 Task: Play online Dominion games in medium mode.
Action: Mouse moved to (364, 523)
Screenshot: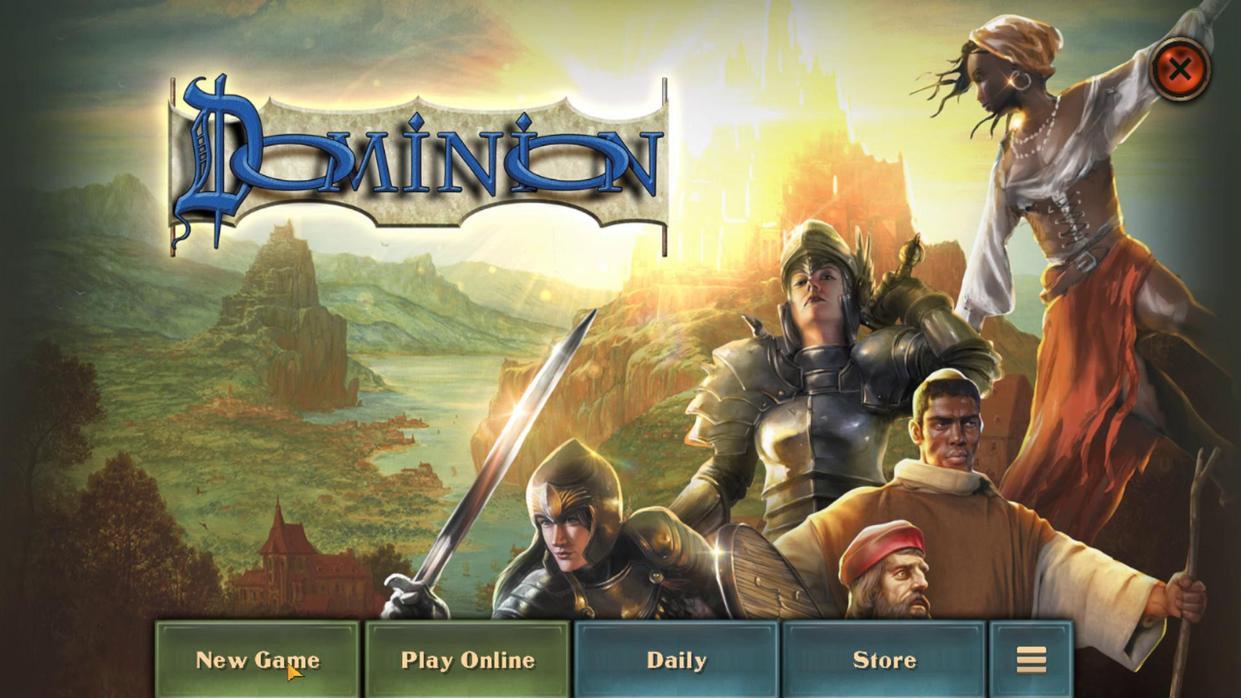 
Action: Mouse pressed left at (364, 523)
Screenshot: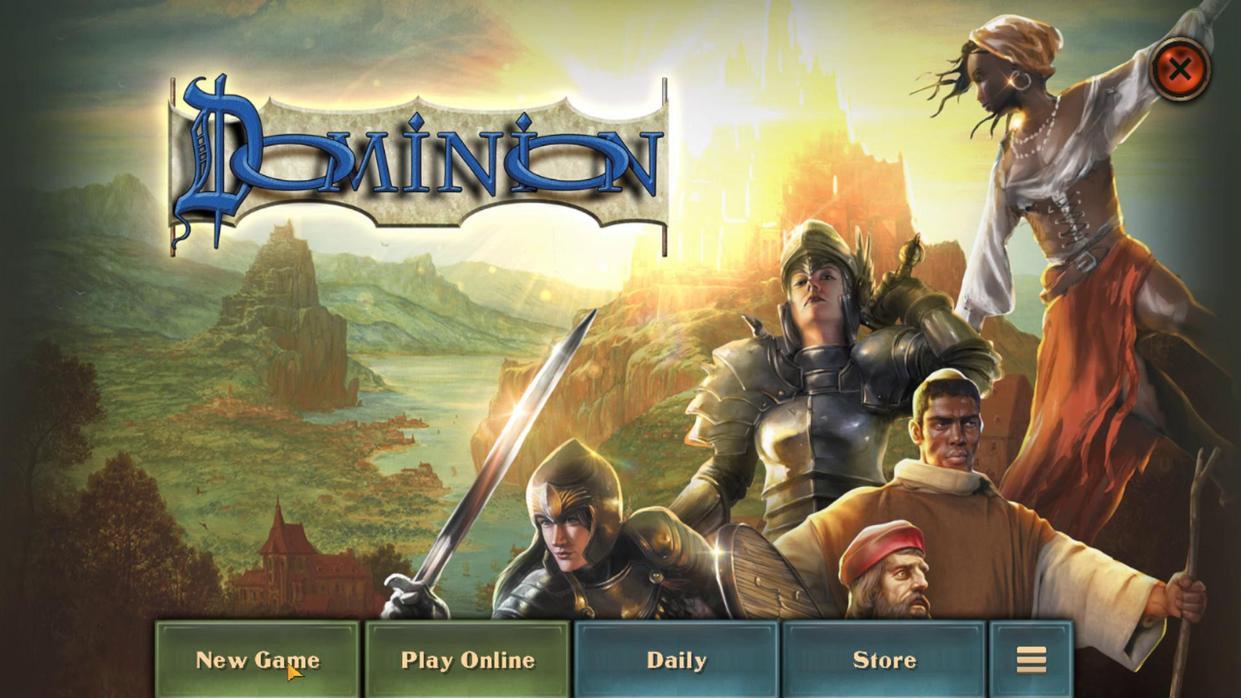 
Action: Mouse moved to (554, 475)
Screenshot: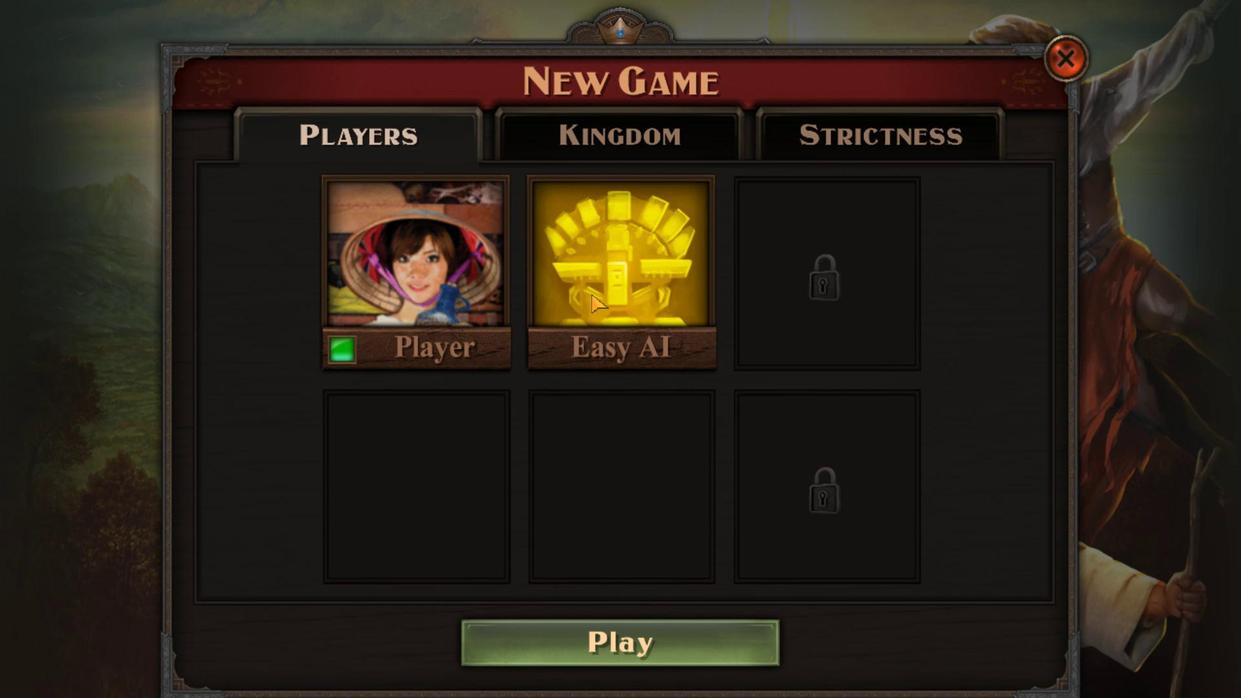 
Action: Mouse pressed left at (554, 475)
Screenshot: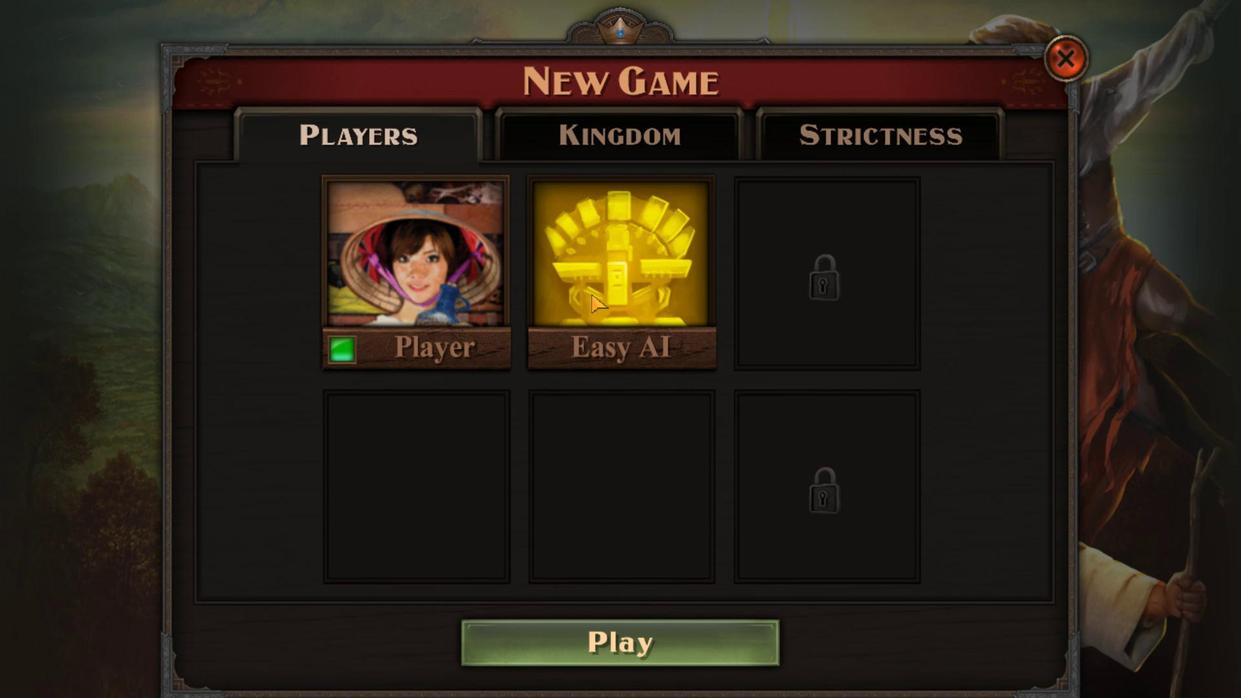 
Action: Mouse moved to (435, 500)
Screenshot: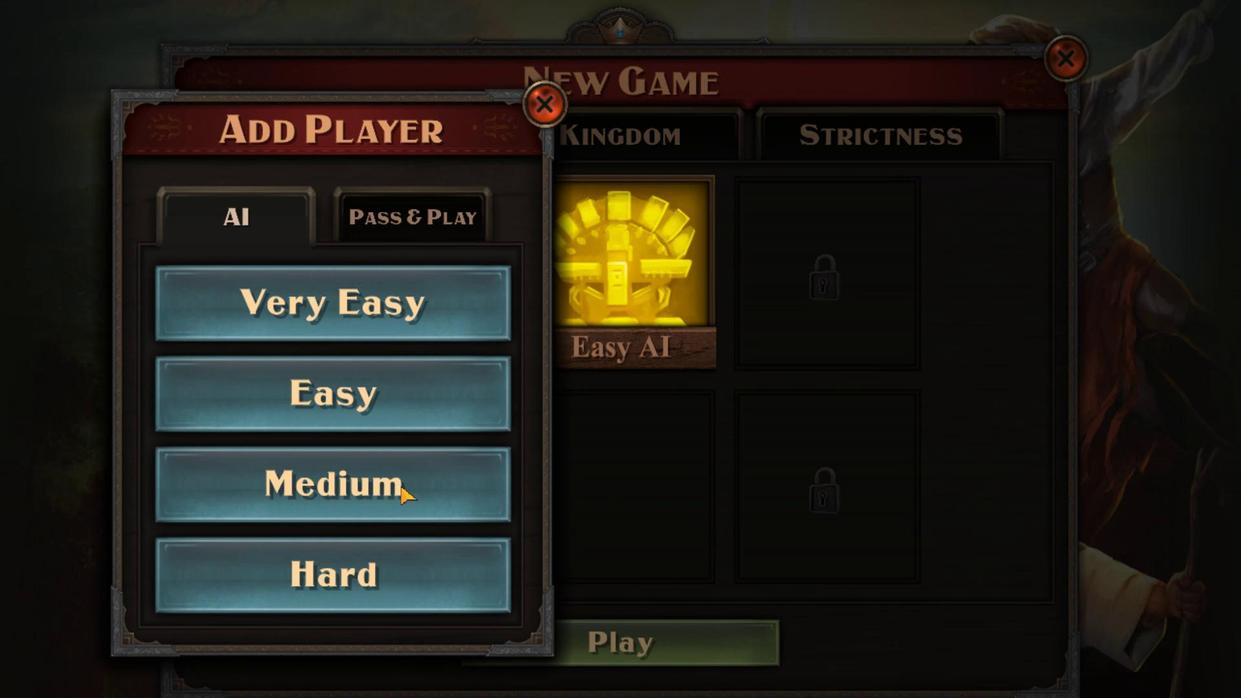 
Action: Mouse pressed left at (435, 500)
Screenshot: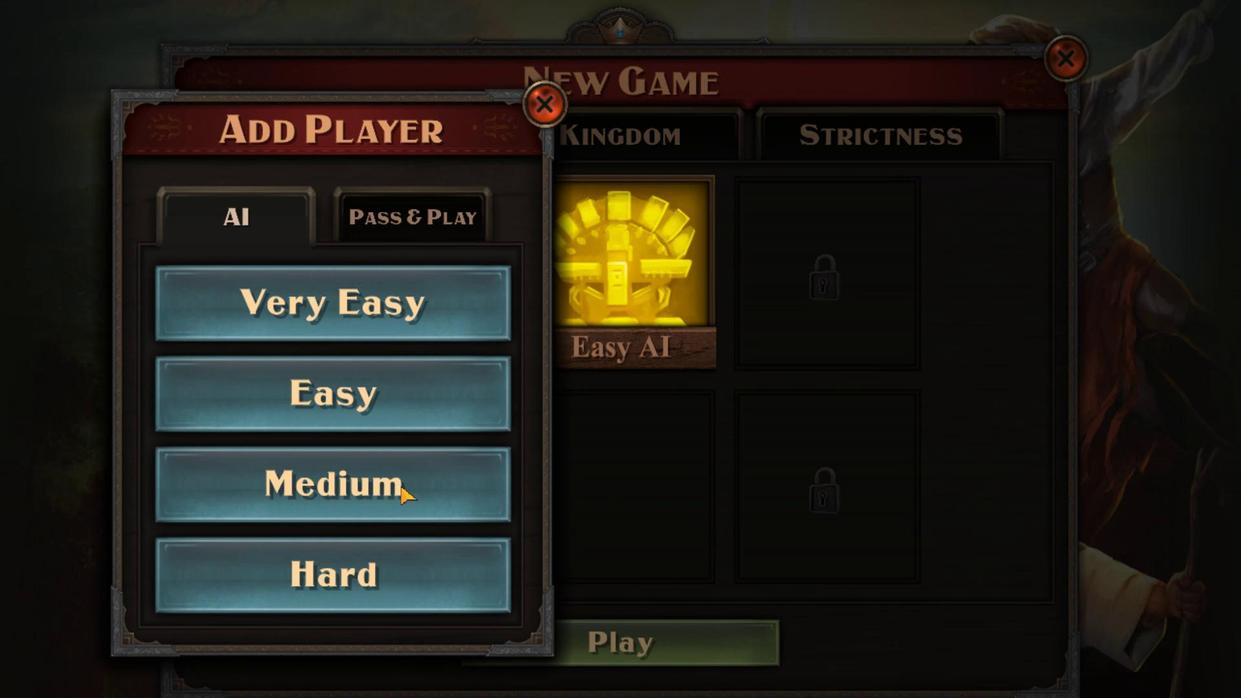
Action: Mouse moved to (626, 520)
Screenshot: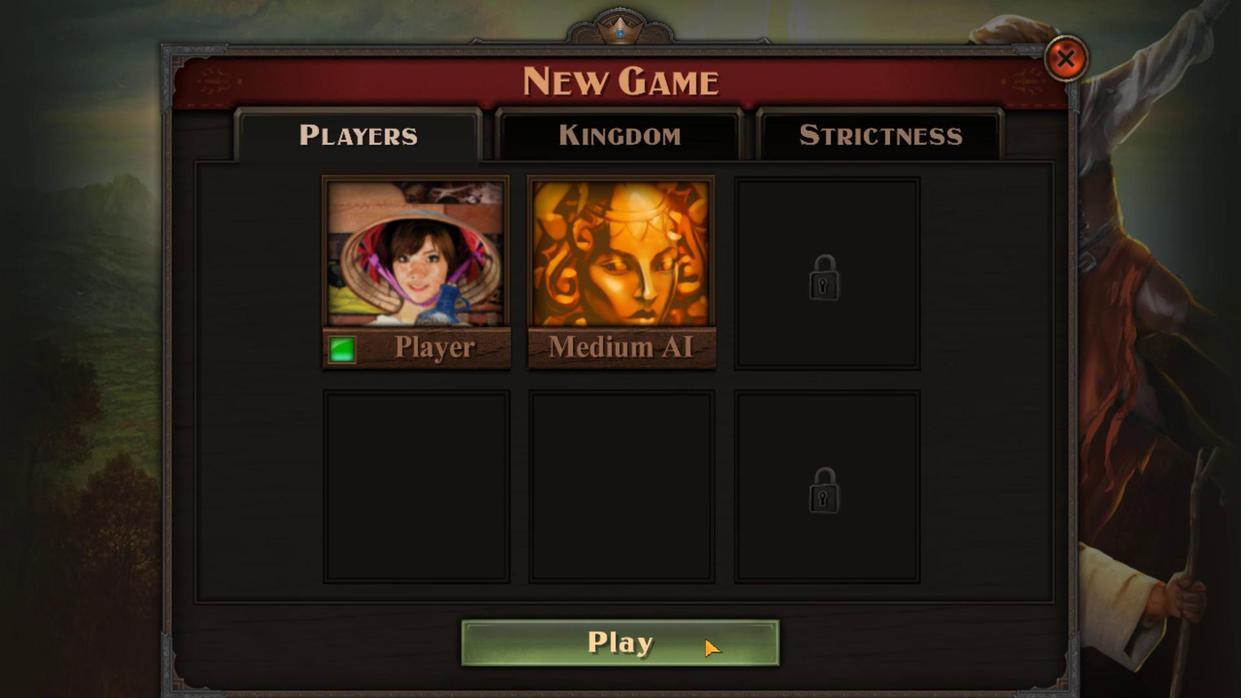 
Action: Mouse pressed left at (626, 520)
Screenshot: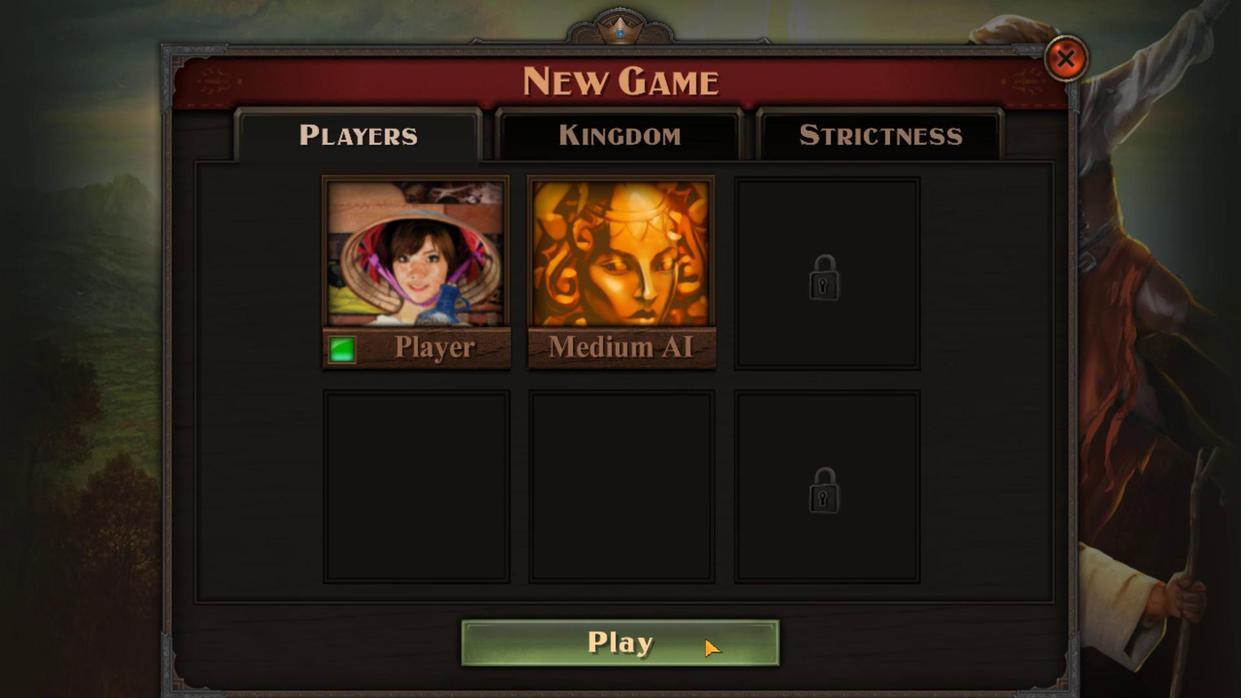 
Action: Mouse moved to (642, 517)
Screenshot: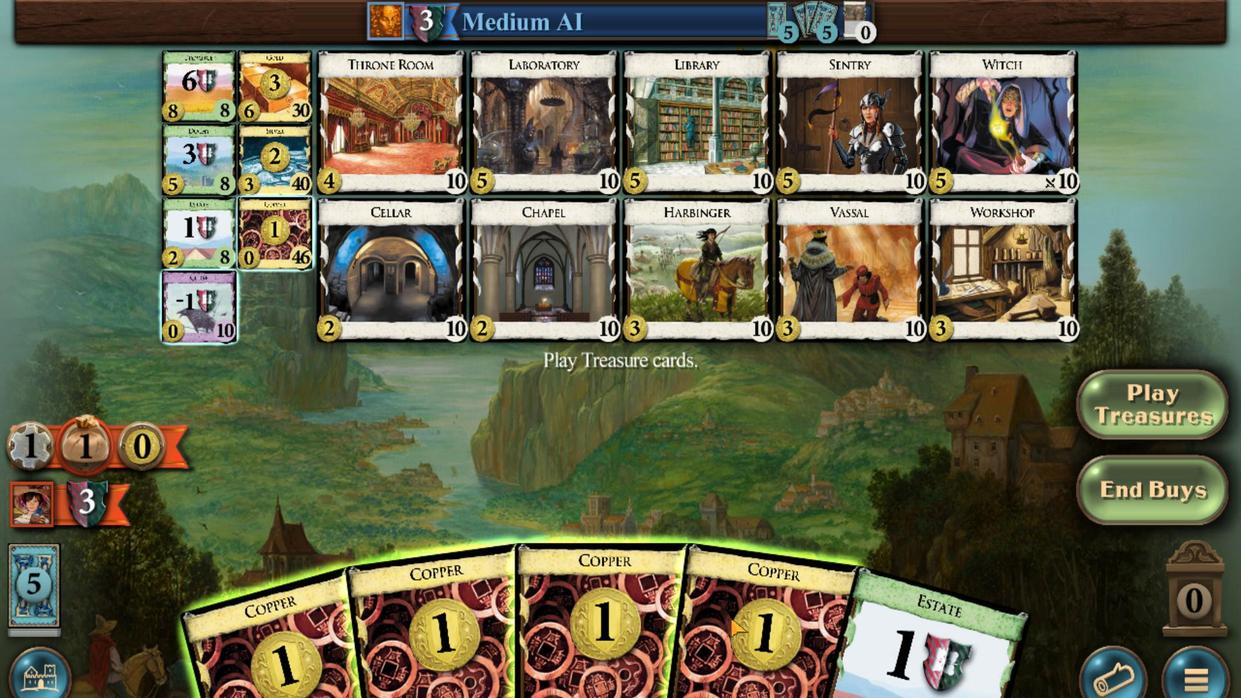 
Action: Mouse scrolled (642, 517) with delta (0, 0)
Screenshot: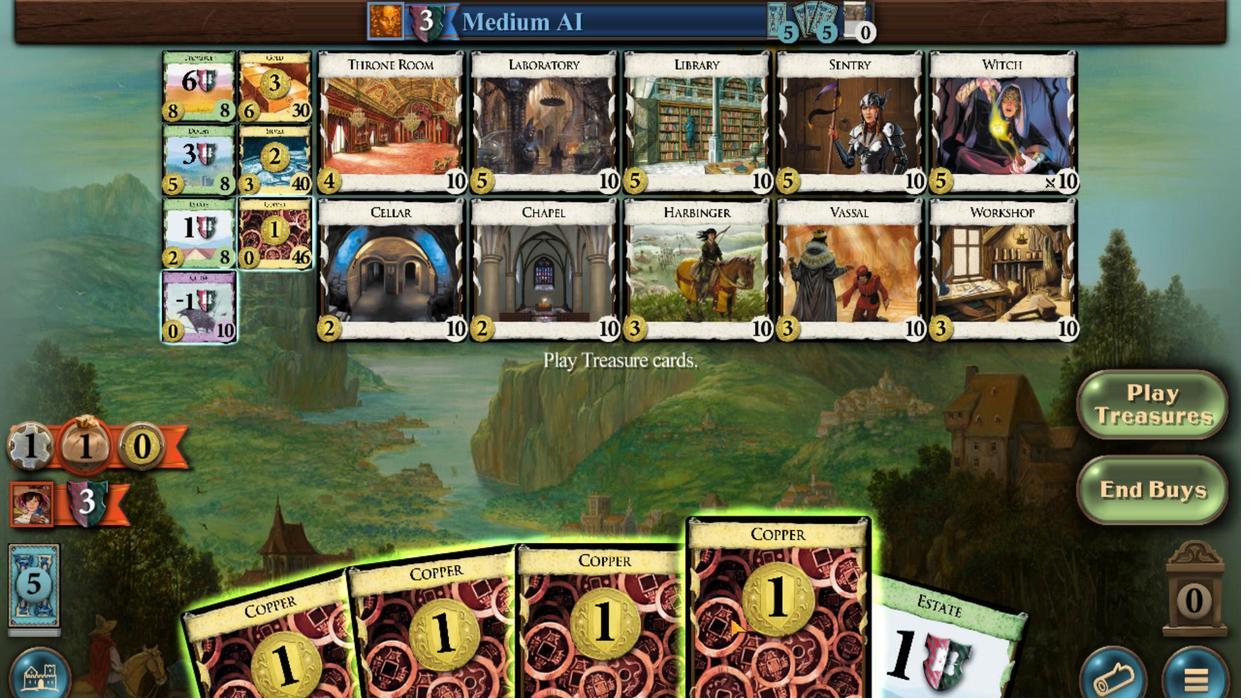 
Action: Mouse moved to (591, 519)
Screenshot: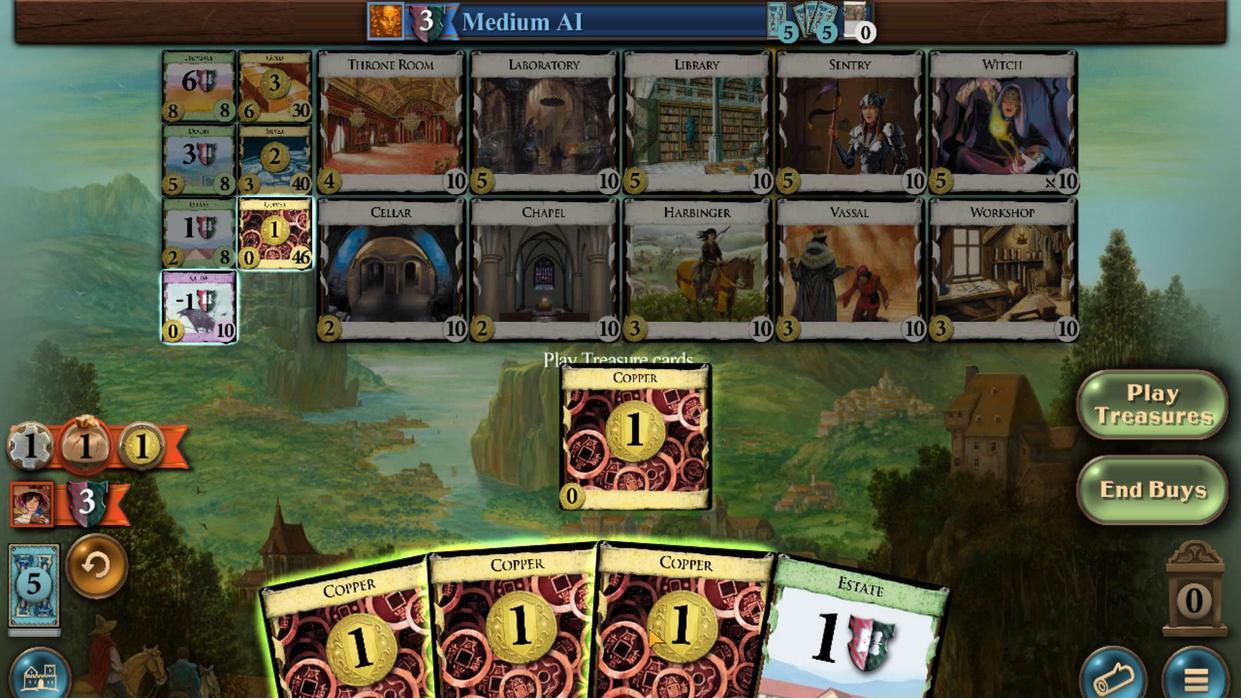 
Action: Mouse scrolled (591, 519) with delta (0, 0)
Screenshot: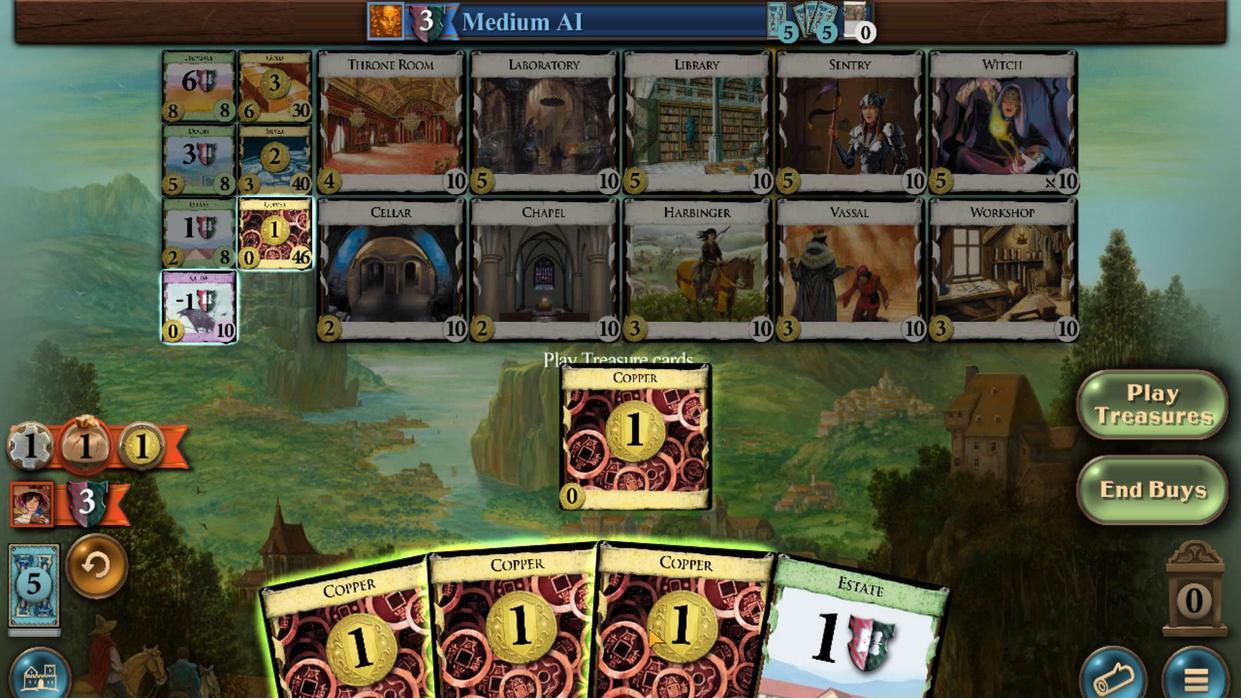 
Action: Mouse moved to (530, 521)
Screenshot: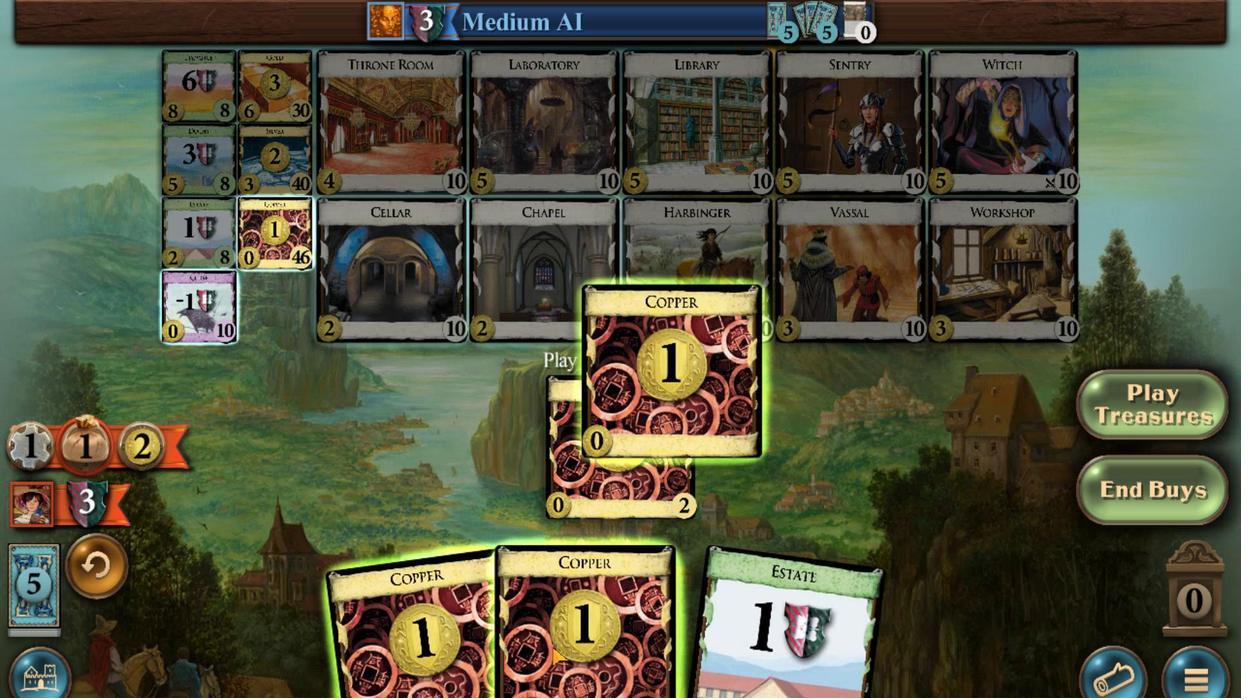 
Action: Mouse scrolled (530, 521) with delta (0, 0)
Screenshot: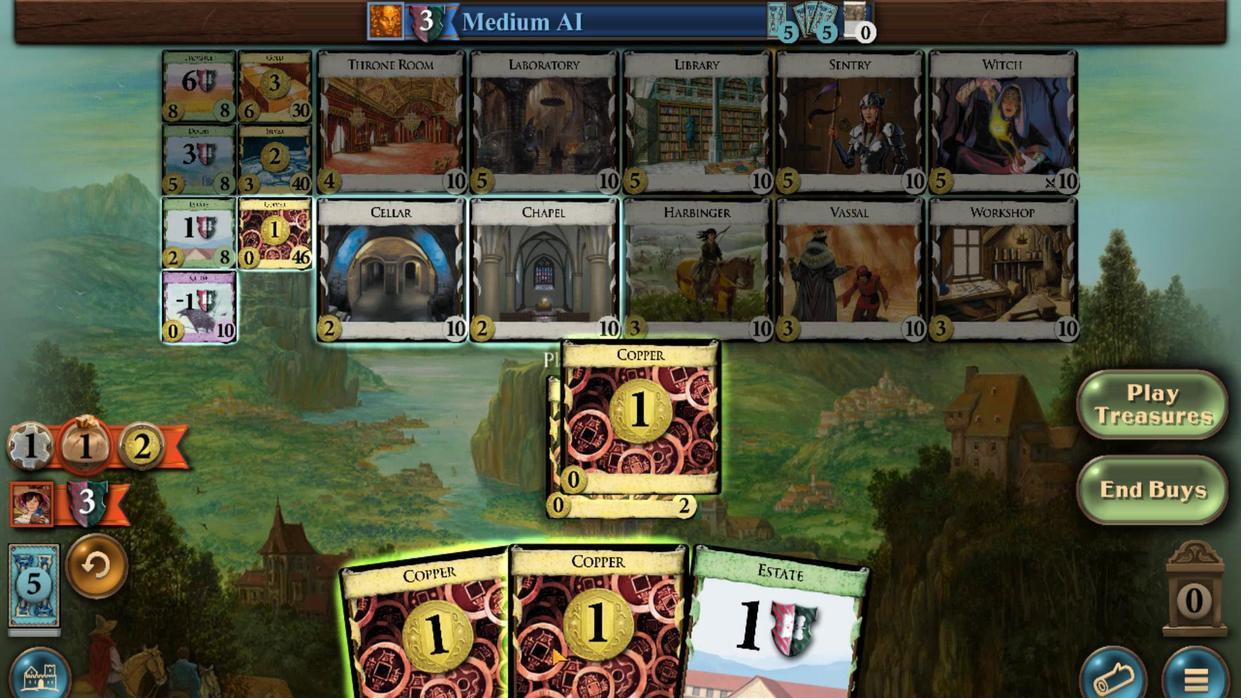 
Action: Mouse moved to (498, 521)
Screenshot: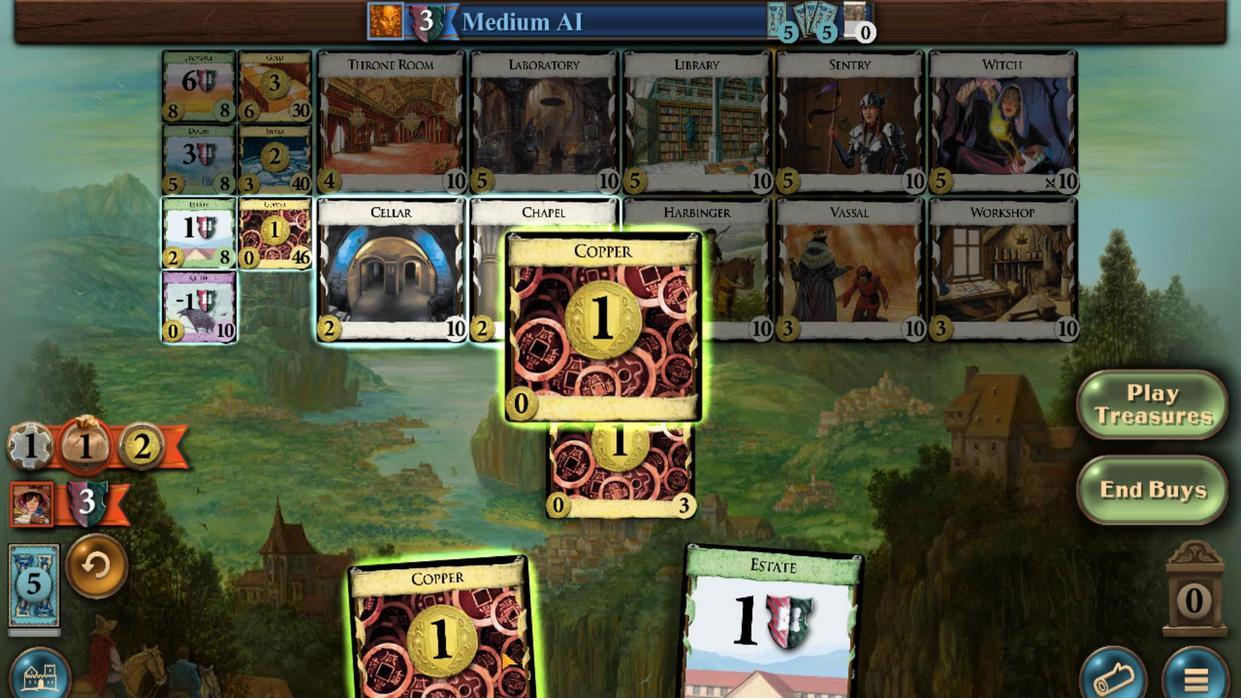 
Action: Mouse scrolled (498, 521) with delta (0, 0)
Screenshot: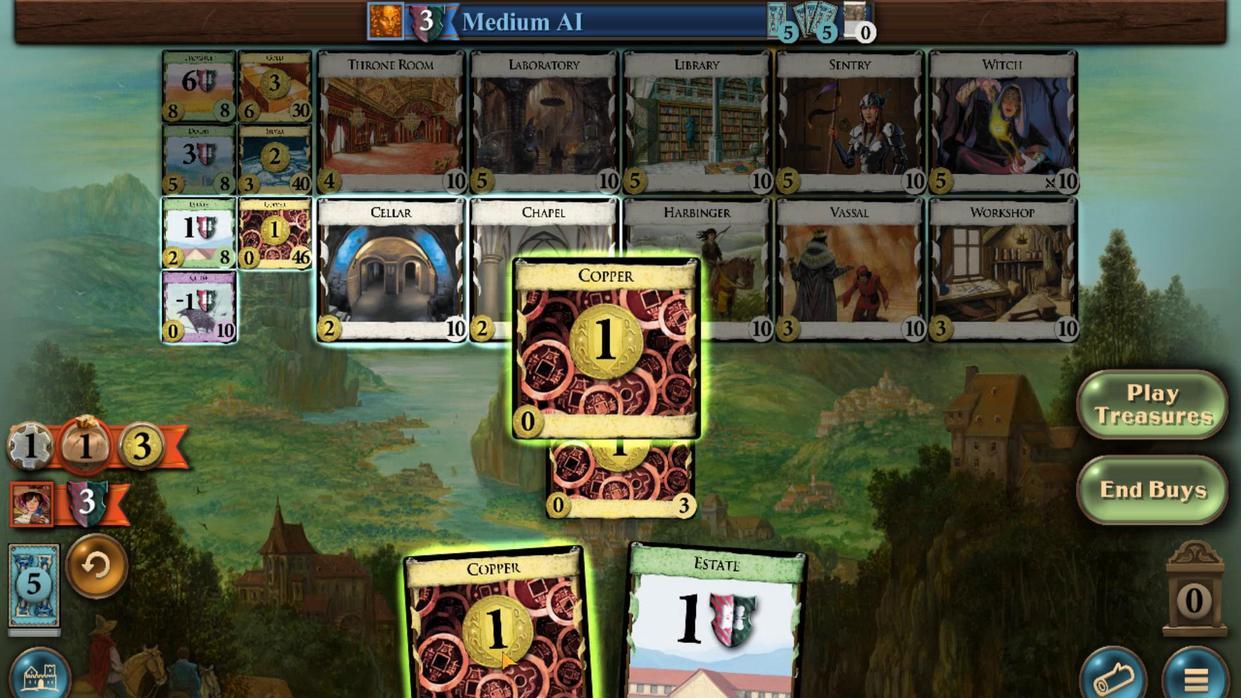 
Action: Mouse moved to (360, 457)
Screenshot: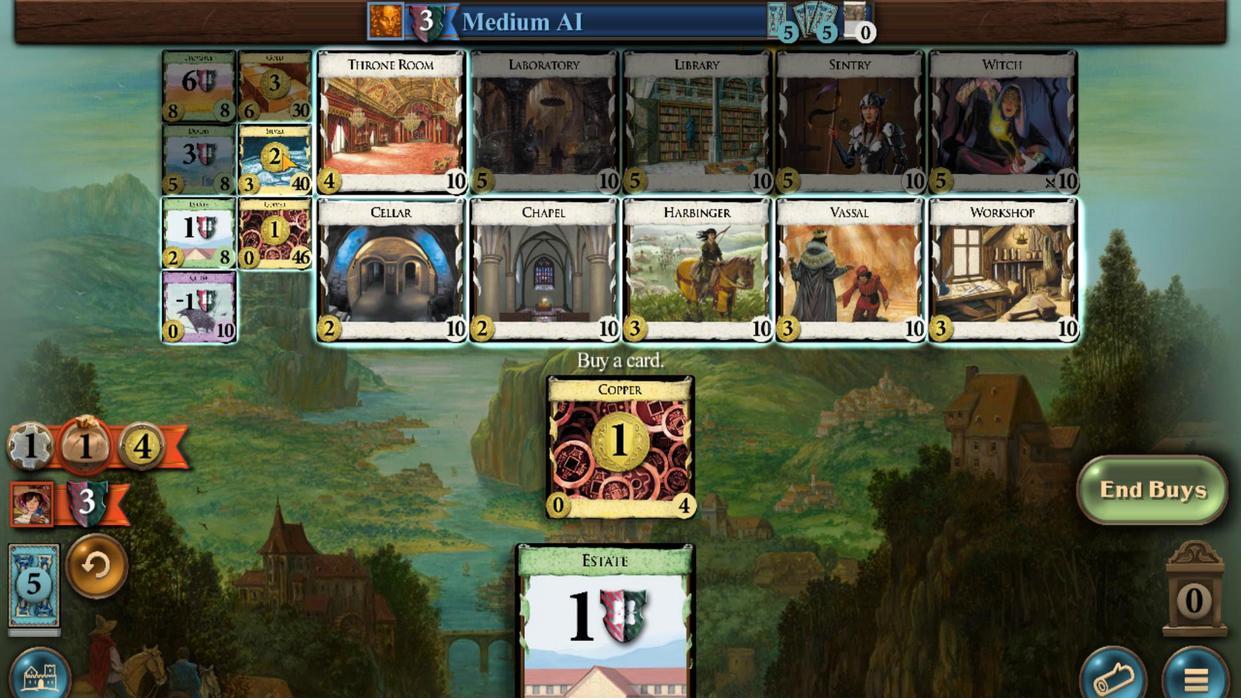 
Action: Mouse scrolled (360, 457) with delta (0, 0)
Screenshot: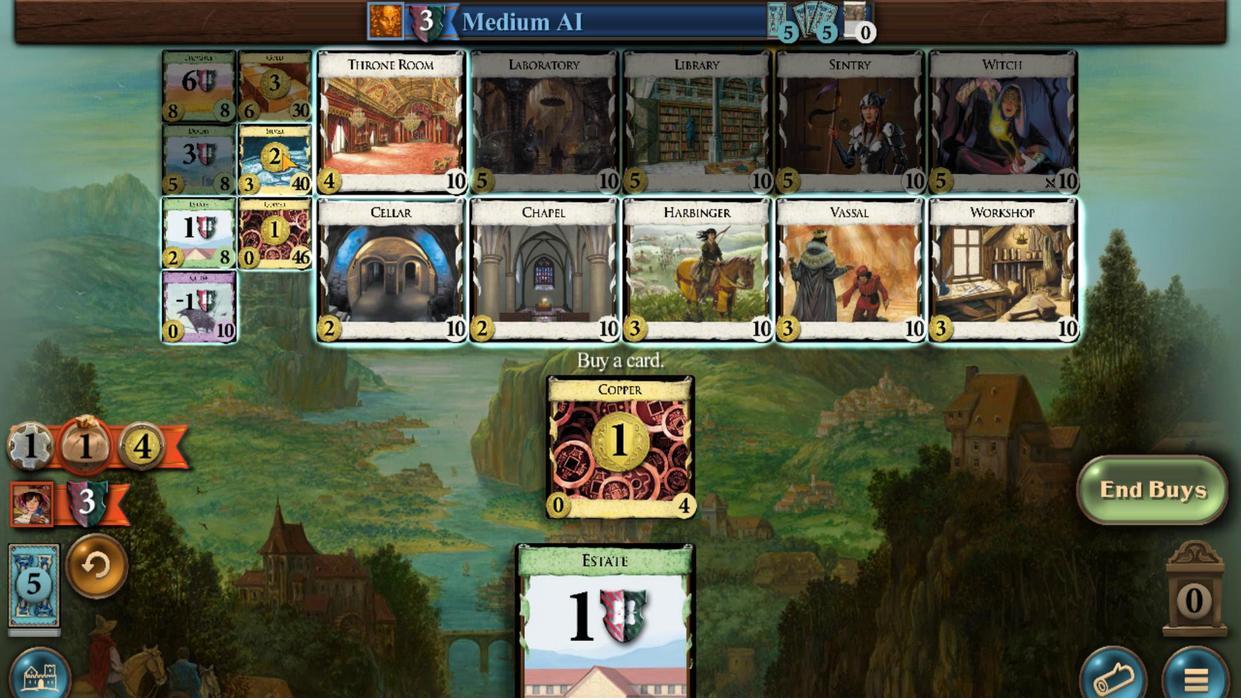 
Action: Mouse scrolled (360, 457) with delta (0, 0)
Screenshot: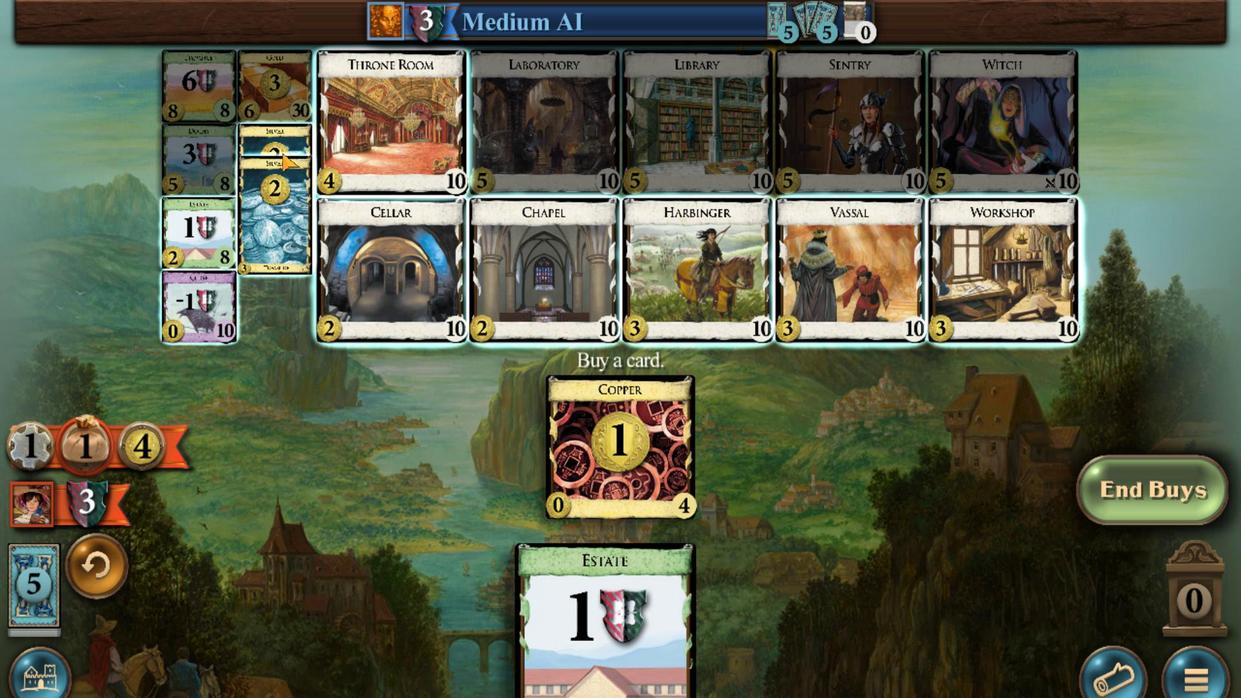 
Action: Mouse scrolled (360, 457) with delta (0, 0)
Screenshot: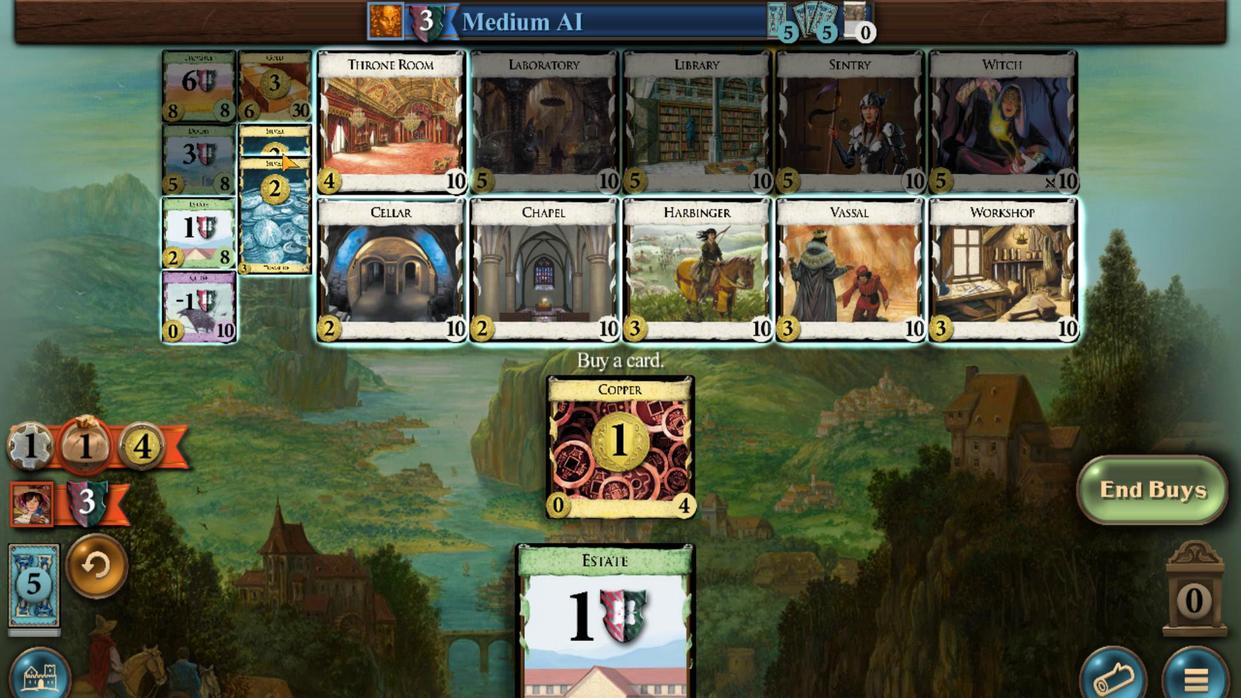 
Action: Mouse scrolled (360, 457) with delta (0, 0)
Screenshot: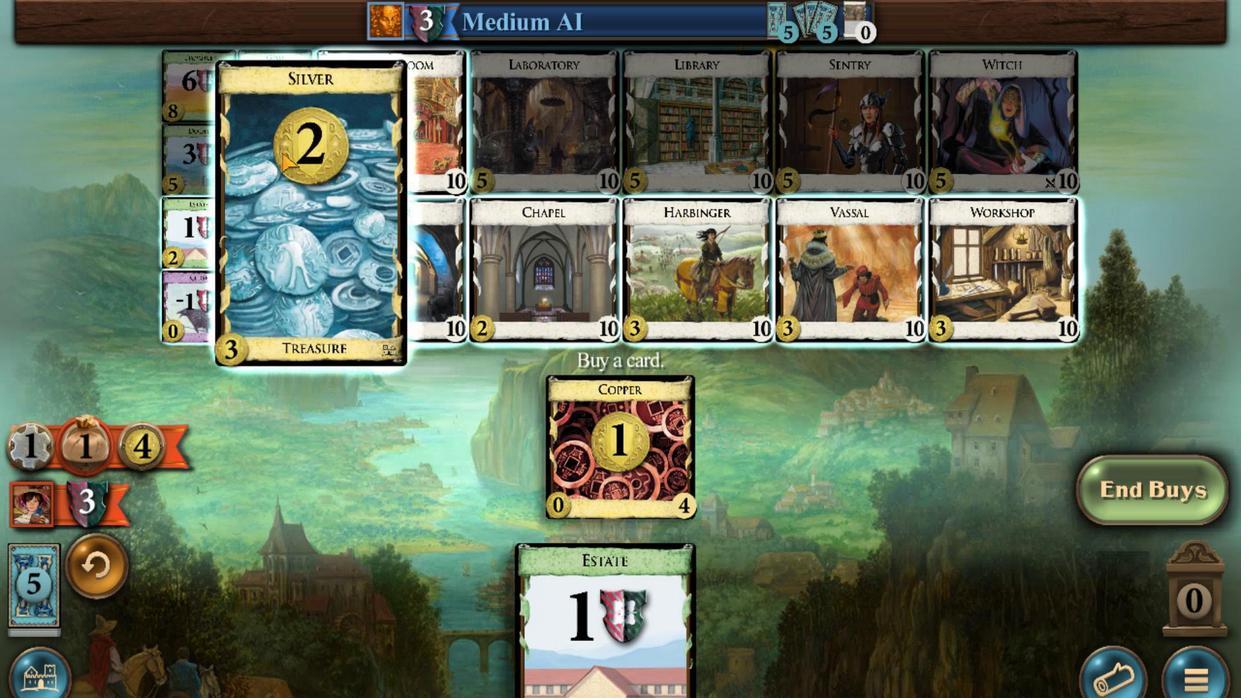 
Action: Mouse scrolled (360, 457) with delta (0, 0)
Screenshot: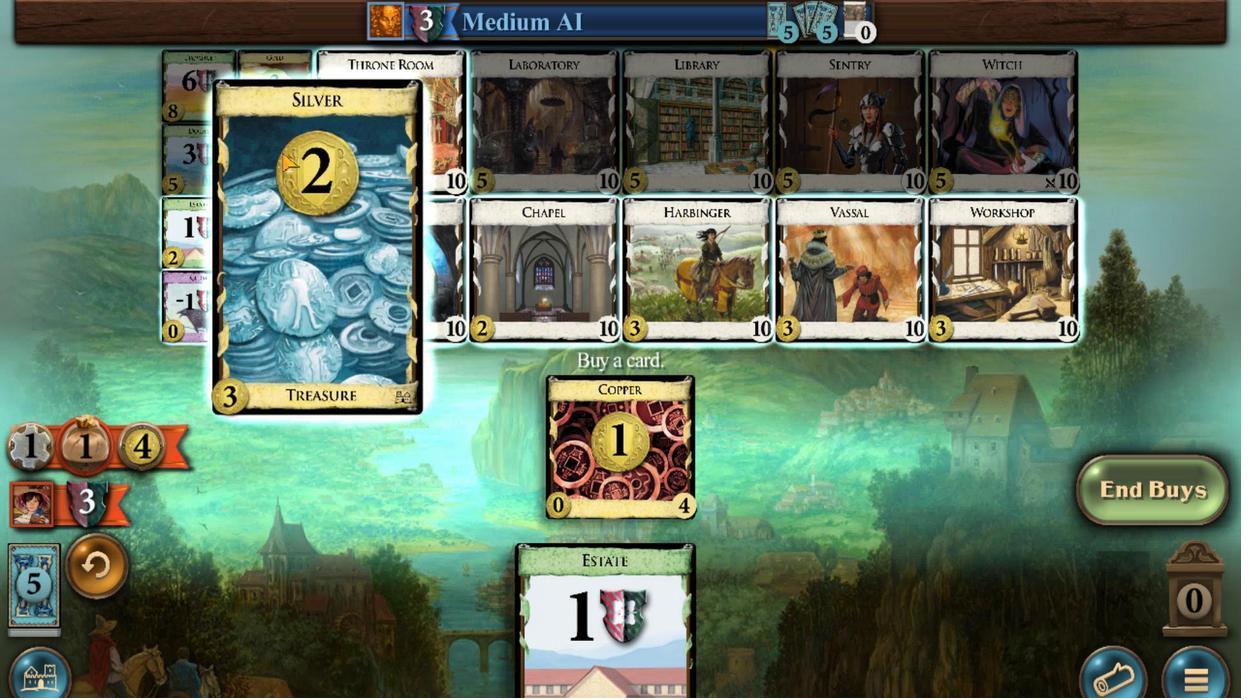
Action: Mouse scrolled (360, 457) with delta (0, 0)
Screenshot: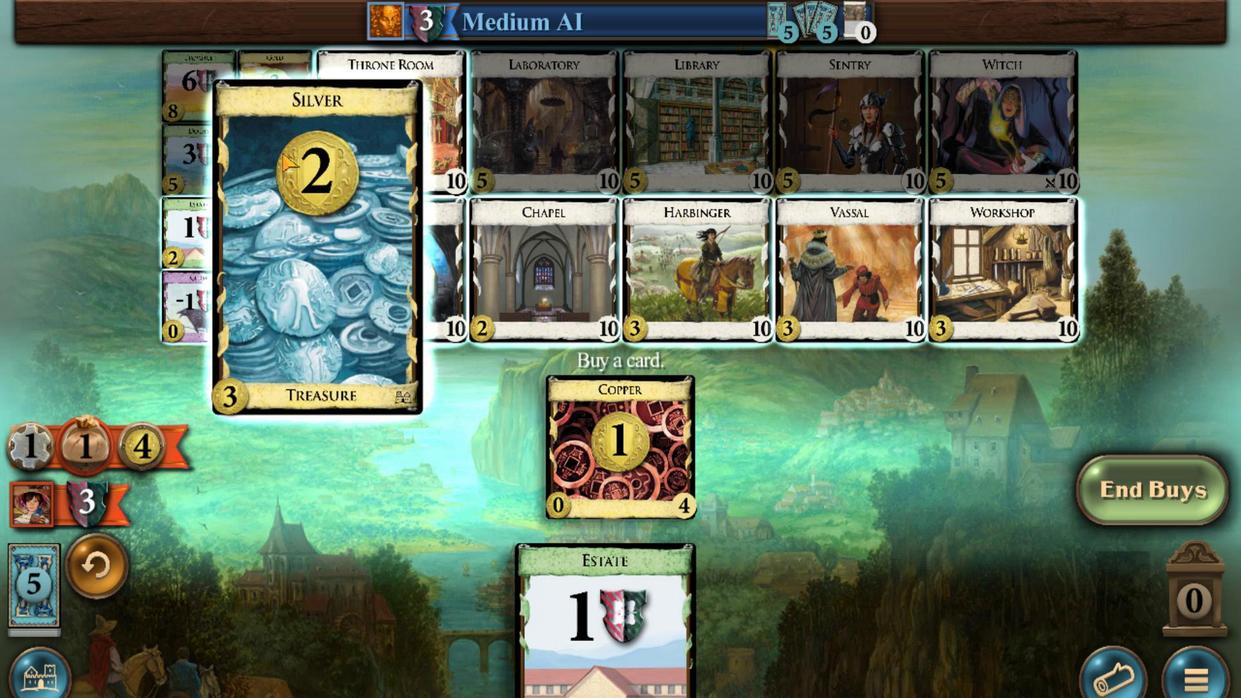 
Action: Mouse moved to (568, 519)
Screenshot: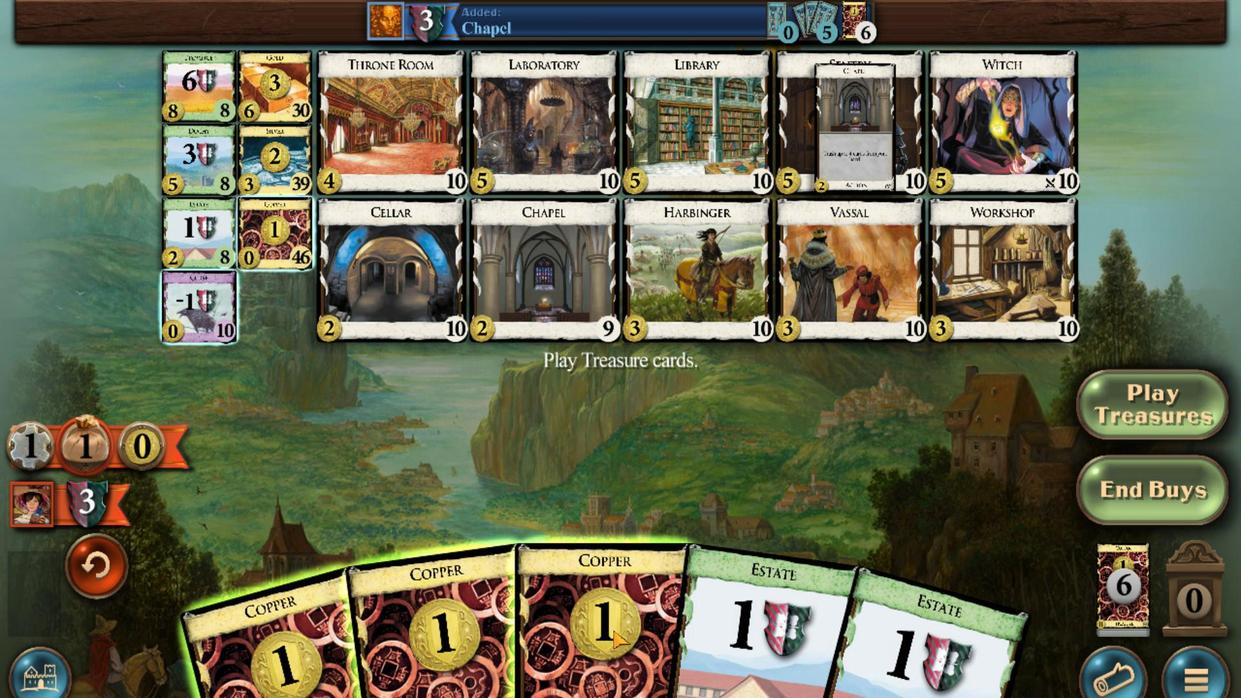 
Action: Mouse scrolled (568, 519) with delta (0, 0)
Screenshot: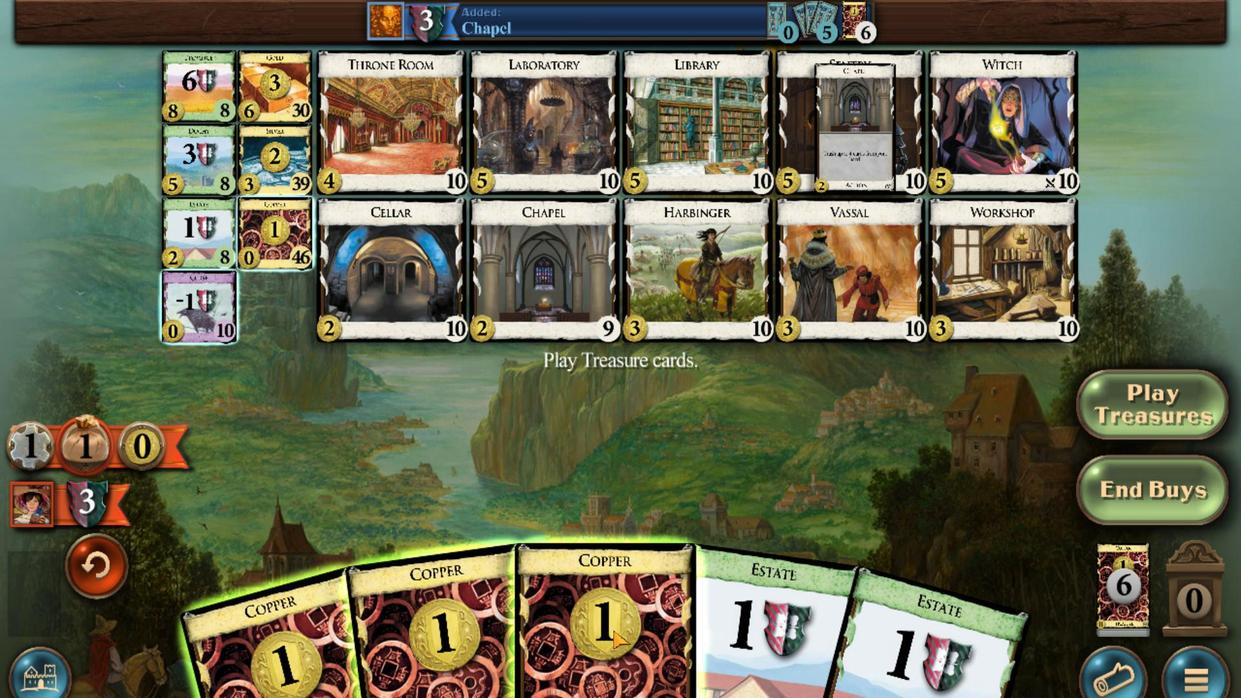 
Action: Mouse moved to (503, 519)
Screenshot: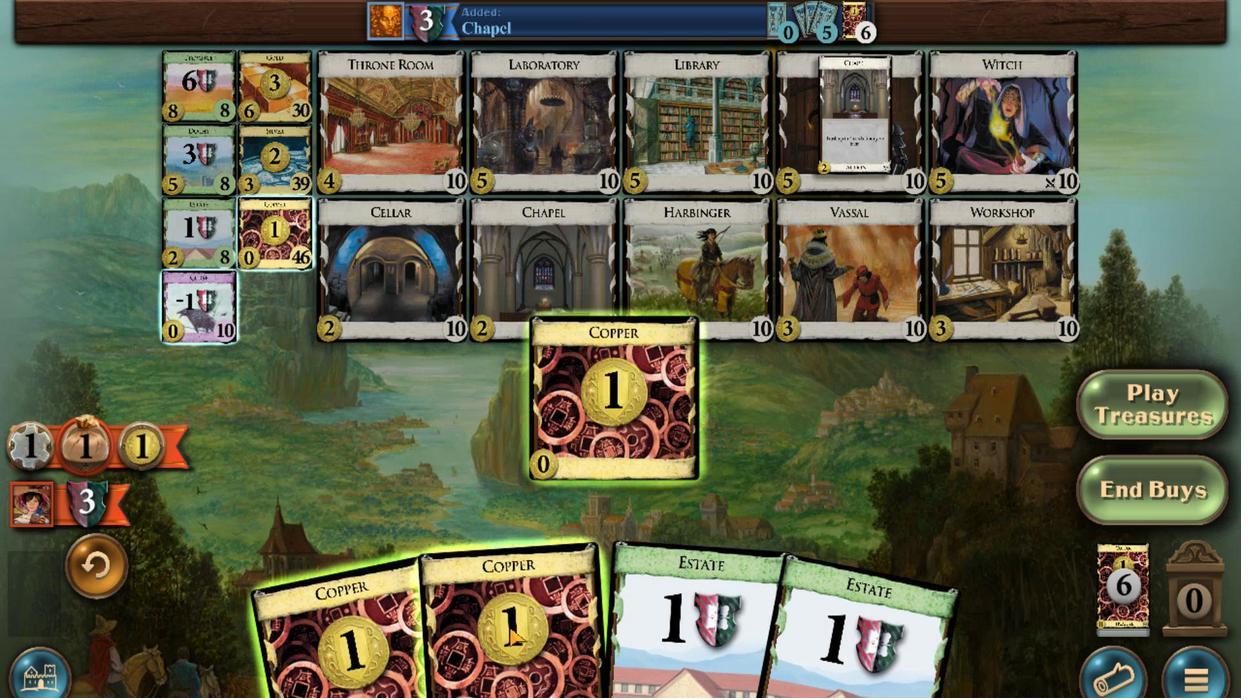 
Action: Mouse scrolled (503, 518) with delta (0, 0)
Screenshot: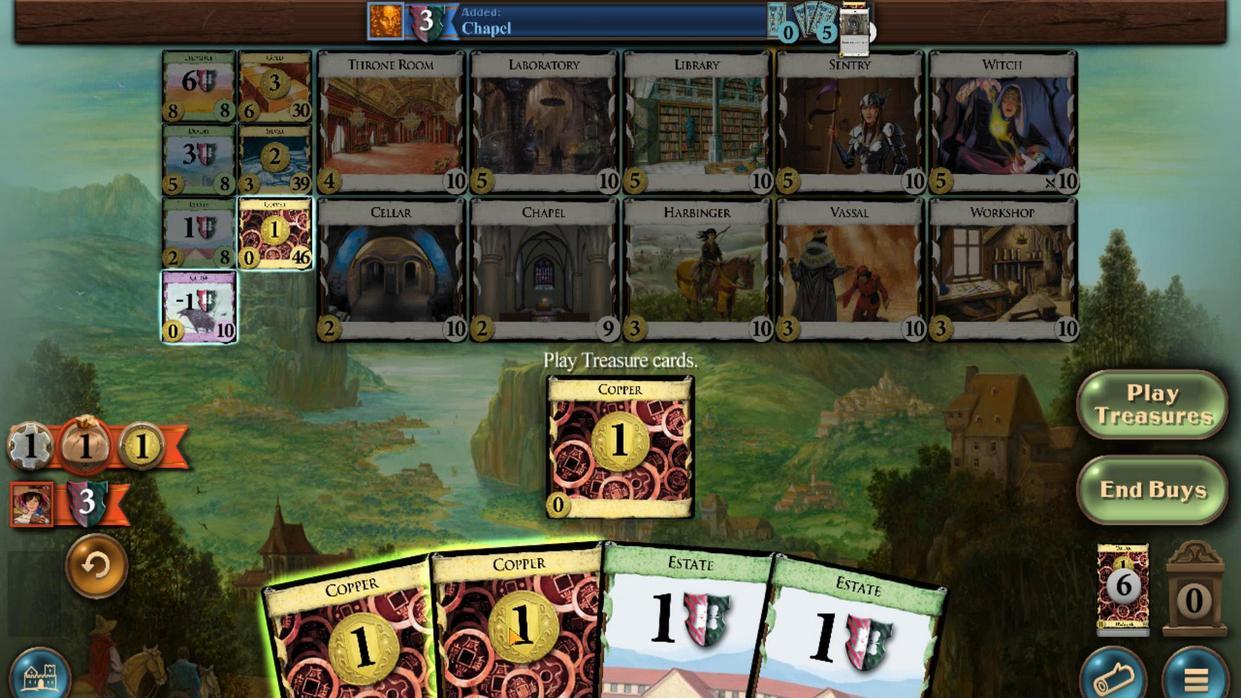 
Action: Mouse moved to (457, 519)
Screenshot: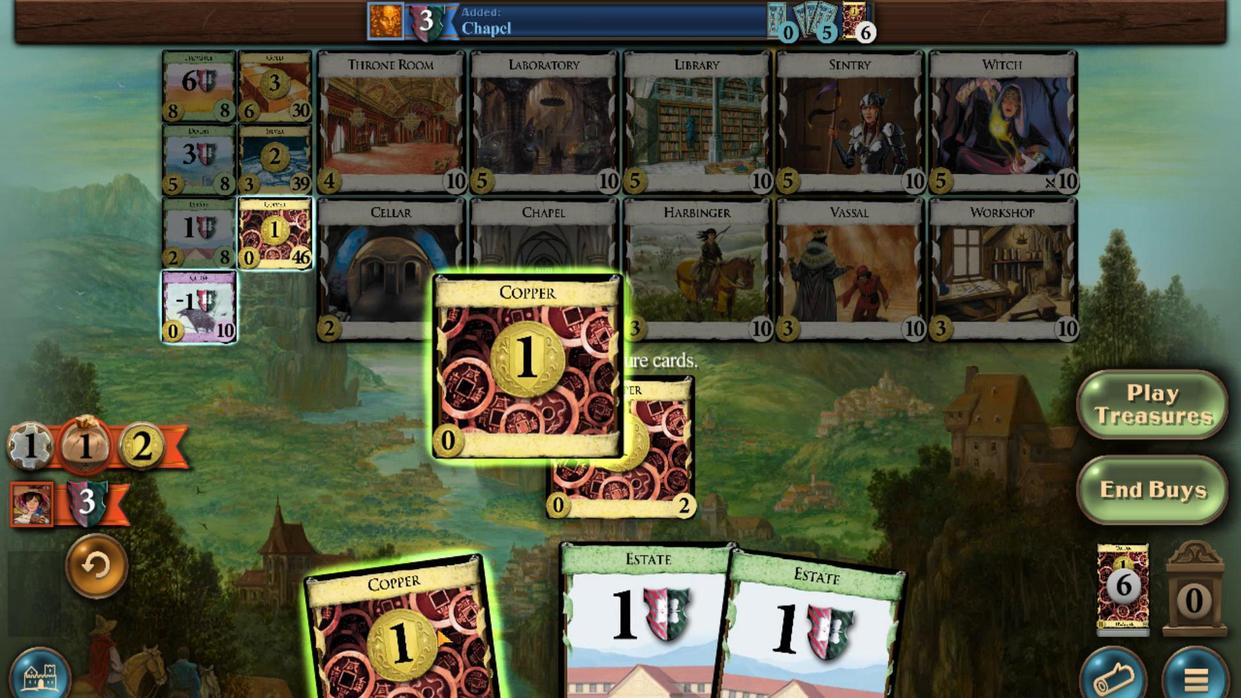 
Action: Mouse scrolled (457, 519) with delta (0, 0)
Screenshot: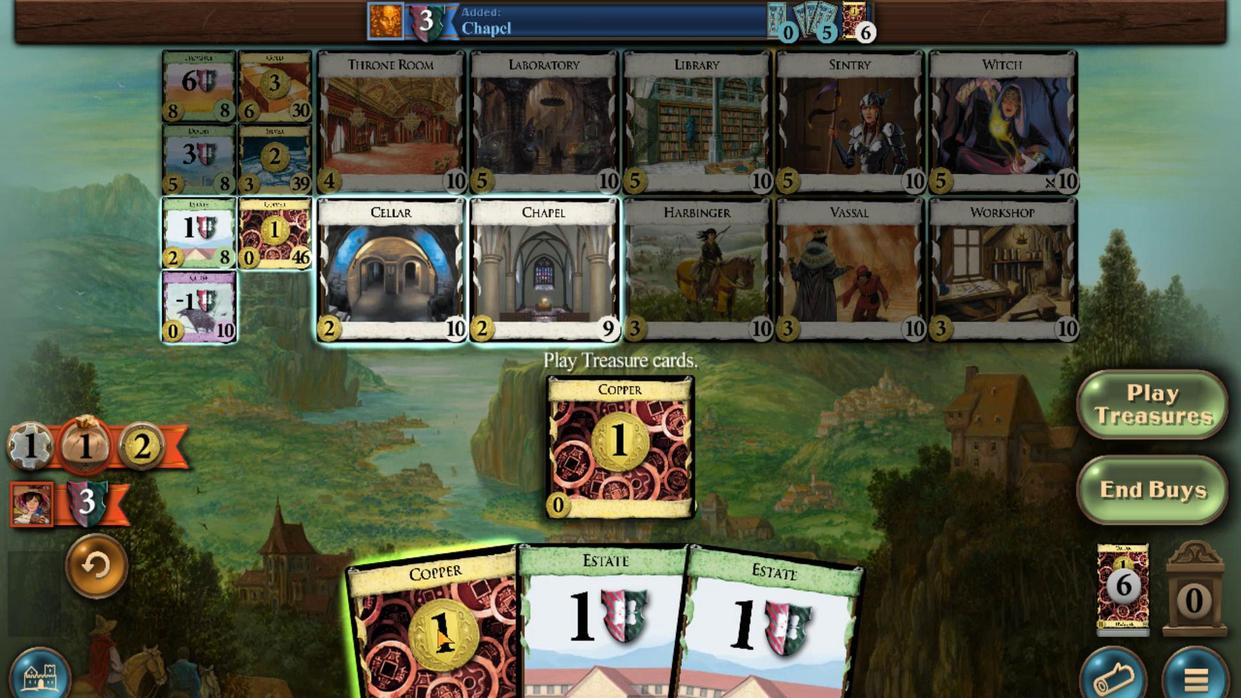 
Action: Mouse moved to (353, 454)
Screenshot: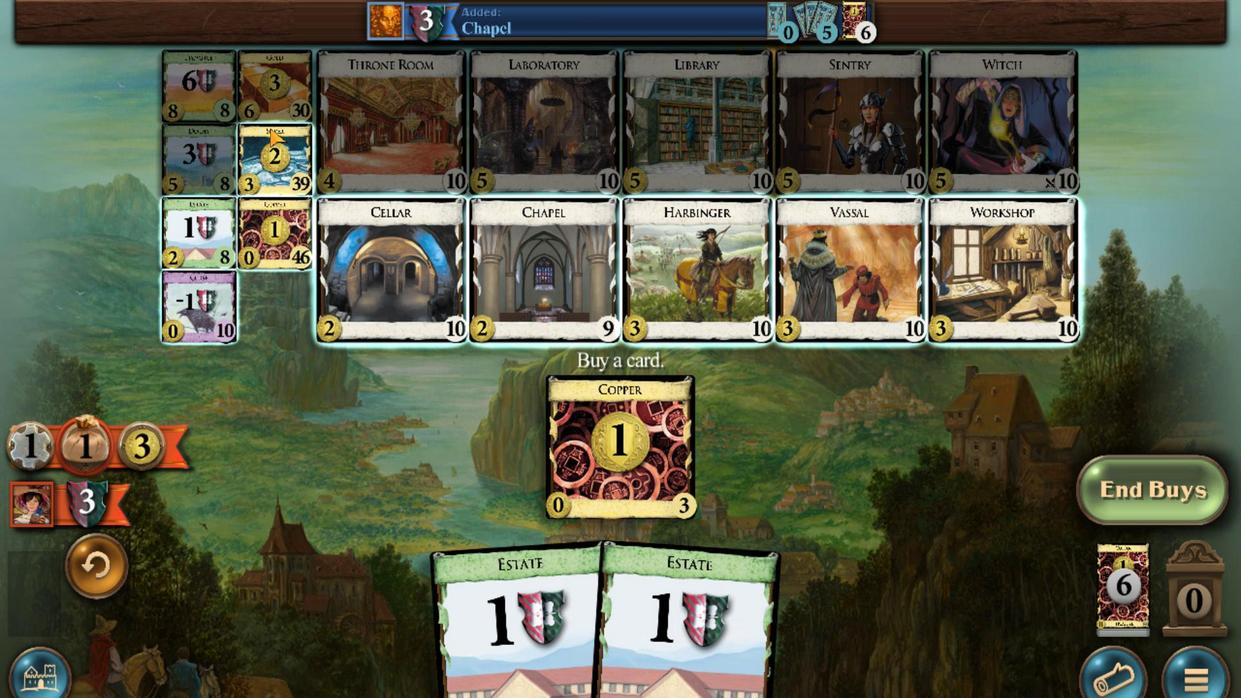 
Action: Mouse scrolled (353, 455) with delta (0, 0)
Screenshot: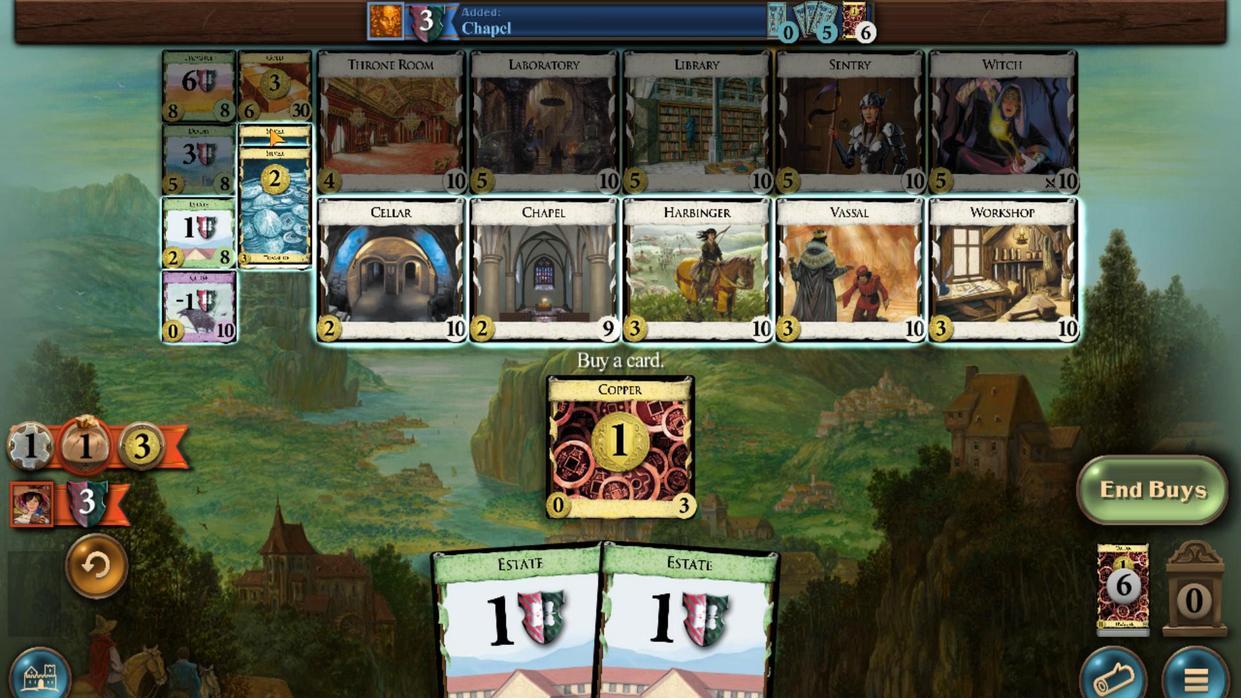 
Action: Mouse scrolled (353, 455) with delta (0, 0)
Screenshot: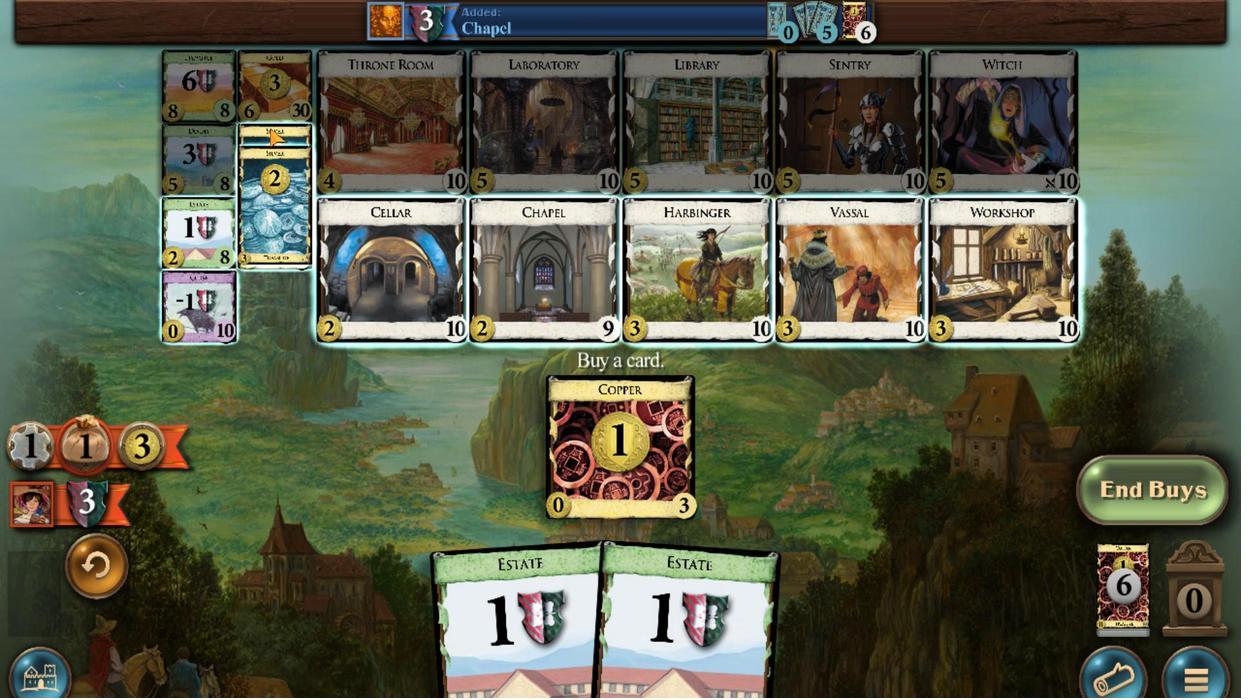 
Action: Mouse scrolled (353, 455) with delta (0, 0)
Screenshot: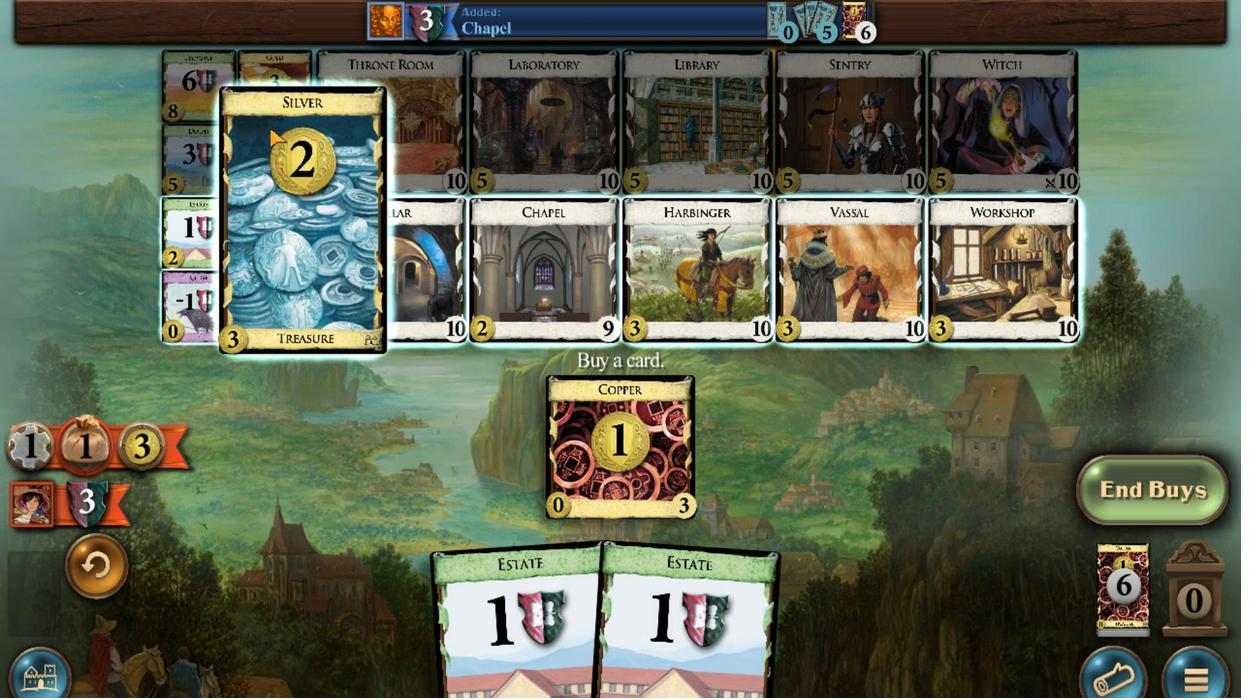 
Action: Mouse scrolled (353, 455) with delta (0, 0)
Screenshot: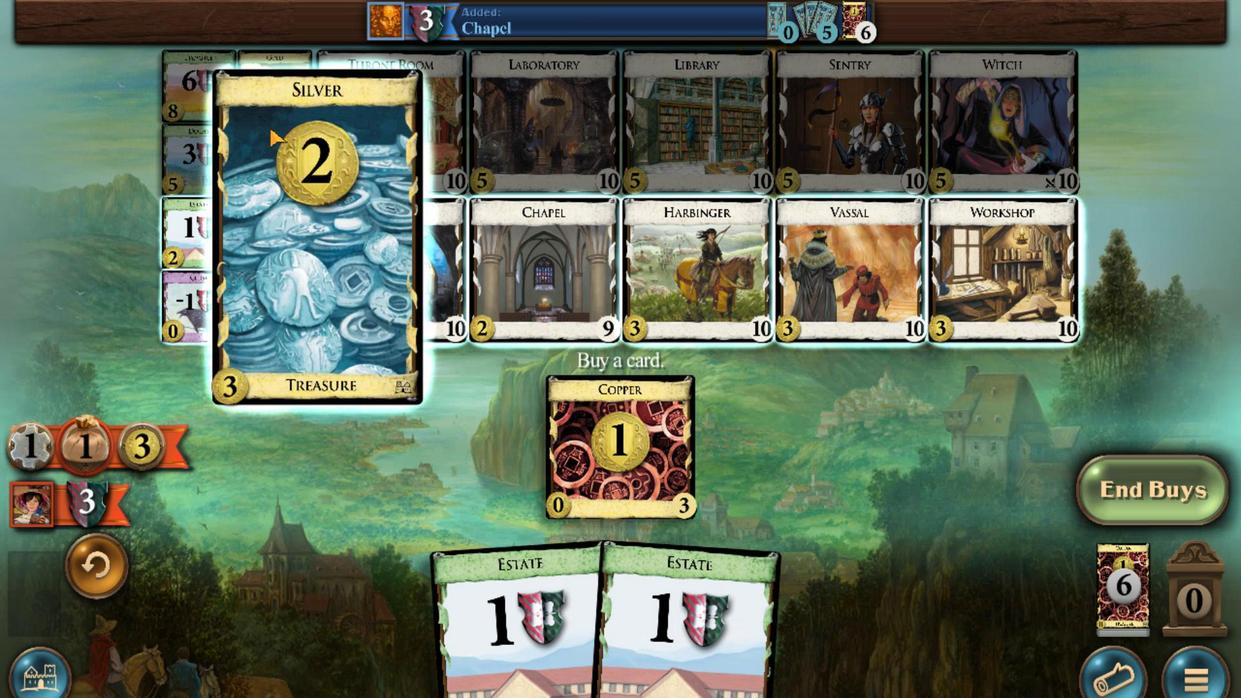 
Action: Mouse scrolled (353, 455) with delta (0, 0)
Screenshot: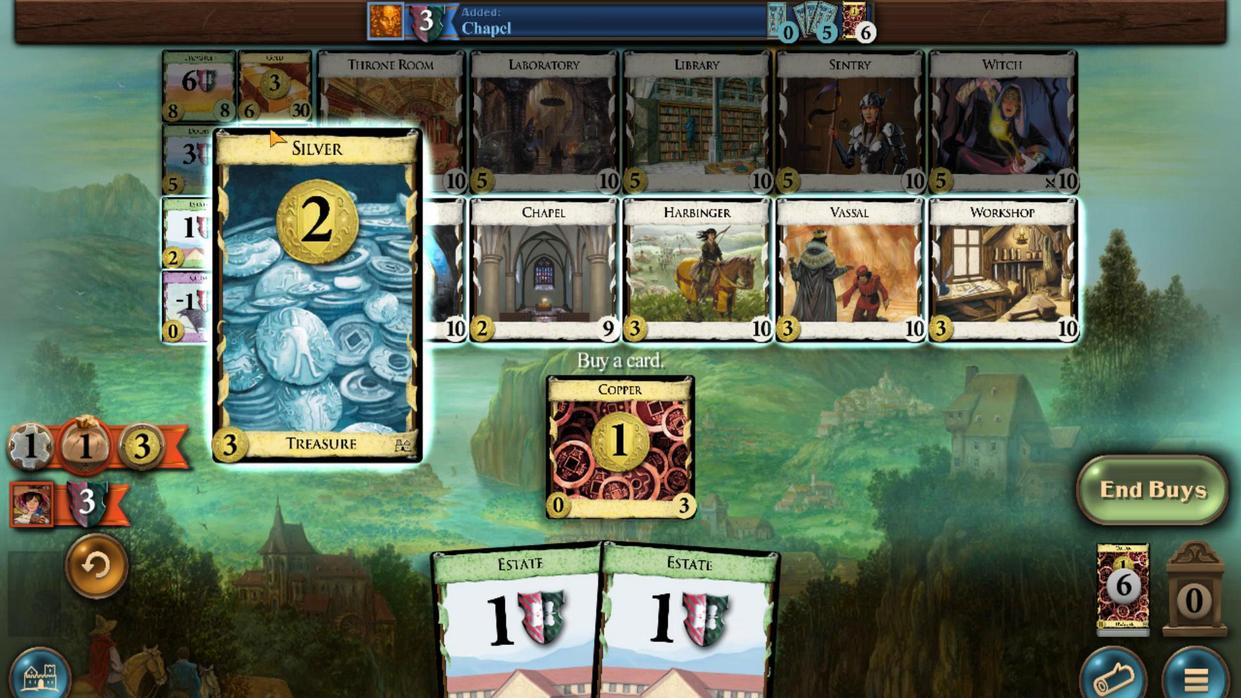 
Action: Mouse scrolled (353, 455) with delta (0, 0)
Screenshot: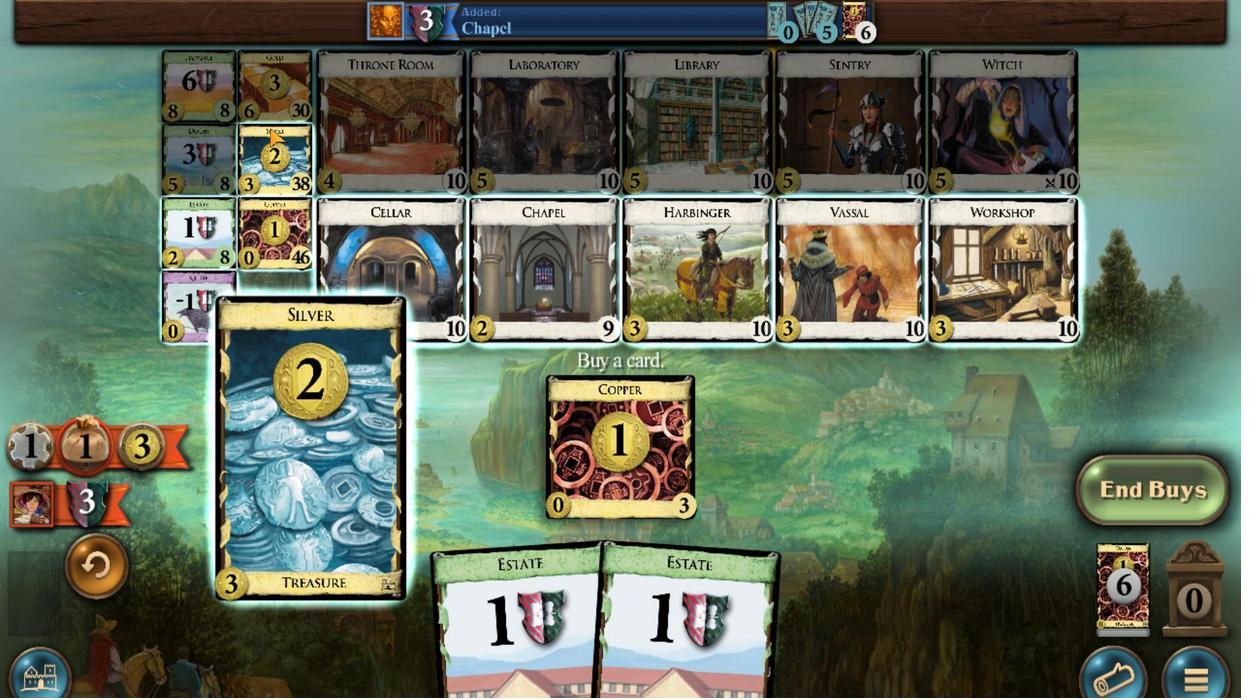 
Action: Mouse moved to (632, 515)
Screenshot: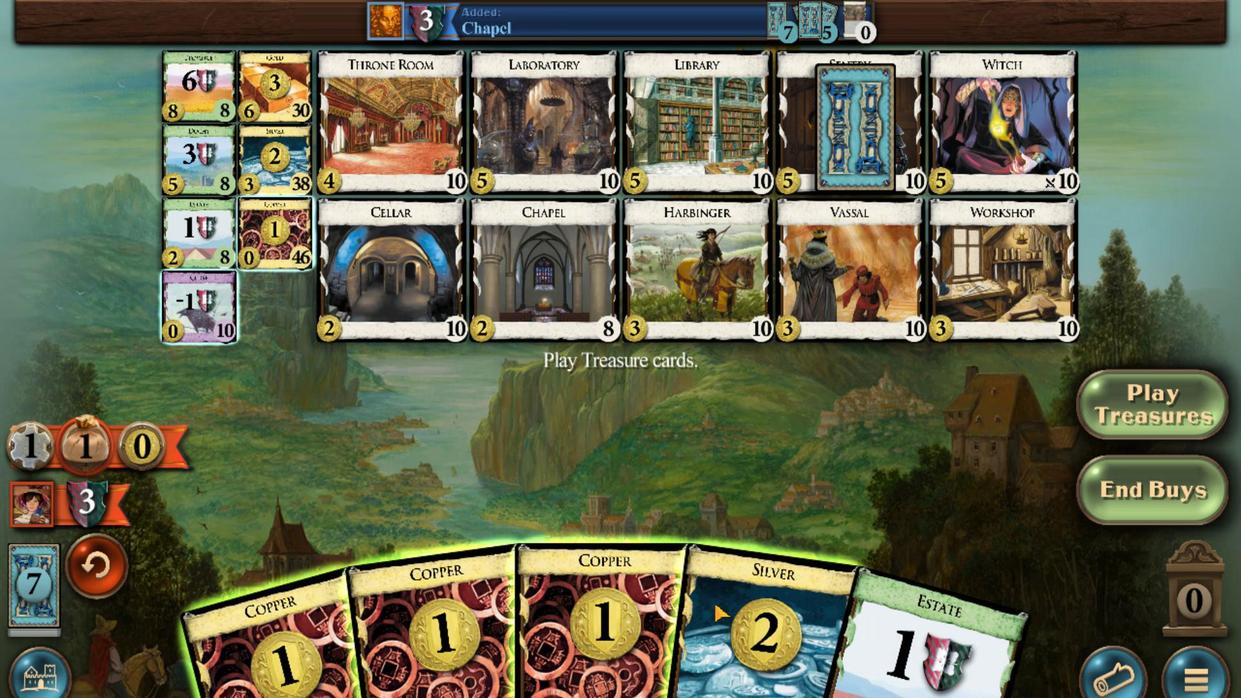 
Action: Mouse scrolled (632, 515) with delta (0, 0)
Screenshot: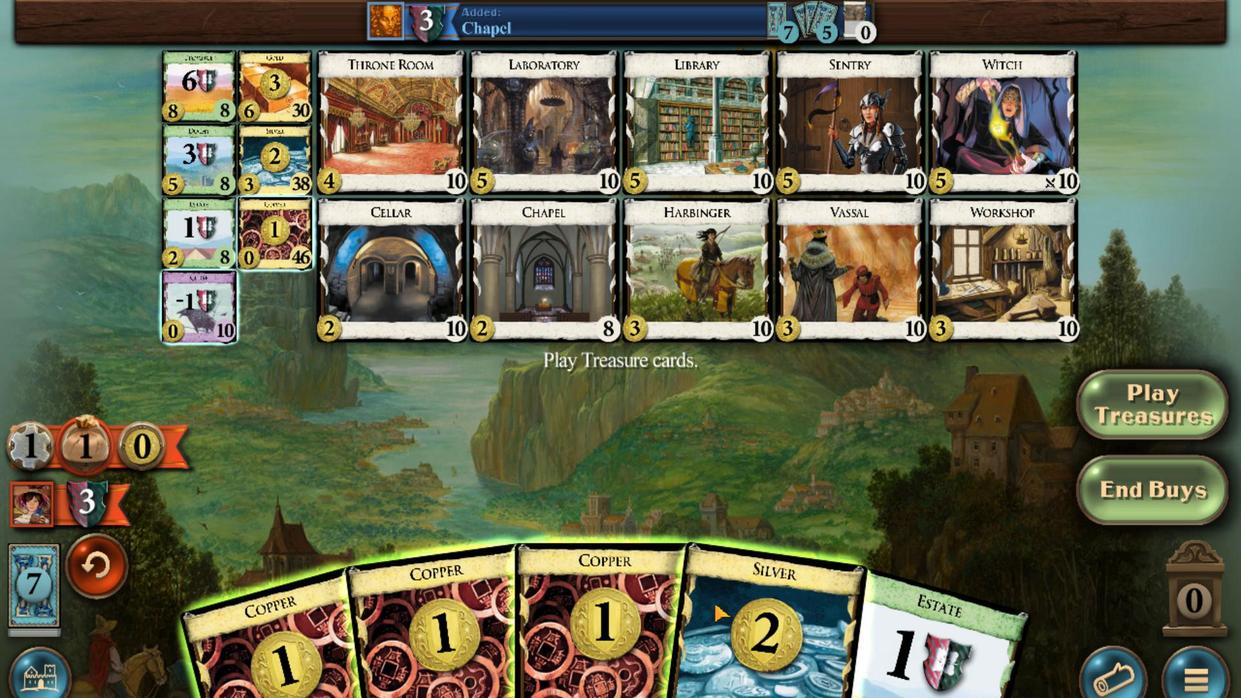 
Action: Mouse moved to (588, 514)
Screenshot: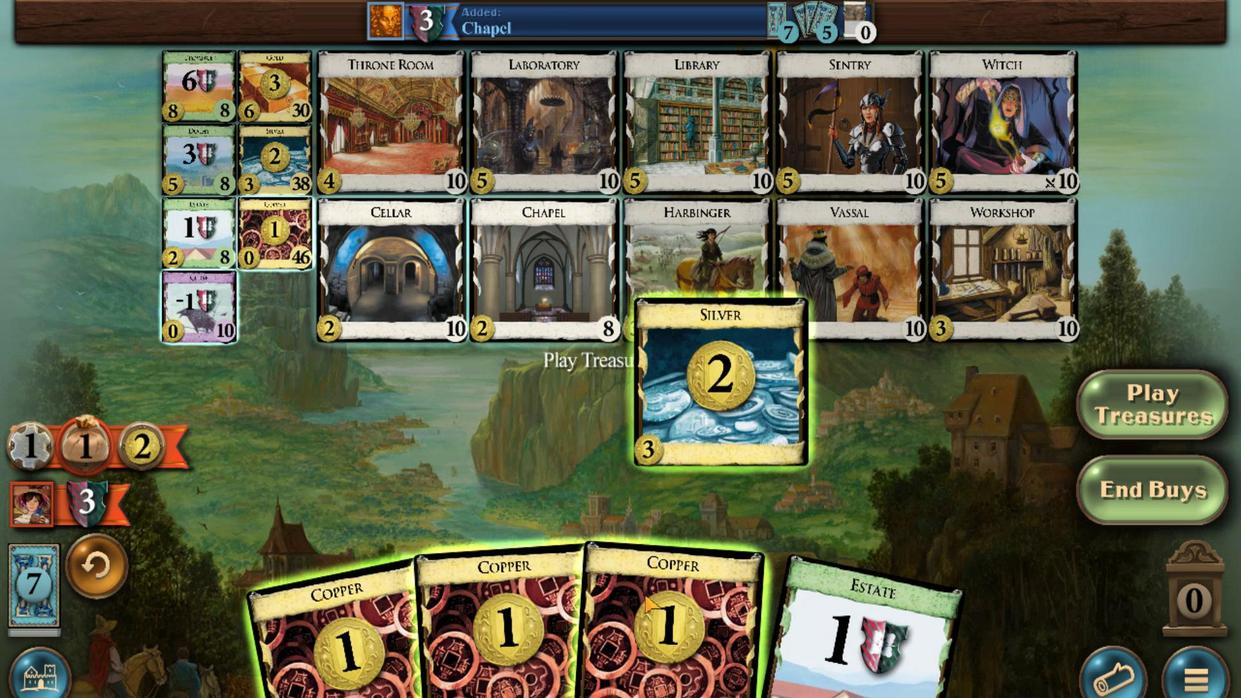 
Action: Mouse scrolled (588, 514) with delta (0, 0)
Screenshot: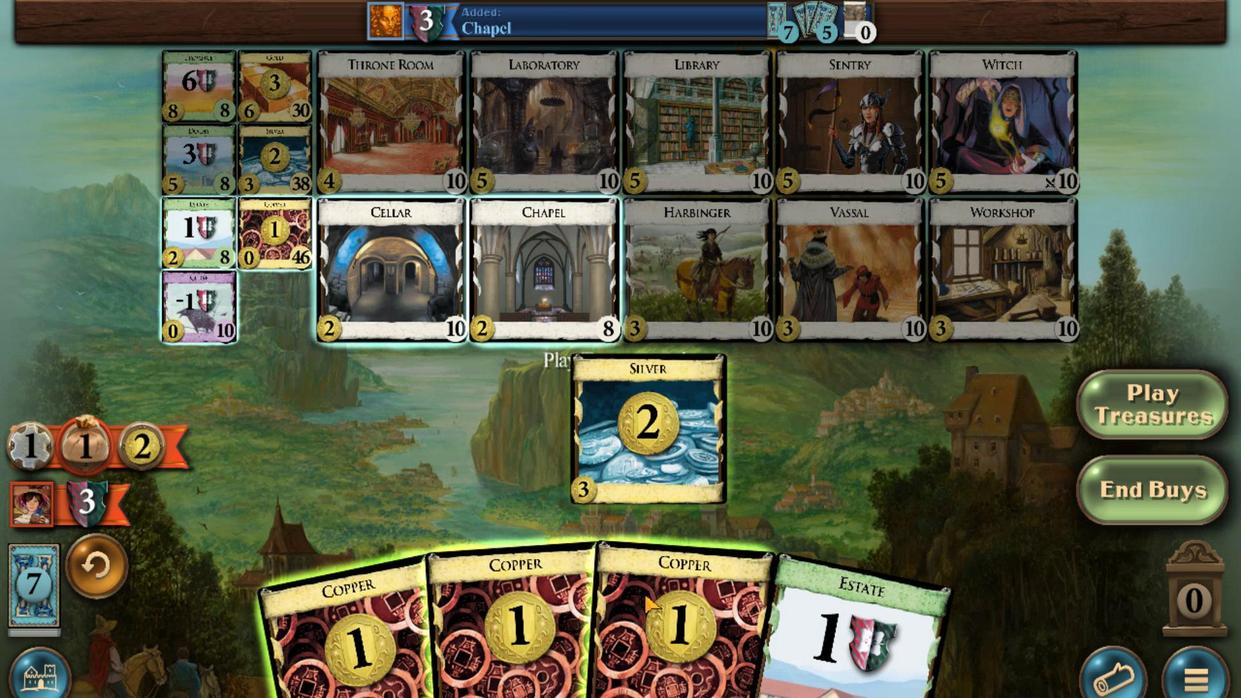 
Action: Mouse moved to (565, 515)
Screenshot: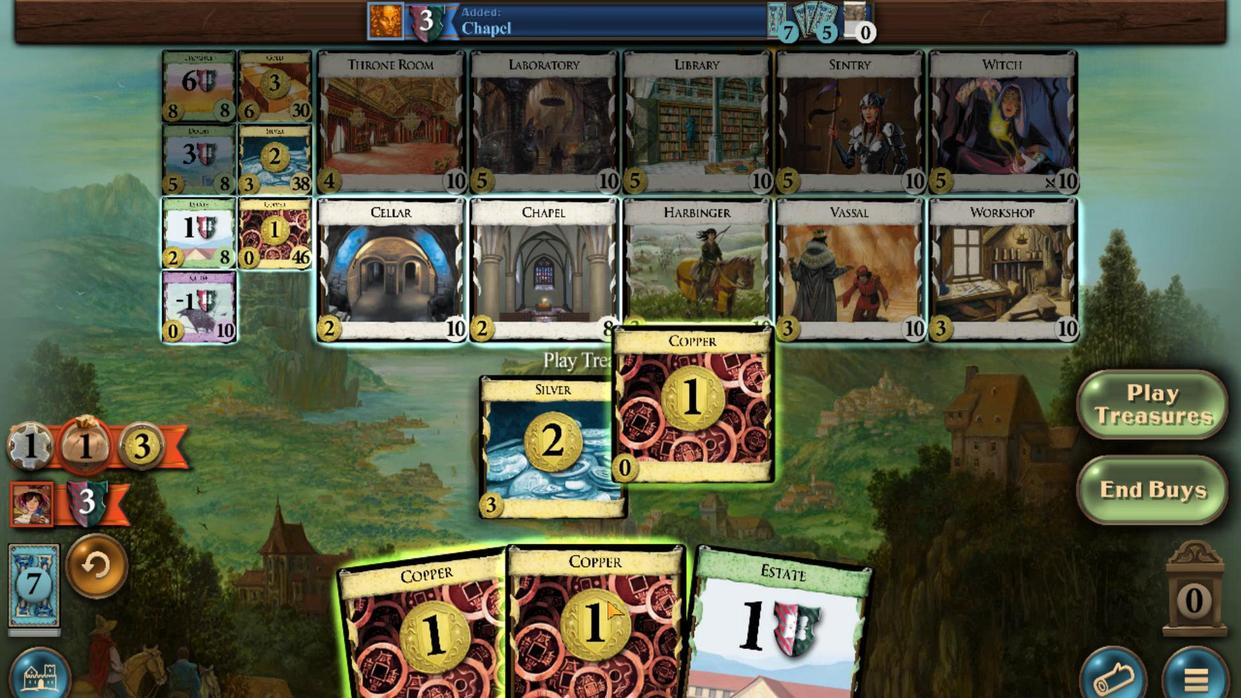 
Action: Mouse scrolled (565, 515) with delta (0, 0)
Screenshot: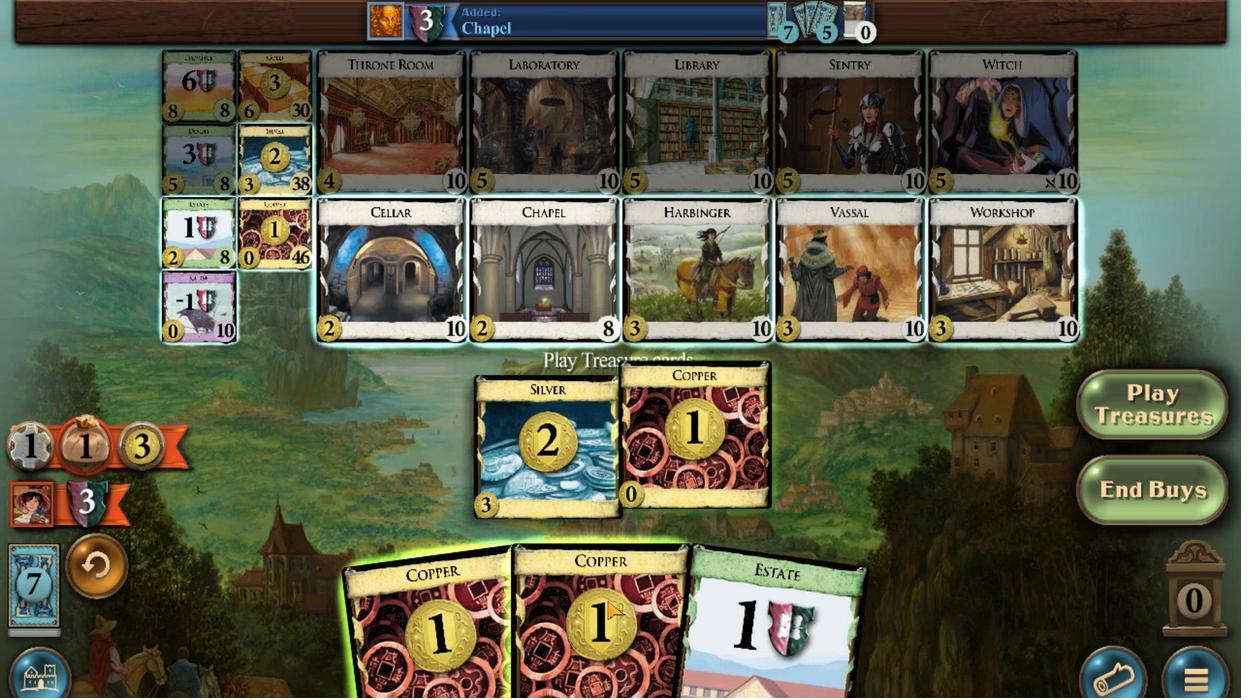 
Action: Mouse moved to (495, 515)
Screenshot: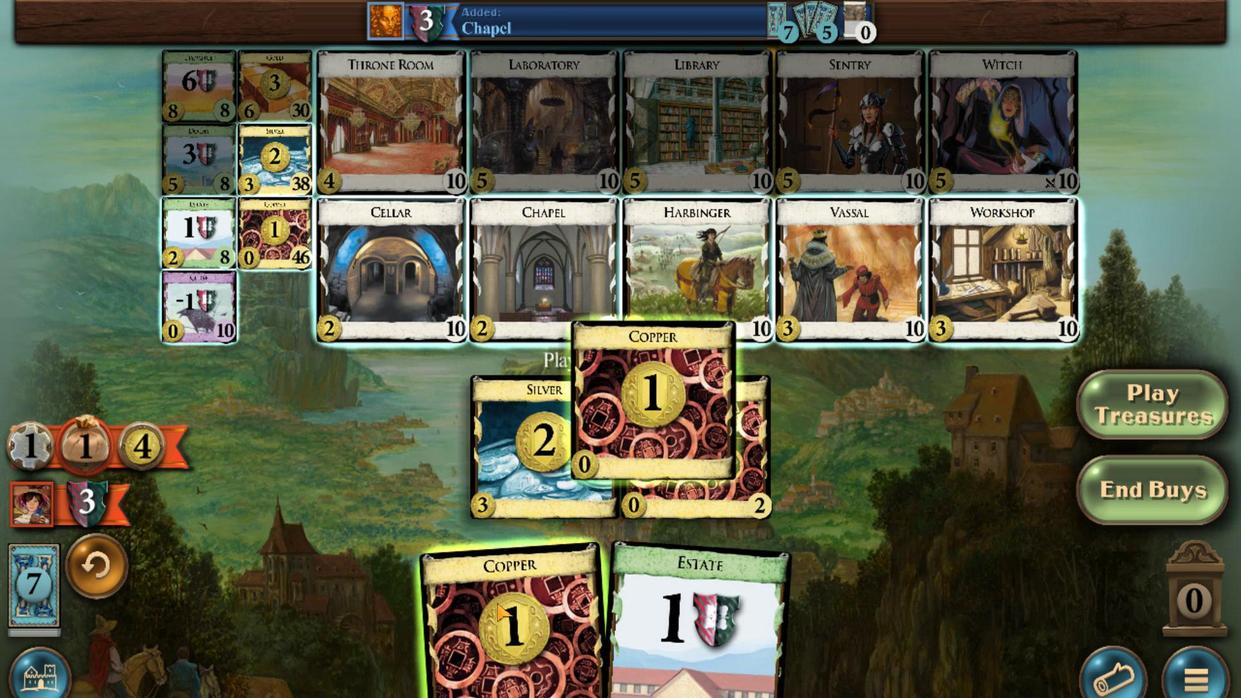 
Action: Mouse scrolled (495, 515) with delta (0, 0)
Screenshot: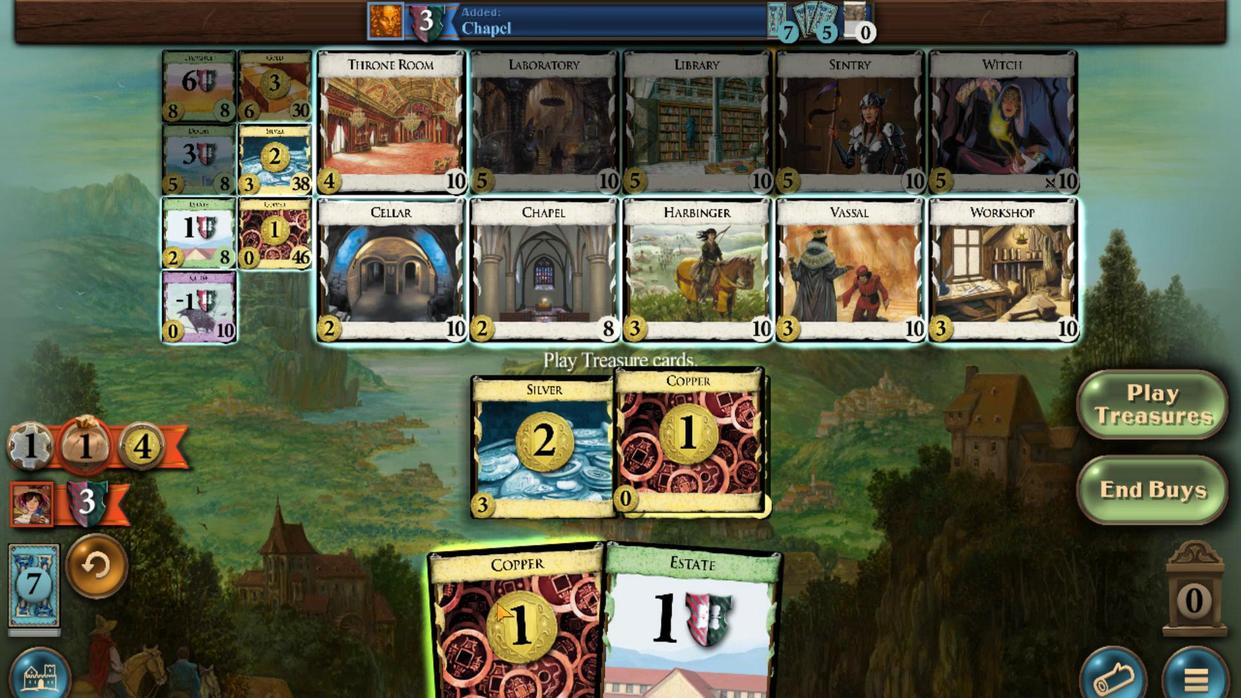 
Action: Mouse moved to (307, 456)
Screenshot: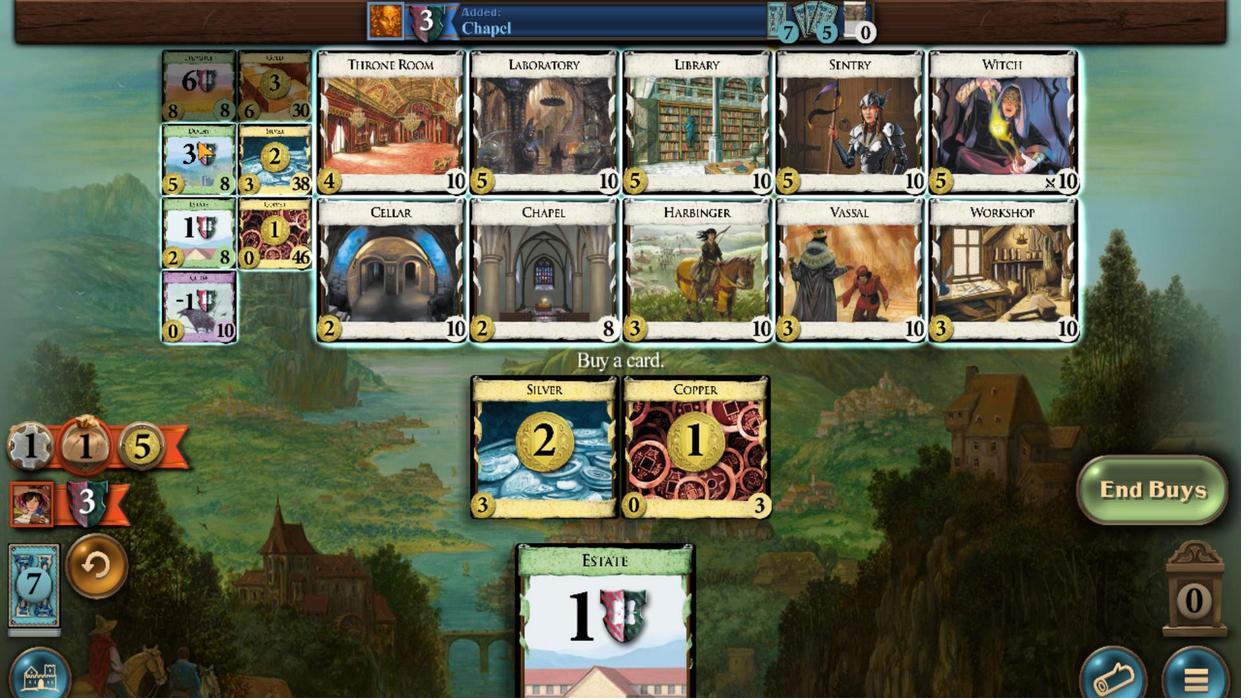 
Action: Mouse scrolled (307, 456) with delta (0, 0)
Screenshot: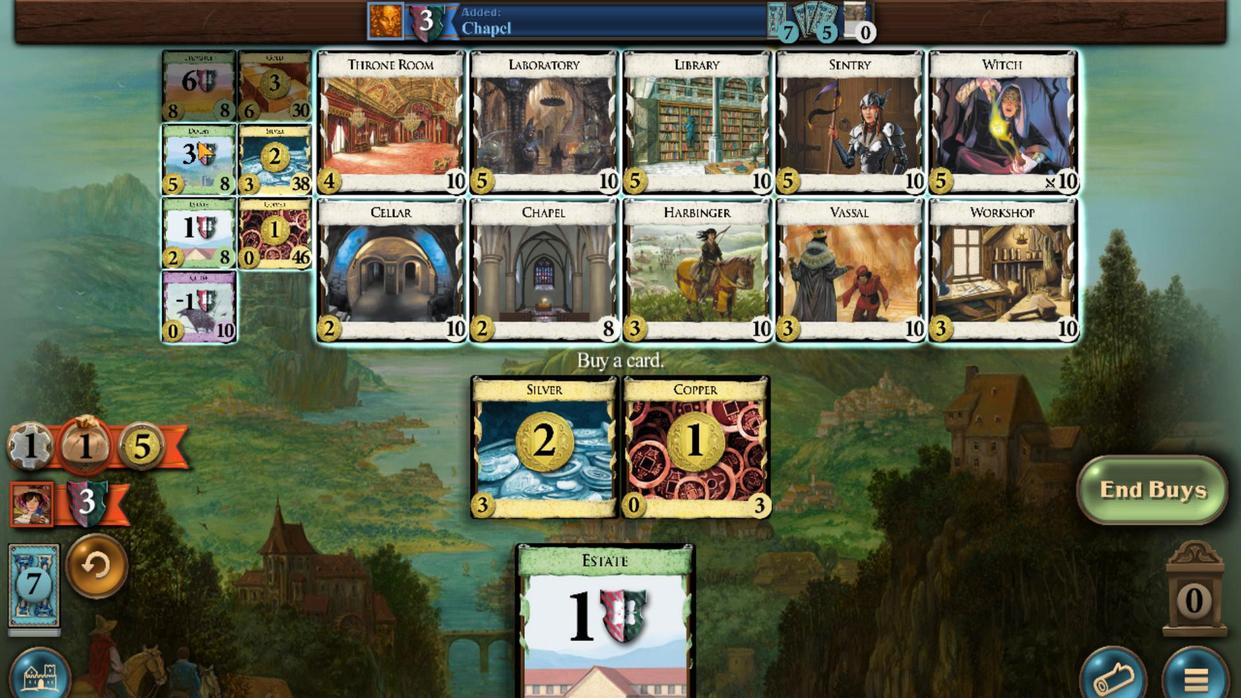 
Action: Mouse scrolled (307, 456) with delta (0, 0)
Screenshot: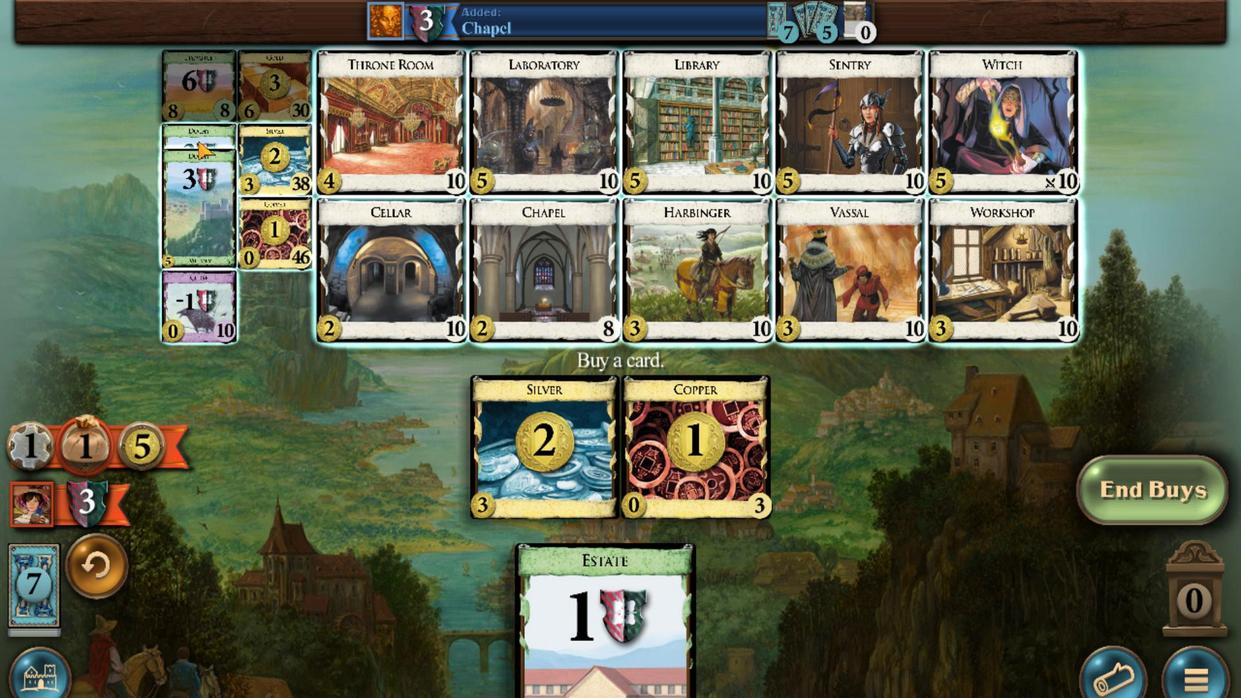 
Action: Mouse scrolled (307, 456) with delta (0, 0)
Screenshot: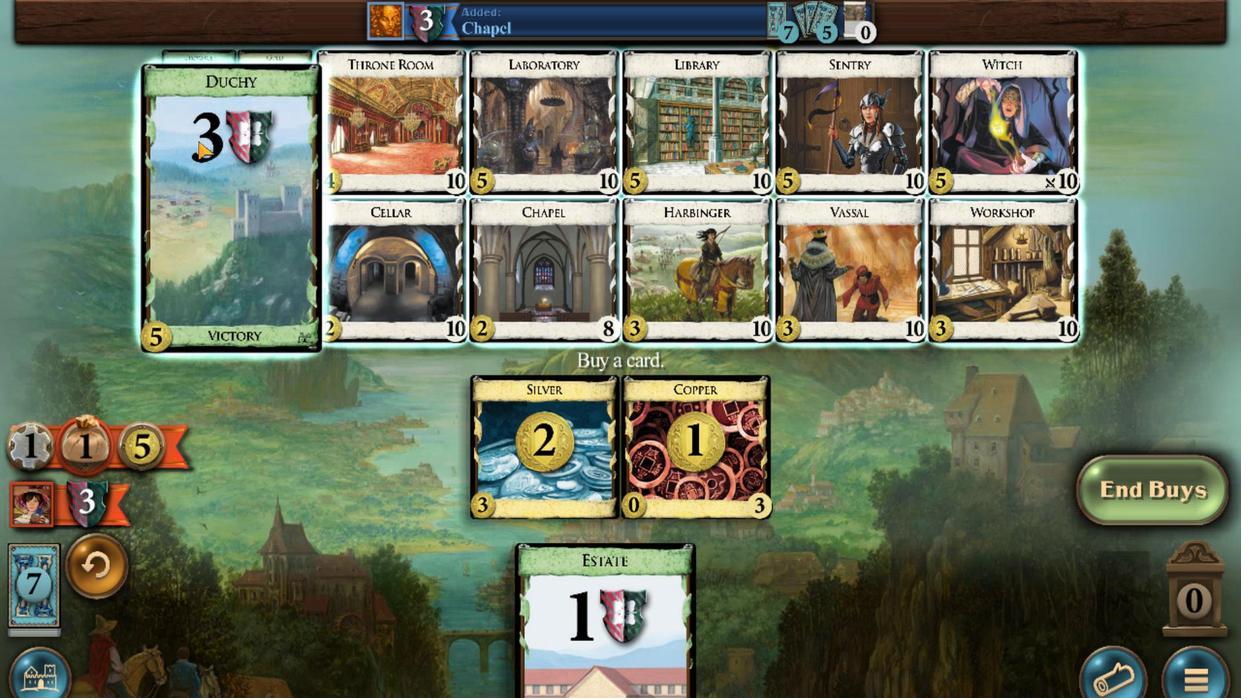 
Action: Mouse scrolled (307, 456) with delta (0, 0)
Screenshot: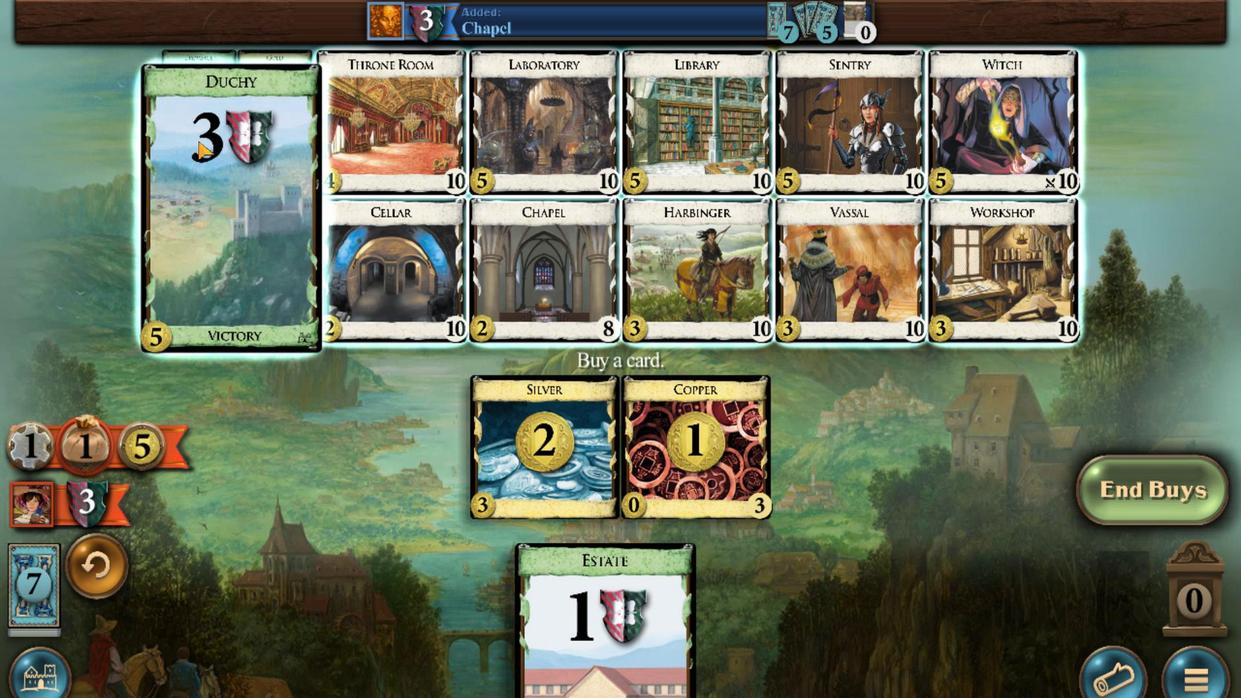 
Action: Mouse scrolled (307, 456) with delta (0, 0)
Screenshot: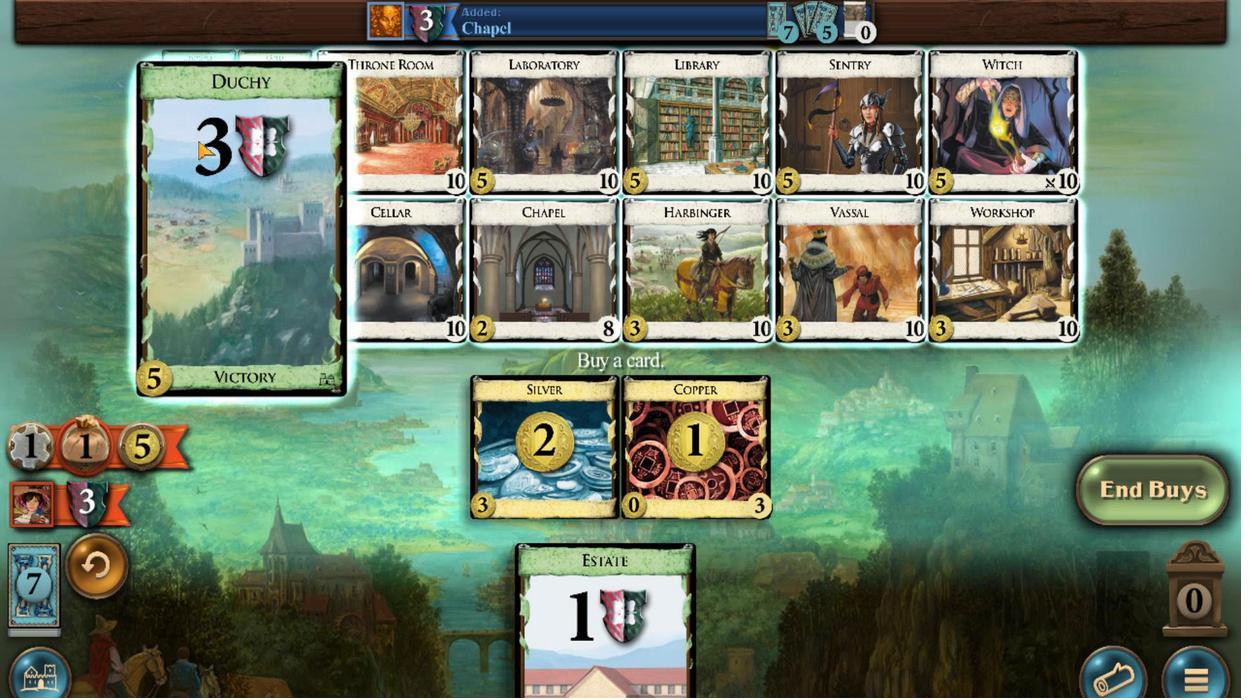 
Action: Mouse scrolled (307, 456) with delta (0, 0)
Screenshot: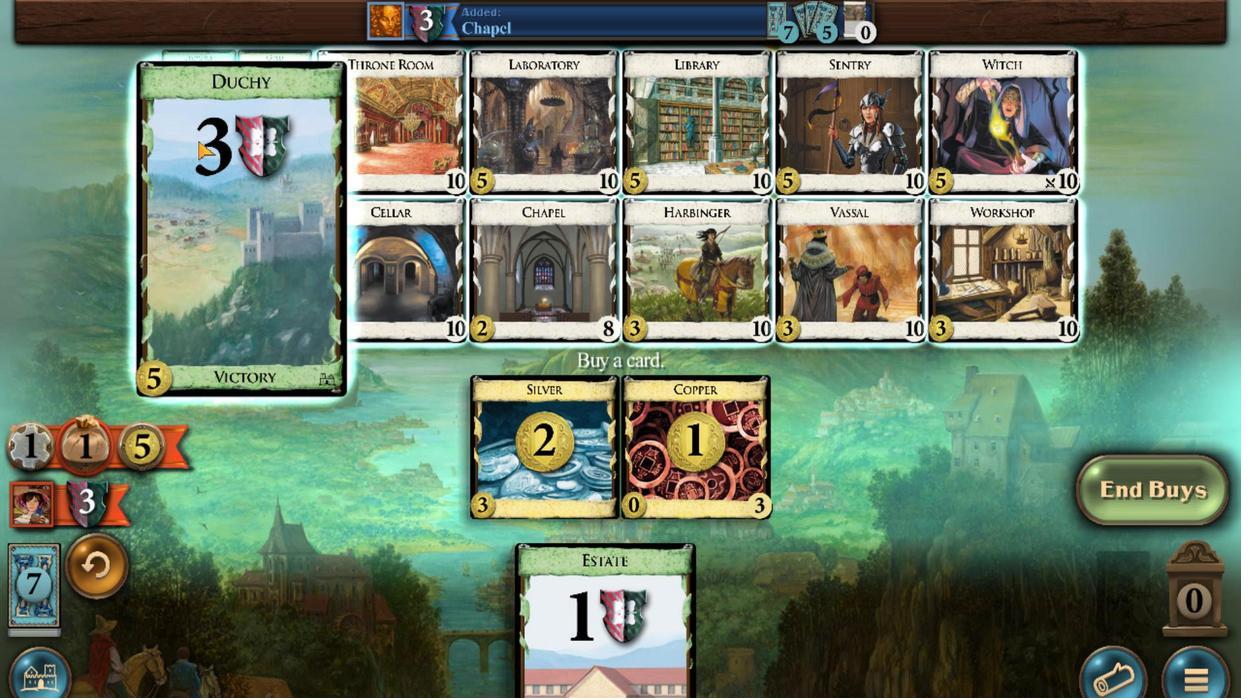
Action: Mouse scrolled (307, 456) with delta (0, 0)
Screenshot: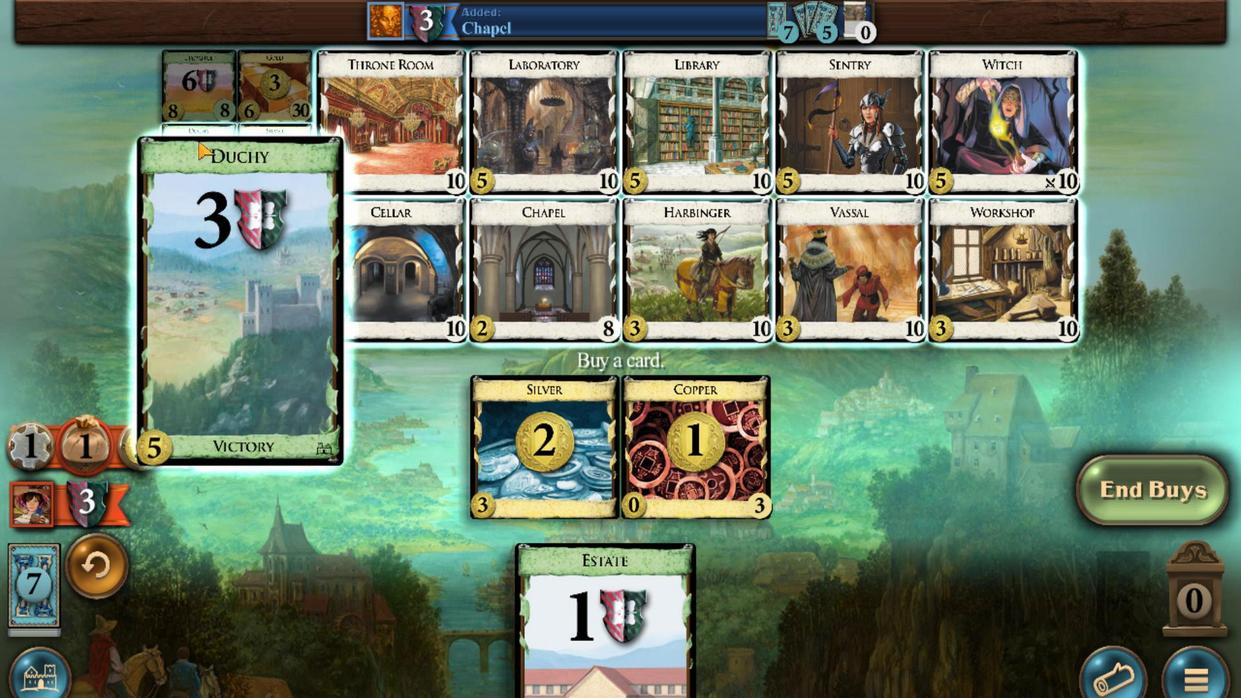 
Action: Mouse moved to (554, 515)
Screenshot: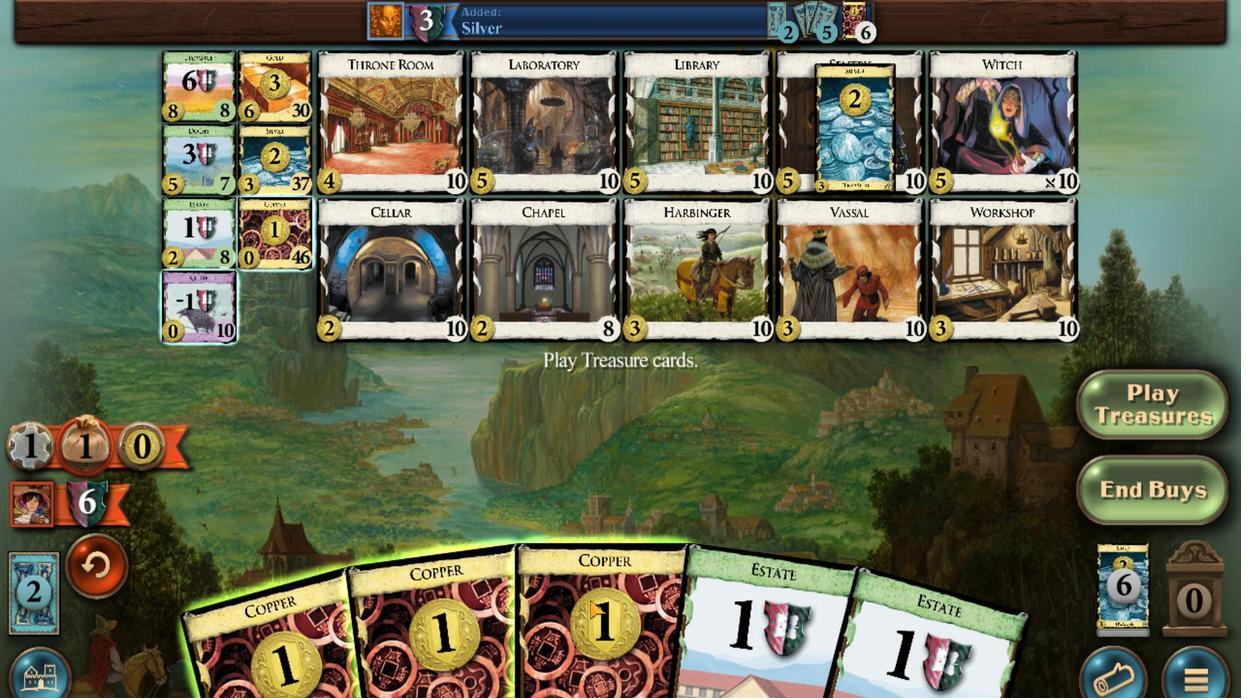 
Action: Mouse scrolled (554, 515) with delta (0, 0)
Screenshot: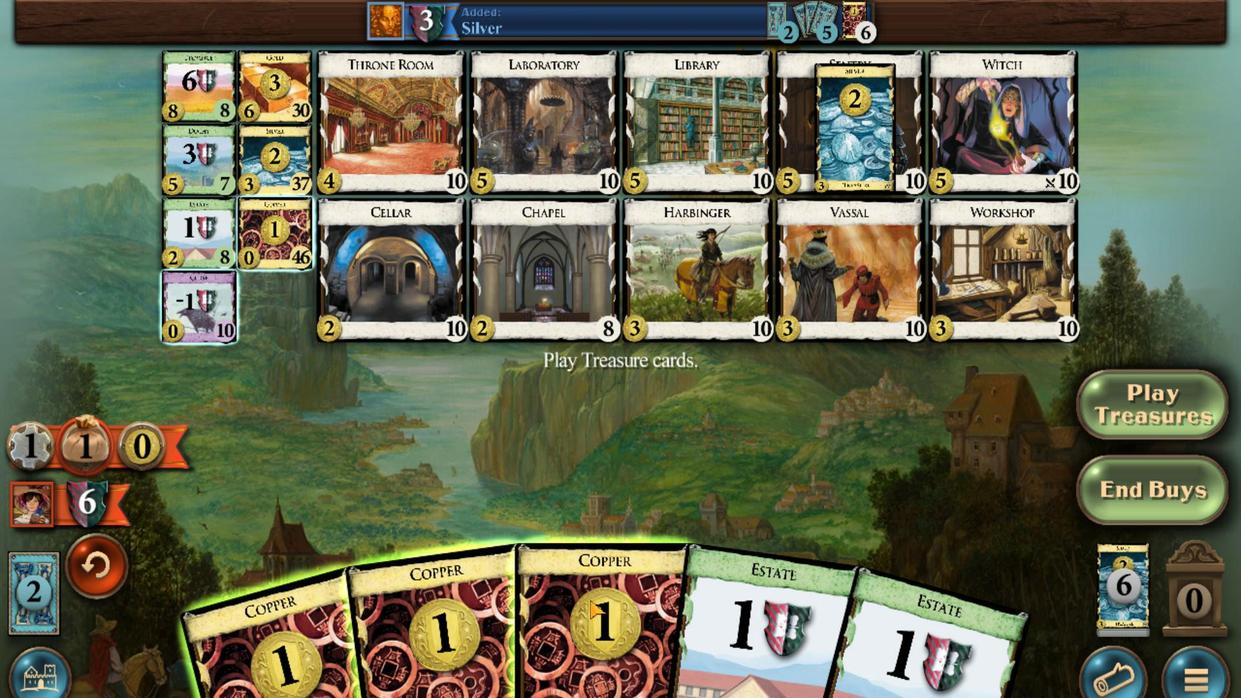 
Action: Mouse moved to (517, 514)
Screenshot: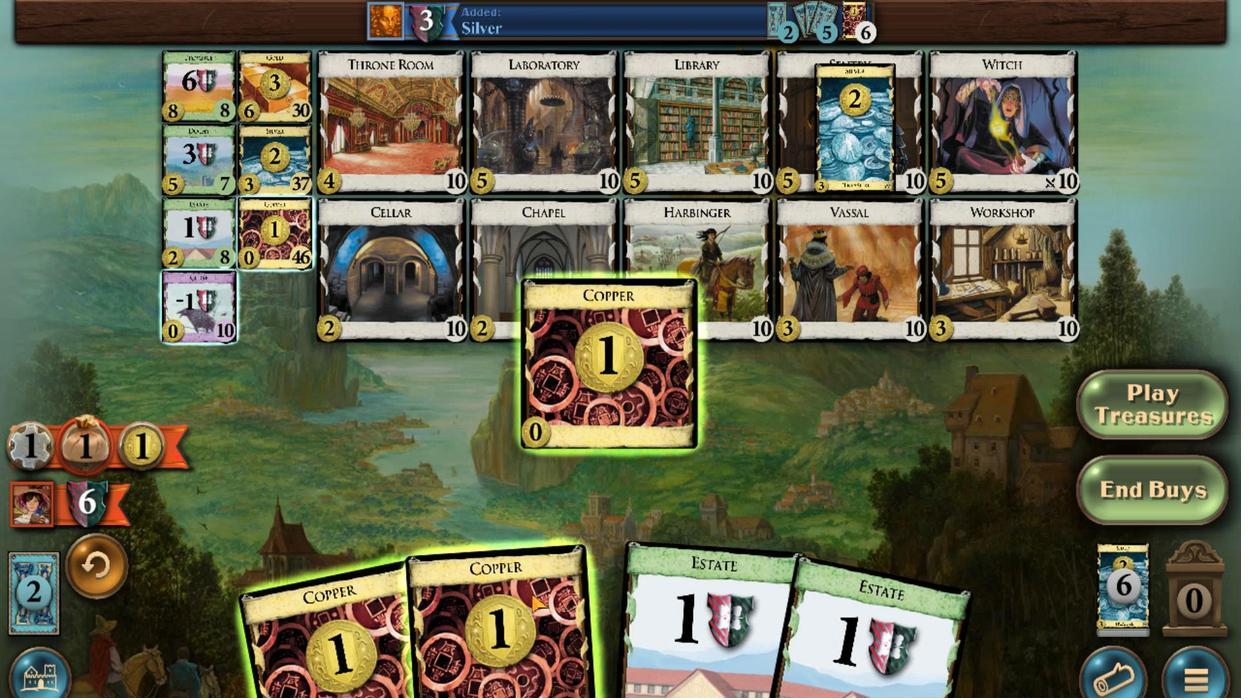 
Action: Mouse scrolled (517, 514) with delta (0, 0)
Screenshot: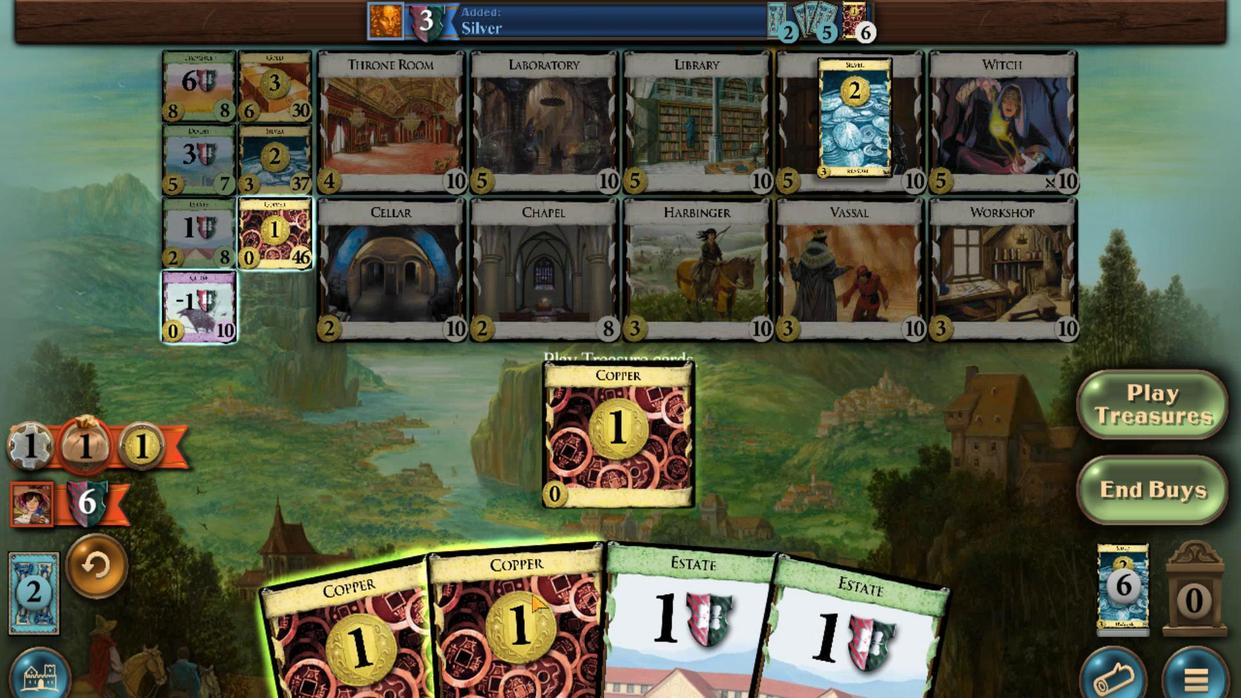 
Action: Mouse moved to (470, 513)
Screenshot: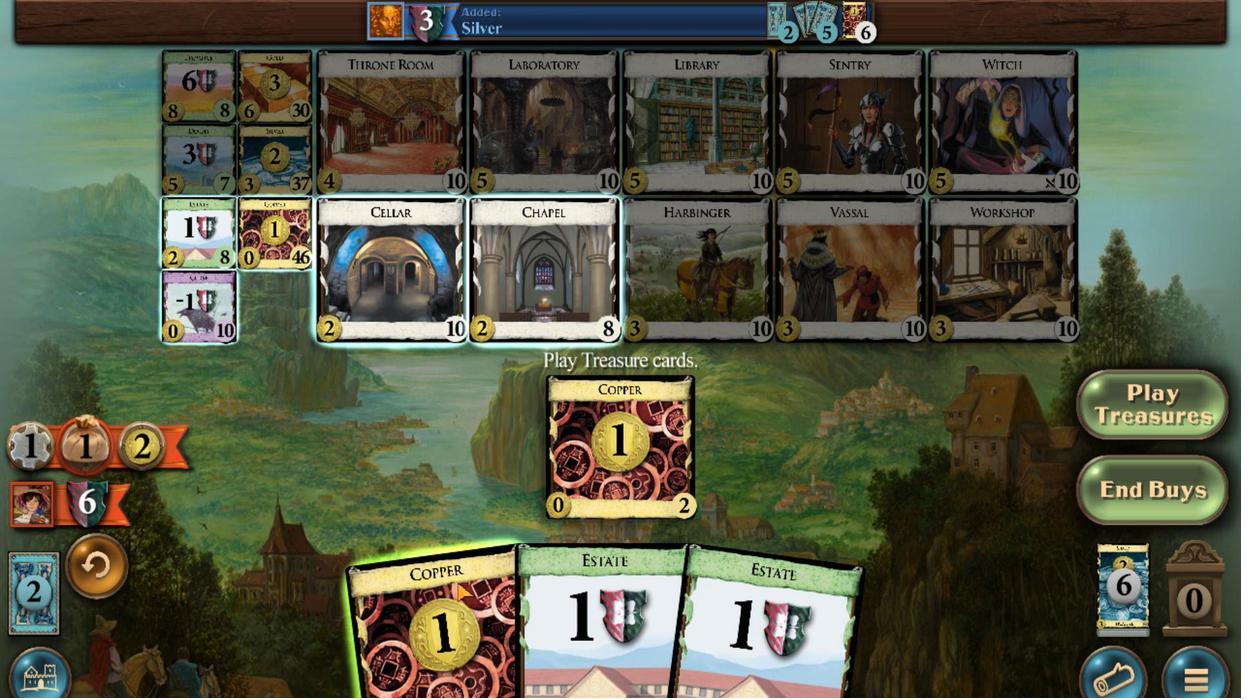 
Action: Mouse scrolled (470, 512) with delta (0, 0)
Screenshot: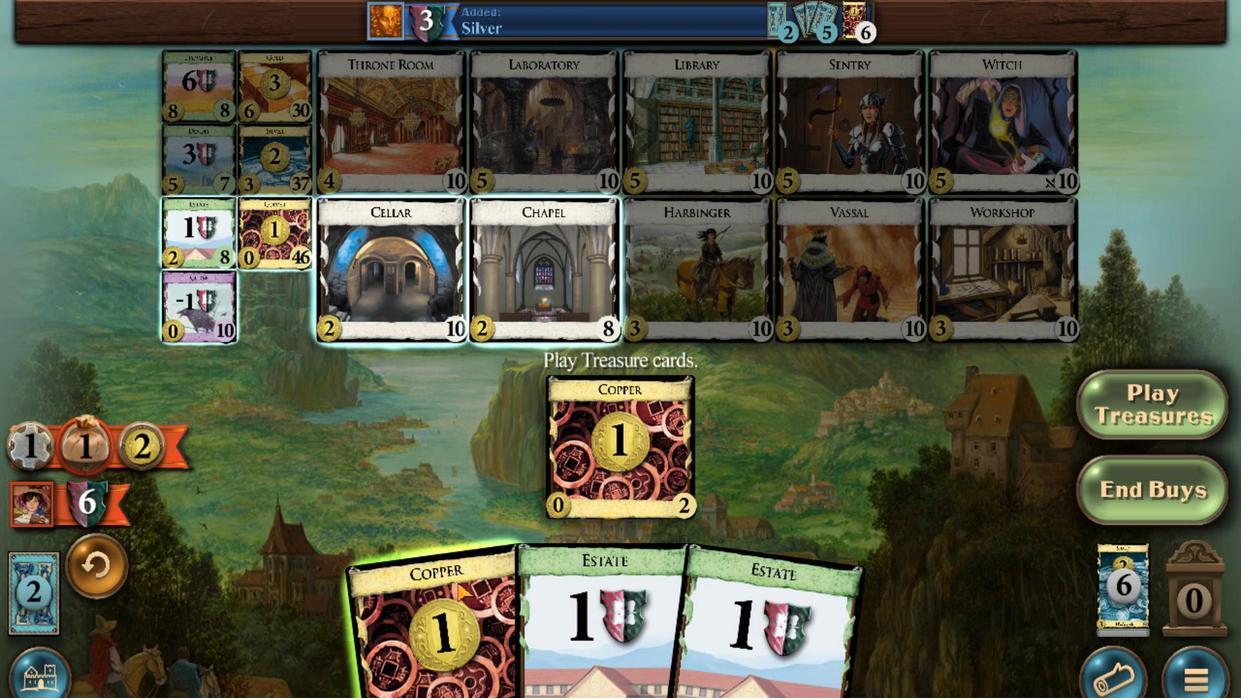 
Action: Mouse moved to (370, 458)
Screenshot: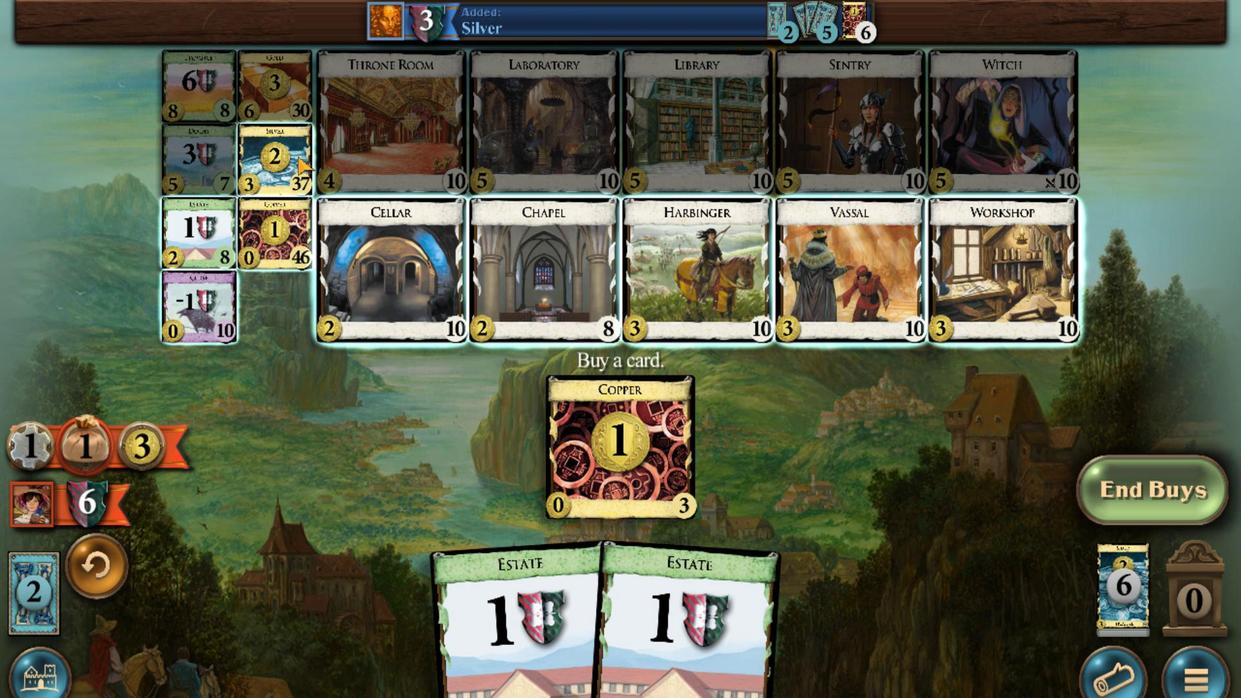
Action: Mouse scrolled (370, 458) with delta (0, 0)
Screenshot: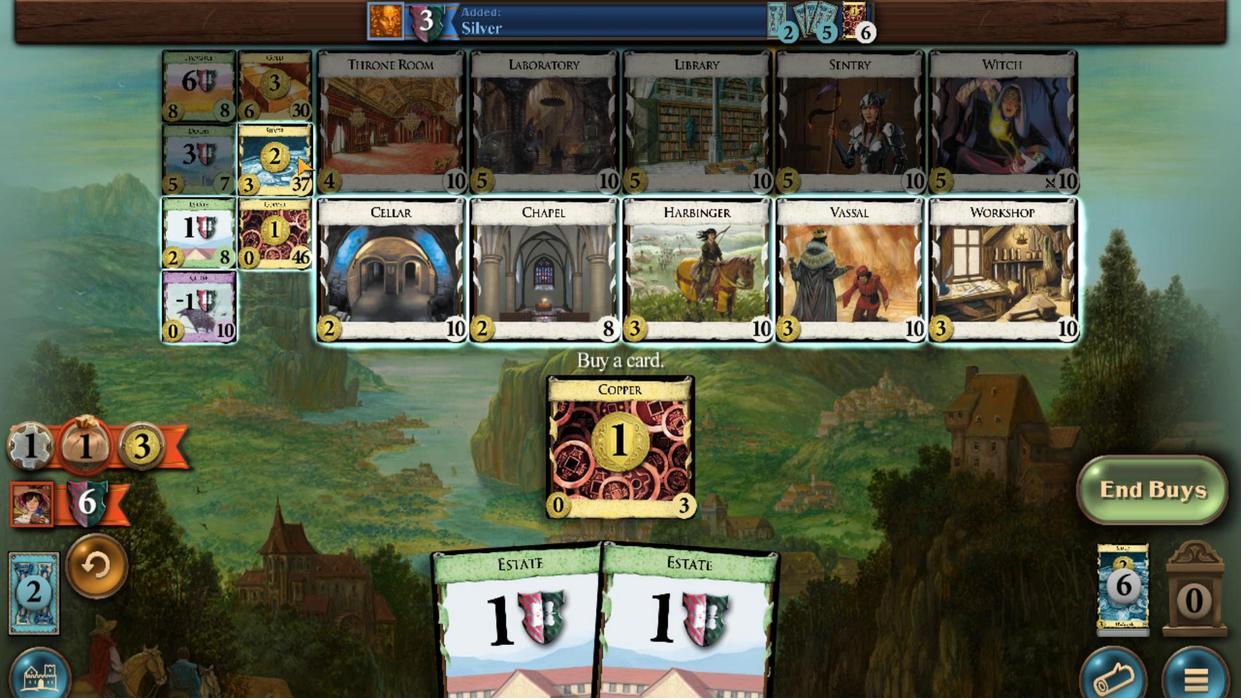 
Action: Mouse scrolled (370, 458) with delta (0, 0)
Screenshot: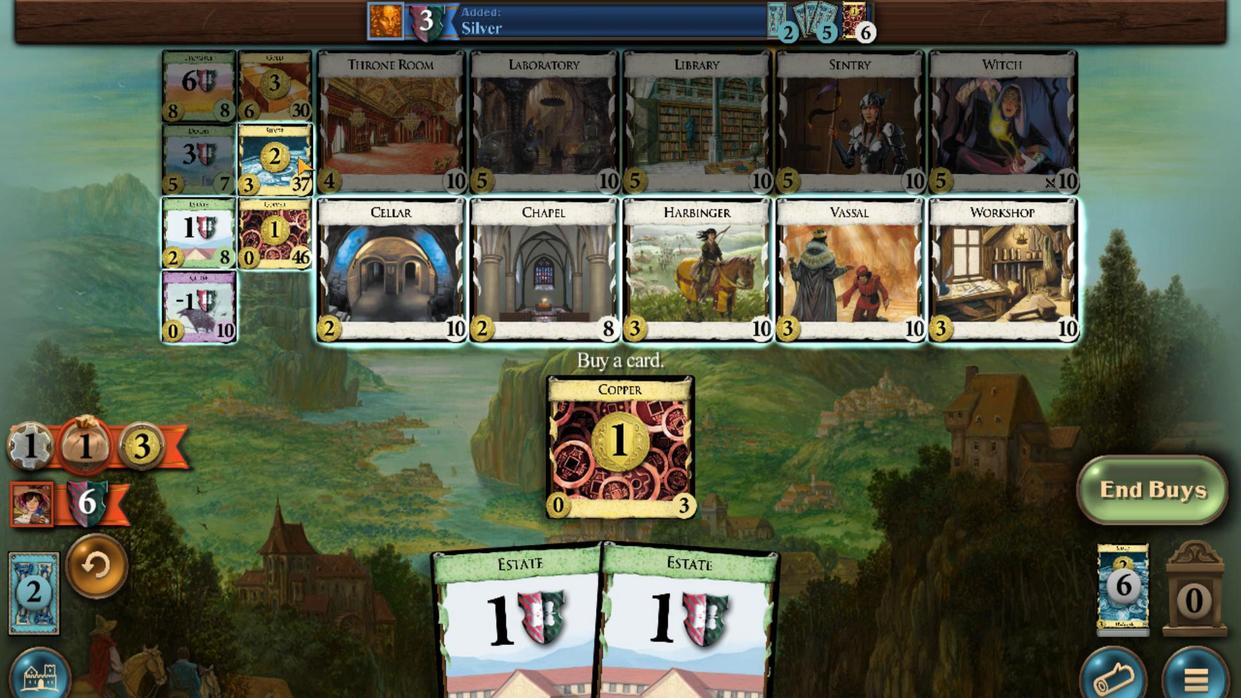 
Action: Mouse scrolled (370, 458) with delta (0, 0)
Screenshot: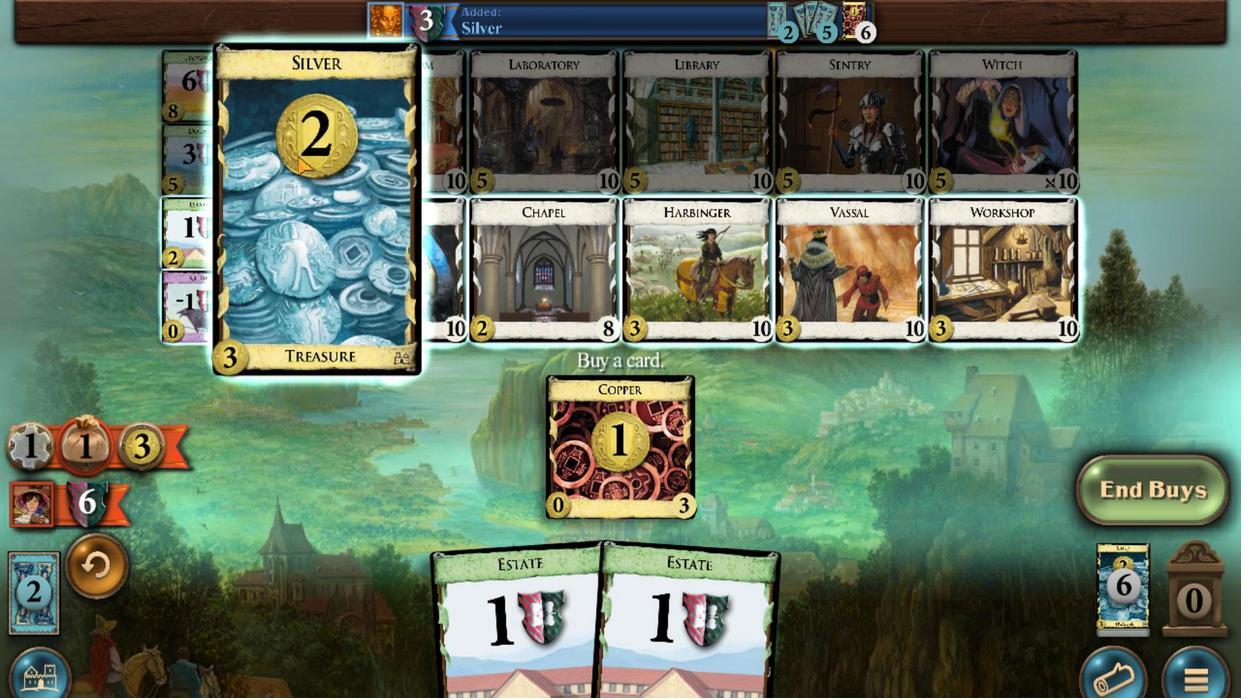 
Action: Mouse scrolled (370, 458) with delta (0, 0)
Screenshot: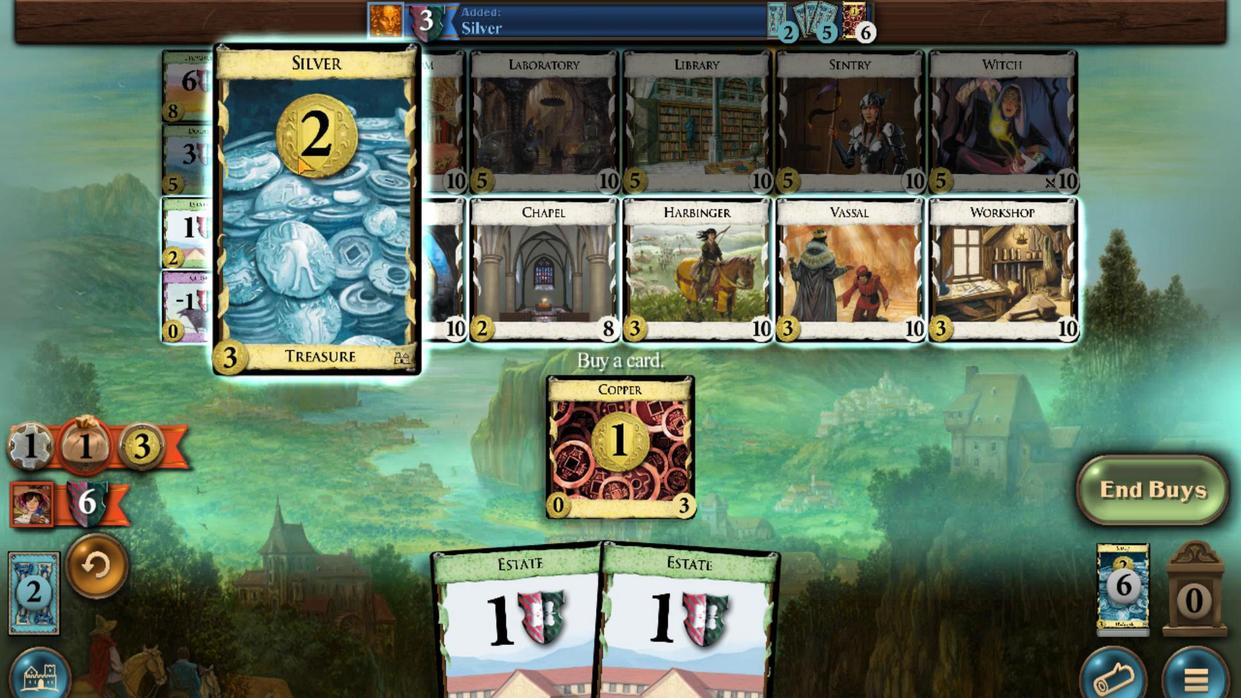 
Action: Mouse scrolled (370, 458) with delta (0, 0)
Screenshot: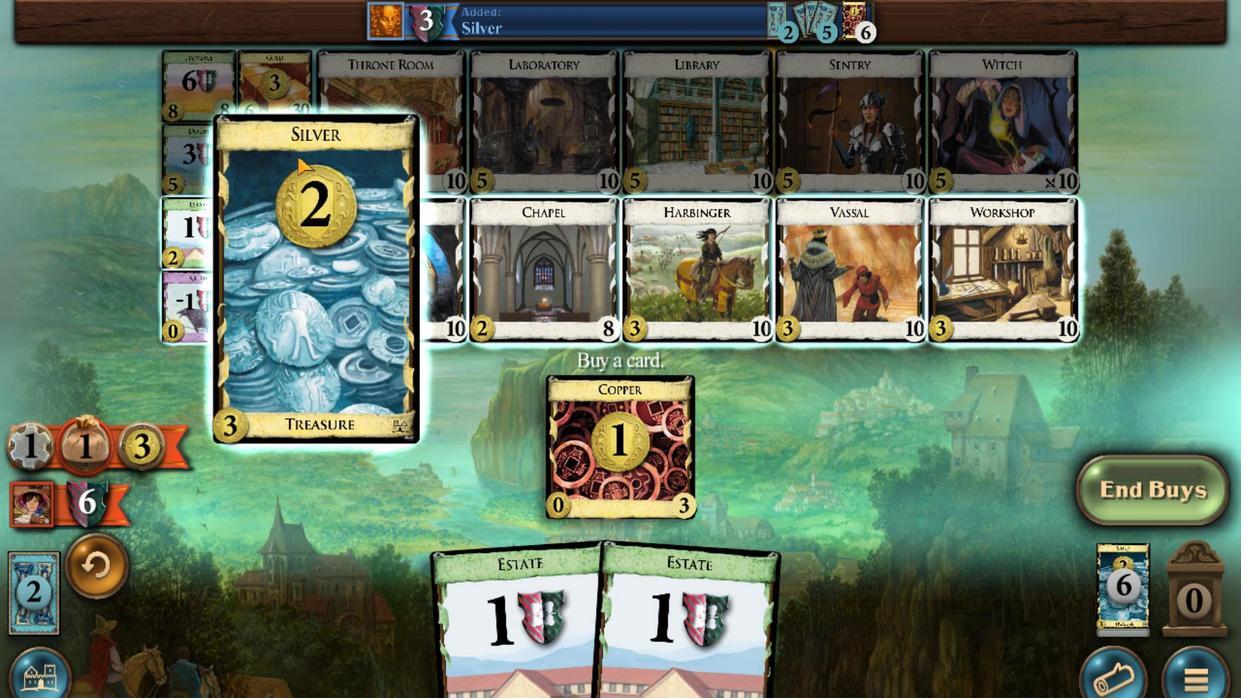 
Action: Mouse scrolled (370, 458) with delta (0, 0)
Screenshot: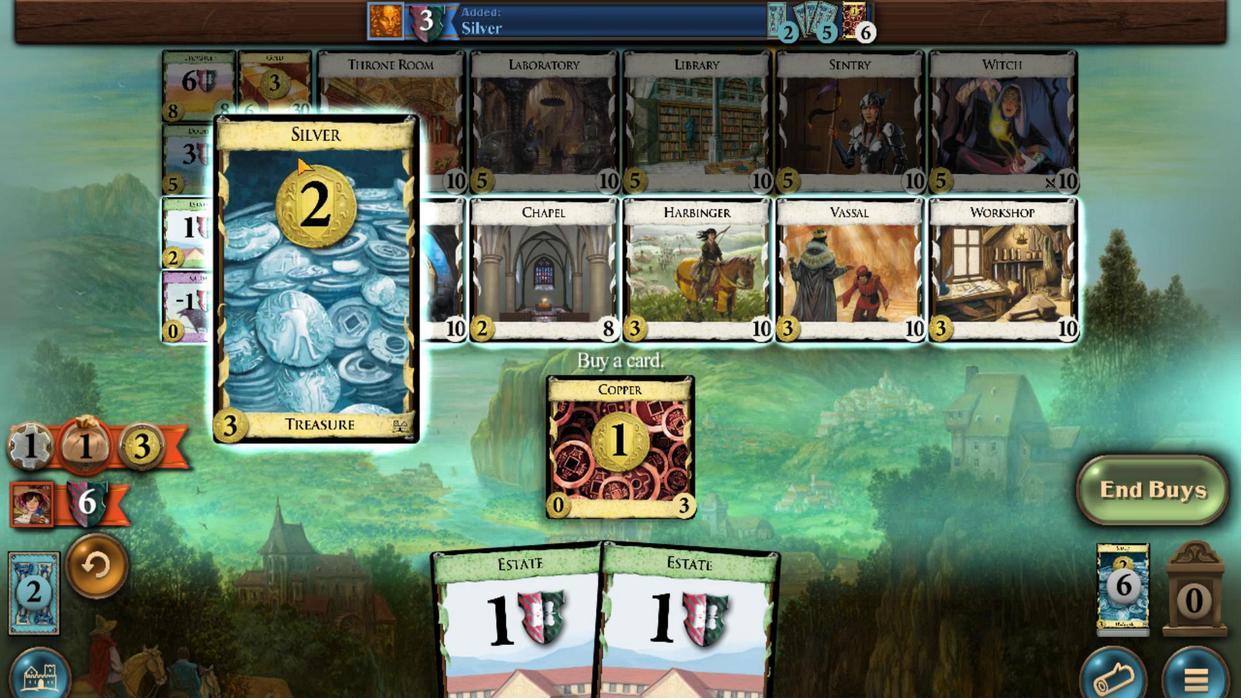 
Action: Mouse scrolled (370, 458) with delta (0, 0)
Screenshot: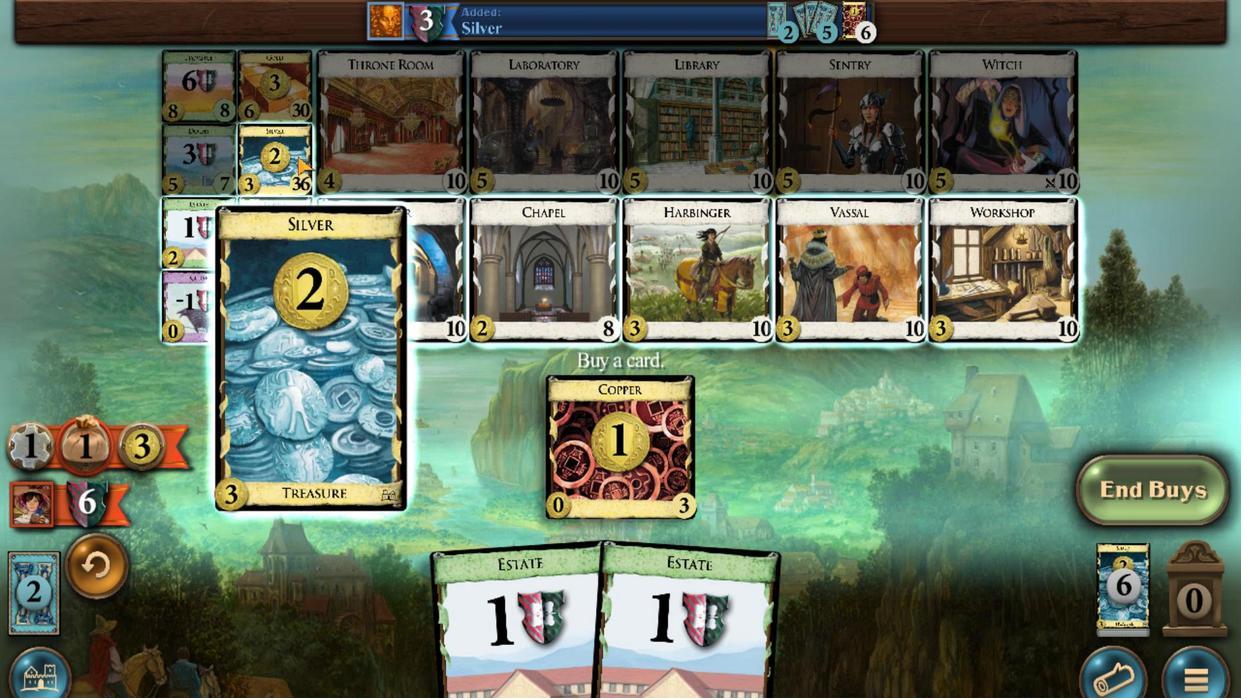 
Action: Mouse moved to (532, 519)
Screenshot: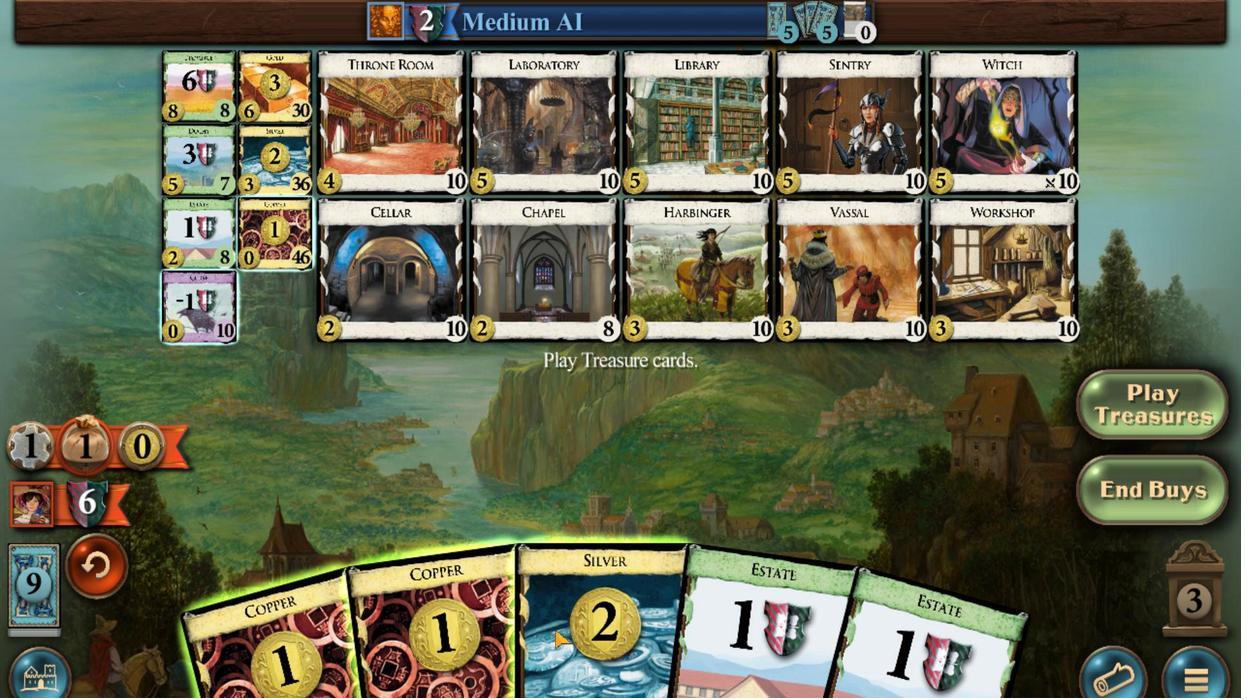 
Action: Mouse scrolled (532, 519) with delta (0, 0)
Screenshot: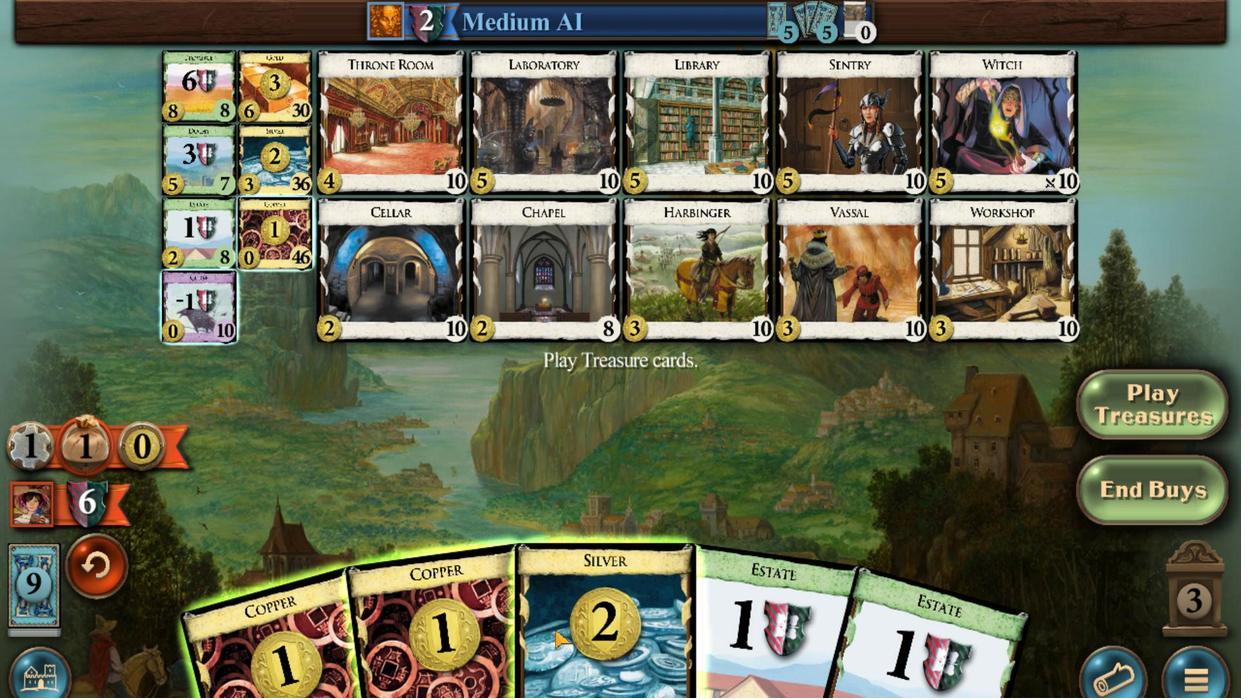 
Action: Mouse moved to (503, 519)
Screenshot: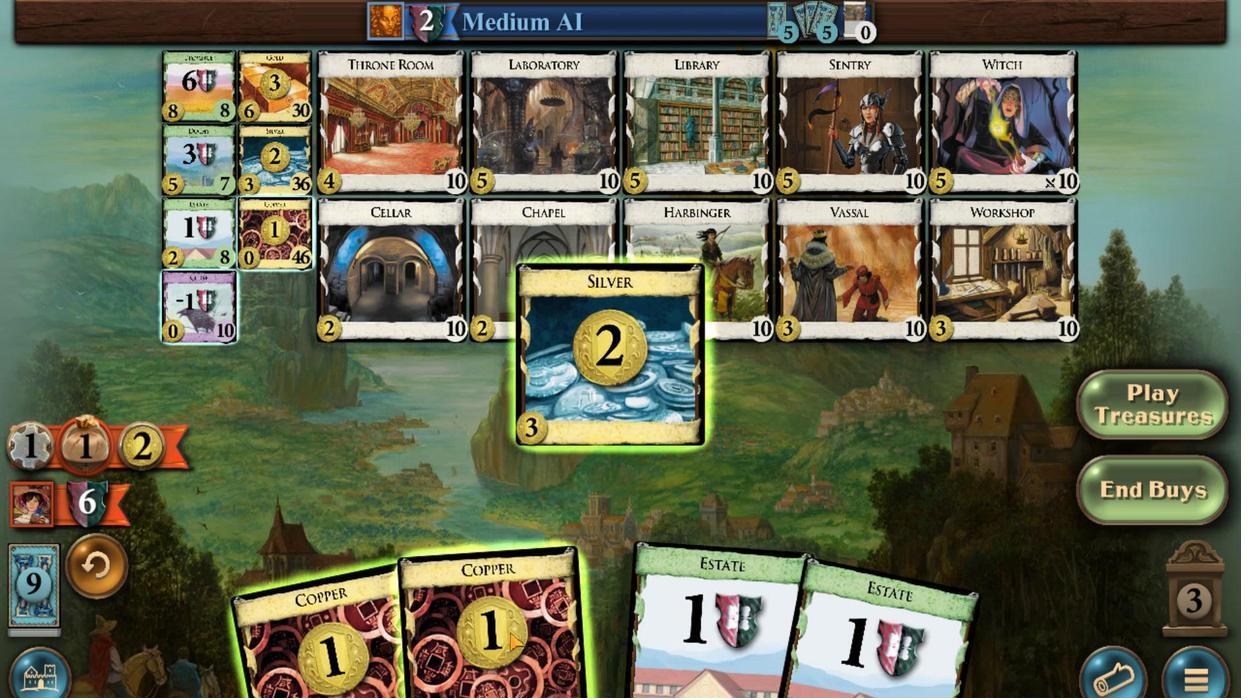 
Action: Mouse scrolled (503, 519) with delta (0, 0)
Screenshot: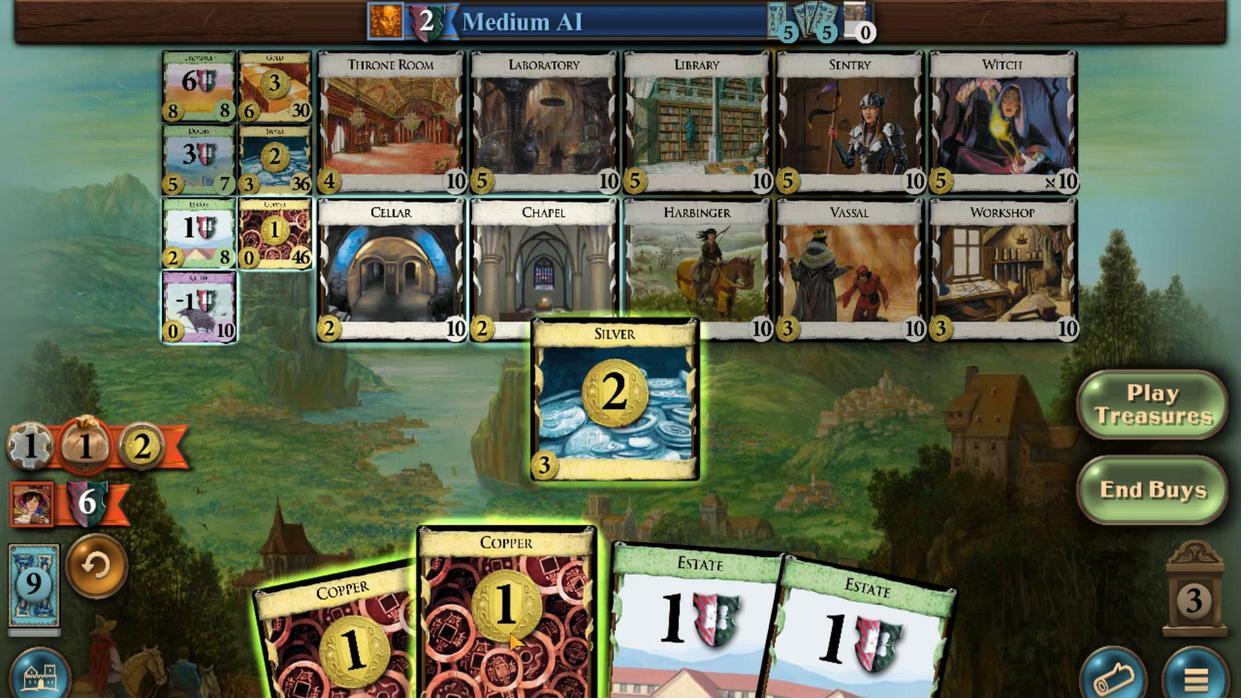 
Action: Mouse moved to (473, 519)
Screenshot: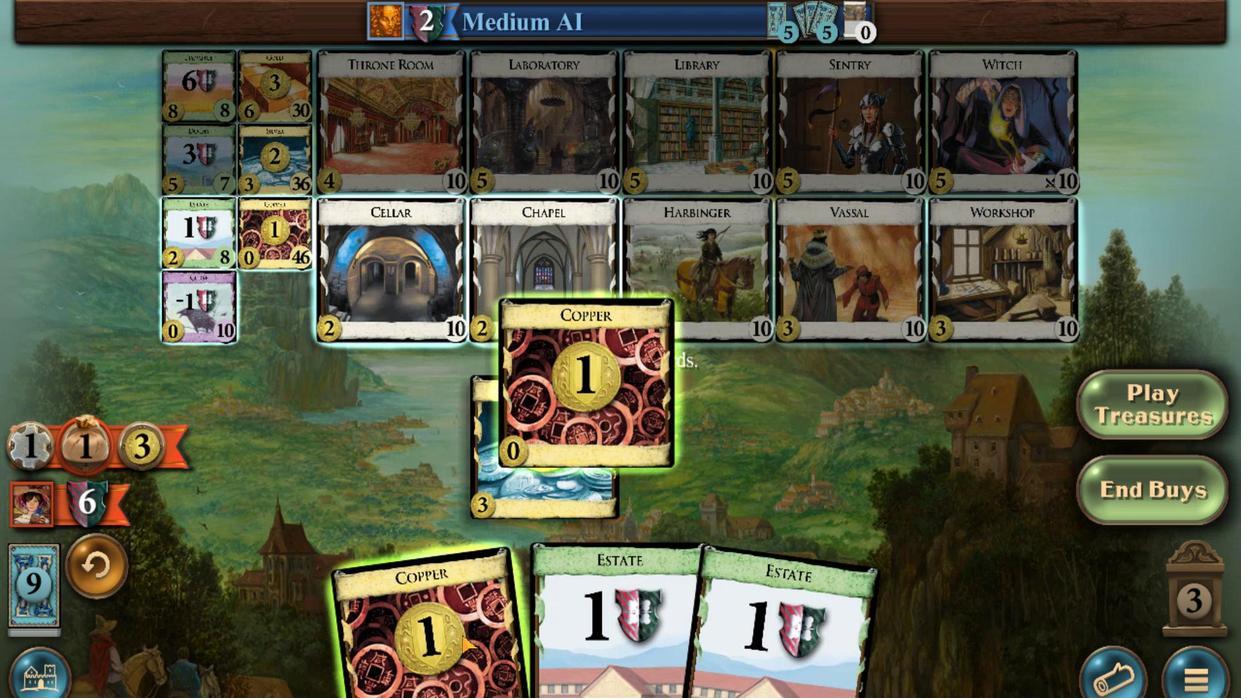 
Action: Mouse scrolled (473, 519) with delta (0, 0)
Screenshot: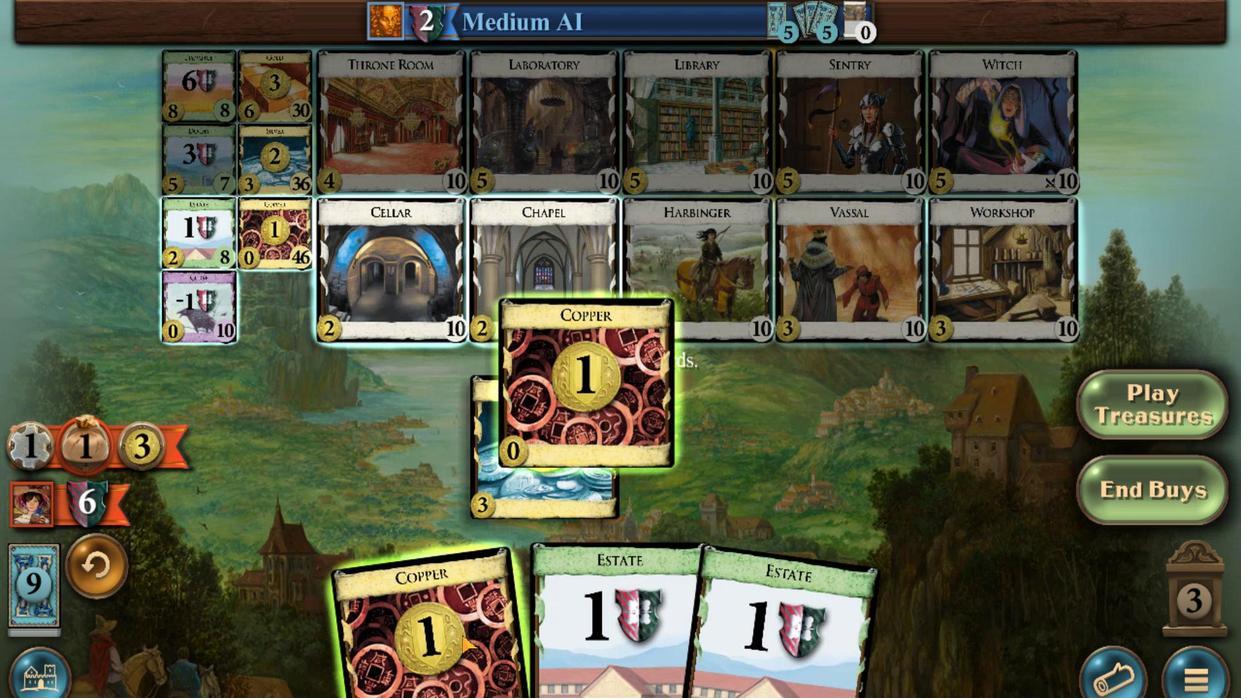 
Action: Mouse moved to (343, 457)
Screenshot: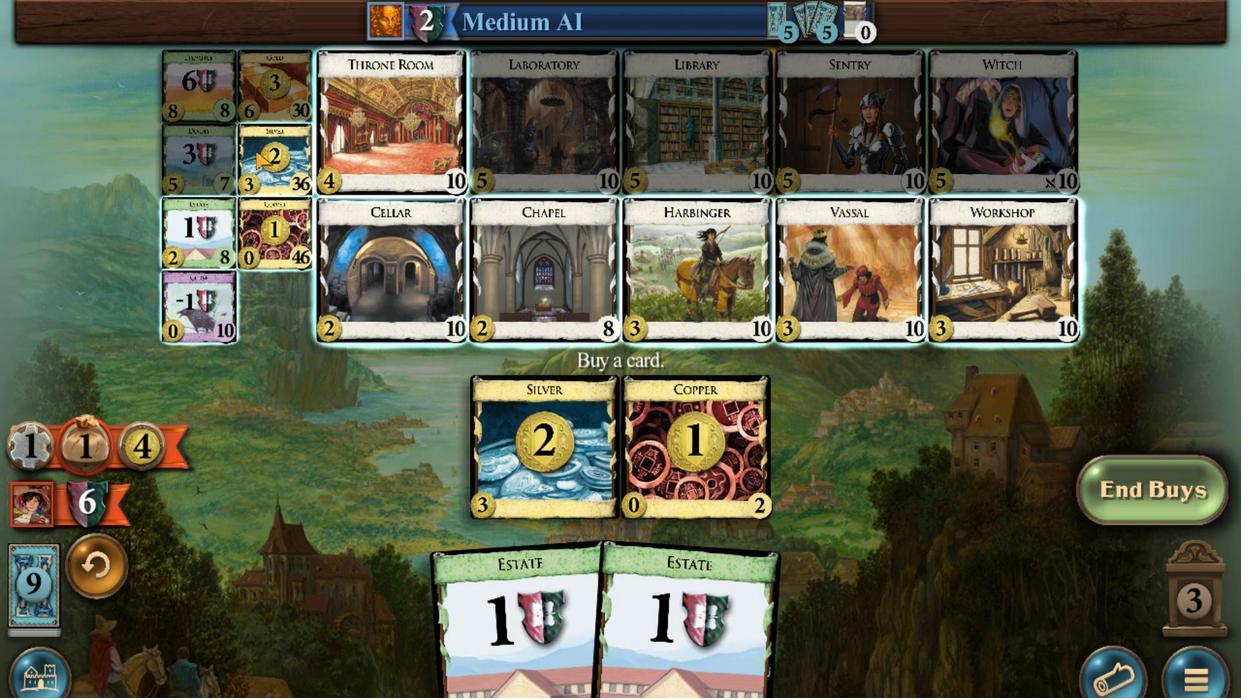 
Action: Mouse scrolled (343, 457) with delta (0, 0)
Screenshot: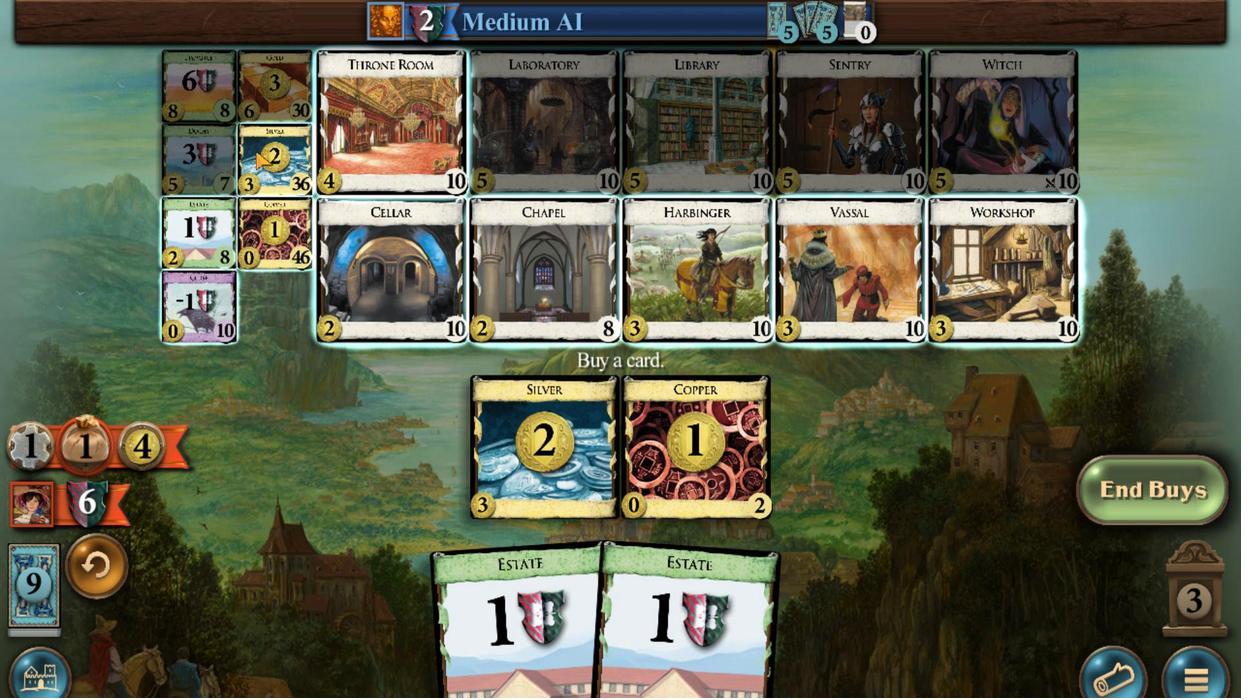 
Action: Mouse scrolled (343, 457) with delta (0, 0)
Screenshot: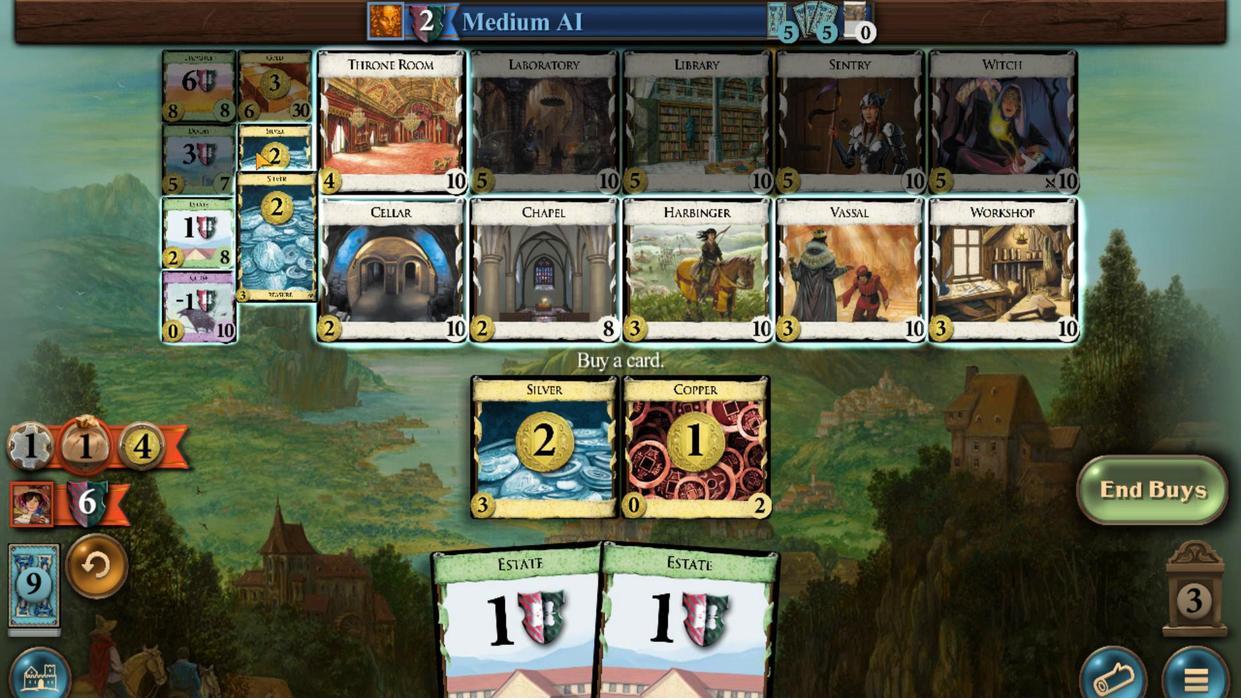 
Action: Mouse scrolled (343, 457) with delta (0, 0)
Screenshot: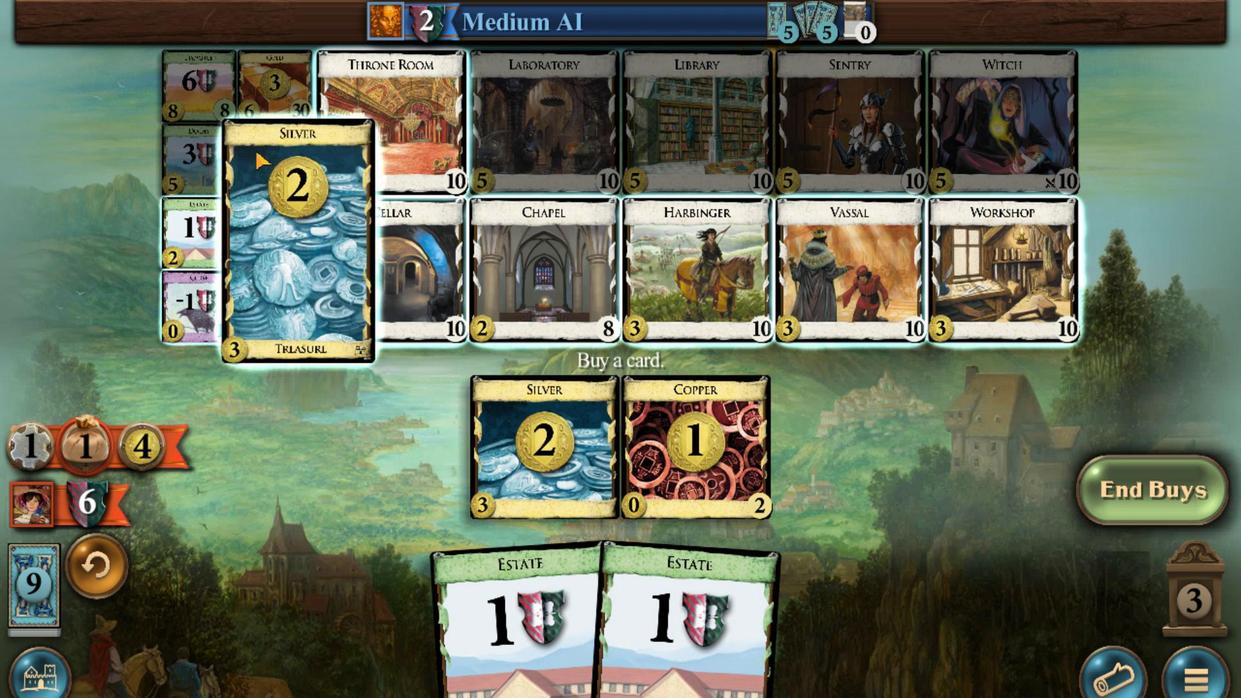 
Action: Mouse scrolled (343, 457) with delta (0, 0)
Screenshot: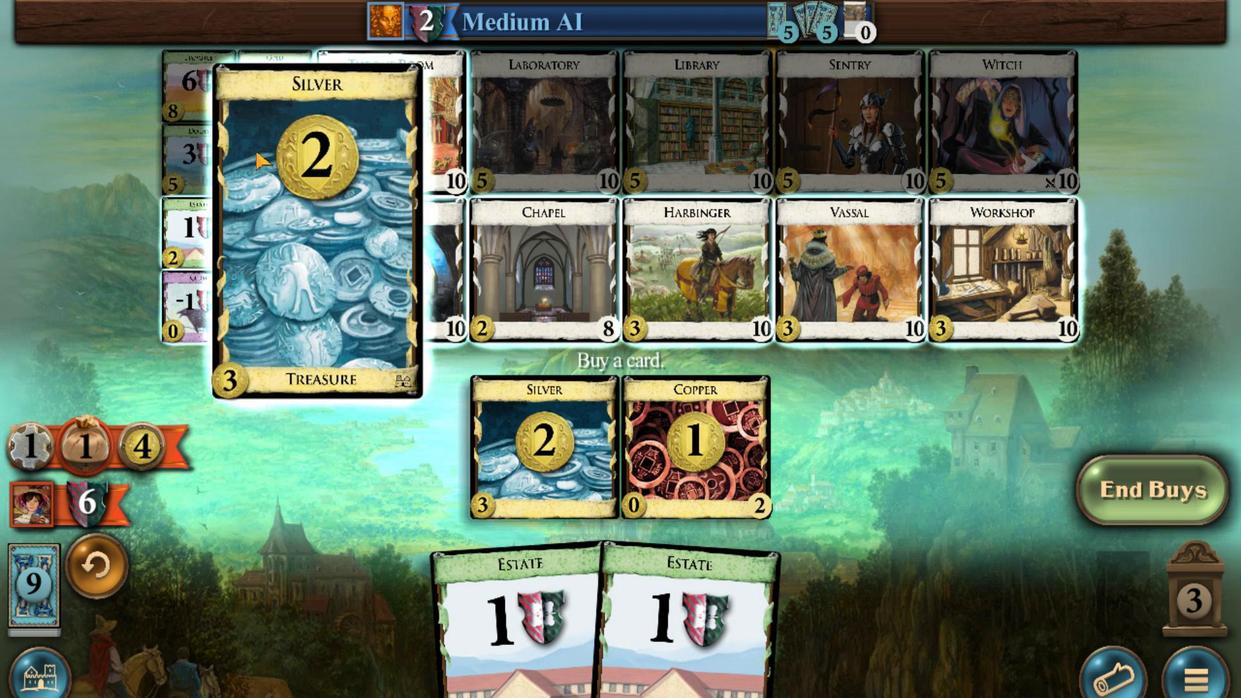 
Action: Mouse scrolled (343, 457) with delta (0, 0)
Screenshot: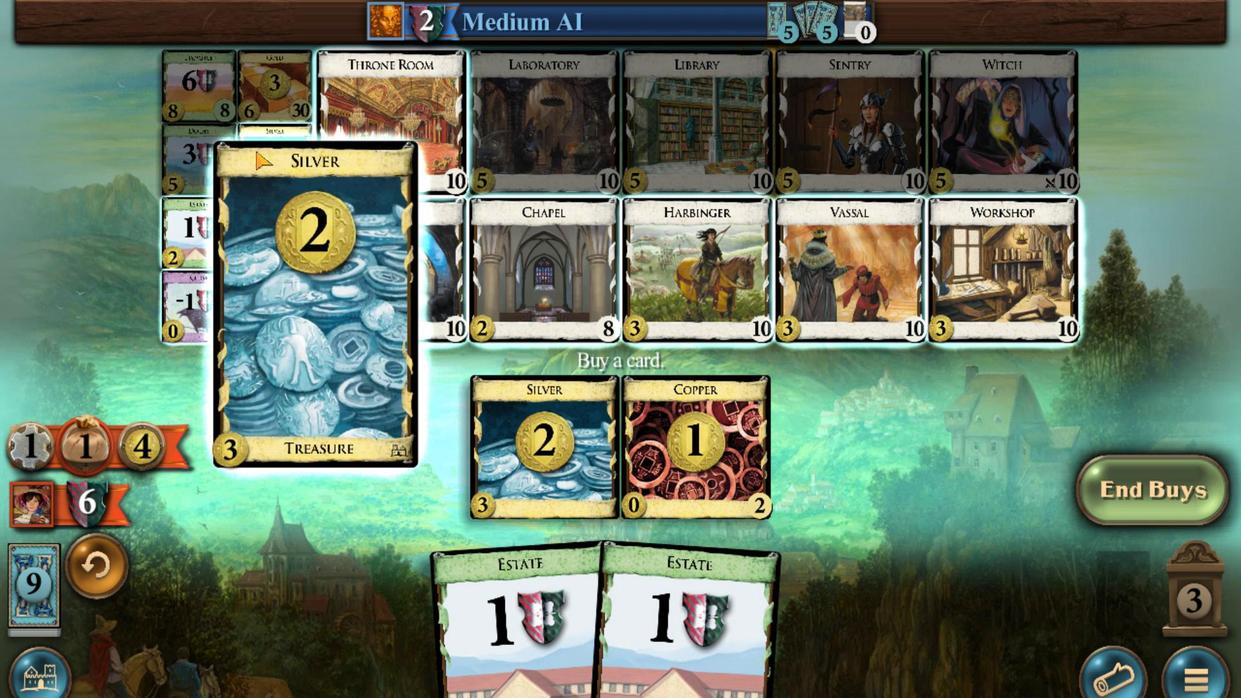 
Action: Mouse scrolled (343, 457) with delta (0, 0)
Screenshot: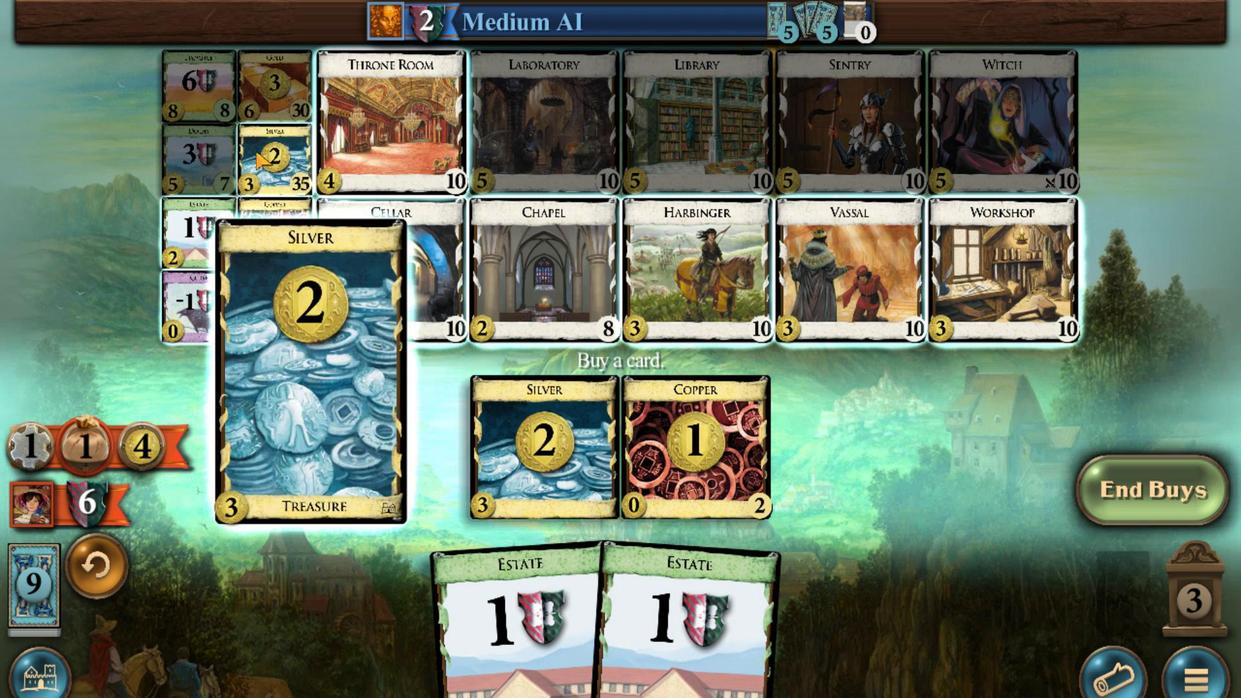 
Action: Mouse moved to (631, 517)
Screenshot: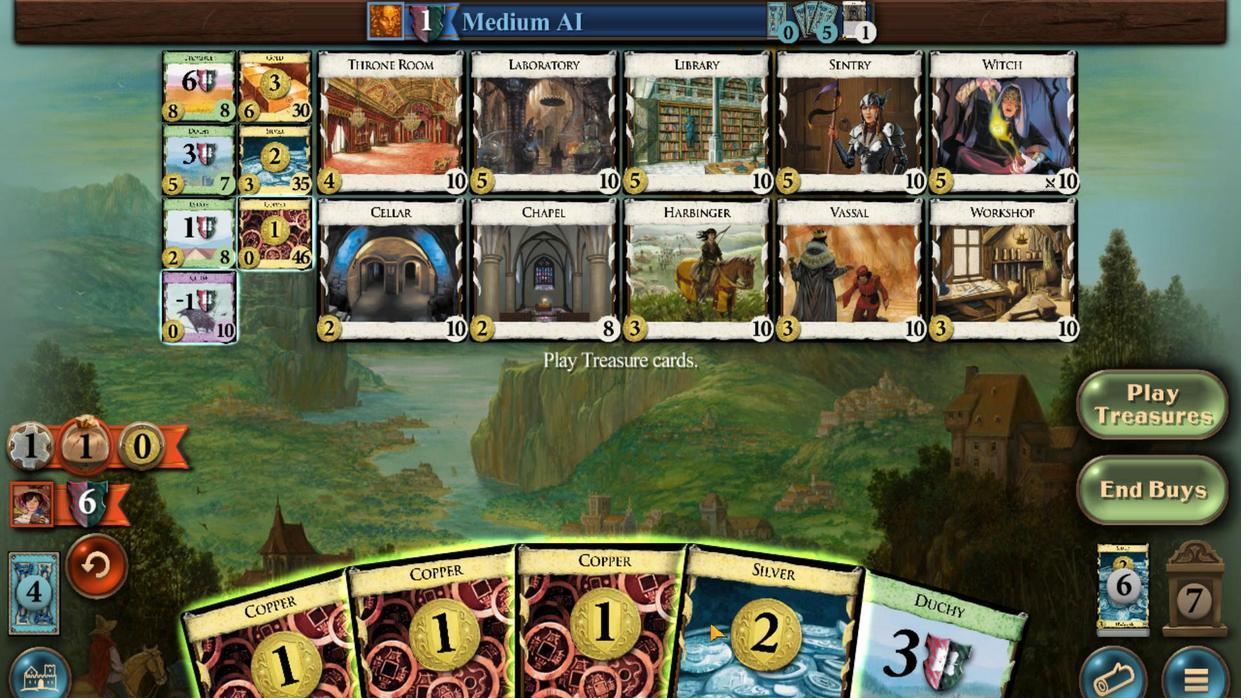 
Action: Mouse scrolled (631, 517) with delta (0, 0)
Screenshot: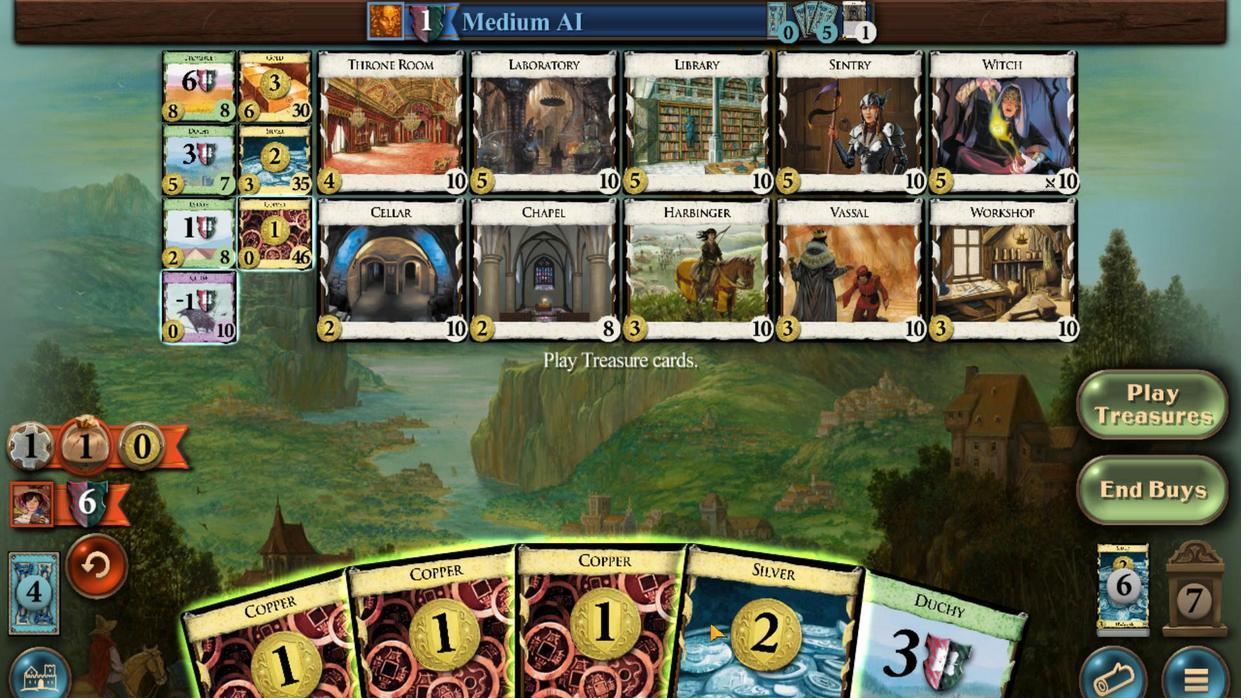 
Action: Mouse moved to (603, 516)
Screenshot: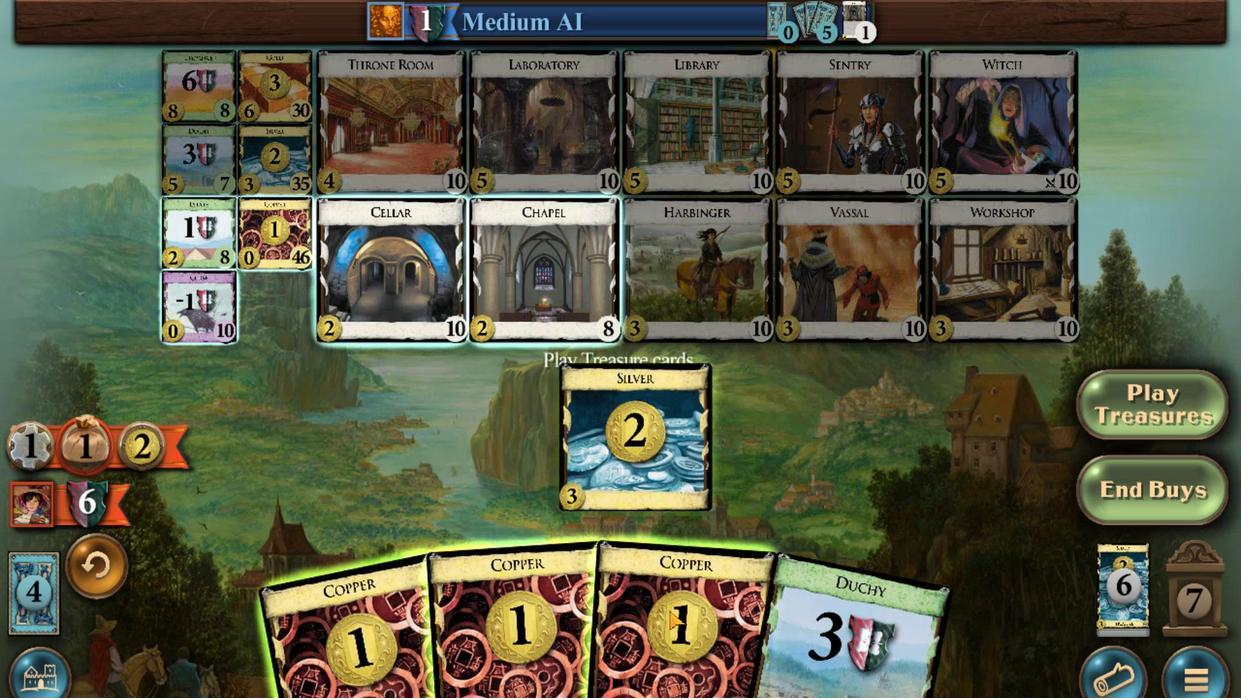 
Action: Mouse scrolled (603, 516) with delta (0, 0)
Screenshot: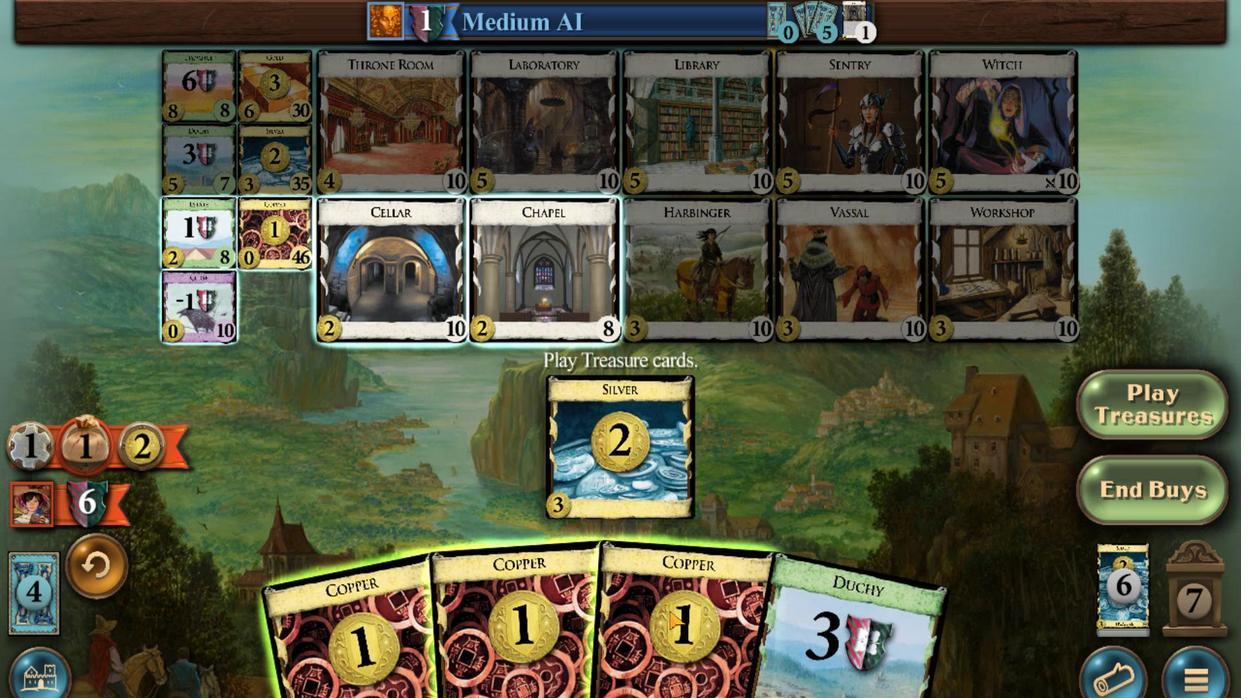 
Action: Mouse moved to (509, 517)
Screenshot: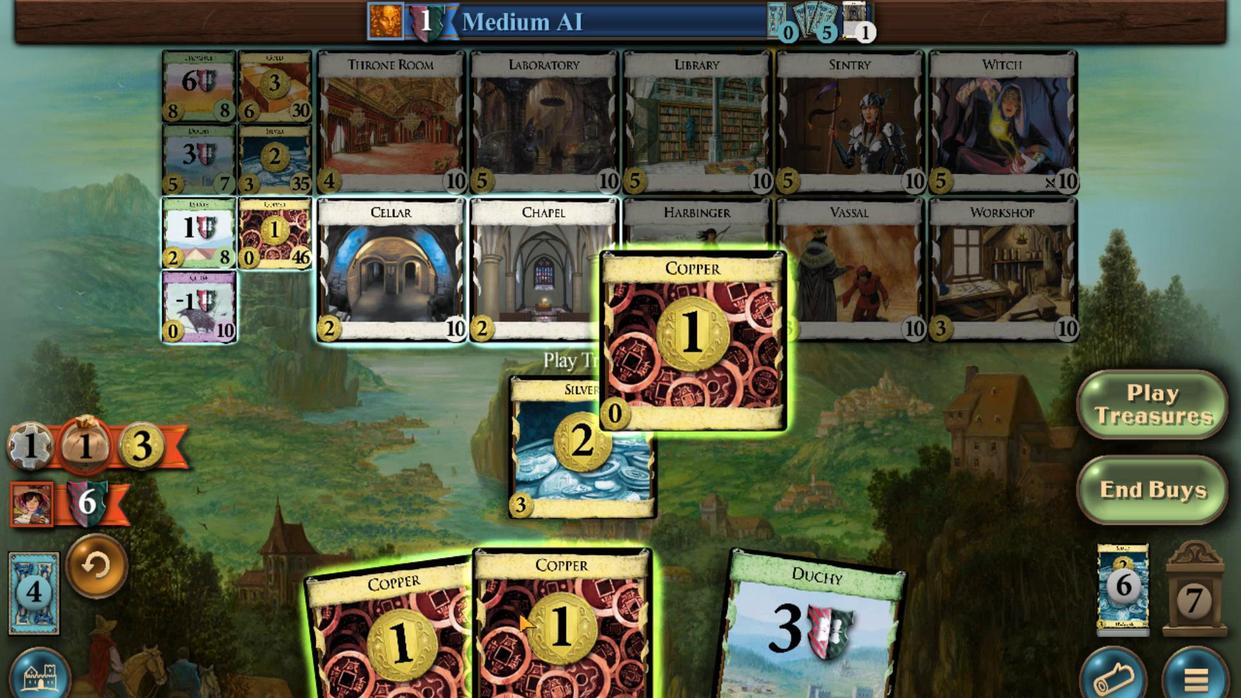 
Action: Mouse scrolled (509, 517) with delta (0, 0)
Screenshot: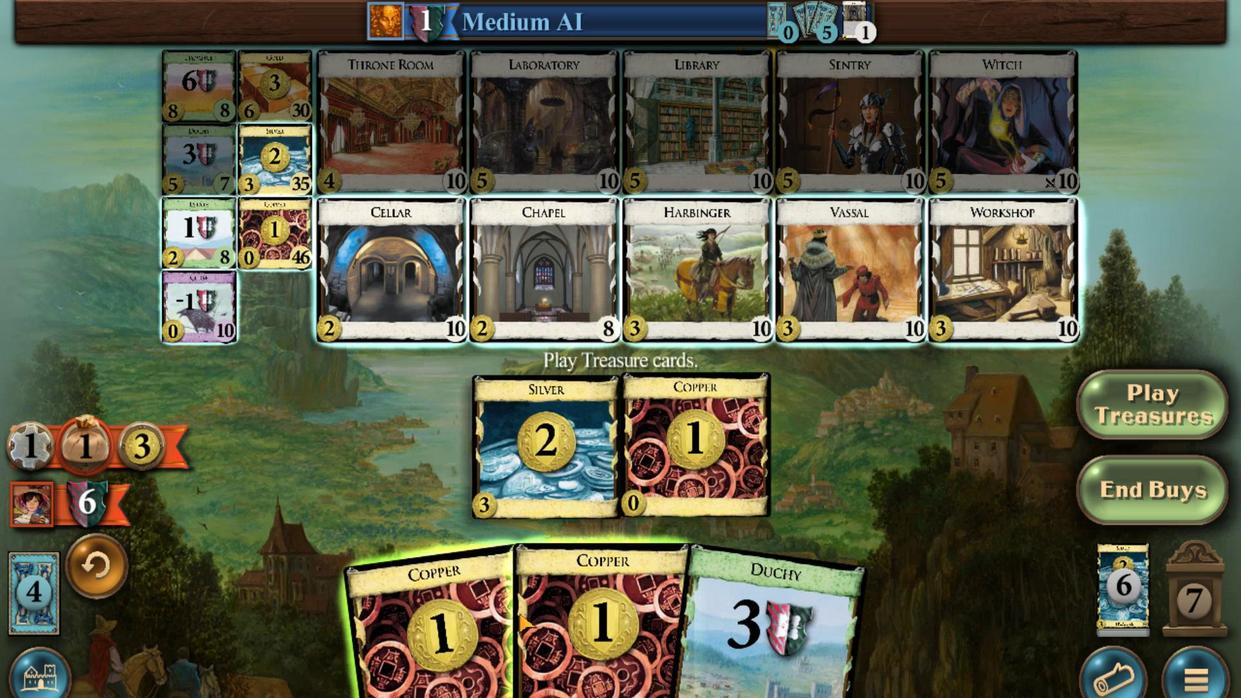 
Action: Mouse moved to (505, 517)
Screenshot: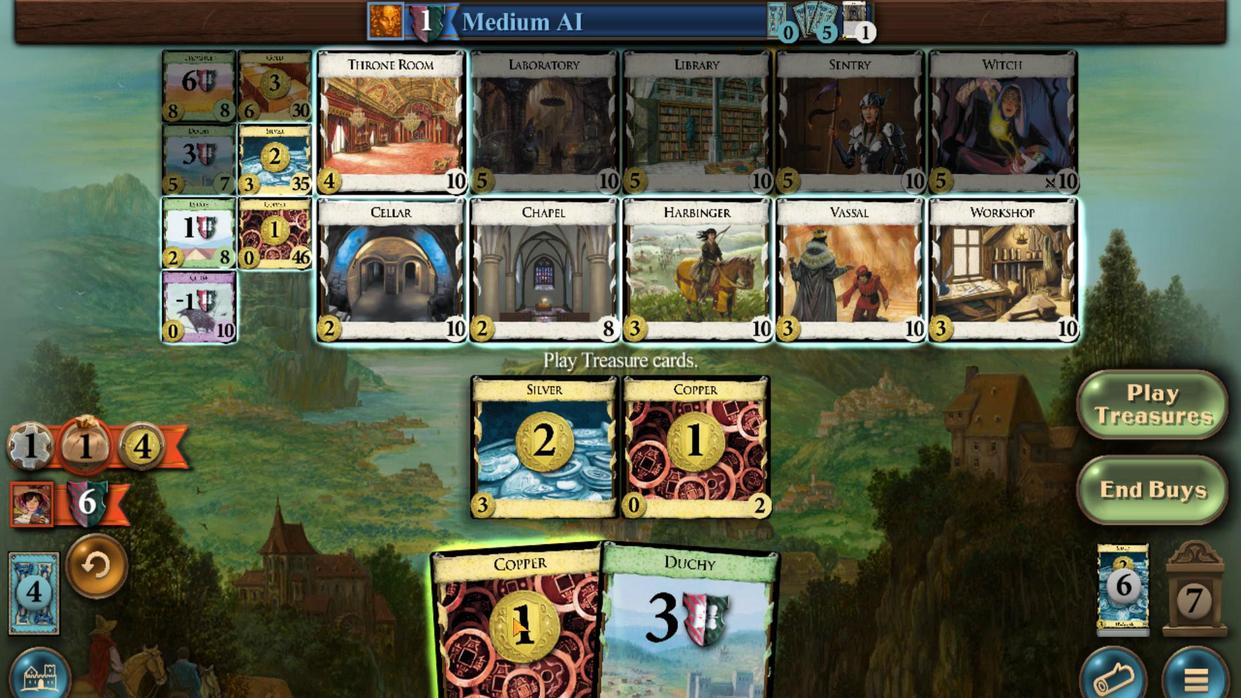 
Action: Mouse scrolled (505, 517) with delta (0, 0)
Screenshot: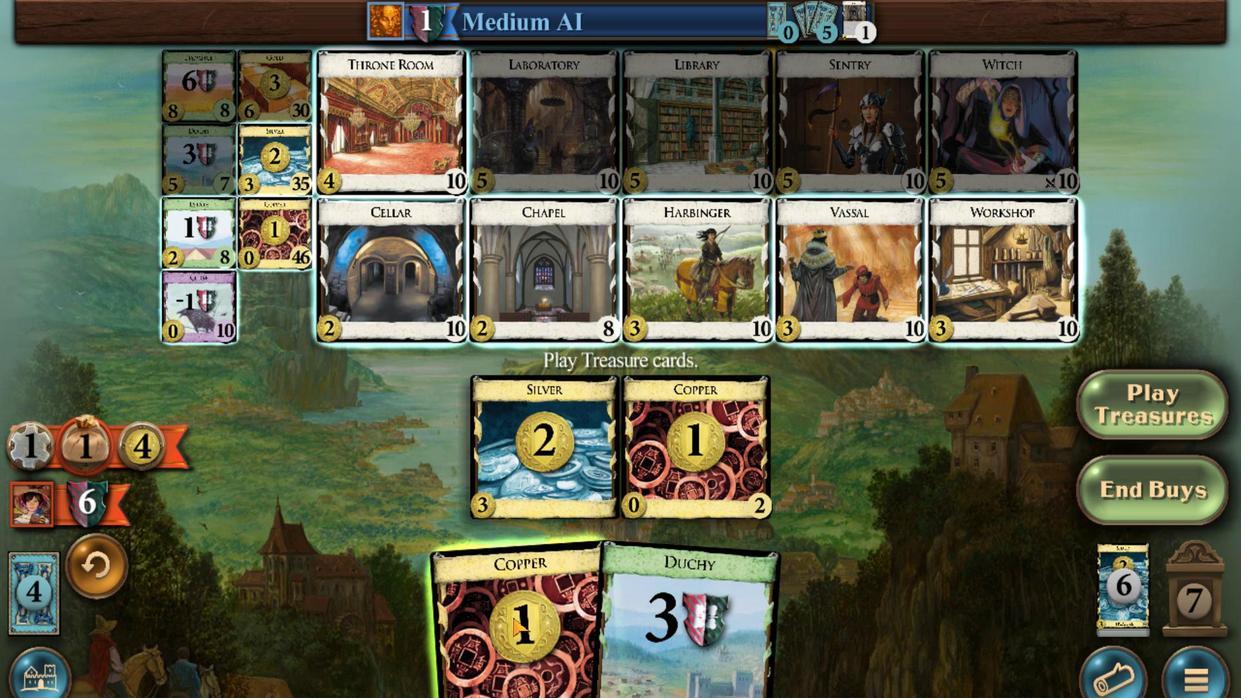 
Action: Mouse scrolled (505, 517) with delta (0, 0)
Screenshot: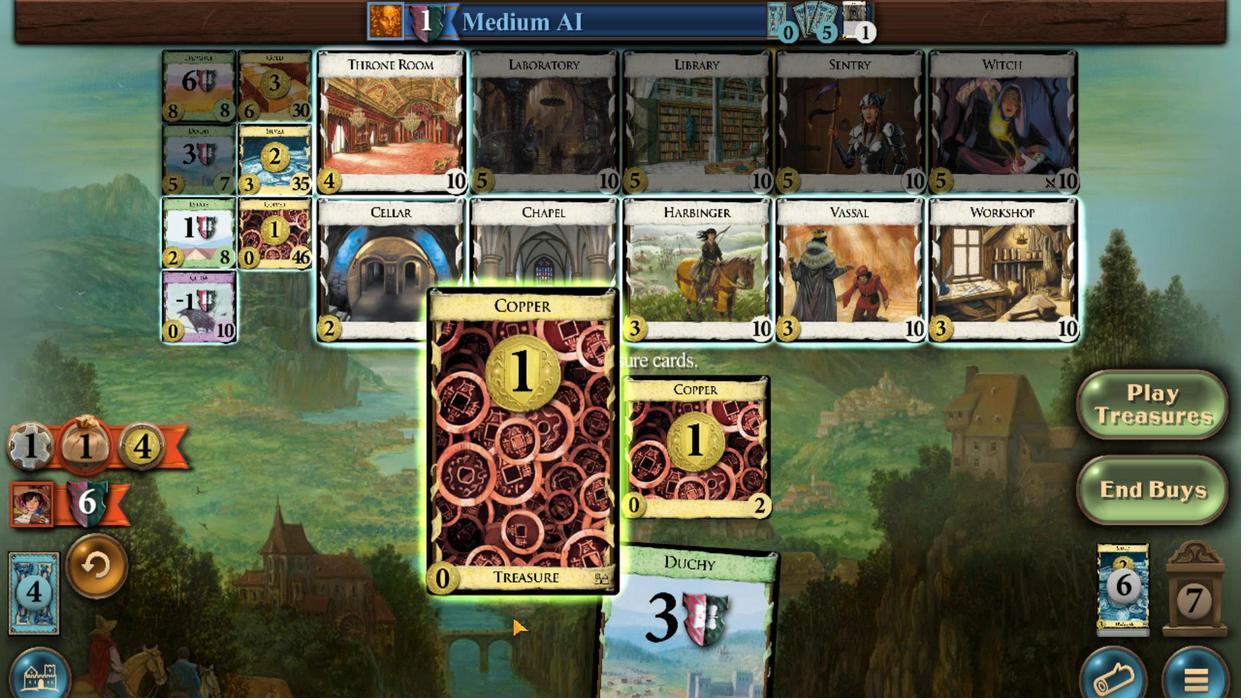 
Action: Mouse moved to (314, 459)
Screenshot: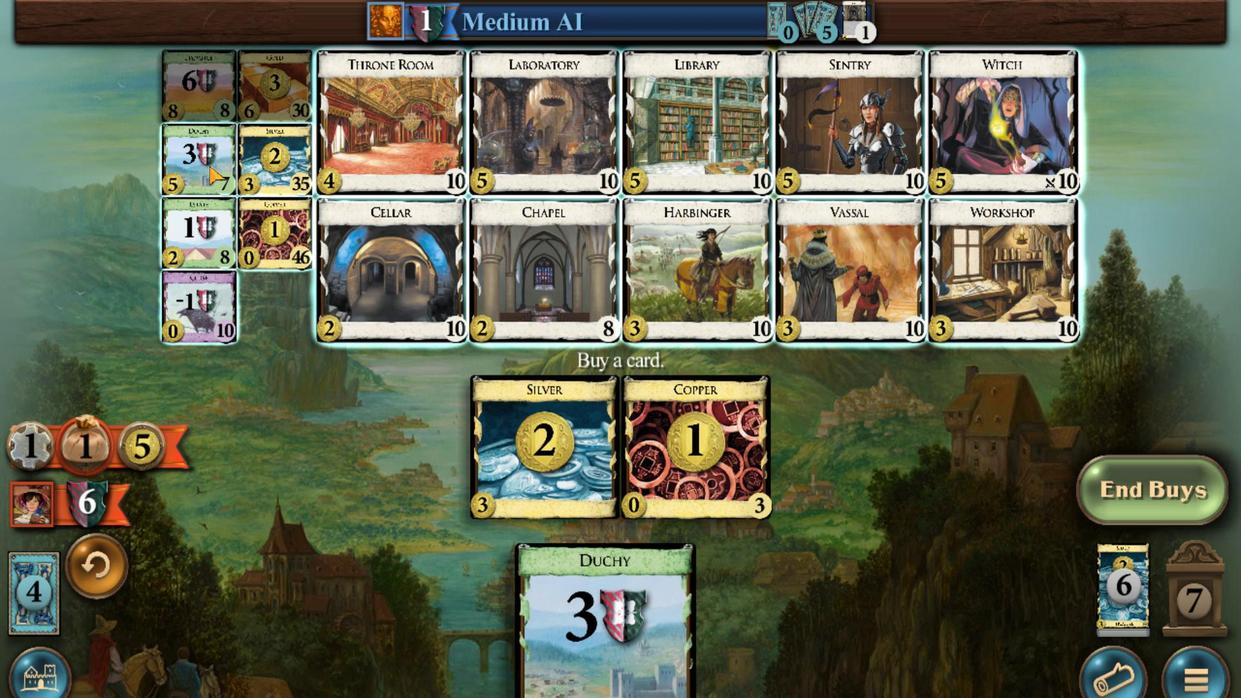 
Action: Mouse scrolled (314, 459) with delta (0, 0)
Screenshot: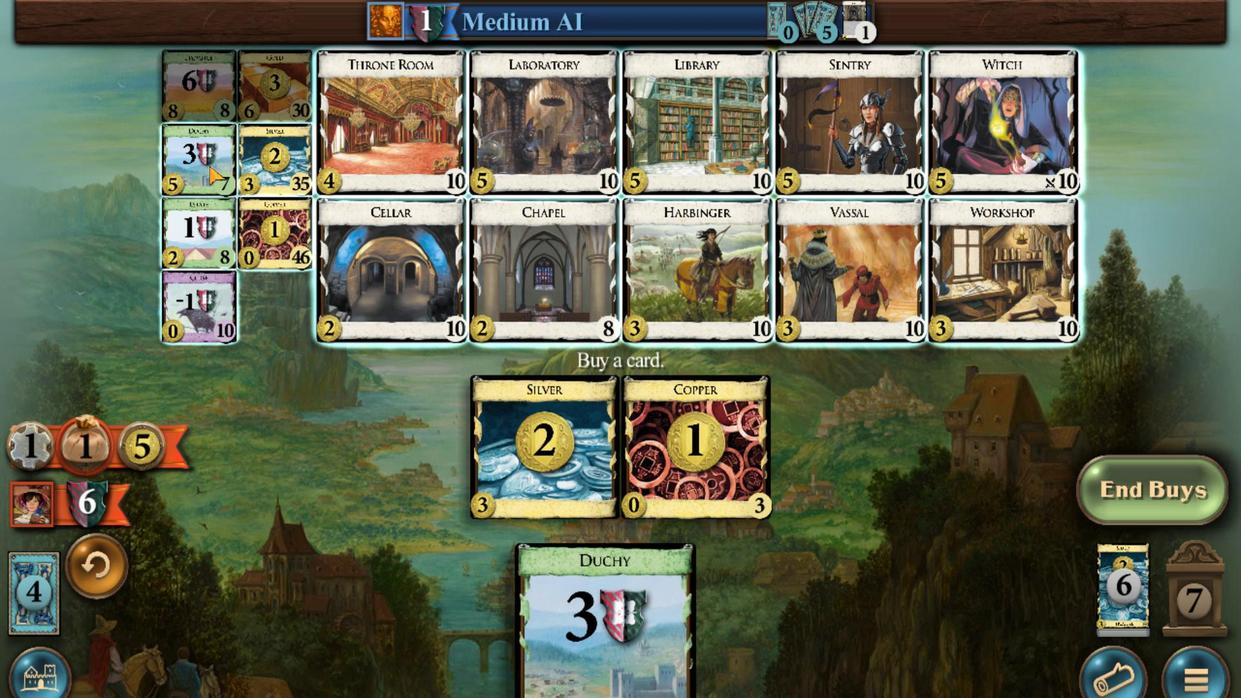 
Action: Mouse scrolled (314, 459) with delta (0, 0)
Screenshot: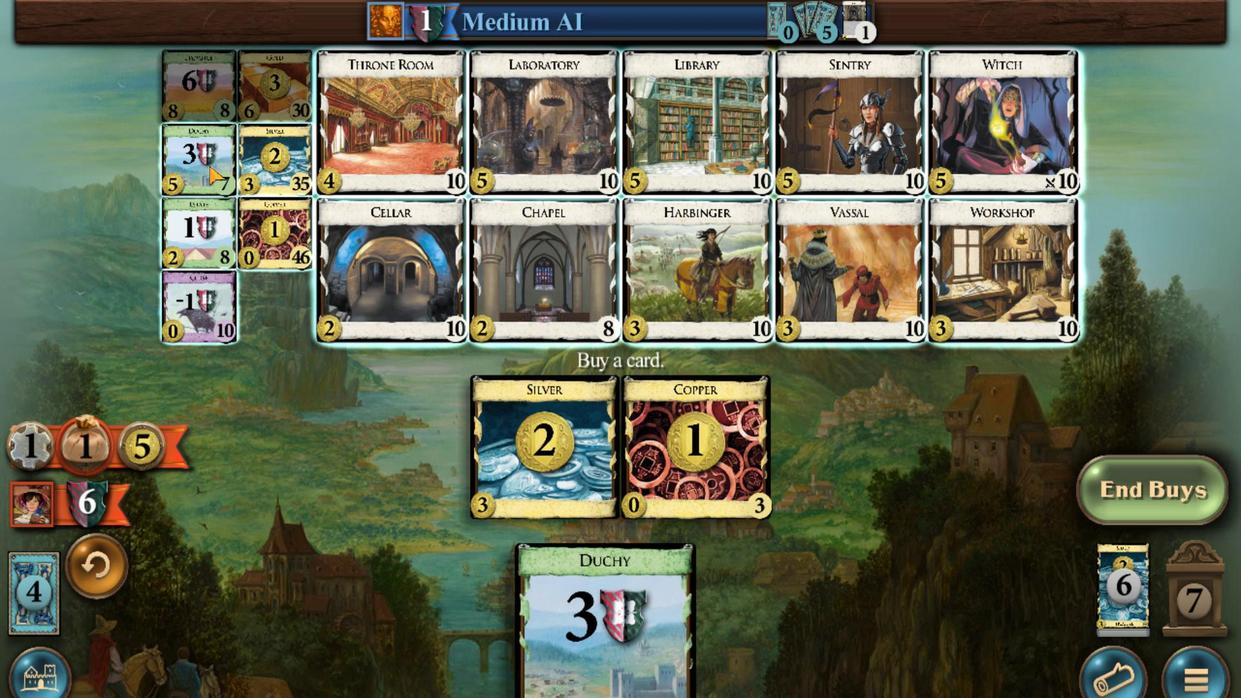 
Action: Mouse scrolled (314, 459) with delta (0, 0)
Screenshot: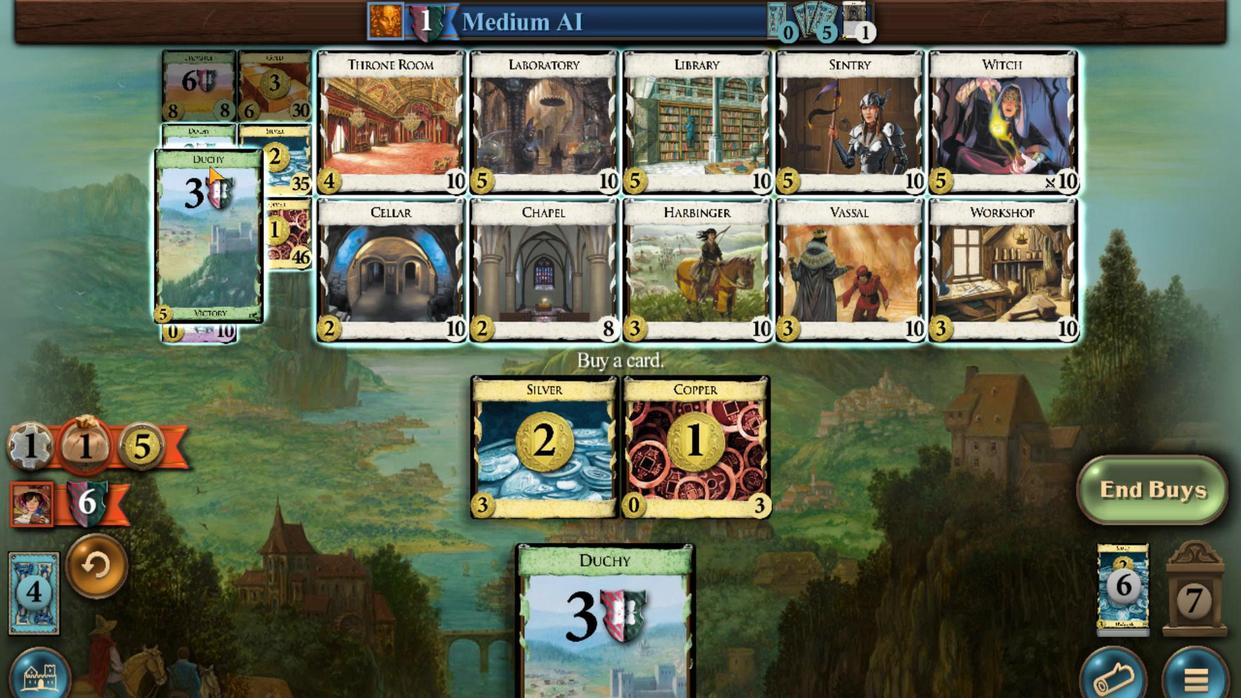 
Action: Mouse scrolled (314, 459) with delta (0, 0)
Screenshot: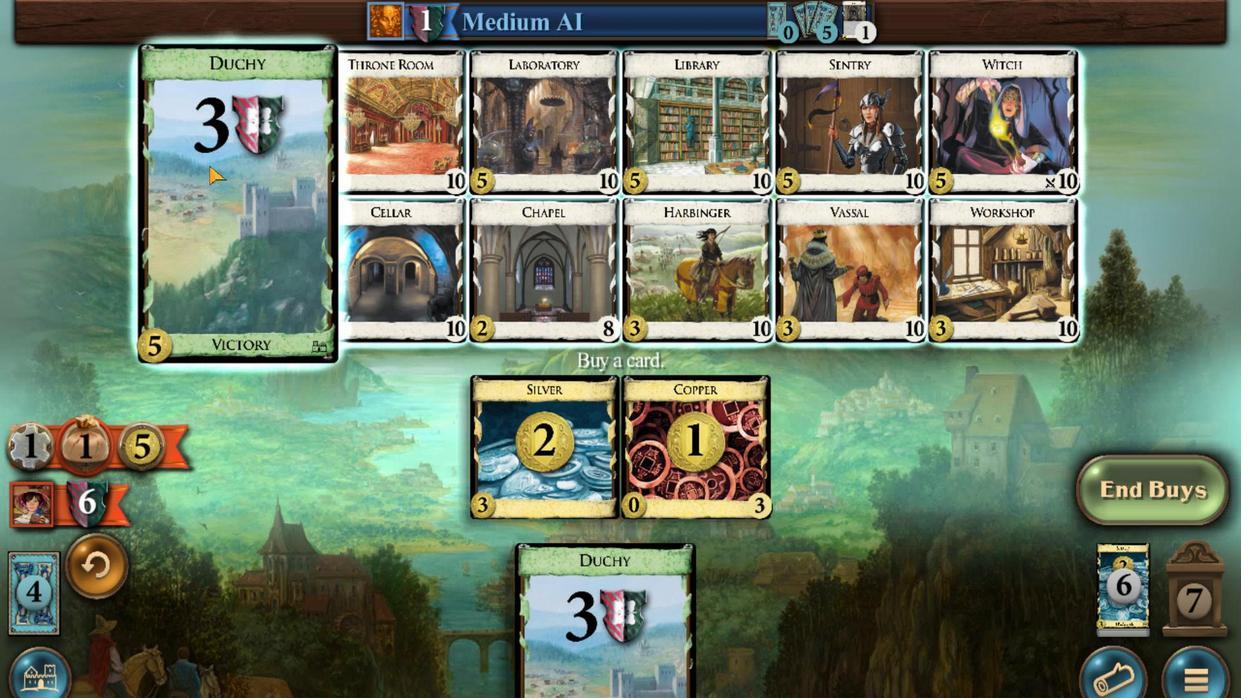 
Action: Mouse scrolled (314, 459) with delta (0, 0)
Screenshot: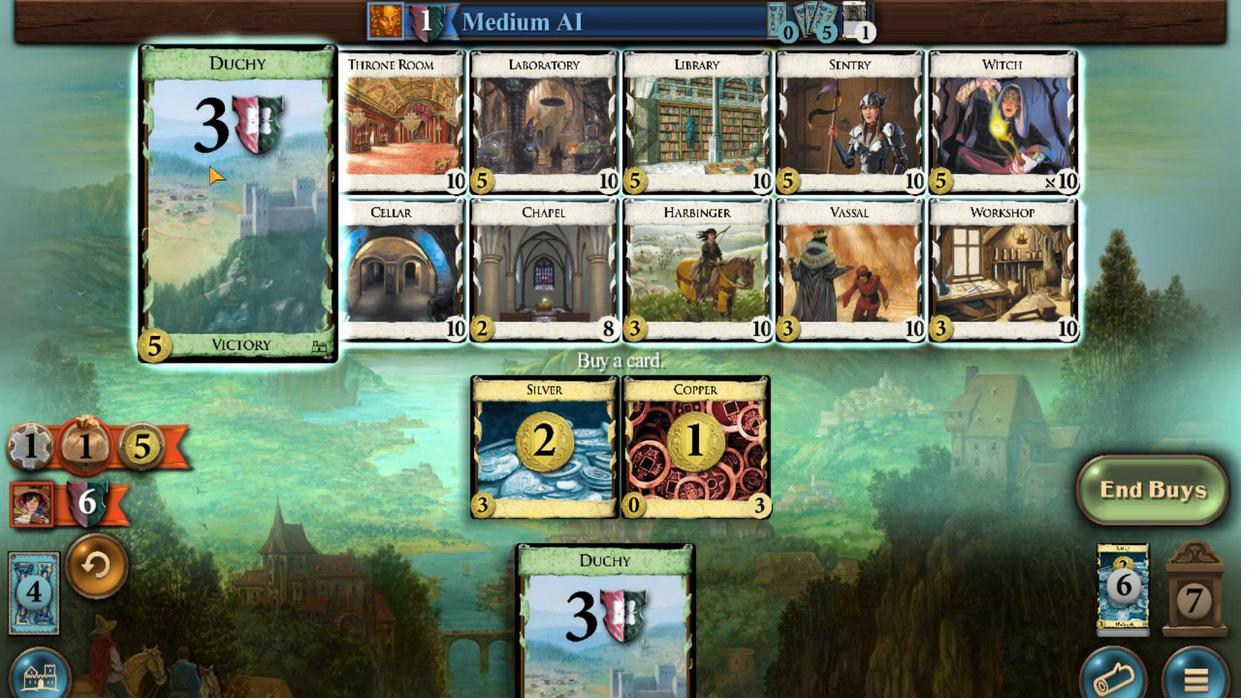 
Action: Mouse scrolled (314, 459) with delta (0, 0)
Screenshot: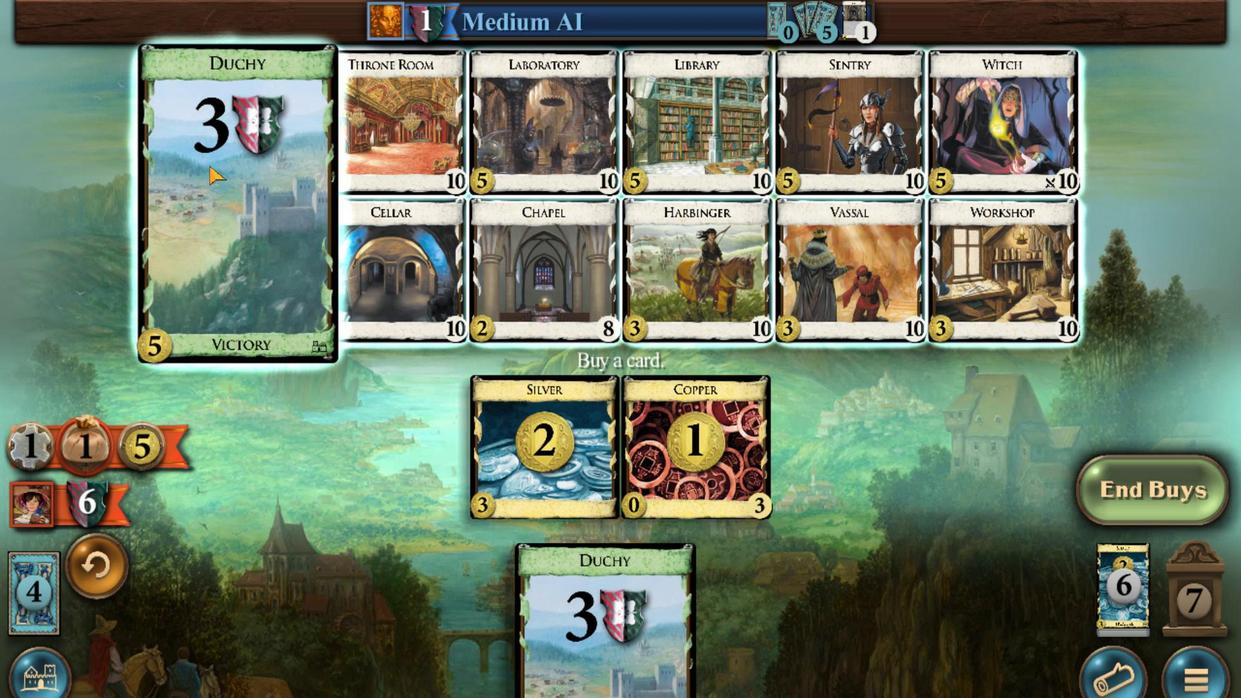
Action: Mouse scrolled (314, 459) with delta (0, 0)
Screenshot: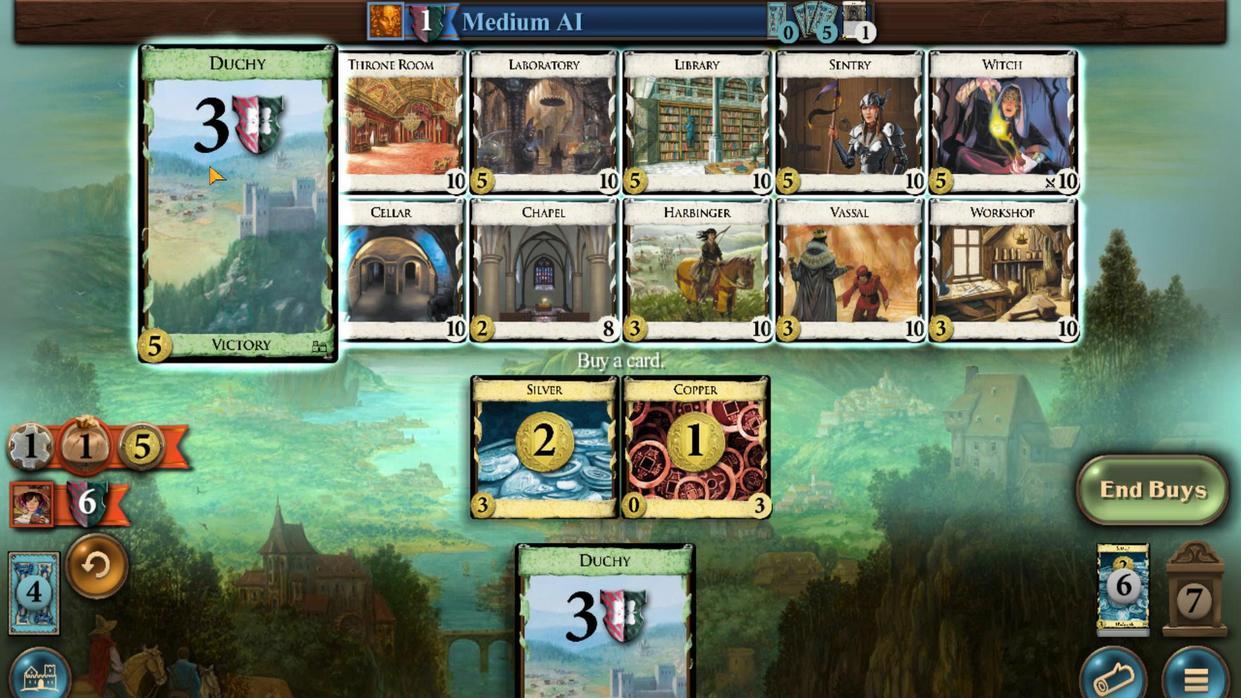 
Action: Mouse scrolled (314, 459) with delta (0, 0)
Screenshot: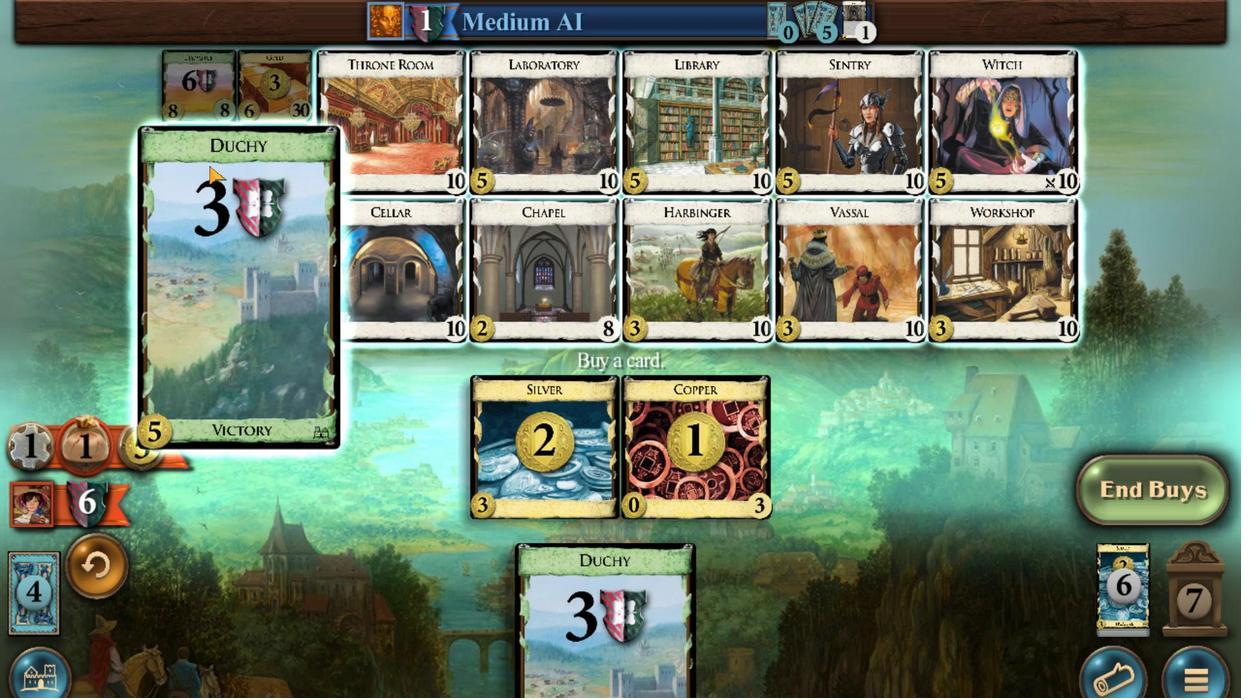 
Action: Mouse scrolled (314, 459) with delta (0, 0)
Screenshot: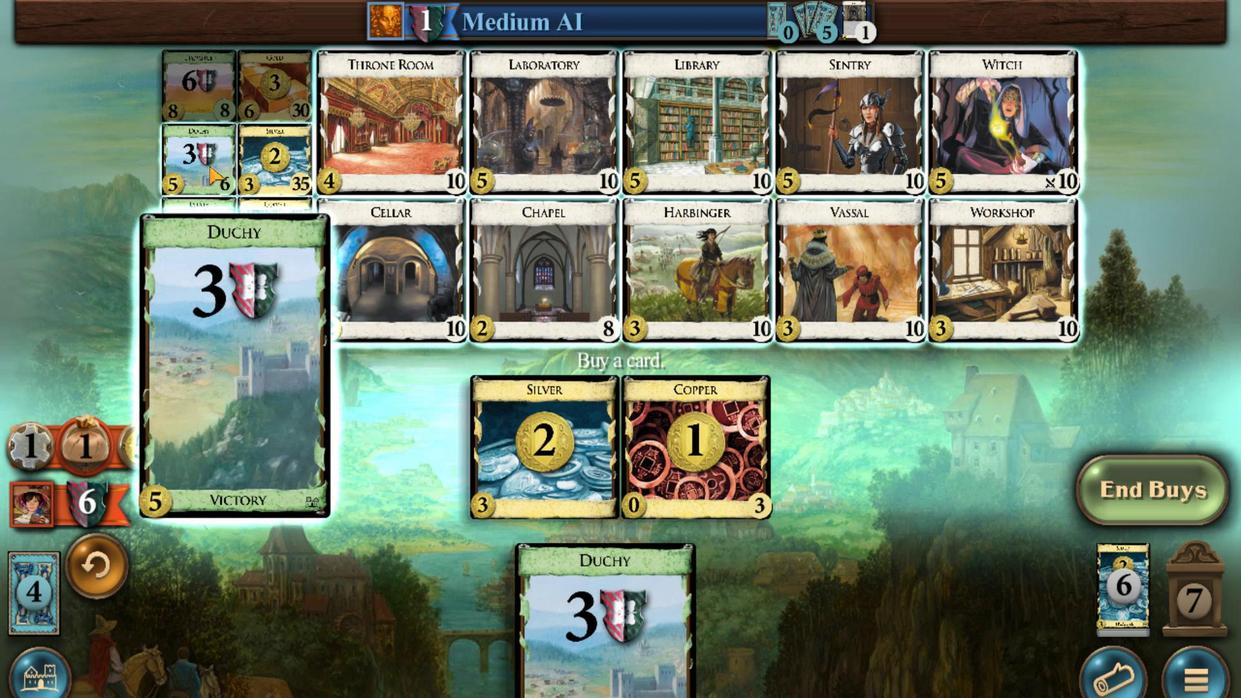
Action: Mouse moved to (644, 516)
Screenshot: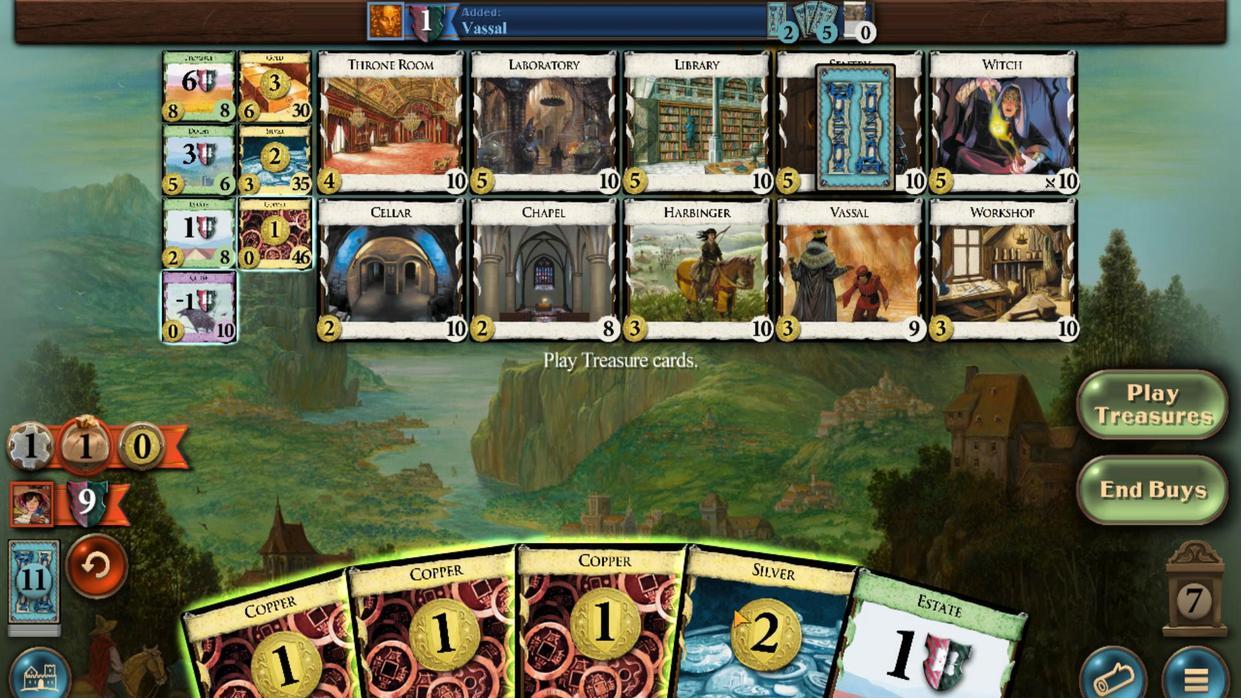 
Action: Mouse scrolled (644, 516) with delta (0, 0)
Screenshot: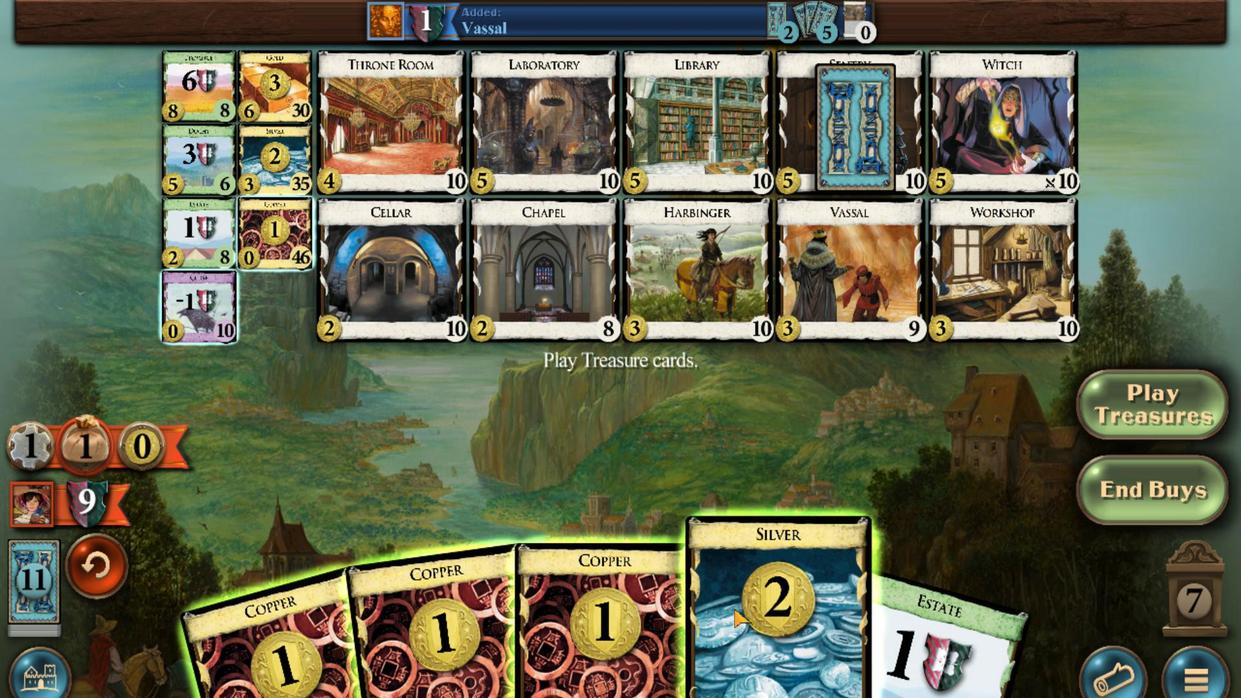 
Action: Mouse moved to (590, 517)
Screenshot: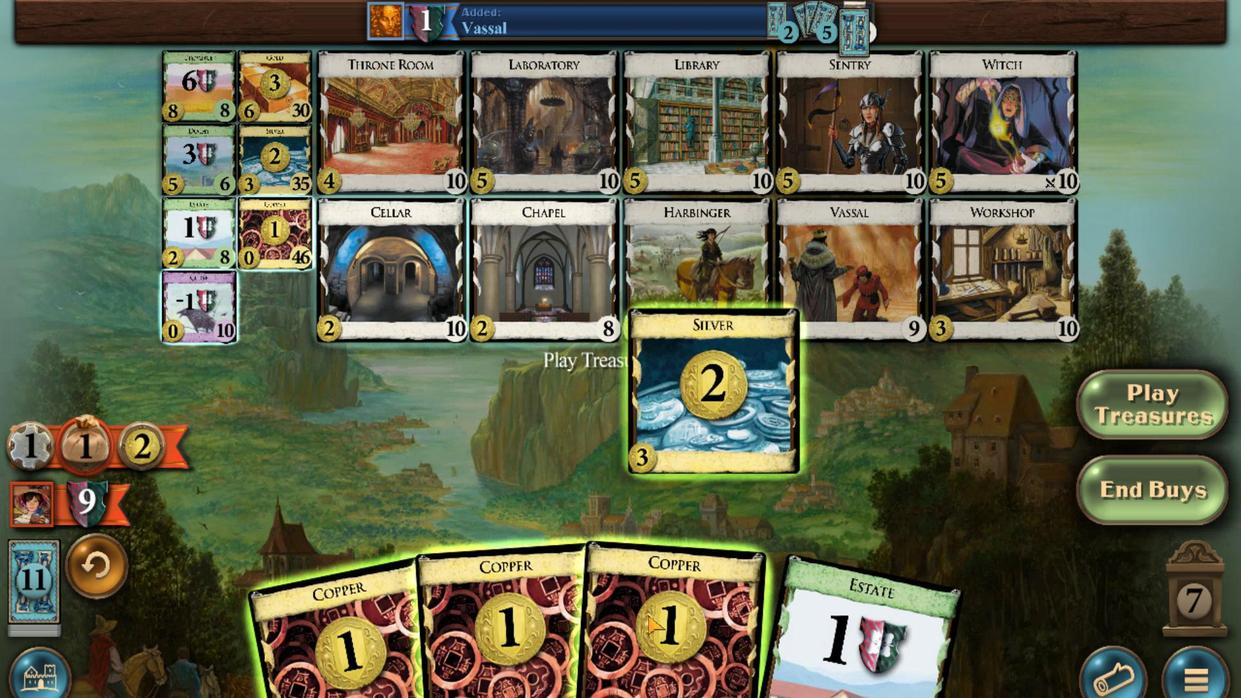 
Action: Mouse scrolled (590, 517) with delta (0, 0)
Screenshot: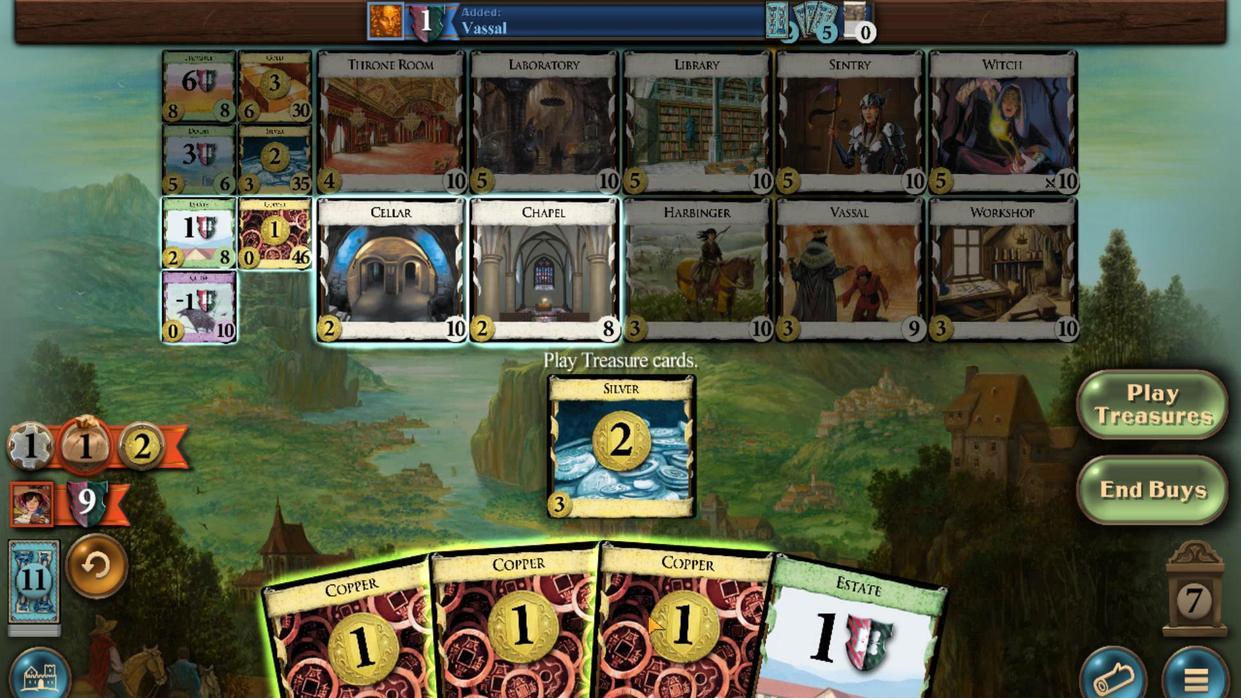 
Action: Mouse moved to (566, 517)
Screenshot: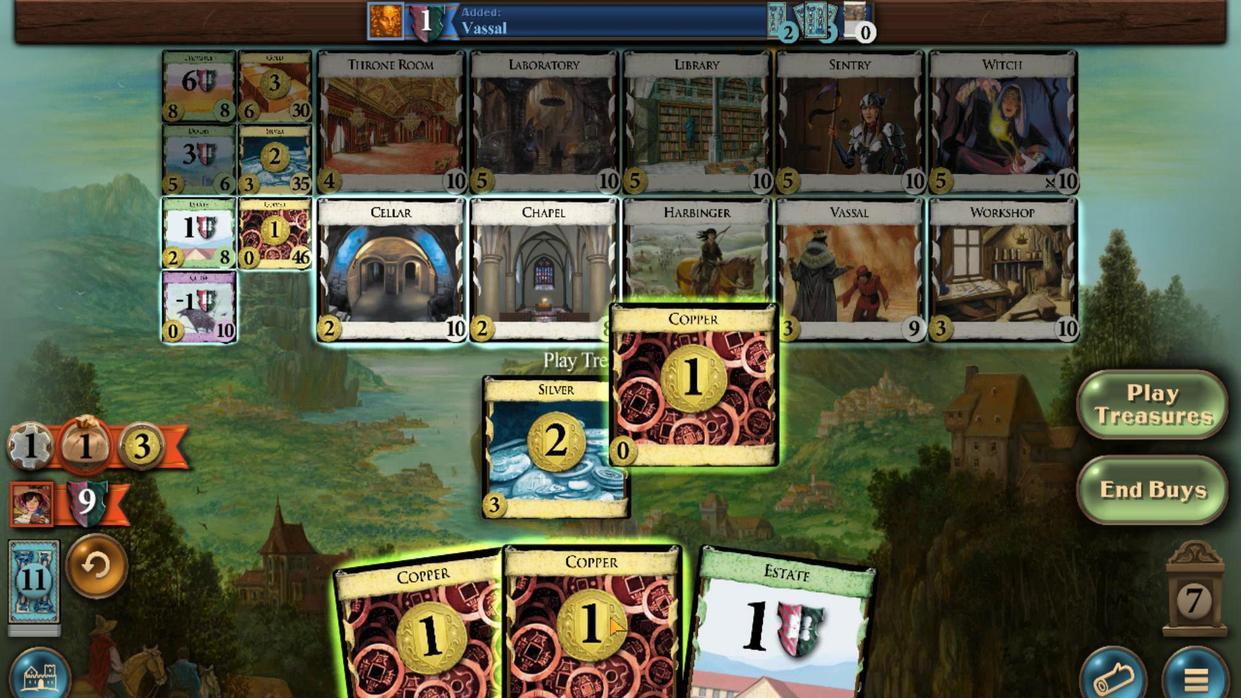 
Action: Mouse scrolled (566, 517) with delta (0, 0)
Screenshot: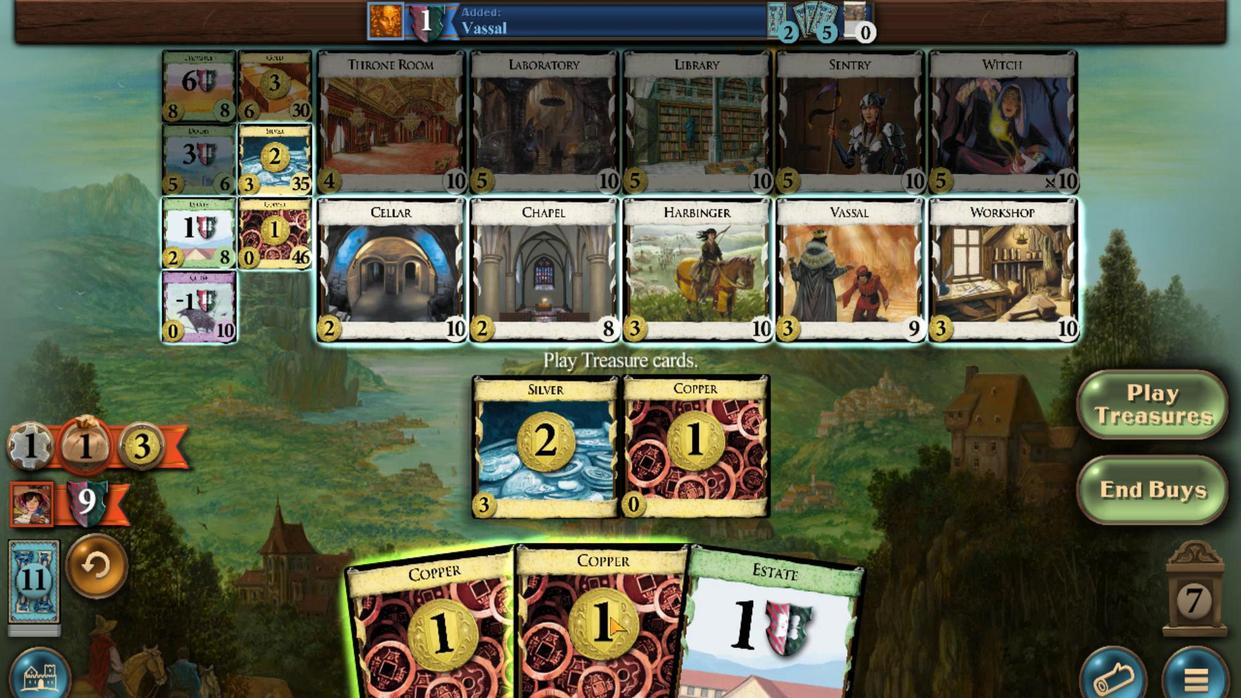 
Action: Mouse moved to (505, 517)
Screenshot: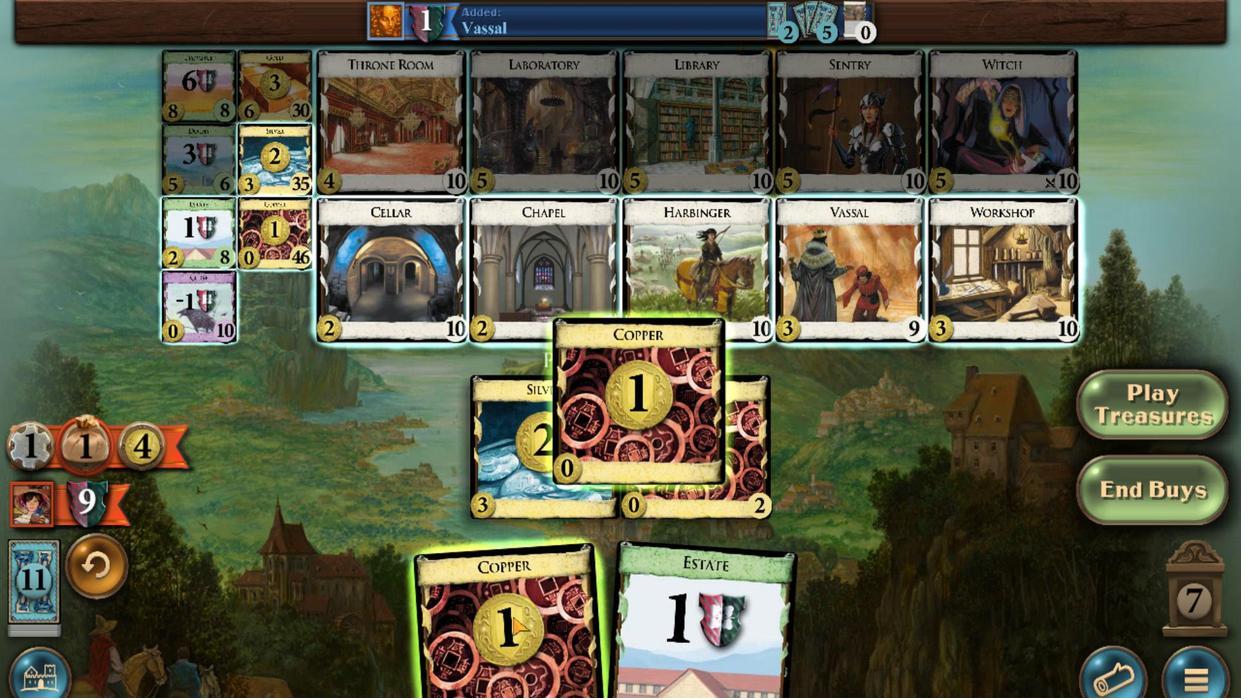 
Action: Mouse scrolled (505, 517) with delta (0, 0)
Screenshot: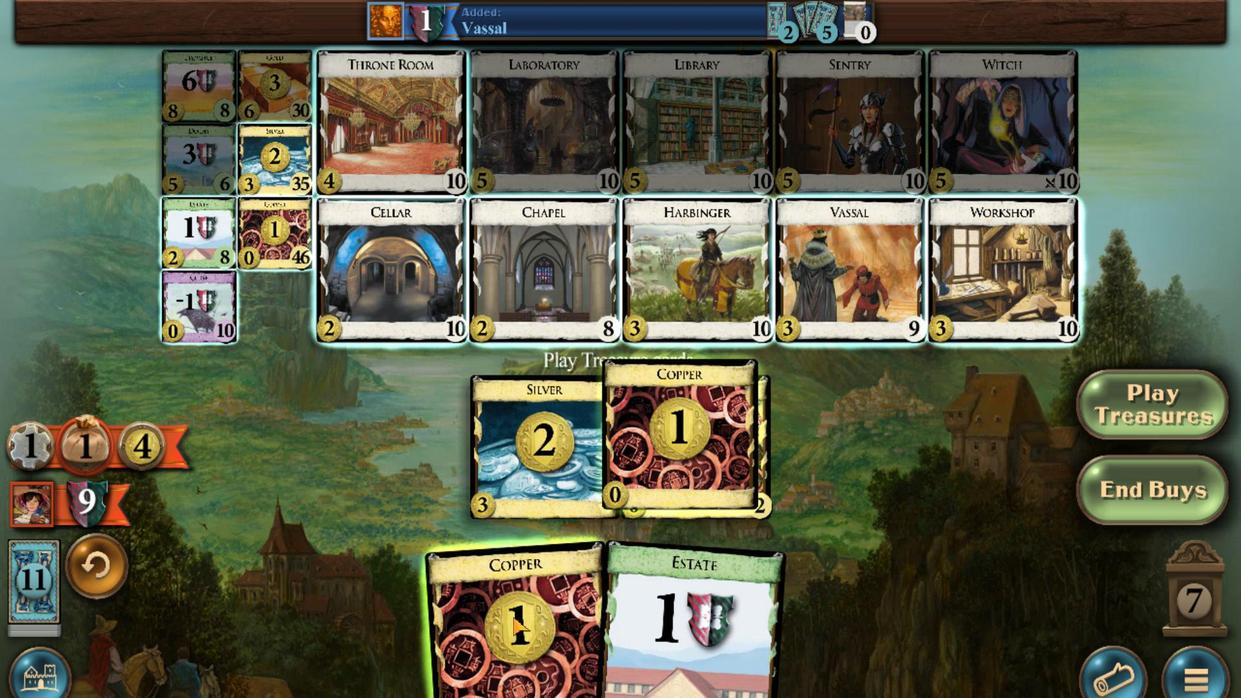 
Action: Mouse moved to (316, 457)
Screenshot: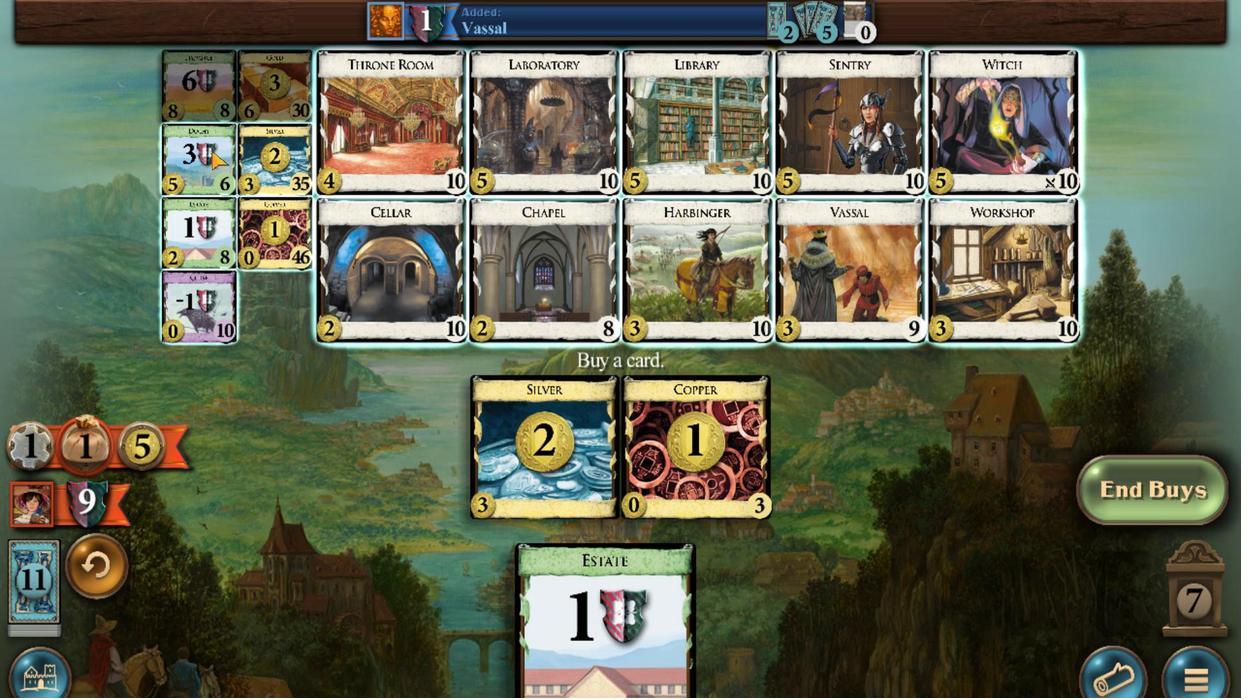 
Action: Mouse scrolled (316, 457) with delta (0, 0)
Screenshot: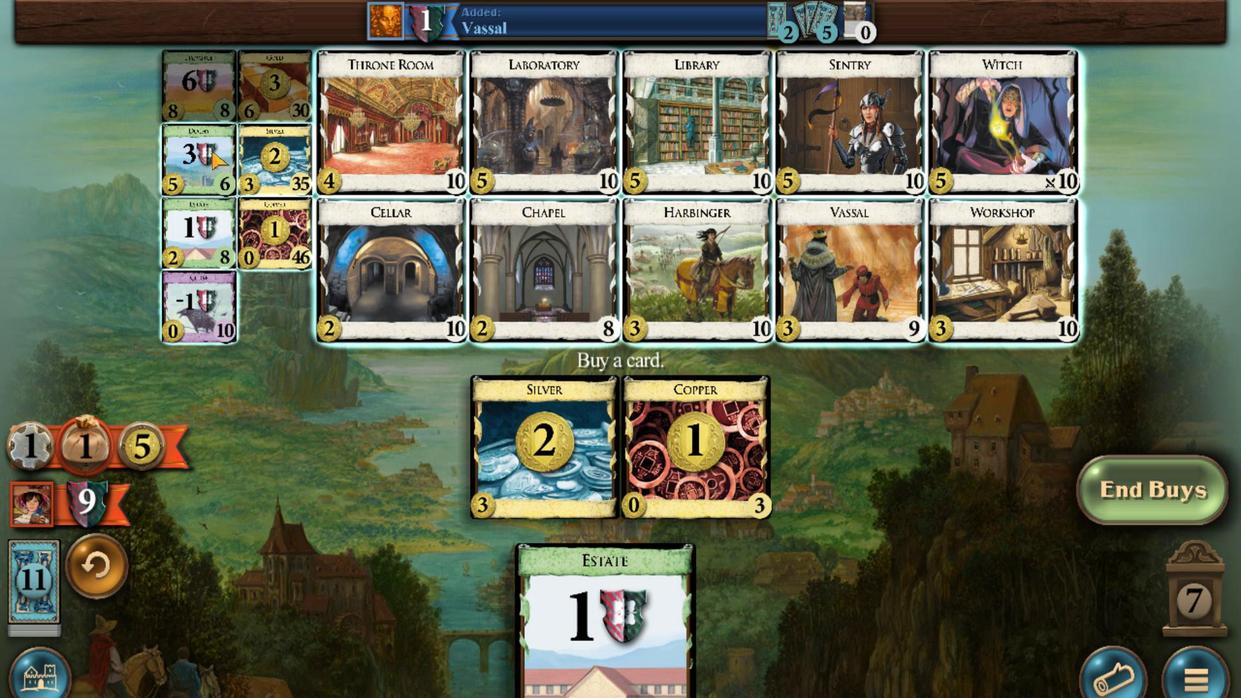 
Action: Mouse scrolled (316, 457) with delta (0, 0)
Screenshot: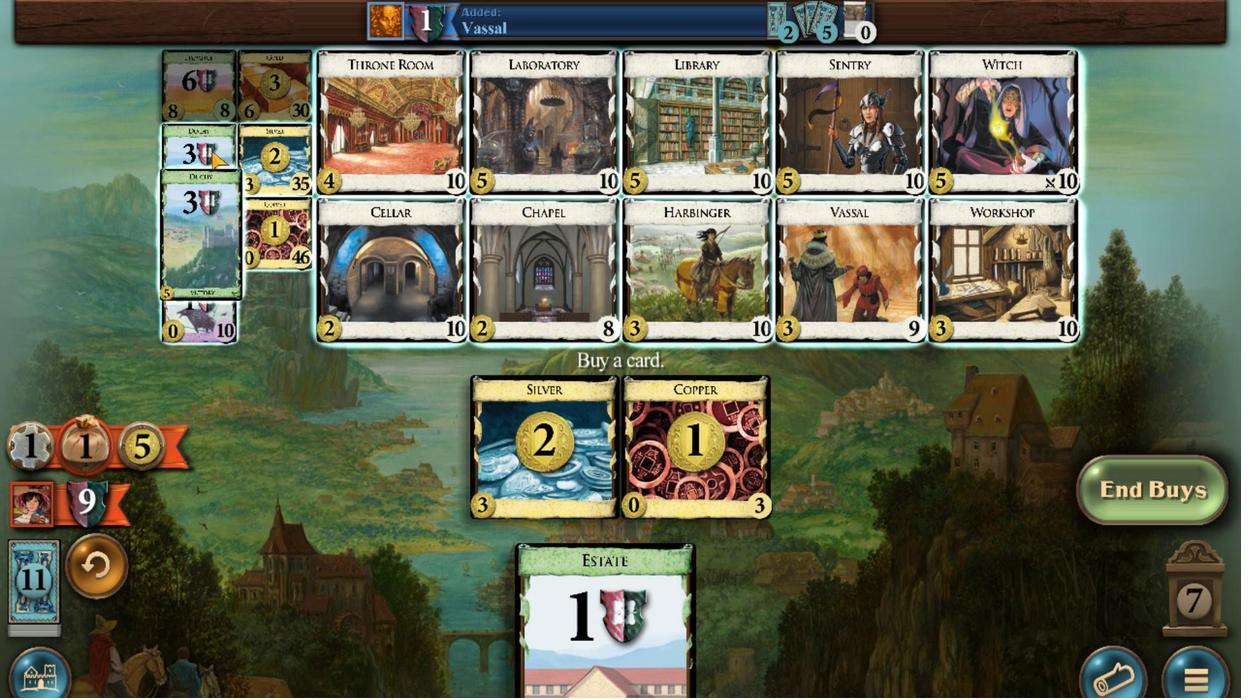 
Action: Mouse scrolled (316, 457) with delta (0, 0)
Screenshot: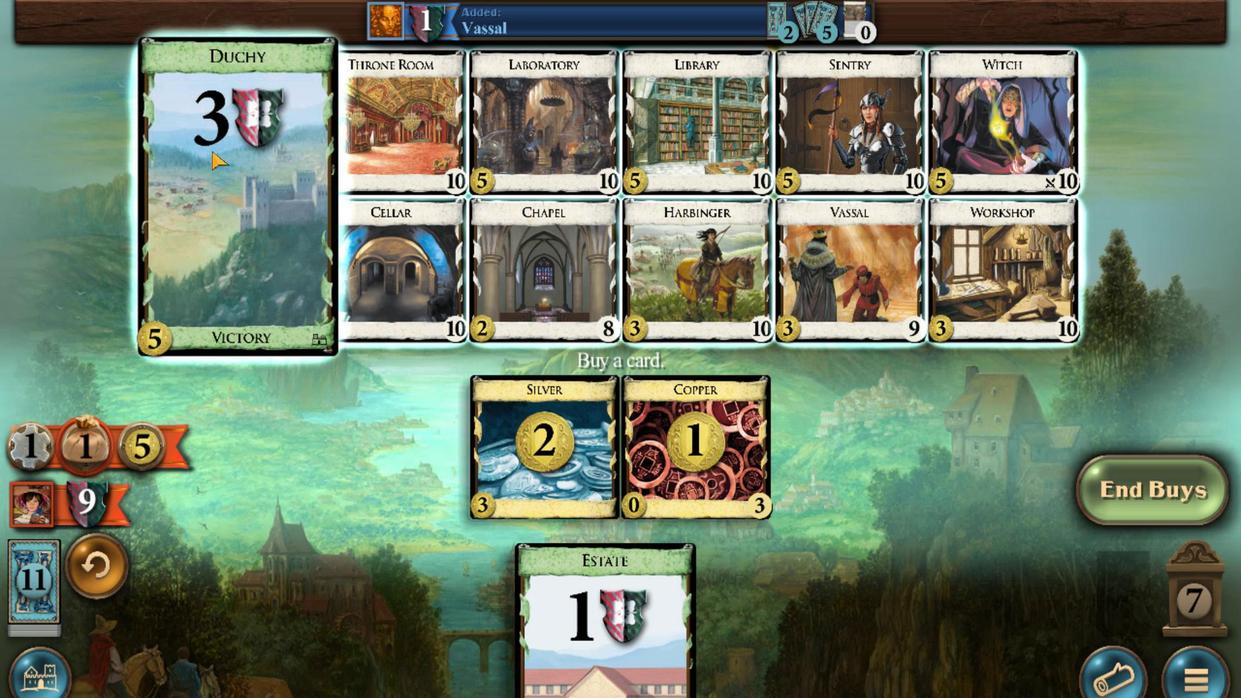 
Action: Mouse scrolled (316, 457) with delta (0, 0)
Screenshot: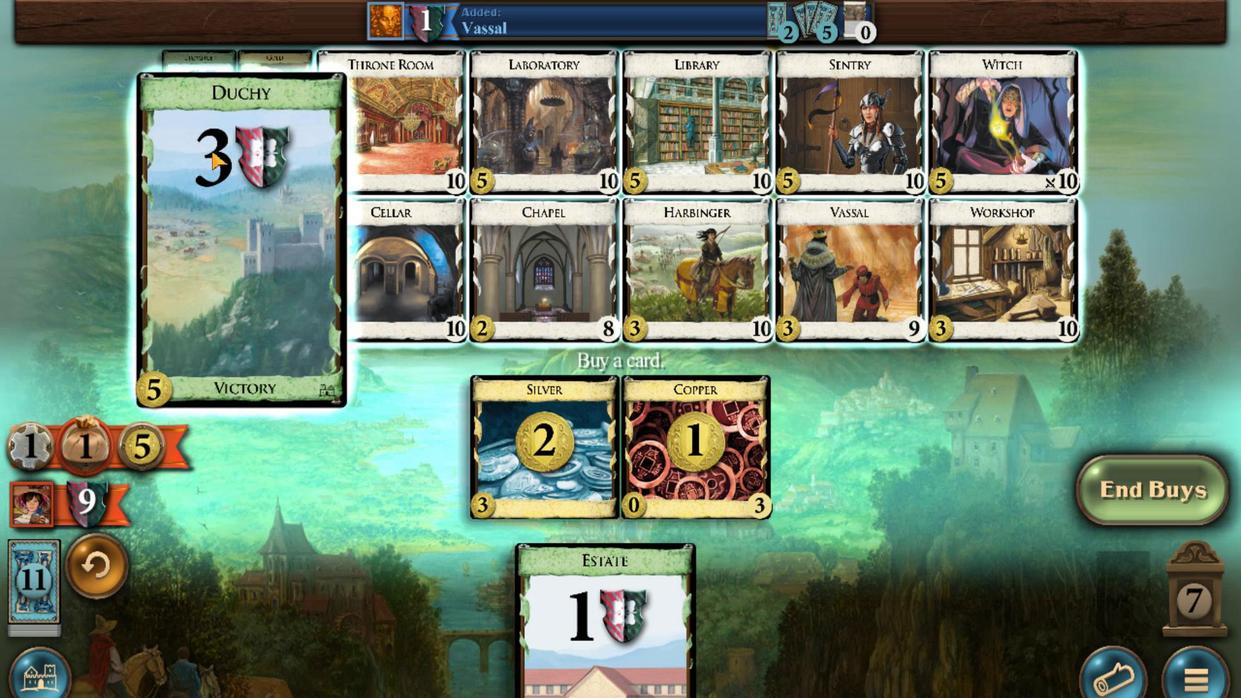 
Action: Mouse scrolled (316, 457) with delta (0, 0)
Screenshot: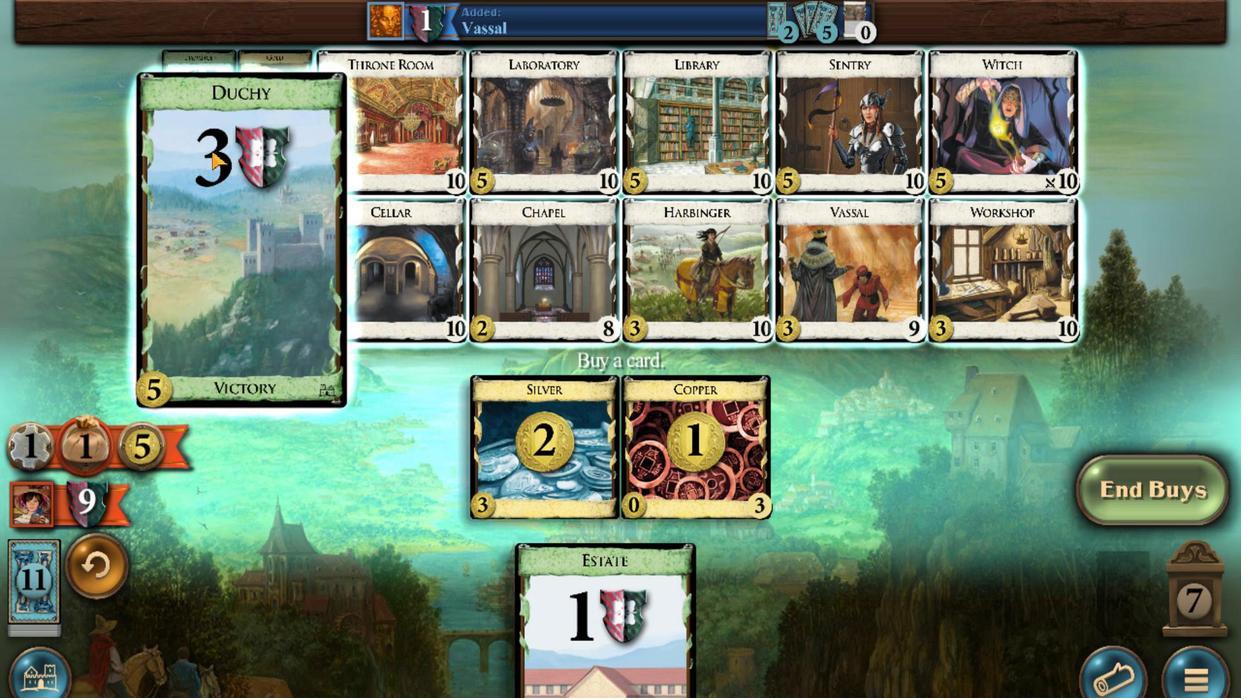 
Action: Mouse scrolled (316, 457) with delta (0, 0)
Screenshot: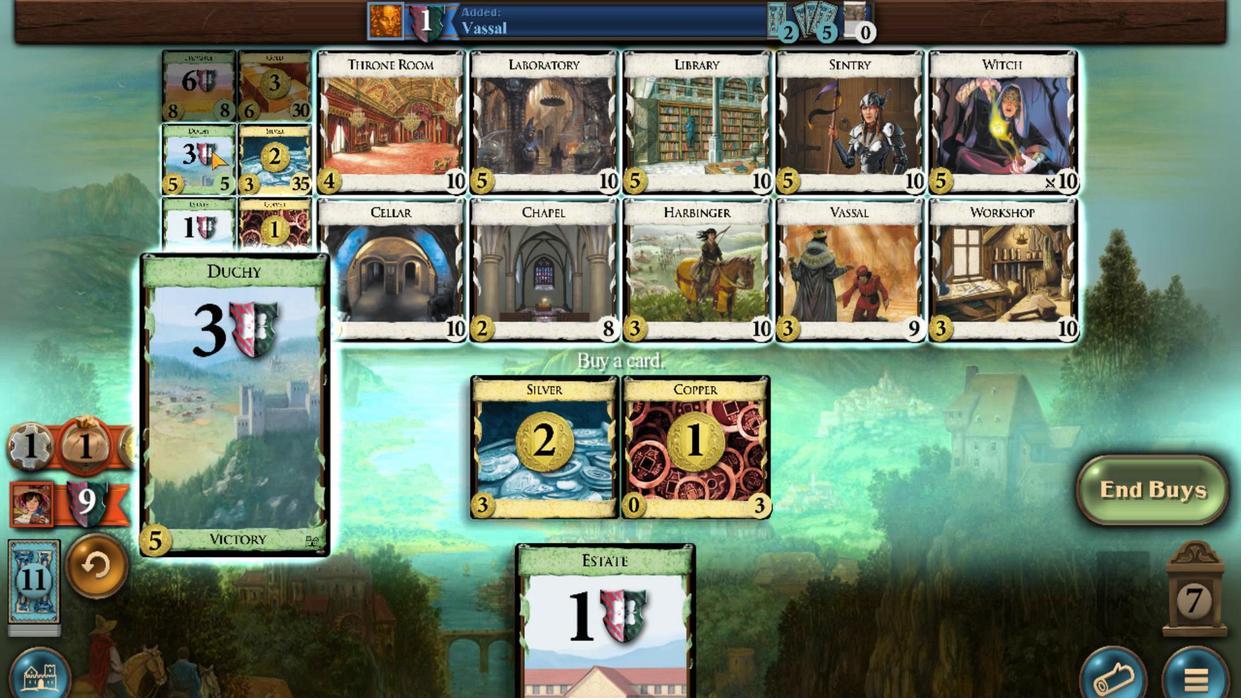 
Action: Mouse moved to (645, 516)
Screenshot: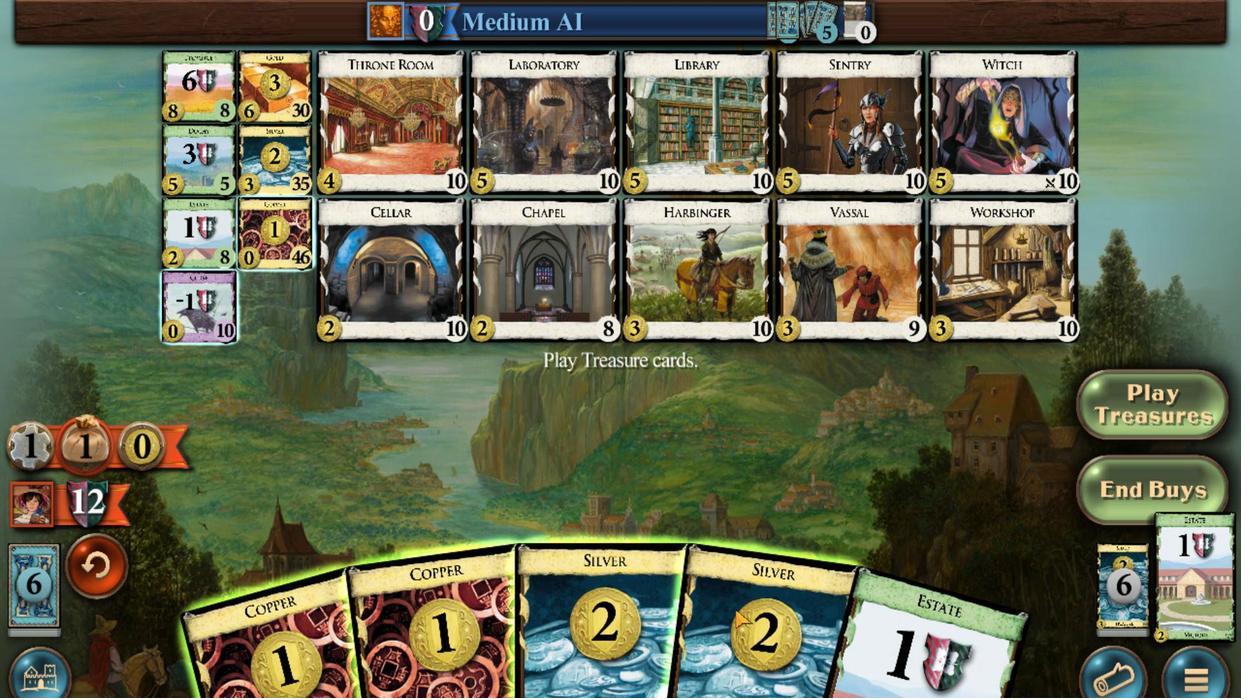 
Action: Mouse scrolled (645, 516) with delta (0, 0)
Screenshot: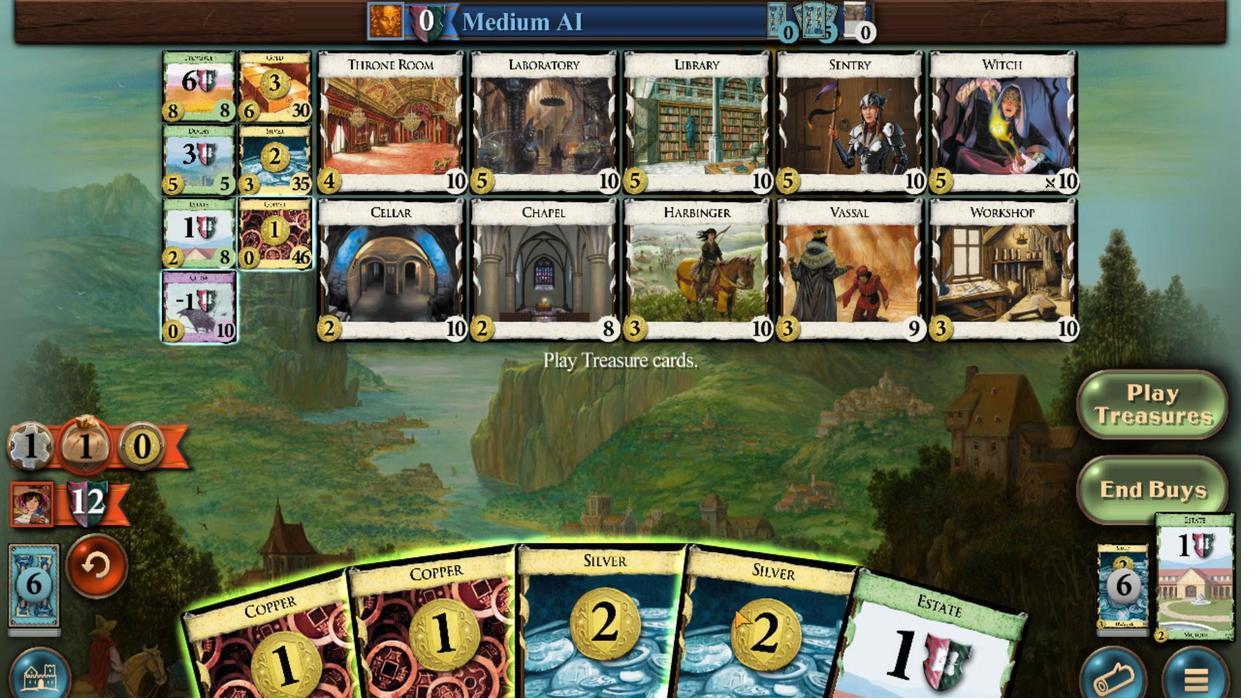 
Action: Mouse moved to (611, 515)
Screenshot: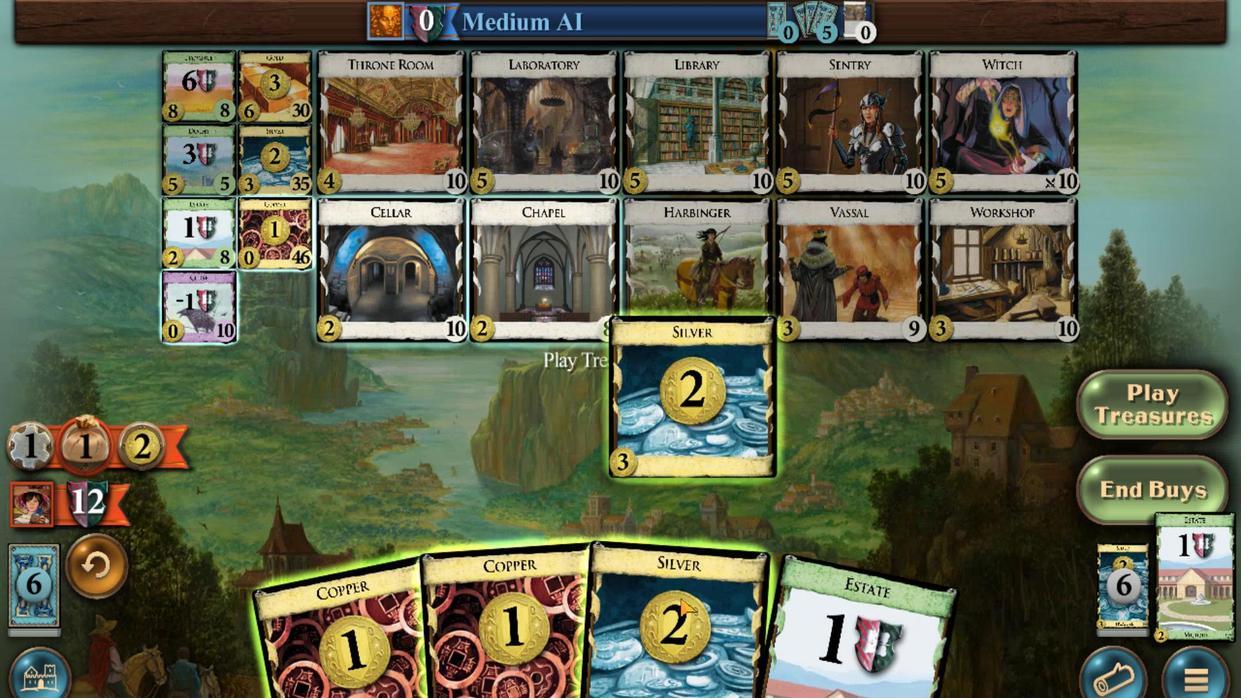 
Action: Mouse scrolled (611, 515) with delta (0, 0)
Screenshot: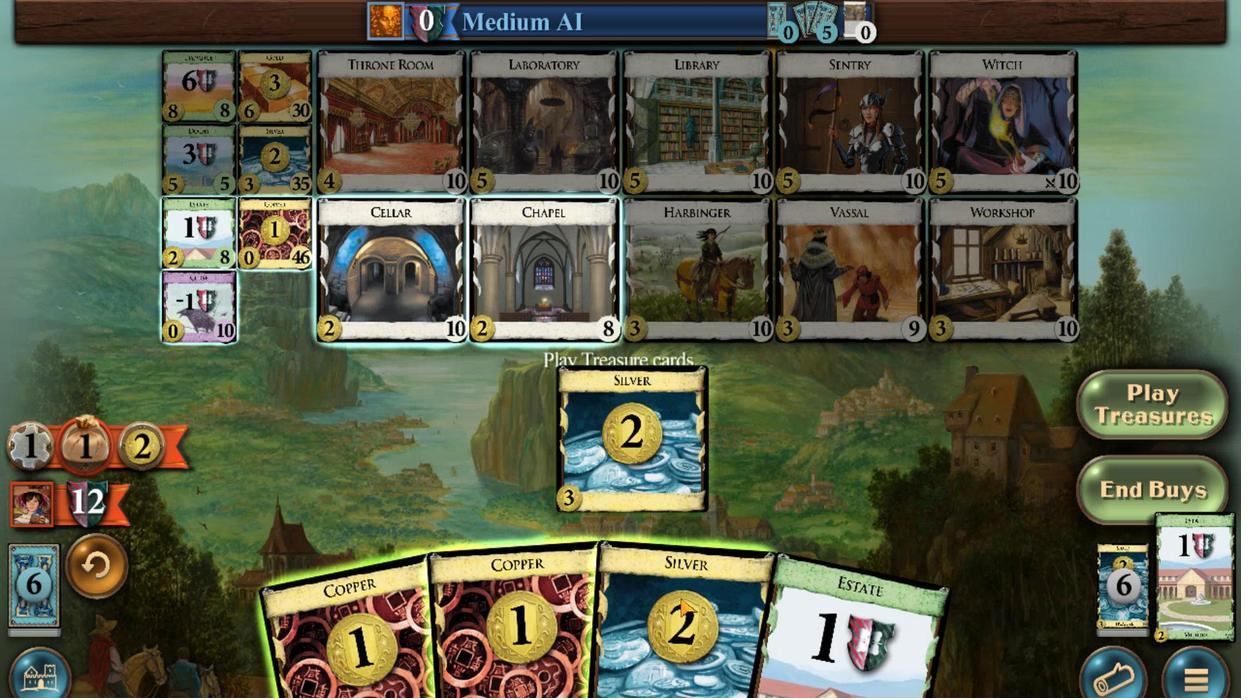 
Action: Mouse moved to (569, 514)
Screenshot: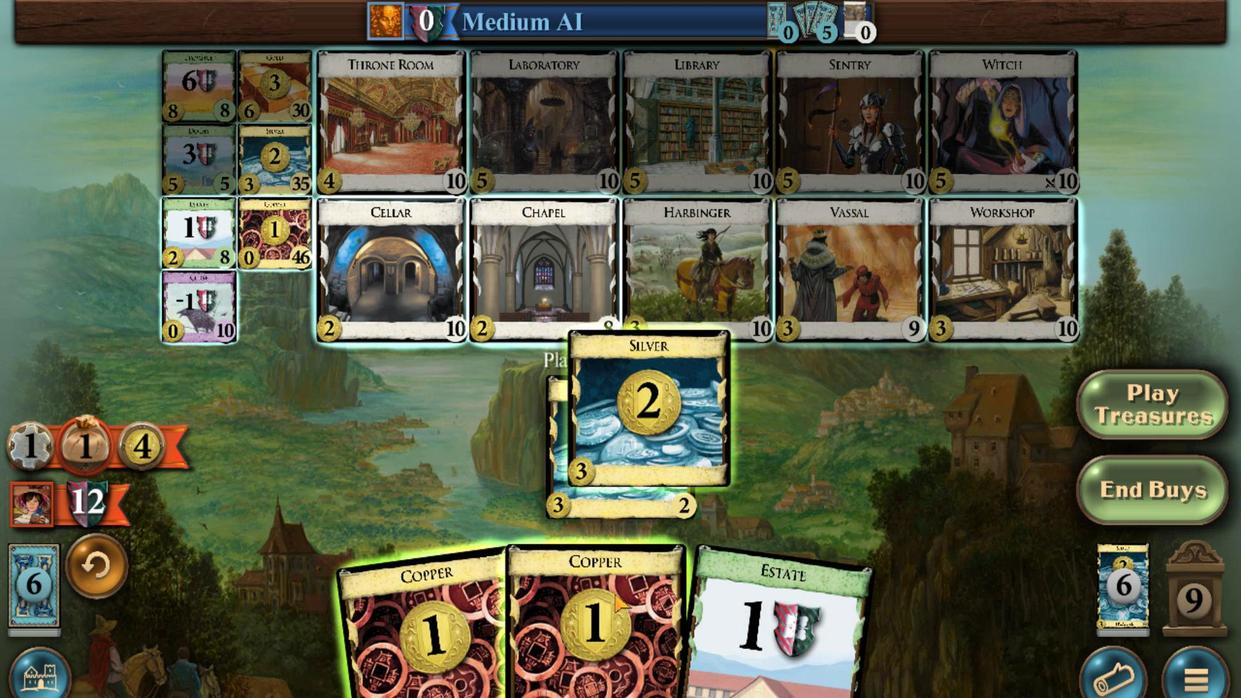 
Action: Mouse scrolled (569, 514) with delta (0, 0)
Screenshot: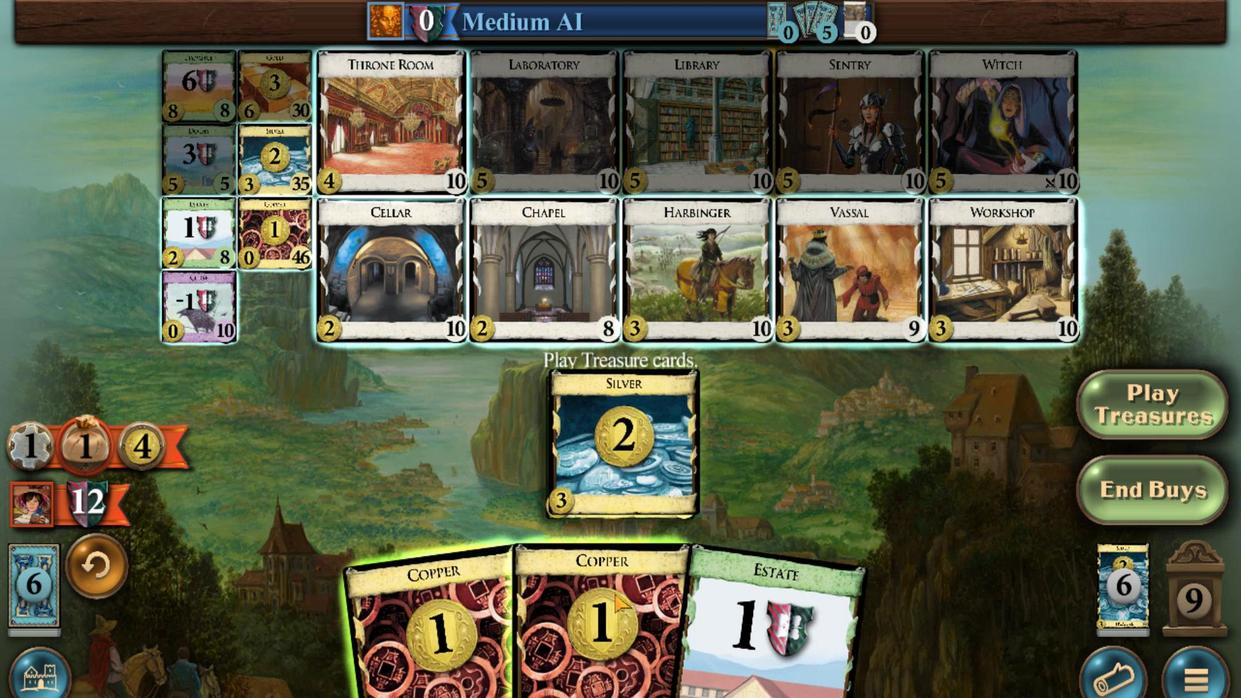 
Action: Mouse moved to (517, 514)
Screenshot: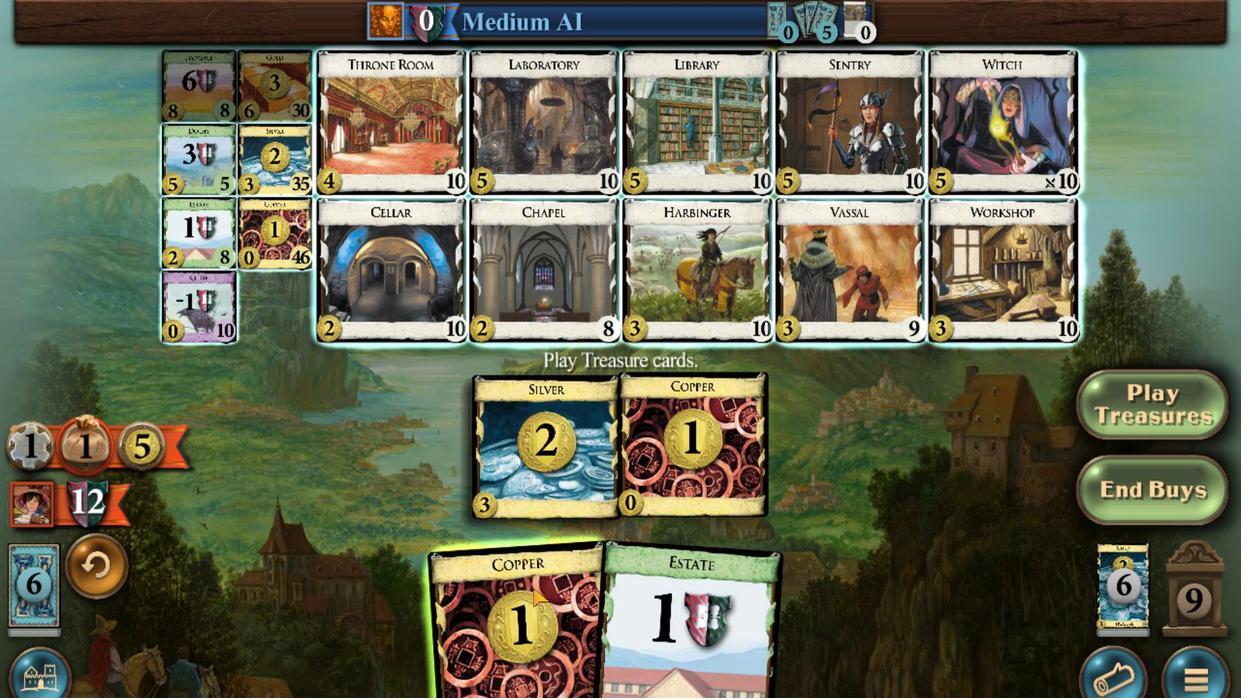 
Action: Mouse scrolled (517, 514) with delta (0, 0)
Screenshot: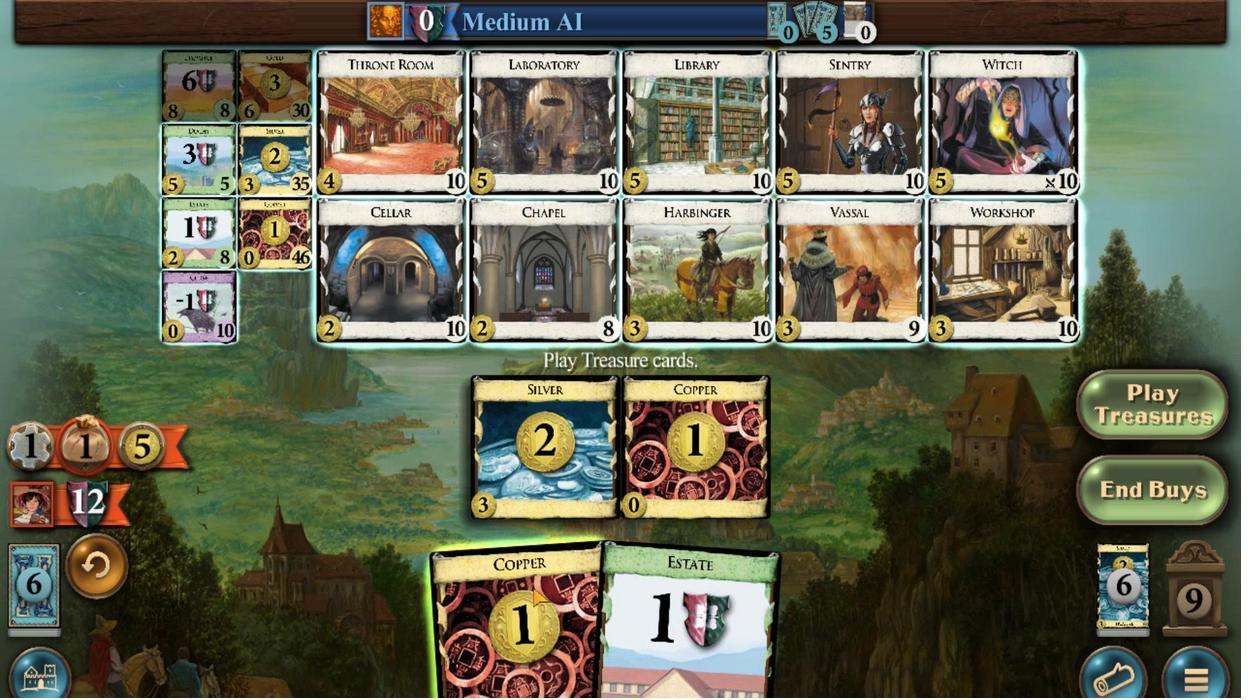 
Action: Mouse moved to (353, 448)
Screenshot: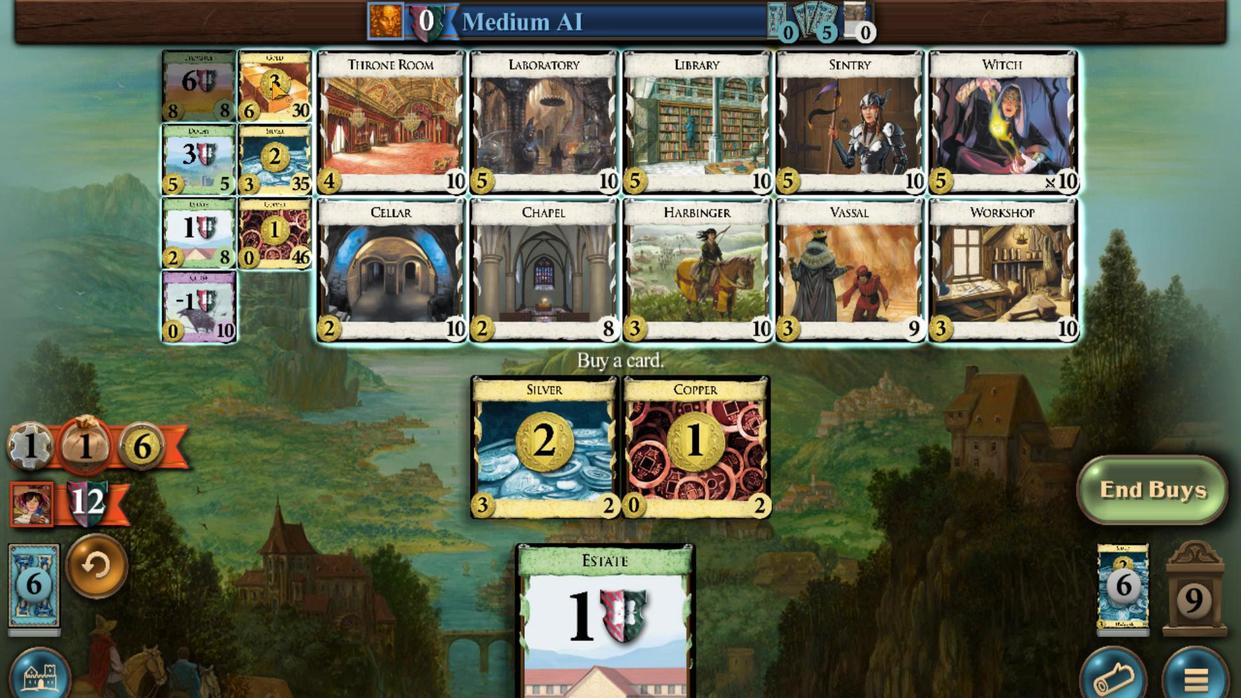 
Action: Mouse scrolled (353, 448) with delta (0, 0)
Screenshot: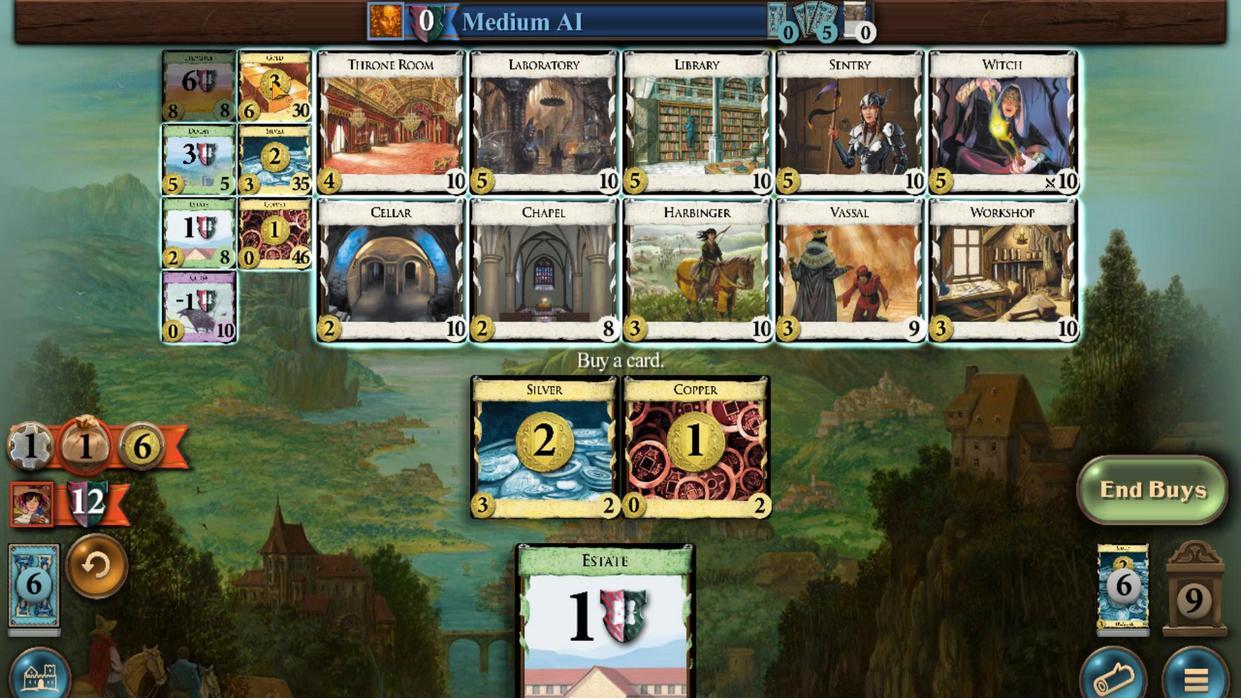 
Action: Mouse scrolled (353, 448) with delta (0, 0)
Screenshot: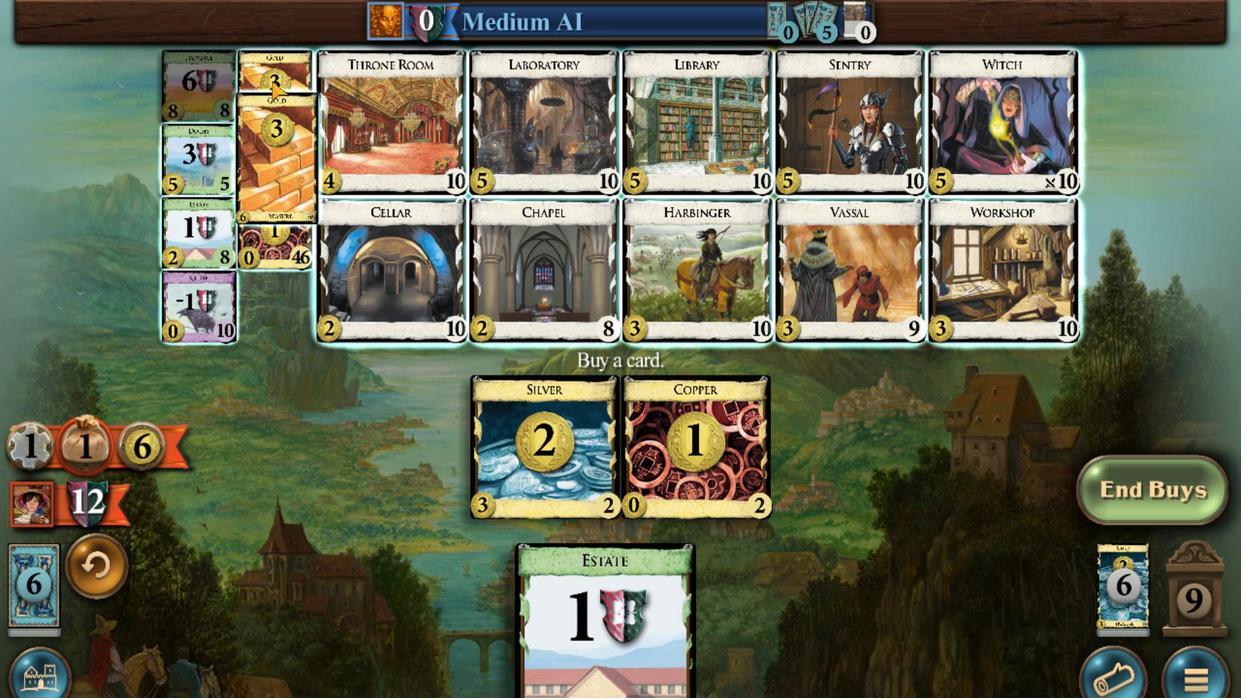 
Action: Mouse scrolled (353, 448) with delta (0, 0)
Screenshot: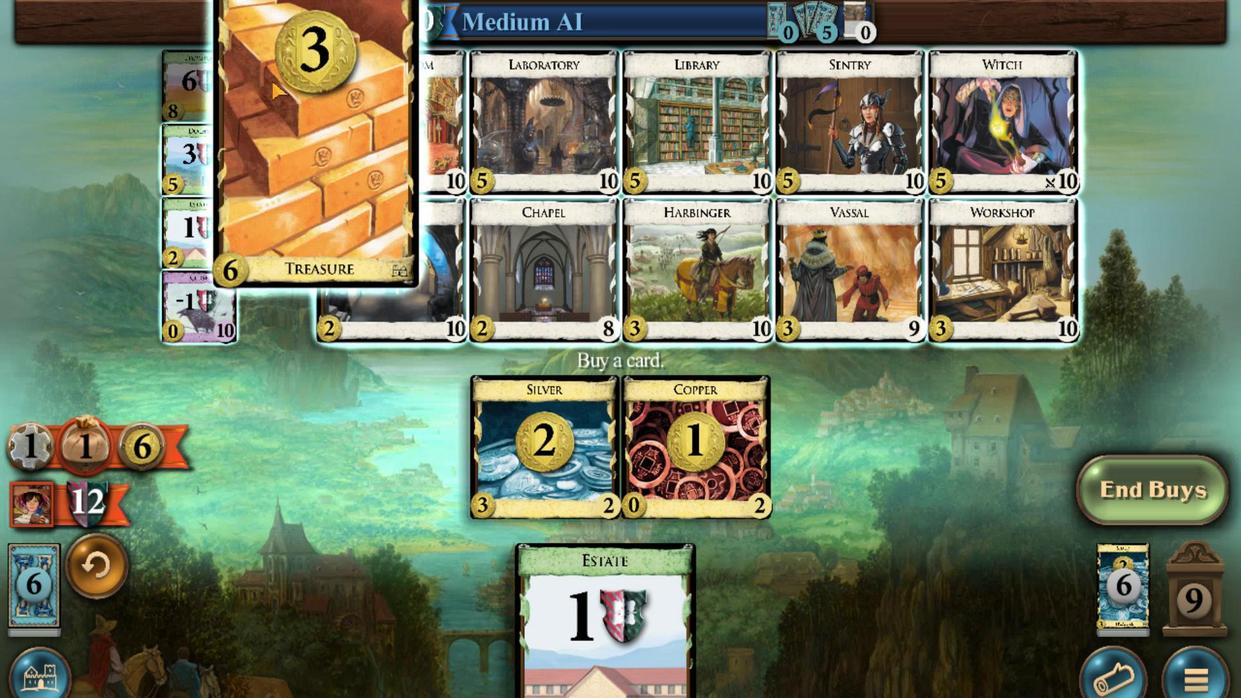 
Action: Mouse scrolled (353, 448) with delta (0, 0)
Screenshot: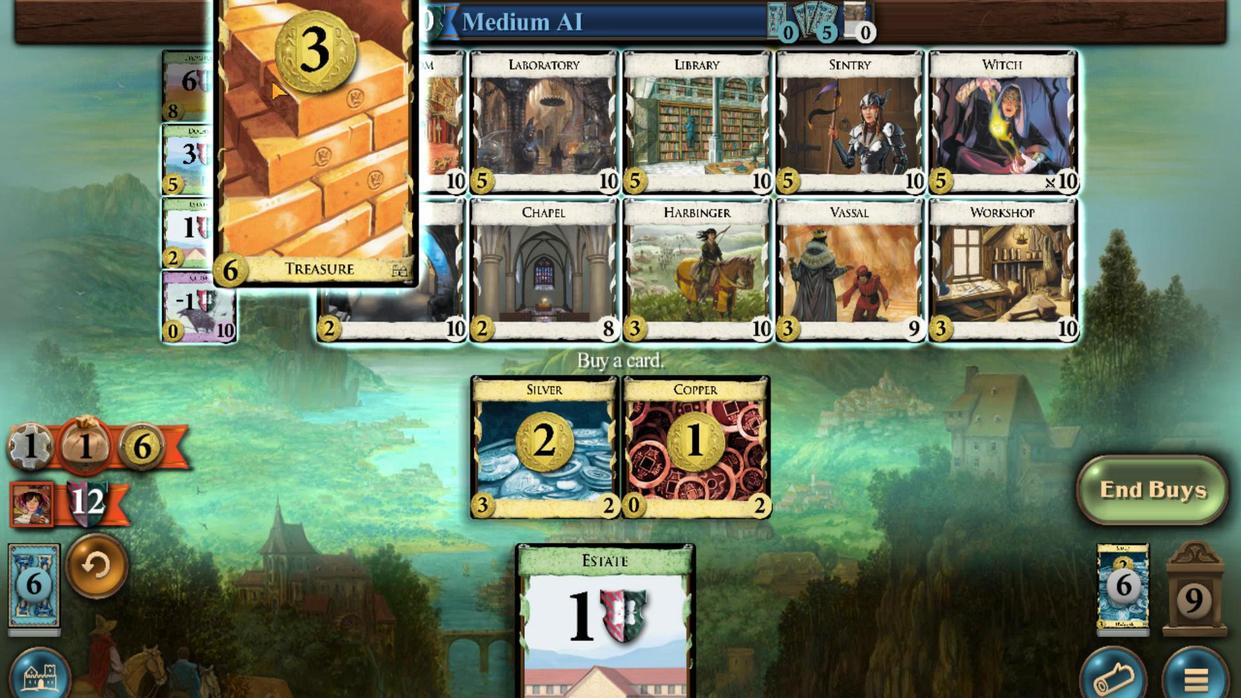 
Action: Mouse scrolled (353, 448) with delta (0, 0)
Screenshot: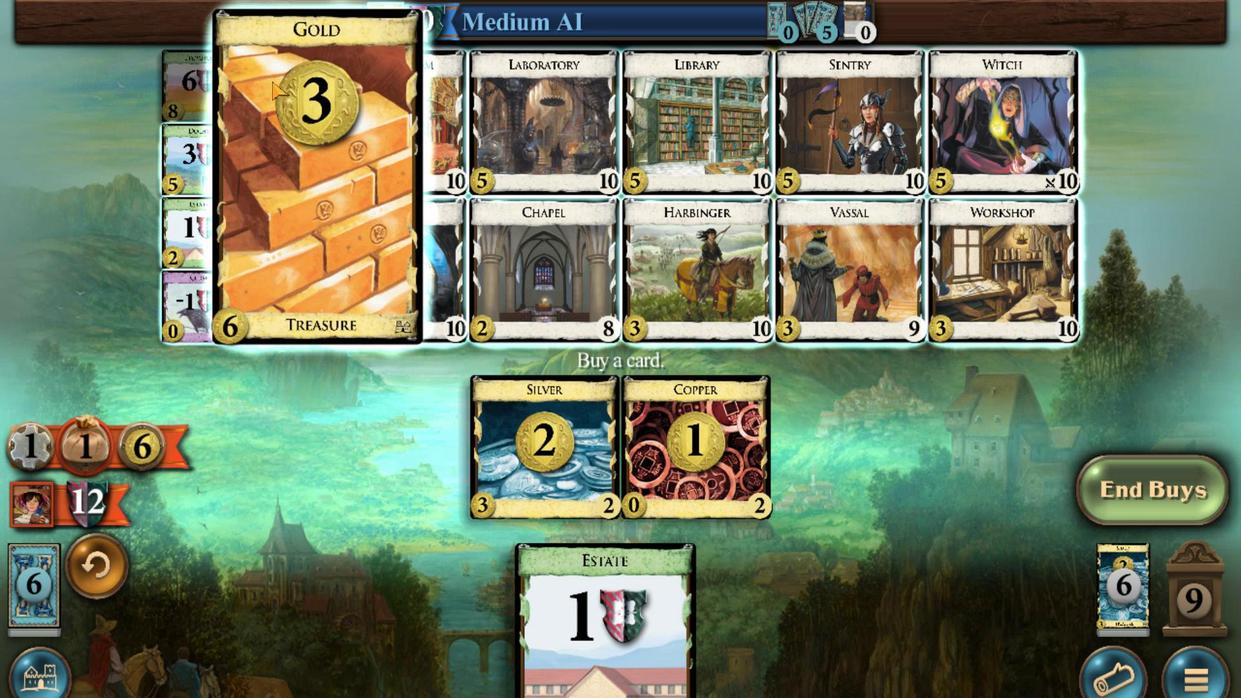 
Action: Mouse scrolled (353, 448) with delta (0, 0)
Screenshot: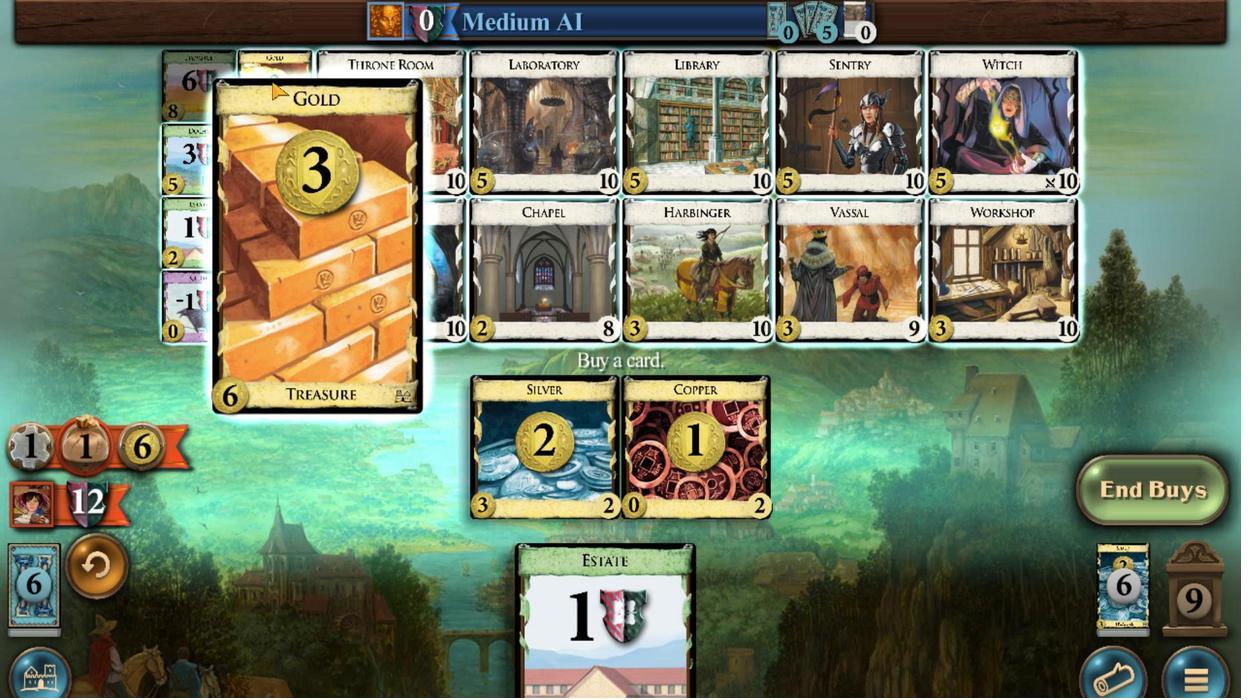 
Action: Mouse scrolled (353, 448) with delta (0, 0)
Screenshot: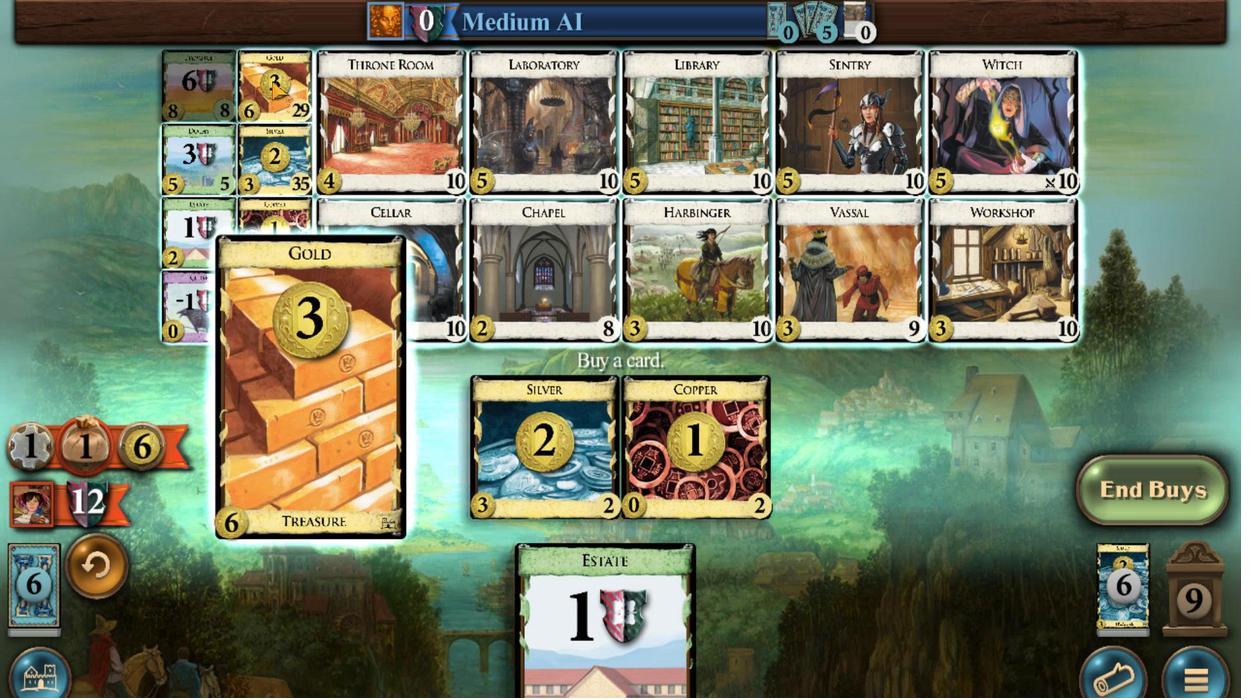 
Action: Mouse moved to (416, 517)
Screenshot: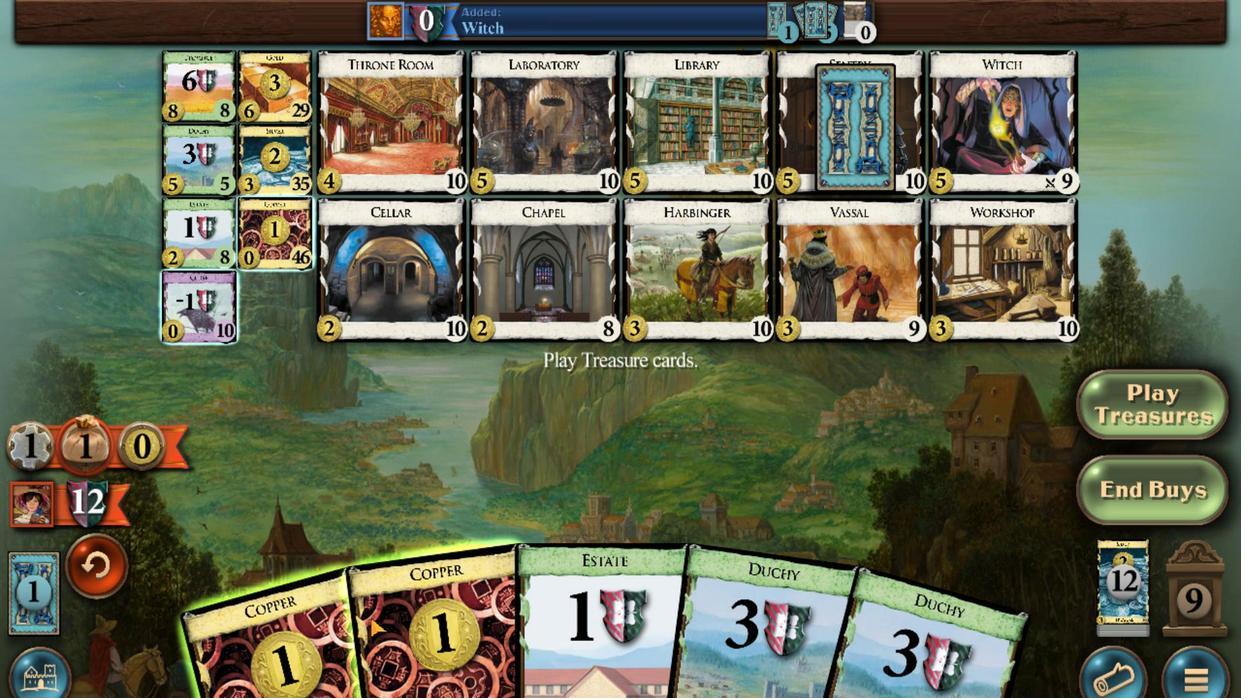 
Action: Mouse scrolled (416, 517) with delta (0, 0)
Screenshot: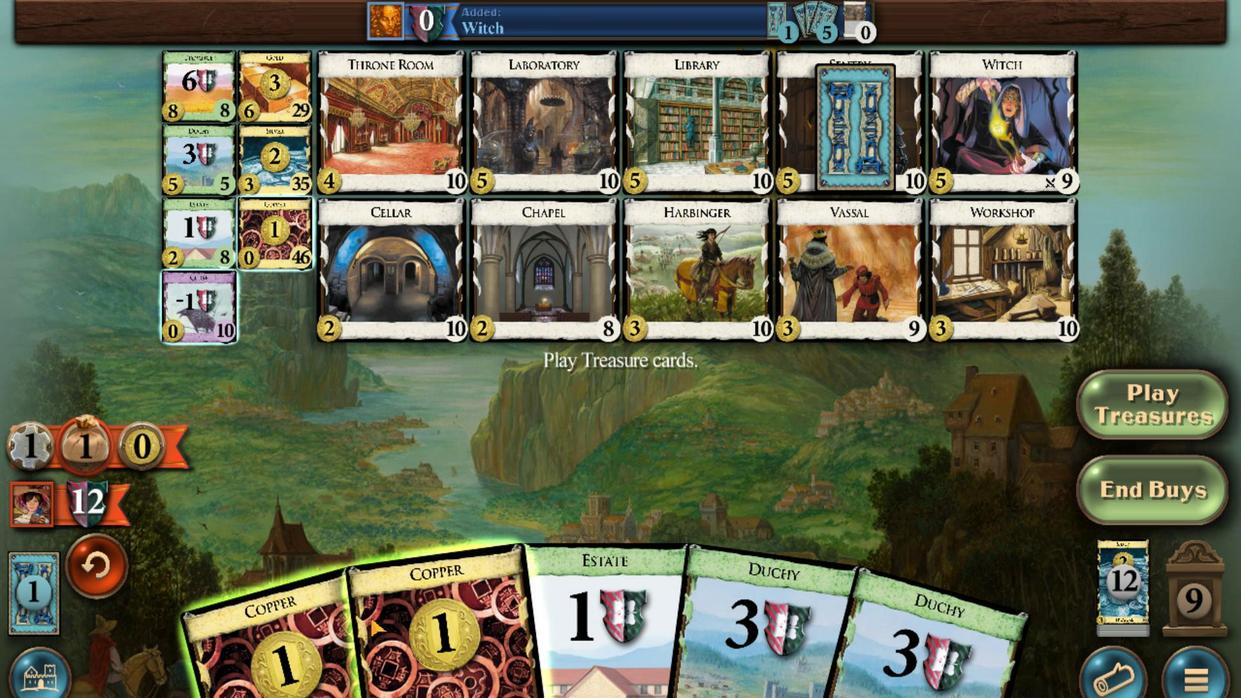 
Action: Mouse moved to (396, 518)
Screenshot: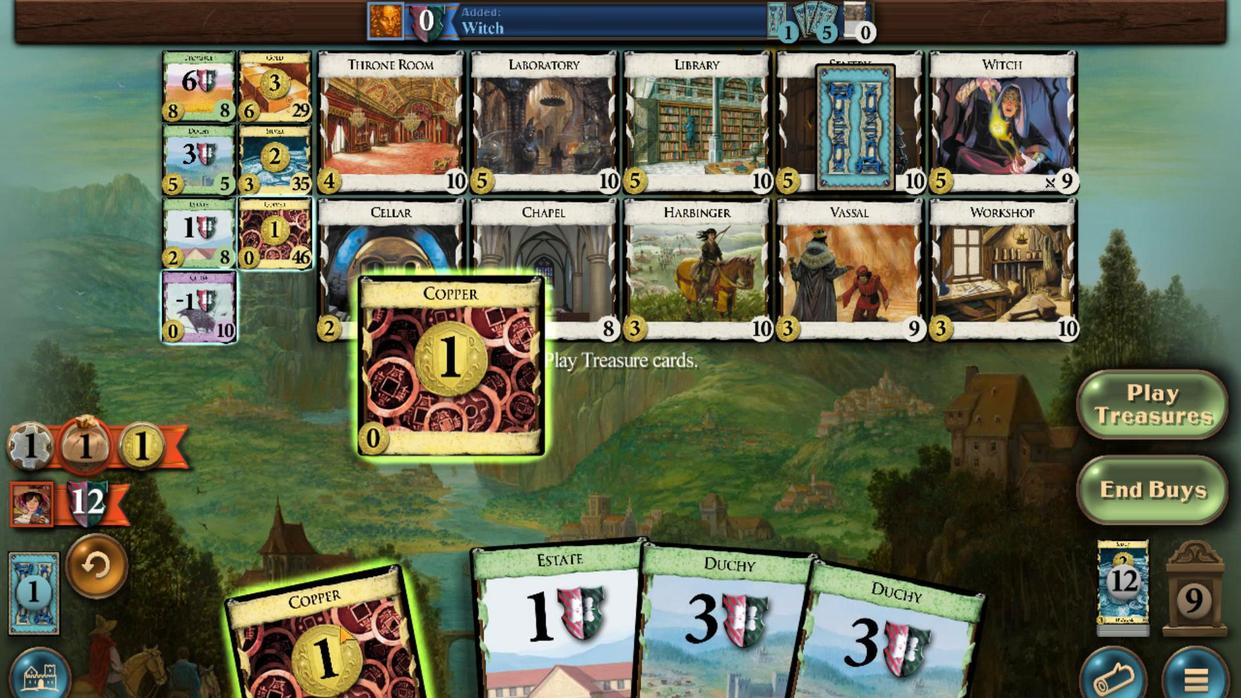 
Action: Mouse scrolled (396, 518) with delta (0, 0)
Screenshot: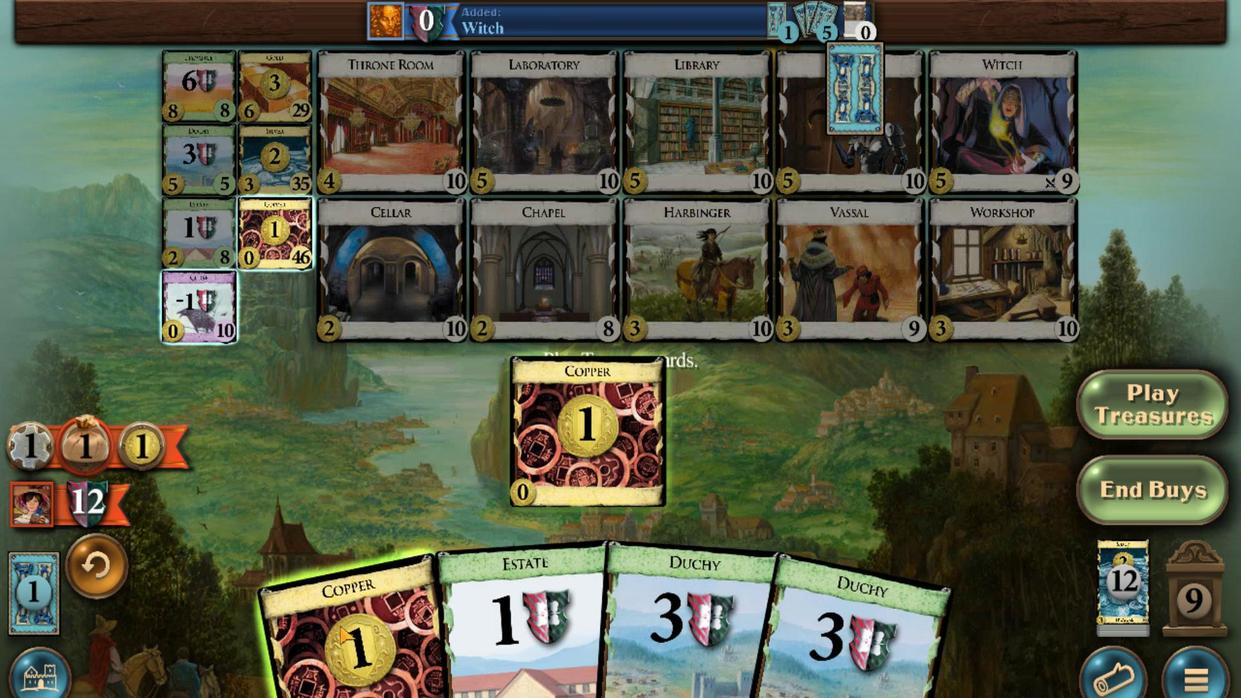 
Action: Mouse moved to (321, 470)
Screenshot: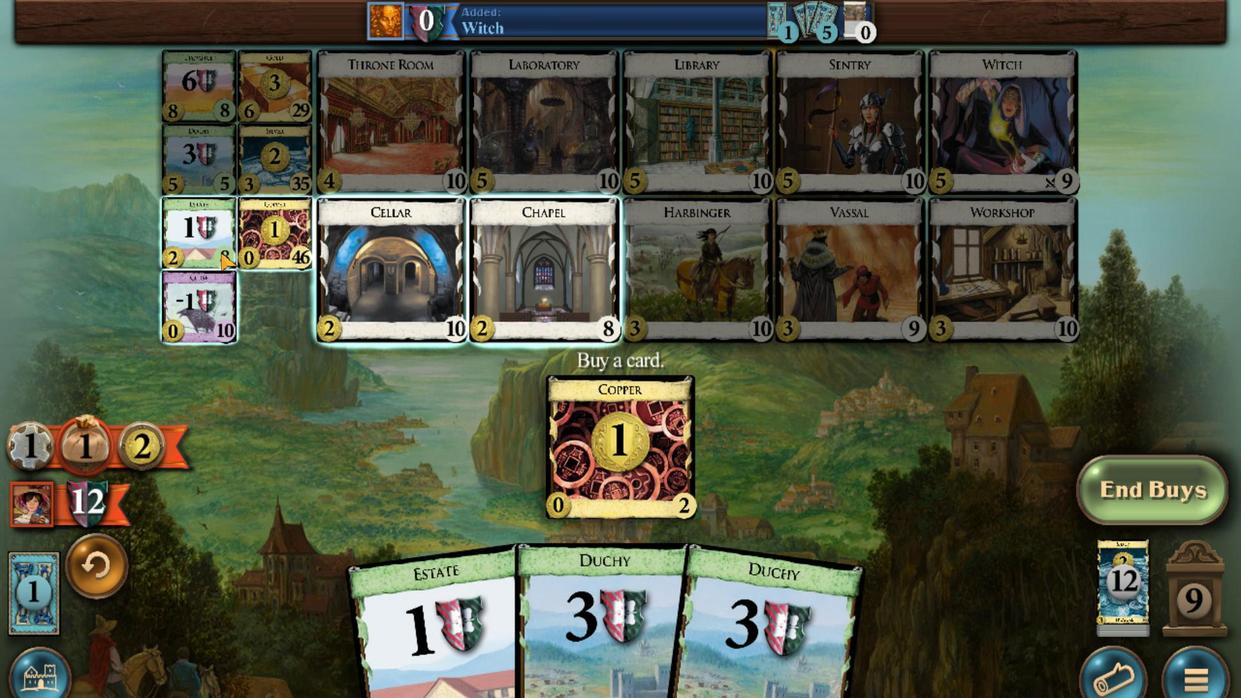 
Action: Mouse scrolled (321, 470) with delta (0, 0)
Screenshot: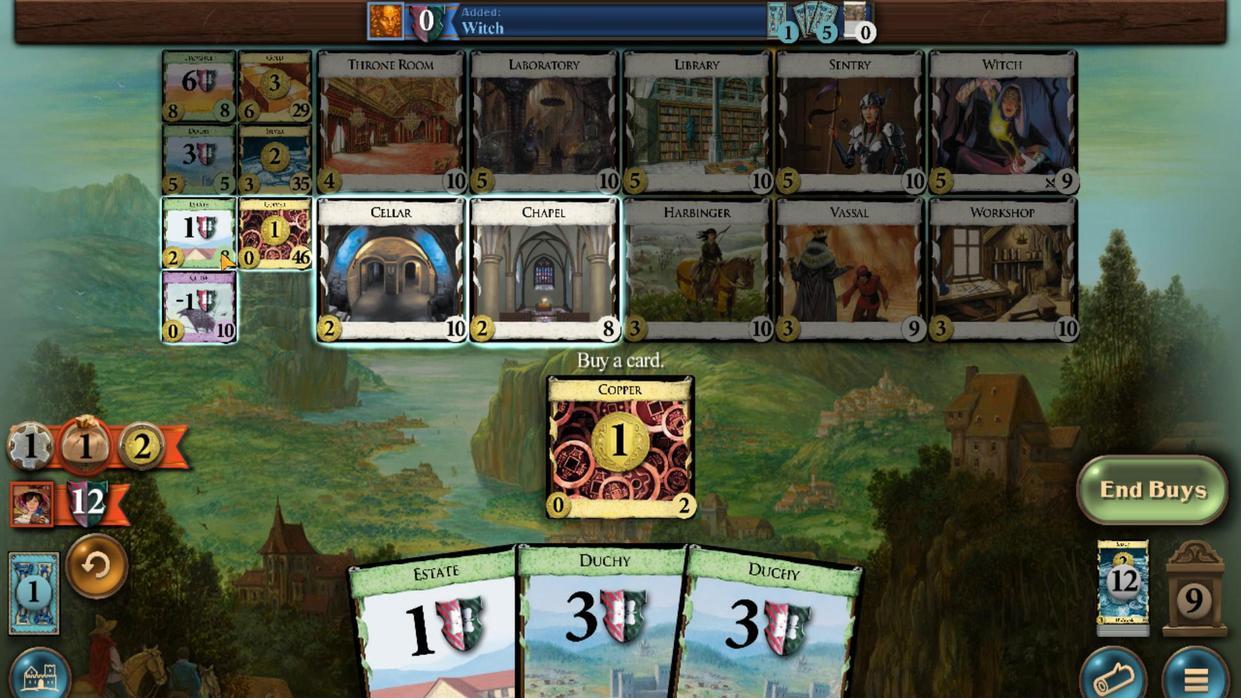 
Action: Mouse scrolled (321, 470) with delta (0, 0)
Screenshot: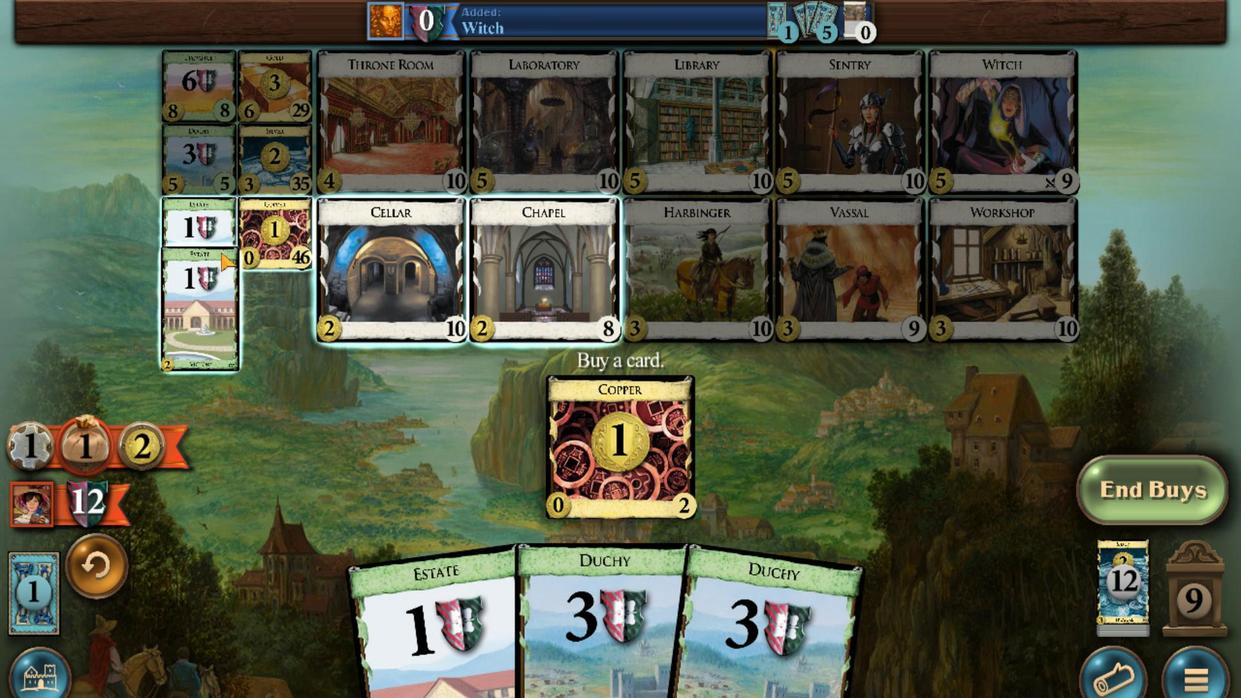
Action: Mouse scrolled (321, 470) with delta (0, 0)
Screenshot: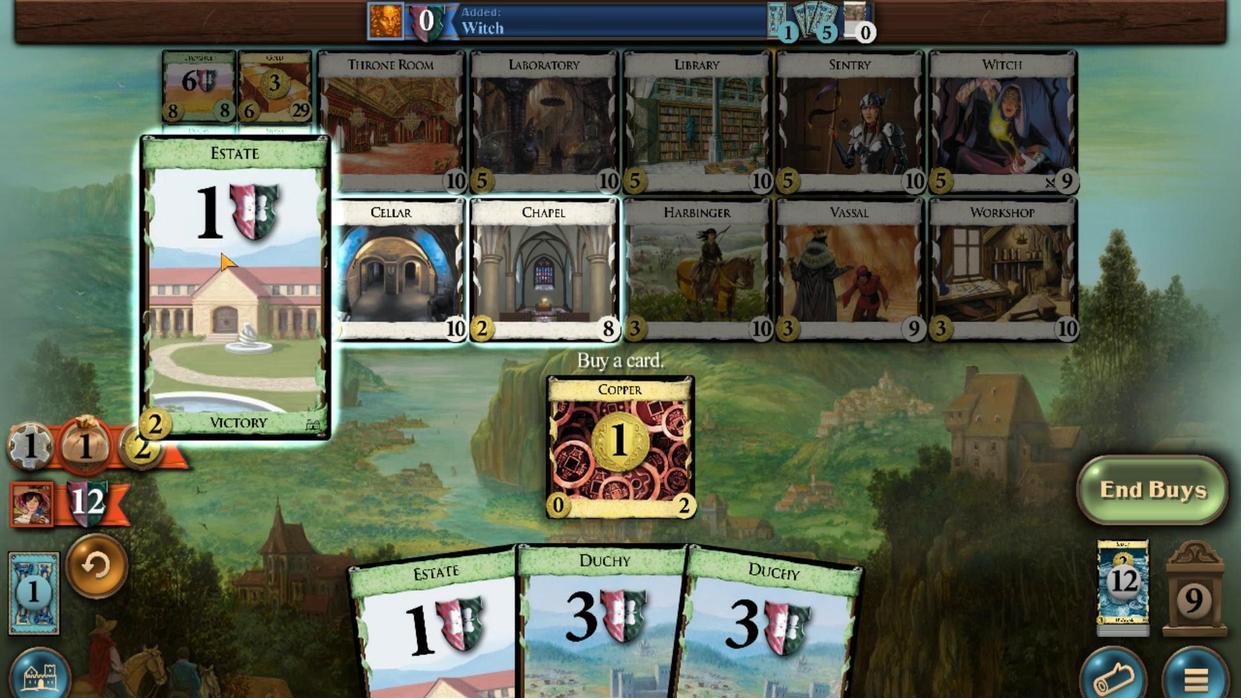
Action: Mouse scrolled (321, 470) with delta (0, 0)
Screenshot: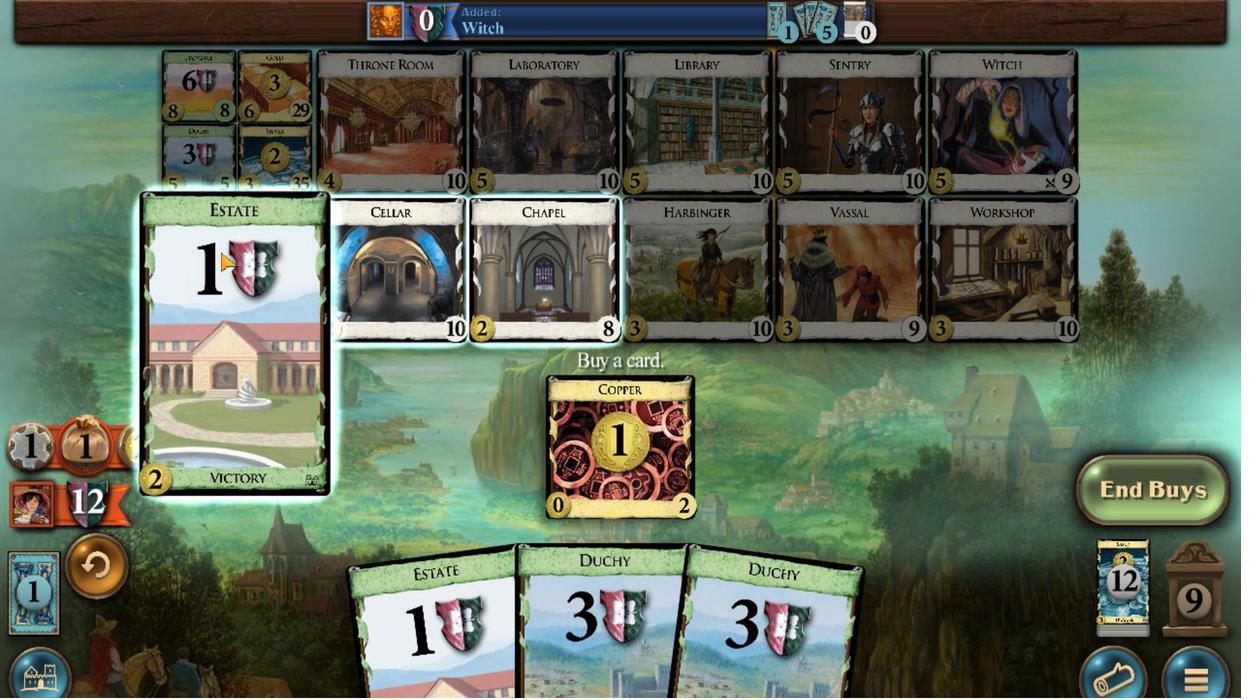 
Action: Mouse scrolled (321, 470) with delta (0, 0)
Screenshot: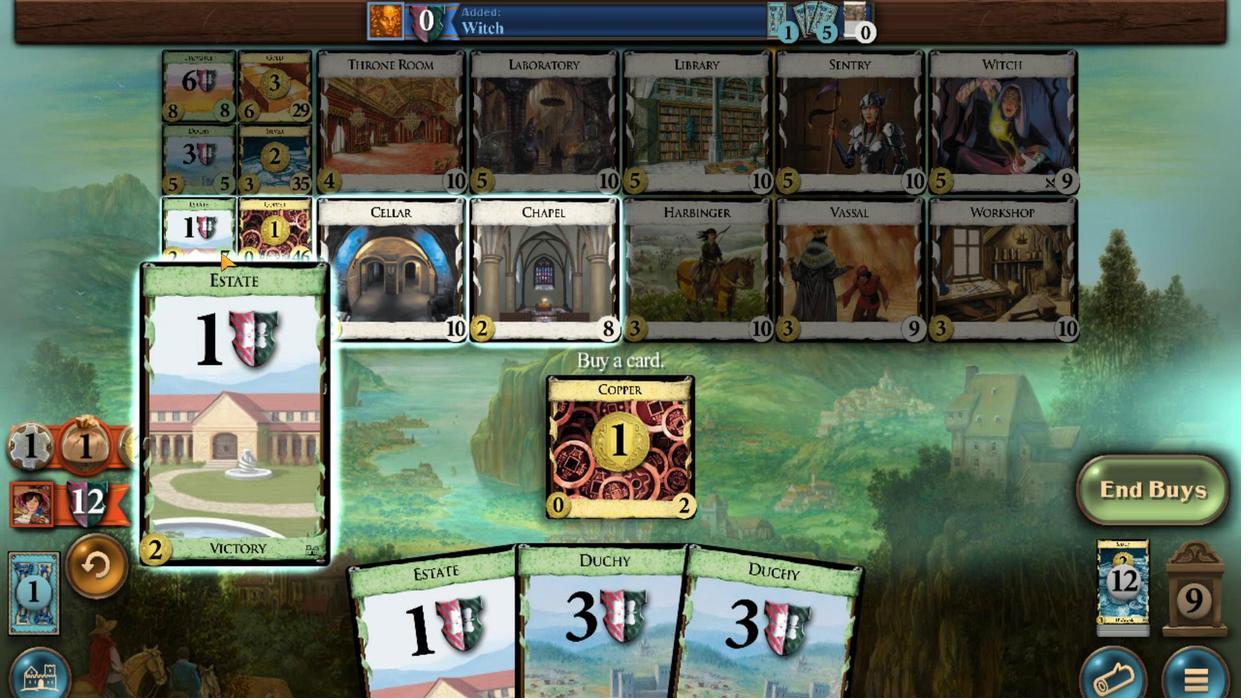 
Action: Mouse moved to (550, 511)
Screenshot: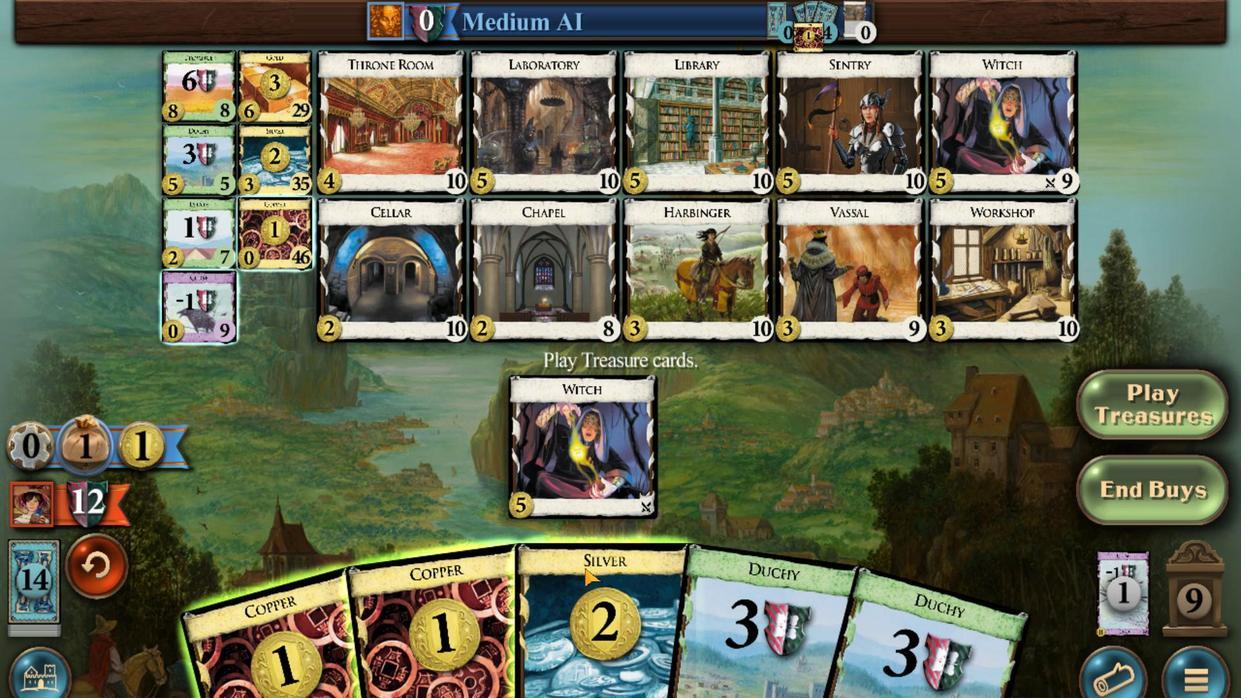 
Action: Mouse scrolled (550, 511) with delta (0, 0)
Screenshot: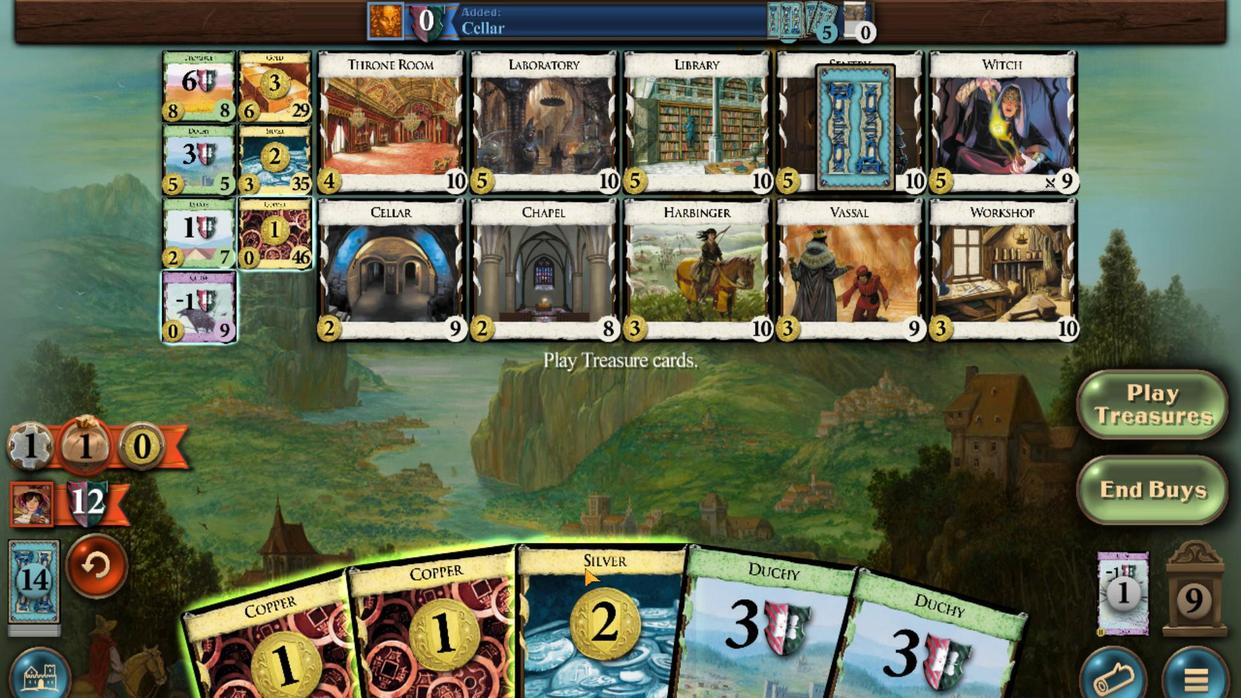 
Action: Mouse moved to (515, 513)
Screenshot: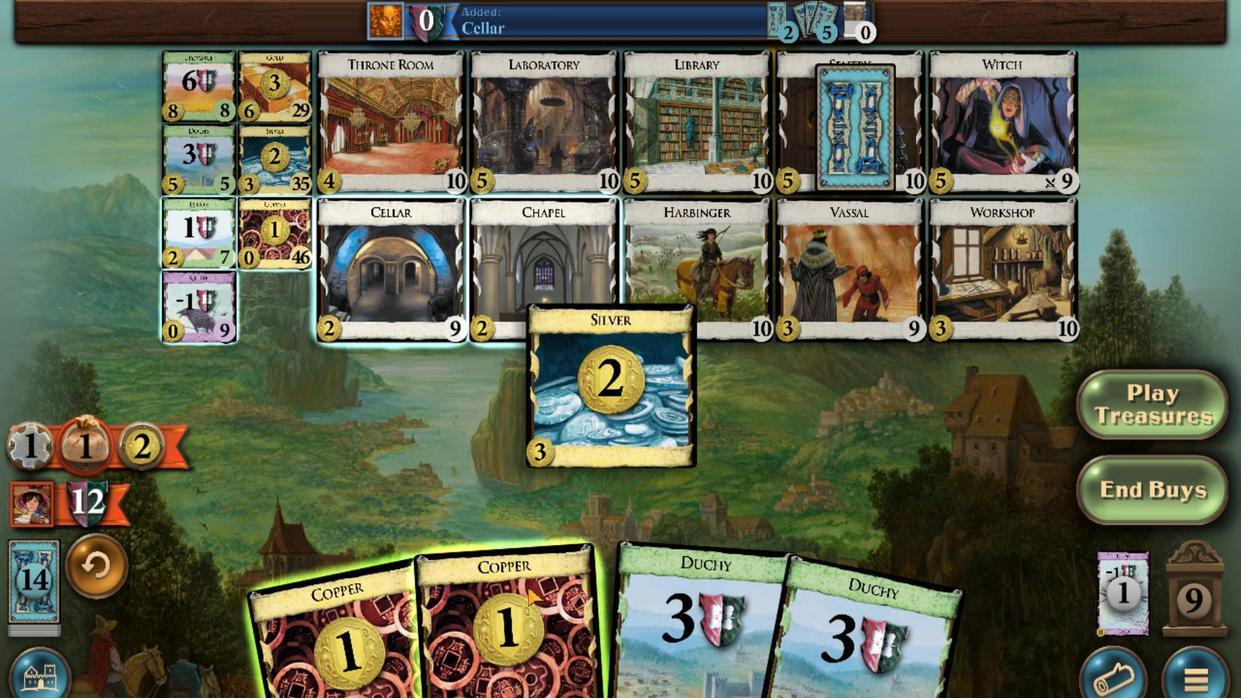 
Action: Mouse scrolled (515, 513) with delta (0, 0)
Screenshot: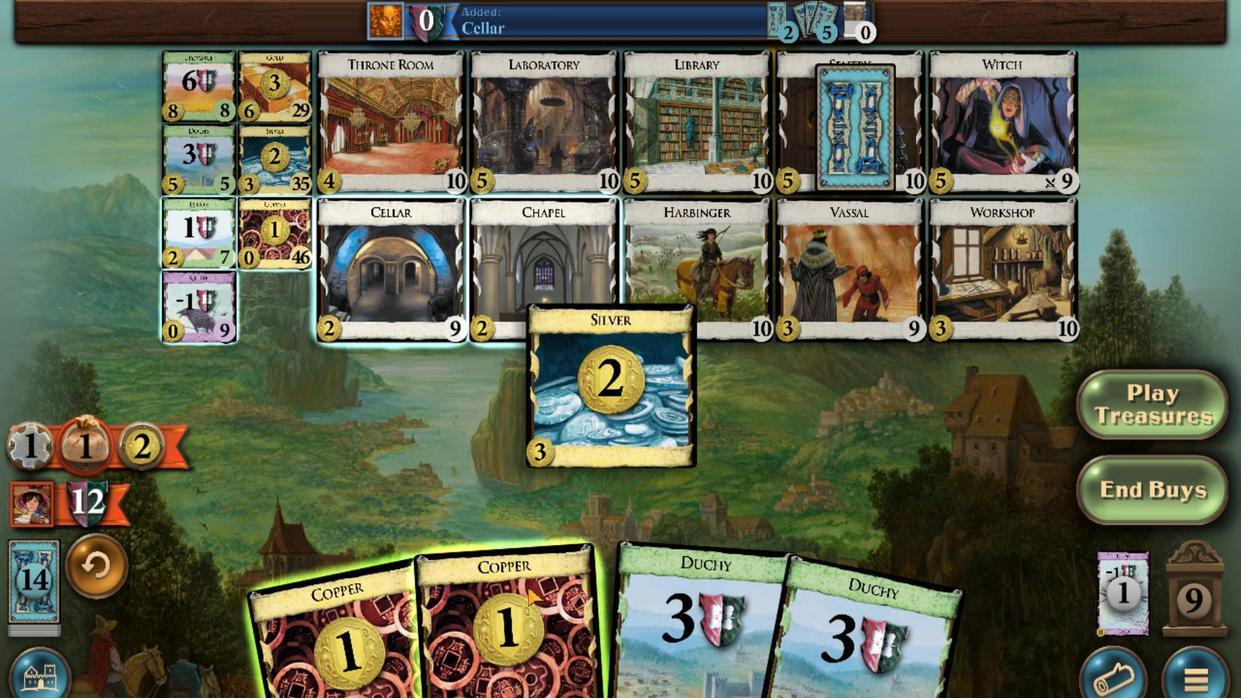 
Action: Mouse moved to (468, 517)
Screenshot: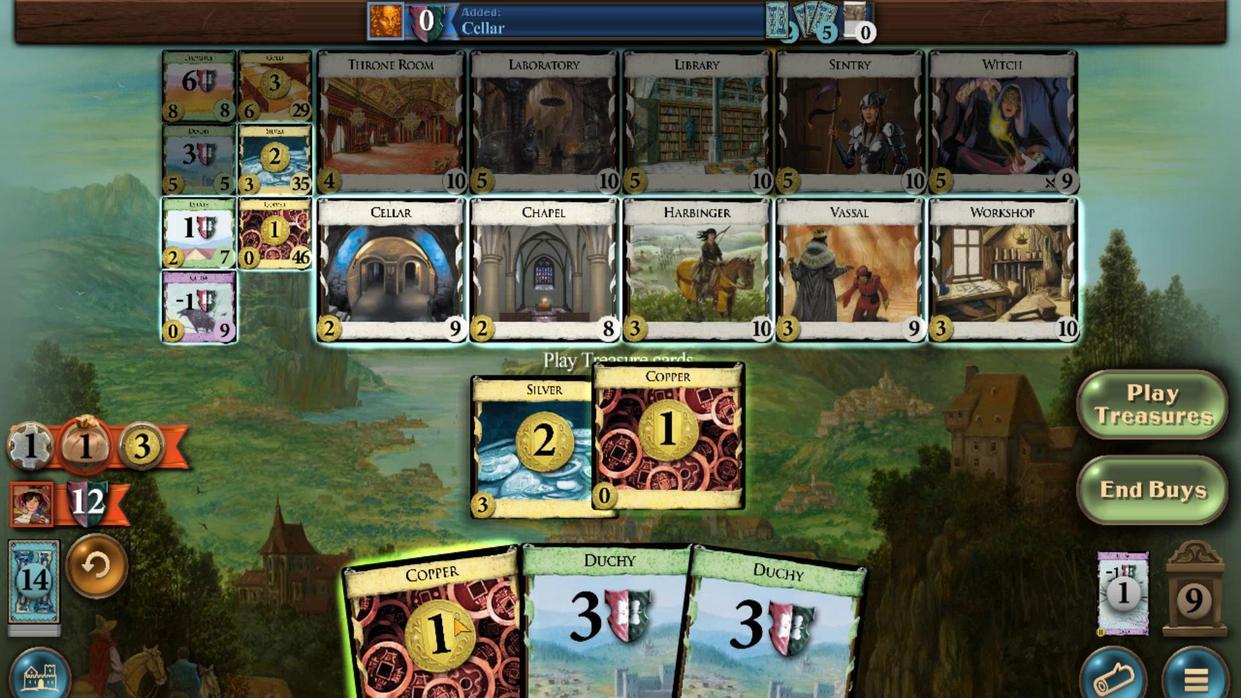 
Action: Mouse scrolled (468, 517) with delta (0, 0)
Screenshot: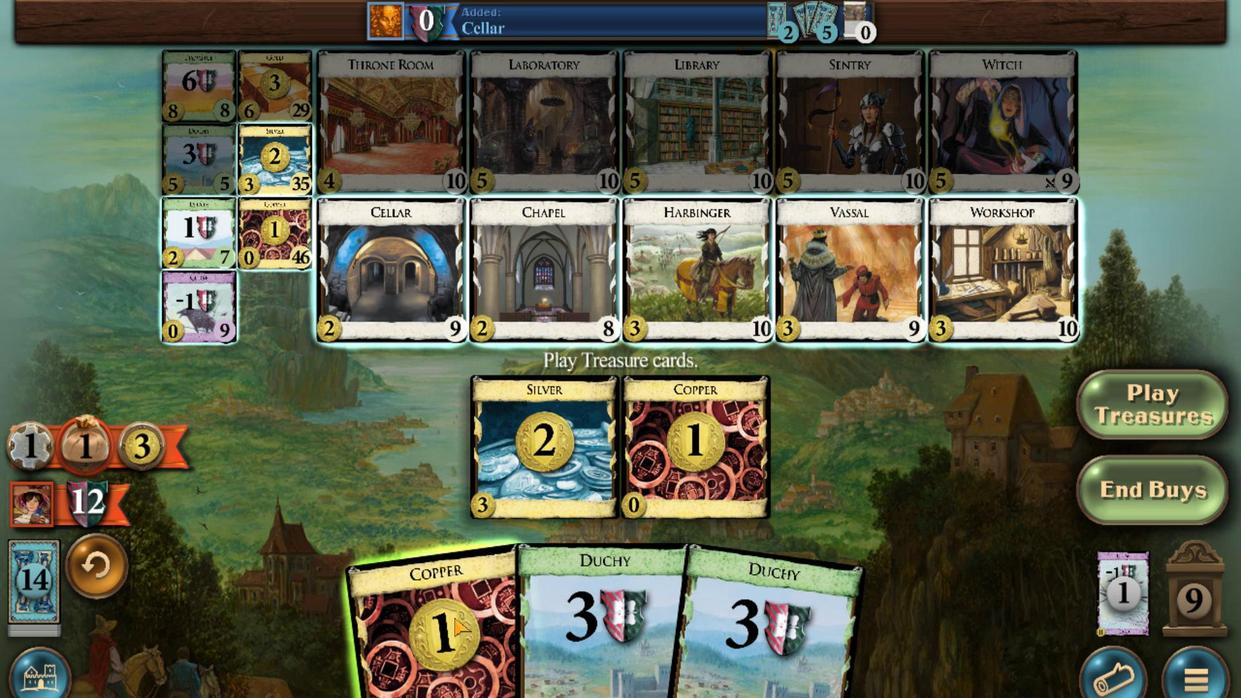 
Action: Mouse moved to (441, 455)
Screenshot: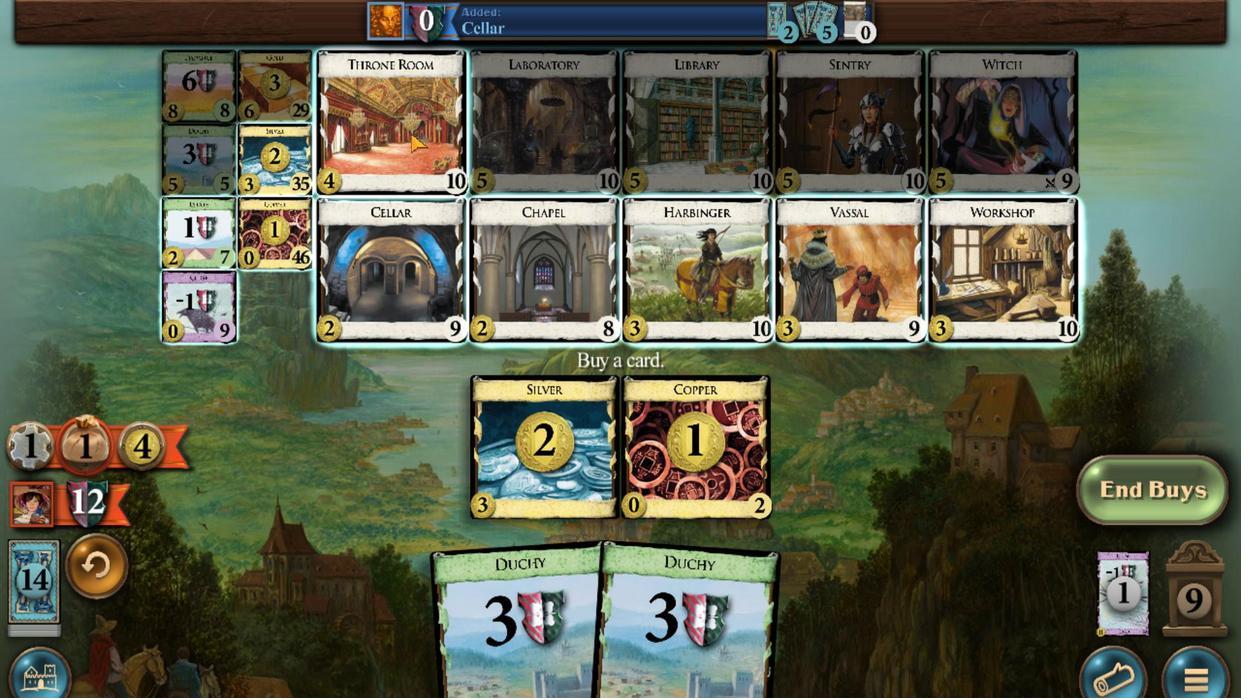 
Action: Mouse scrolled (441, 455) with delta (0, 0)
Screenshot: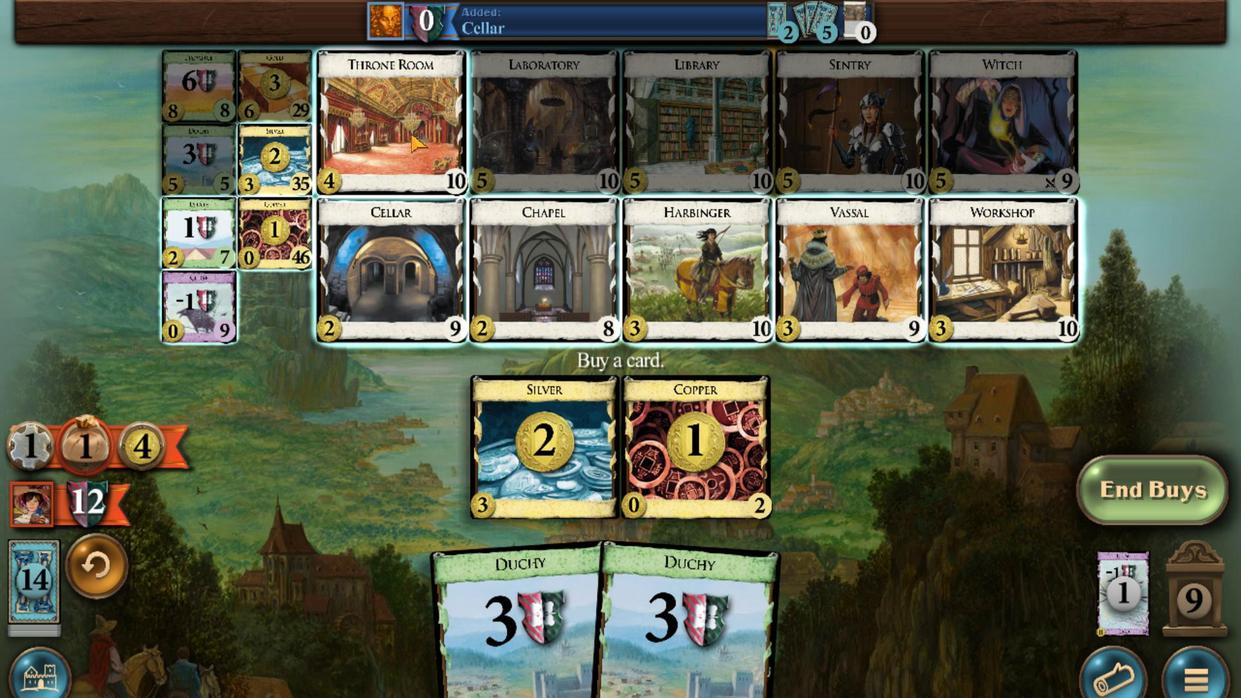 
Action: Mouse scrolled (441, 455) with delta (0, 0)
Screenshot: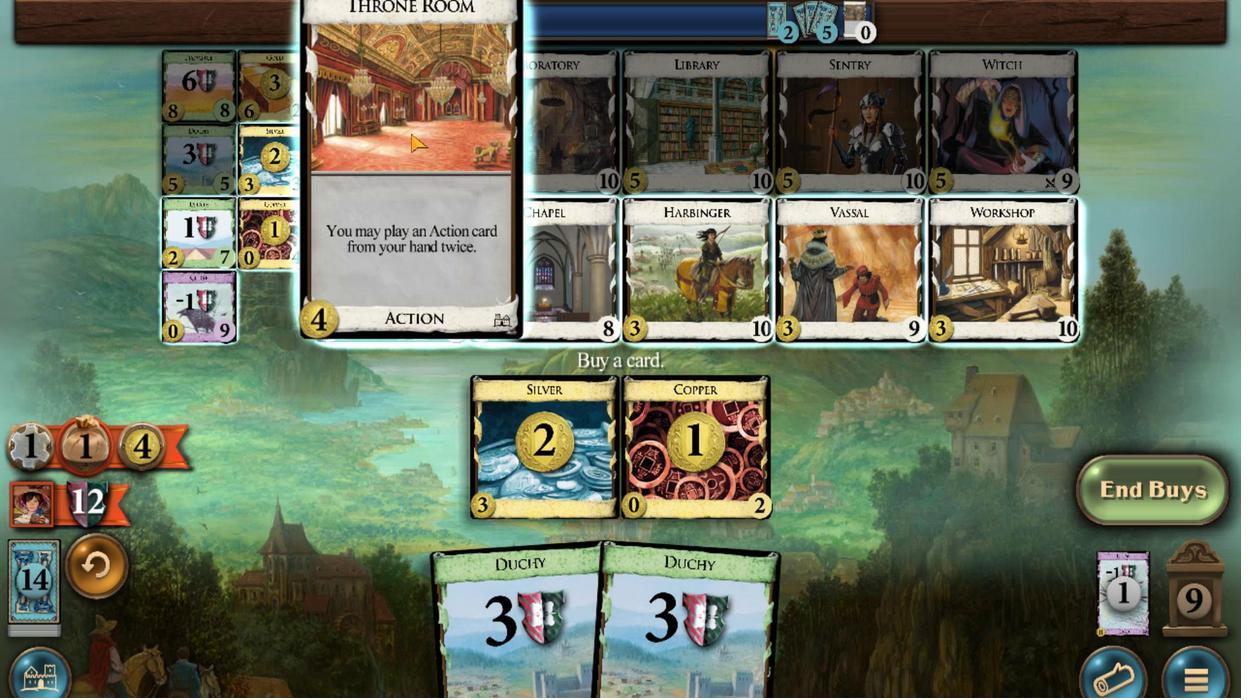 
Action: Mouse scrolled (441, 455) with delta (0, 0)
Screenshot: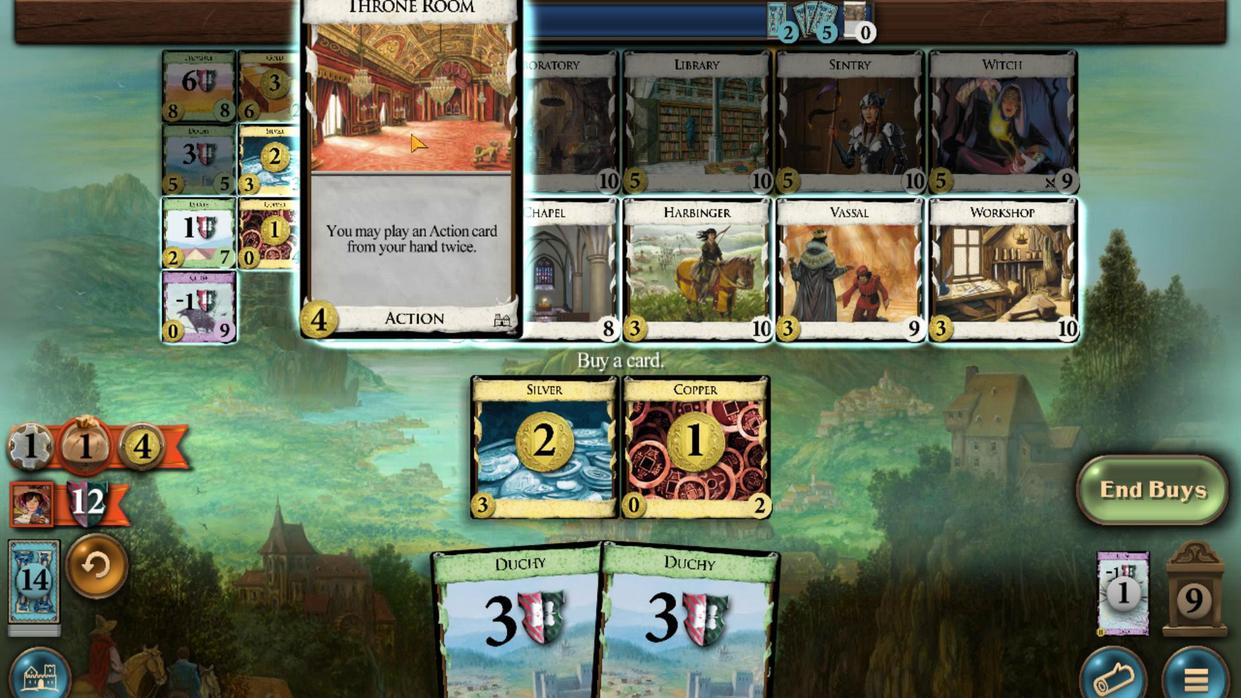 
Action: Mouse scrolled (441, 455) with delta (0, 0)
Screenshot: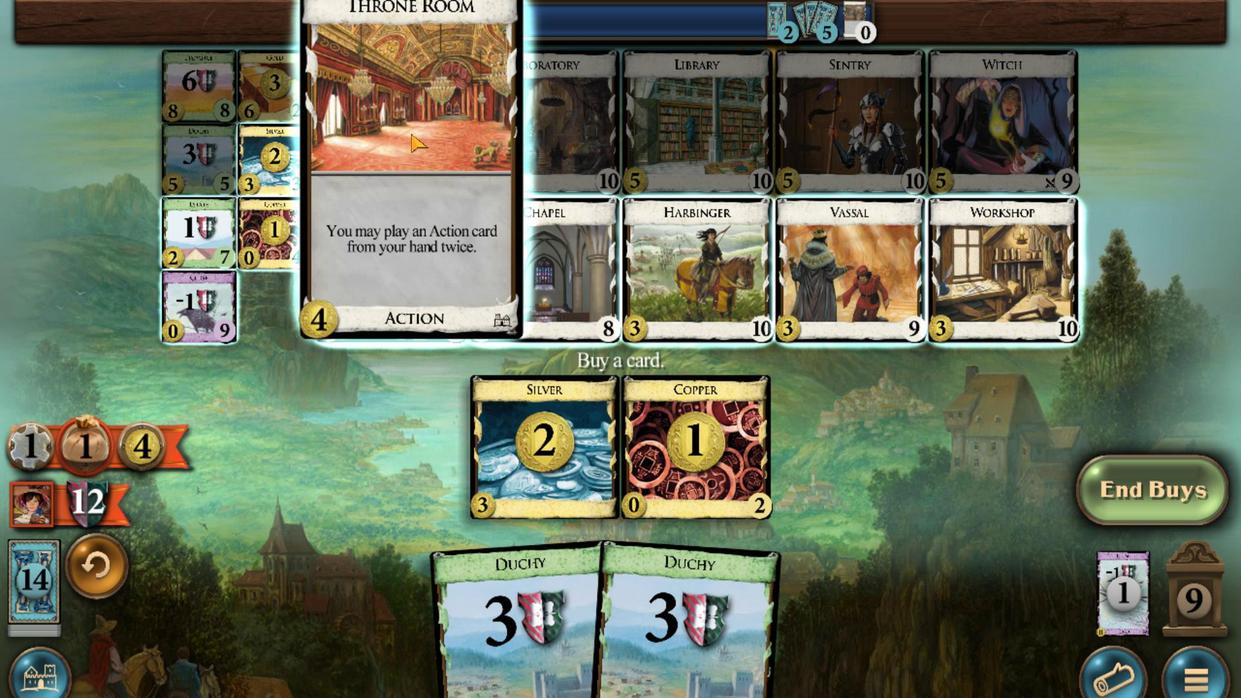 
Action: Mouse scrolled (441, 455) with delta (0, 0)
Screenshot: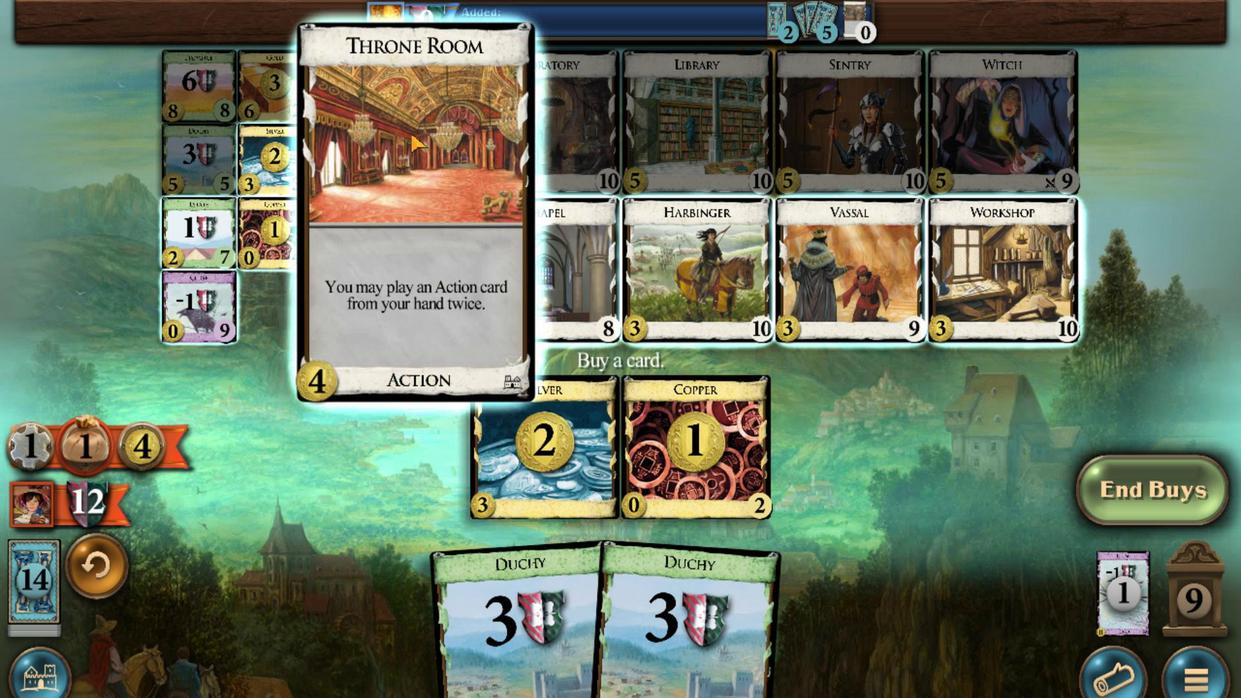 
Action: Mouse scrolled (441, 455) with delta (0, 0)
Screenshot: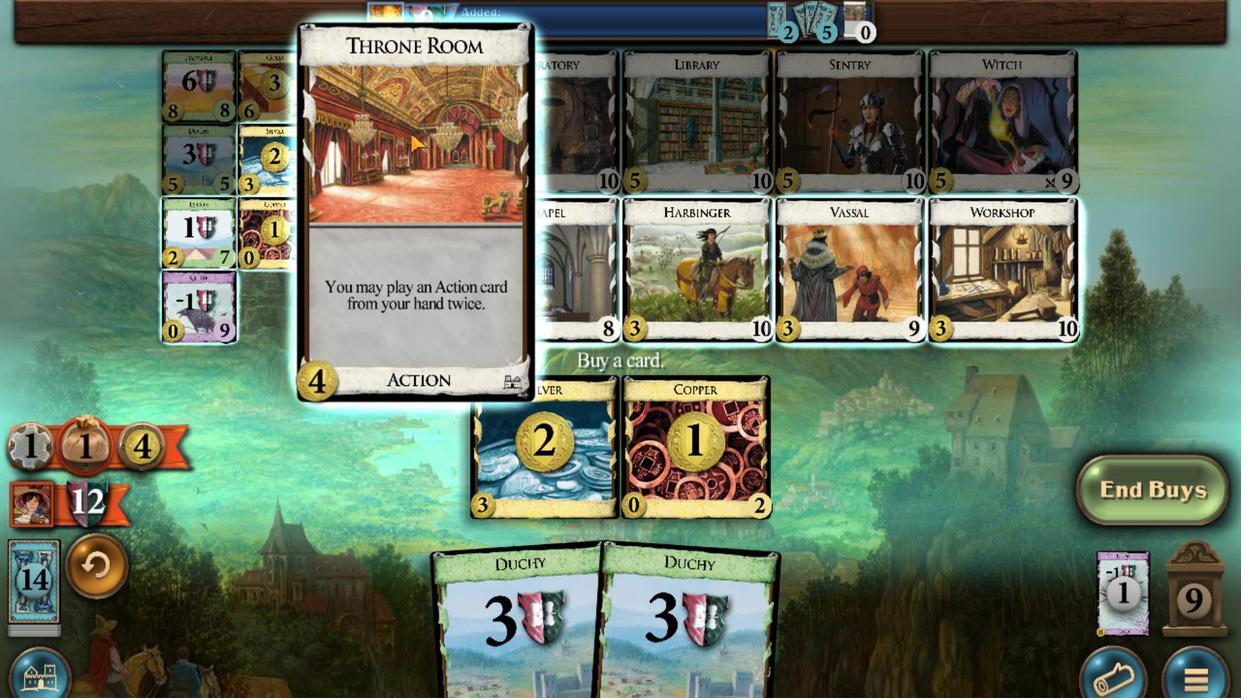
Action: Mouse scrolled (441, 455) with delta (0, 0)
Screenshot: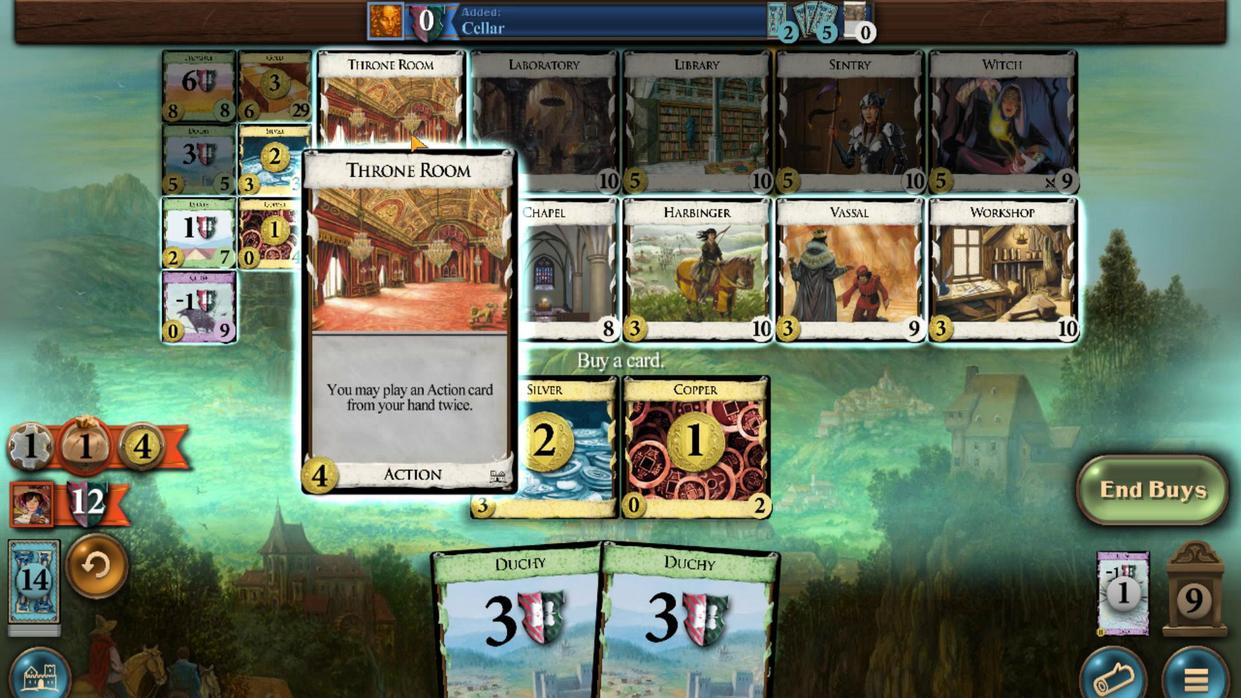 
Action: Mouse moved to (643, 512)
Screenshot: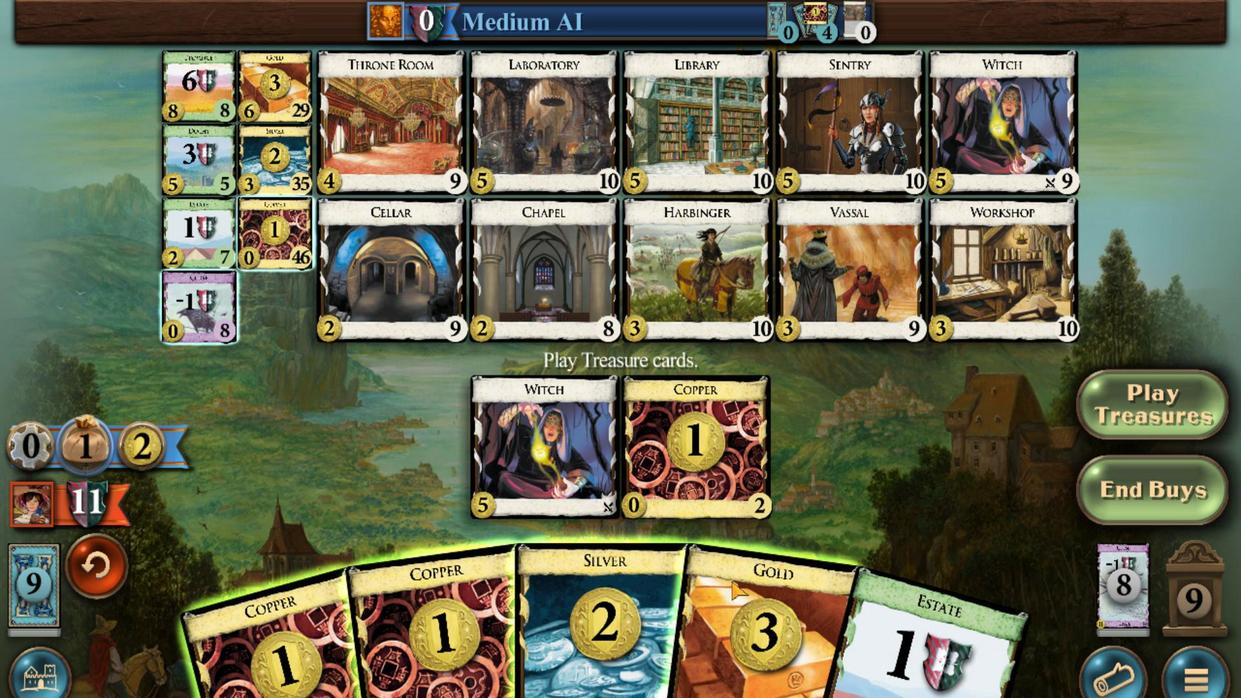 
Action: Mouse scrolled (643, 512) with delta (0, 0)
Screenshot: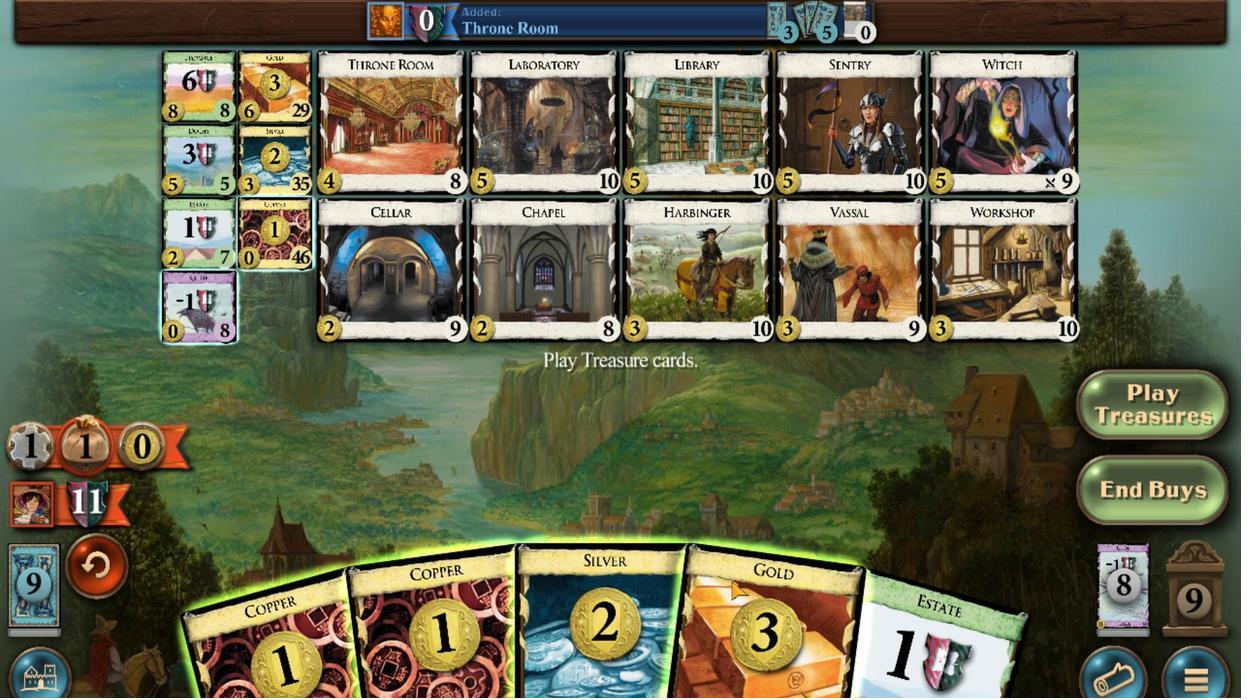 
Action: Mouse moved to (625, 514)
Screenshot: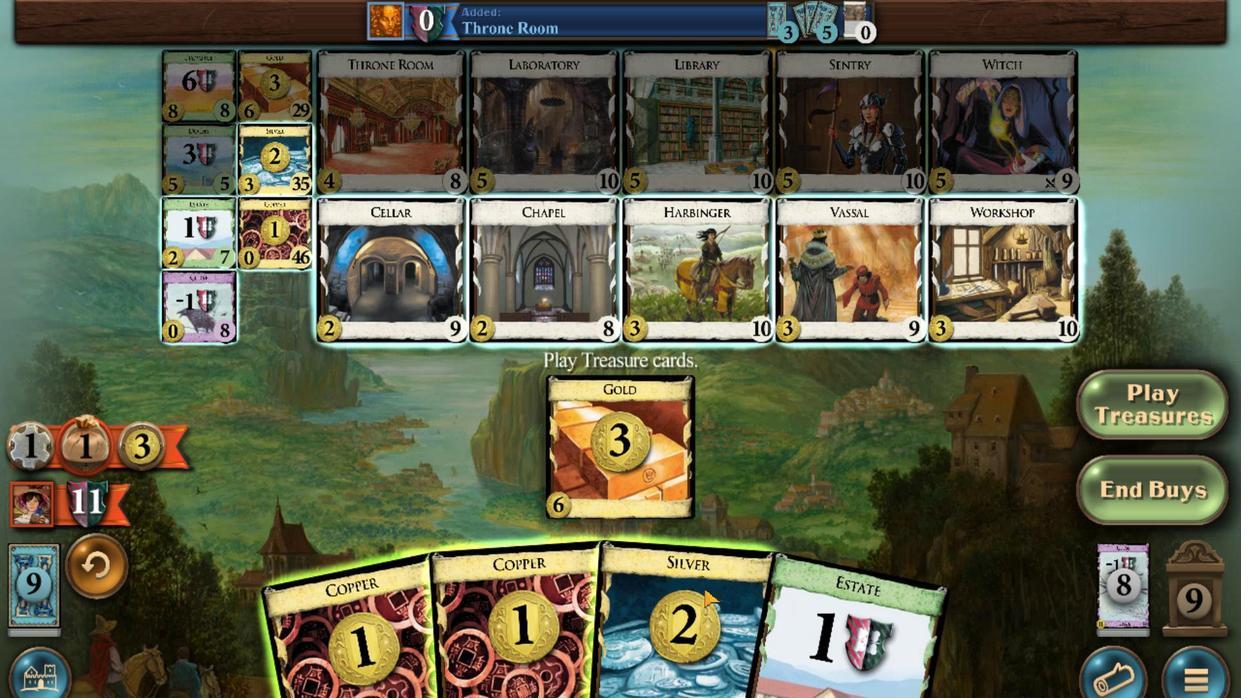 
Action: Mouse scrolled (625, 514) with delta (0, 0)
Screenshot: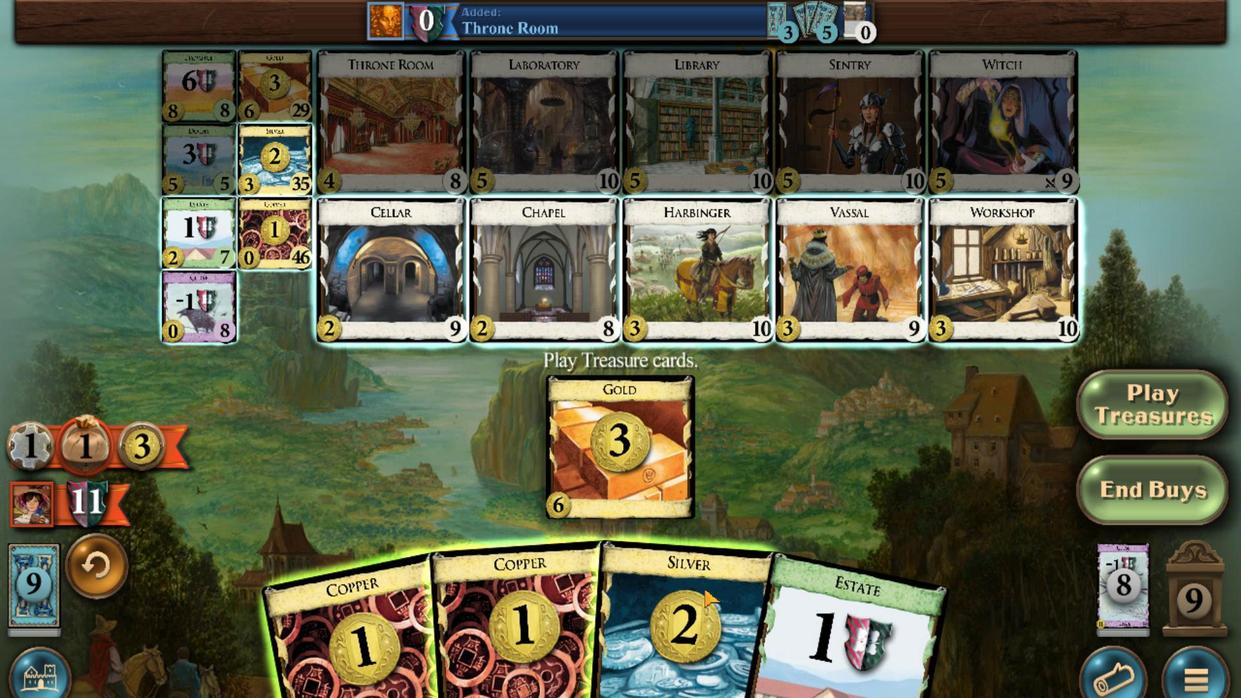 
Action: Mouse moved to (581, 515)
Screenshot: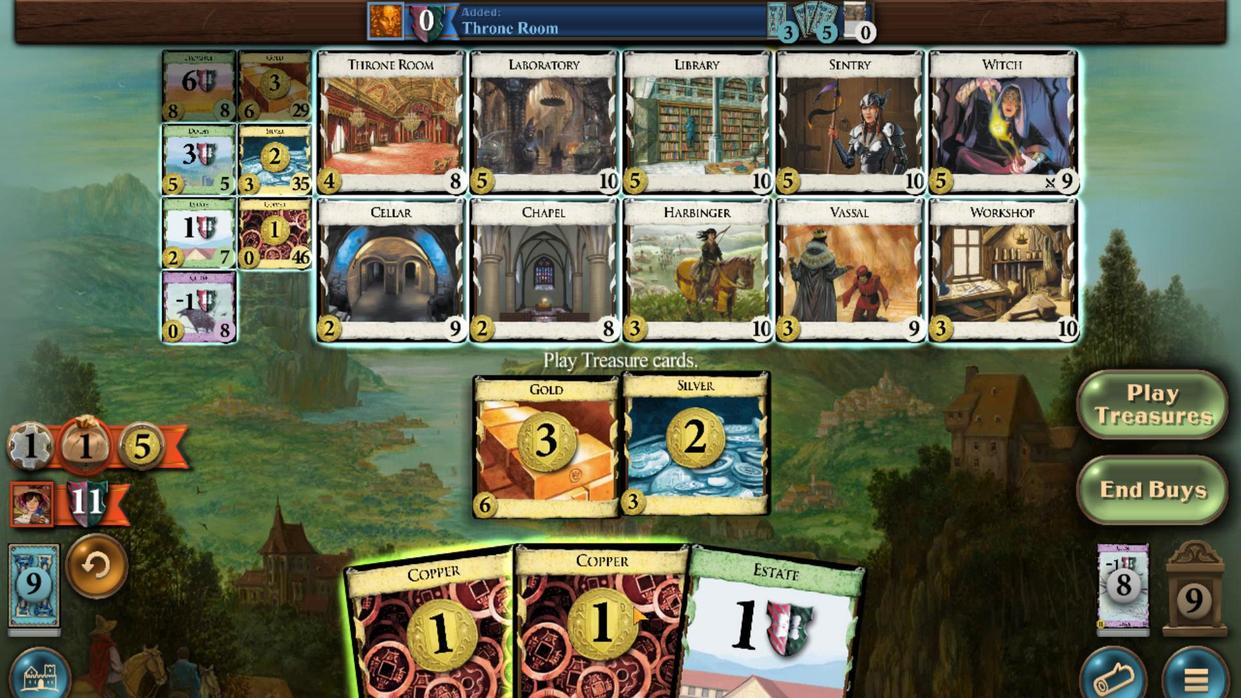 
Action: Mouse scrolled (581, 515) with delta (0, 0)
Screenshot: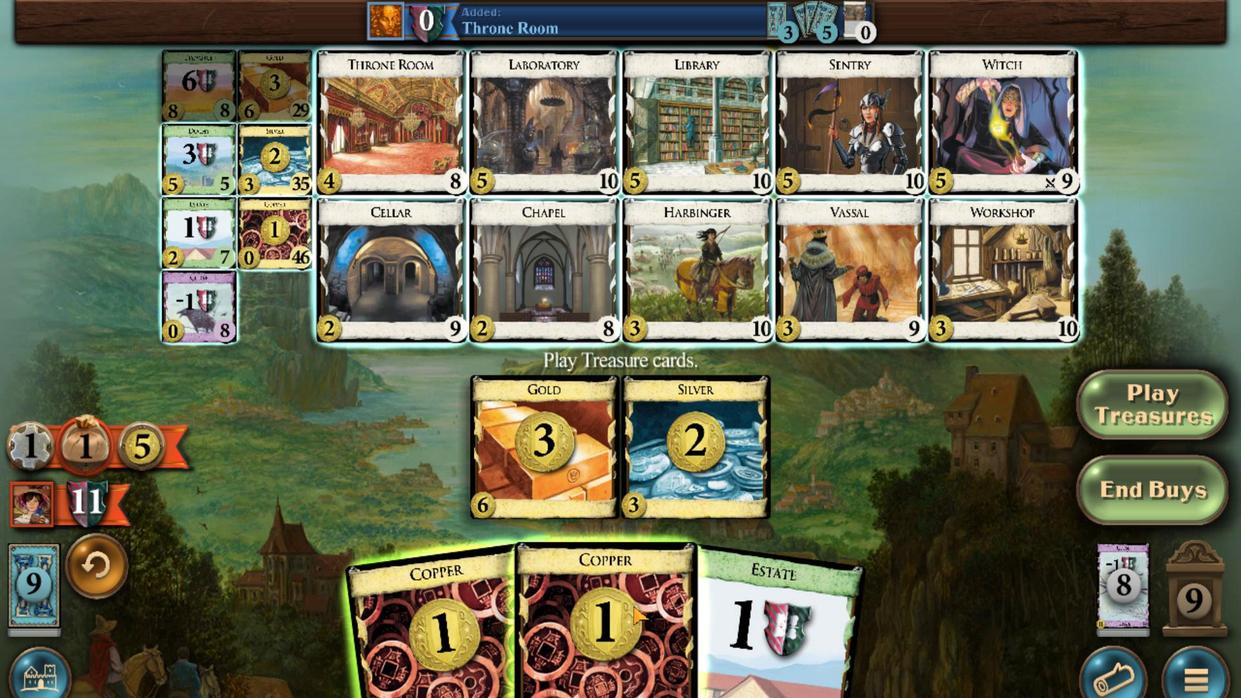 
Action: Mouse moved to (364, 446)
Screenshot: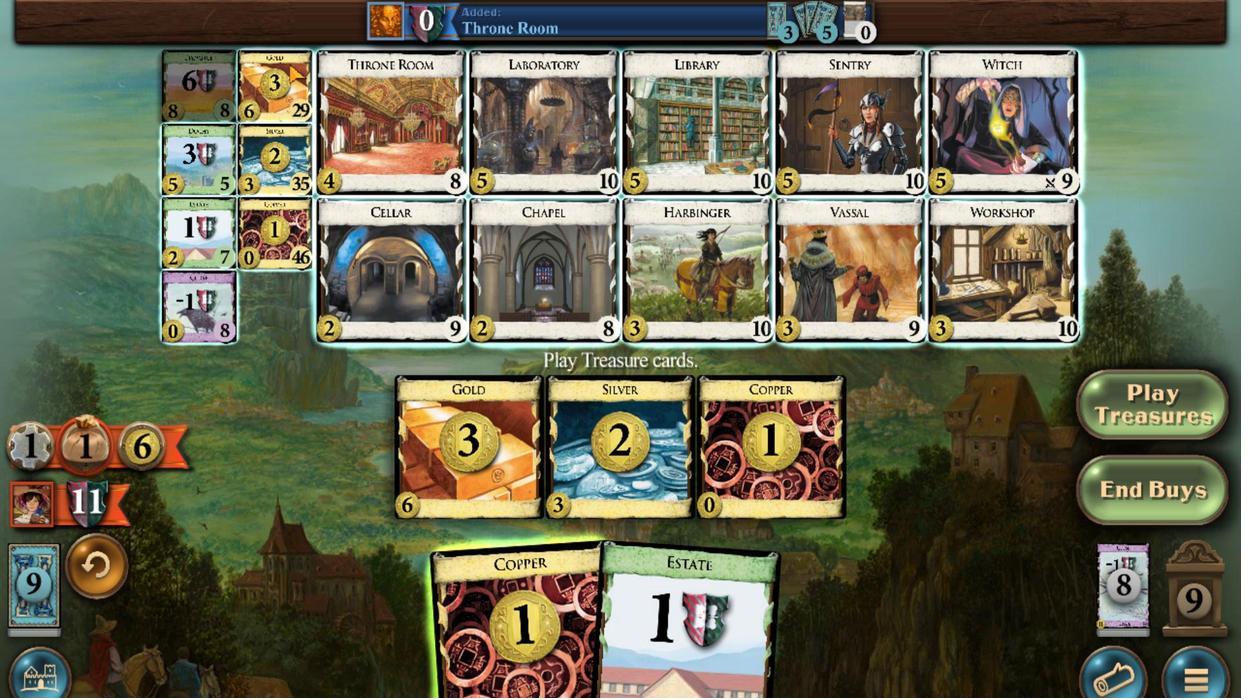 
Action: Mouse scrolled (364, 446) with delta (0, 0)
Screenshot: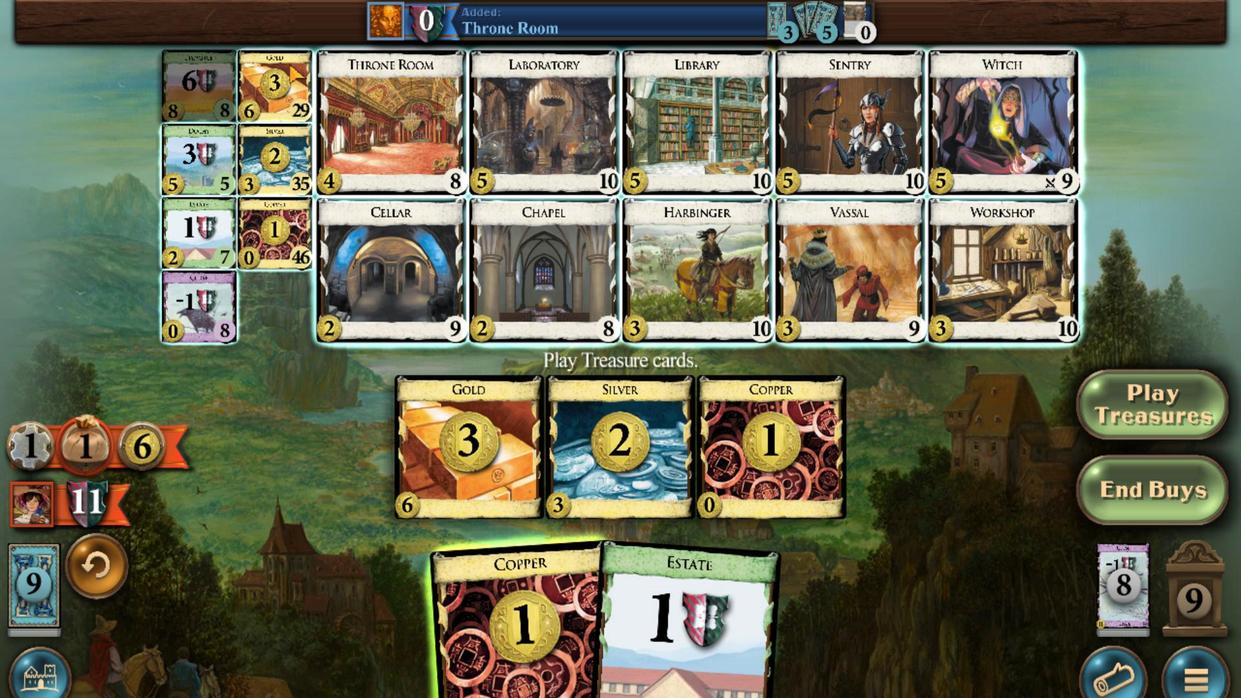 
Action: Mouse scrolled (364, 446) with delta (0, 0)
Screenshot: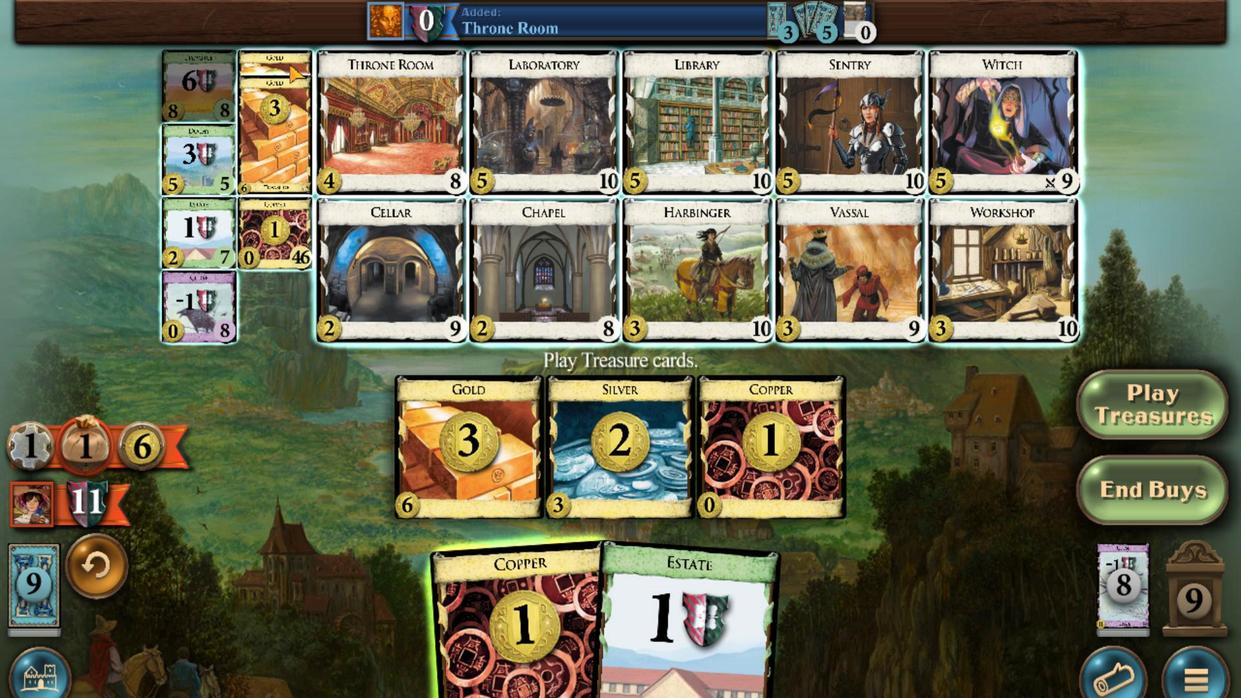 
Action: Mouse scrolled (364, 446) with delta (0, 0)
Screenshot: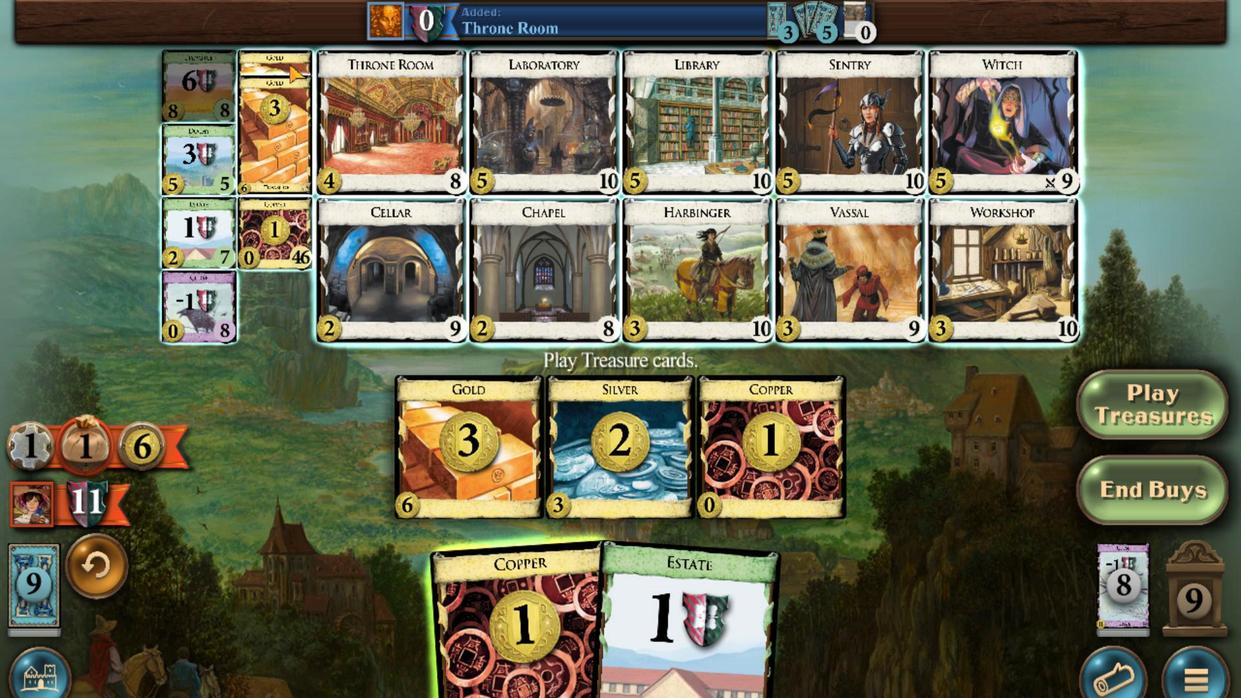 
Action: Mouse scrolled (364, 446) with delta (0, 0)
Screenshot: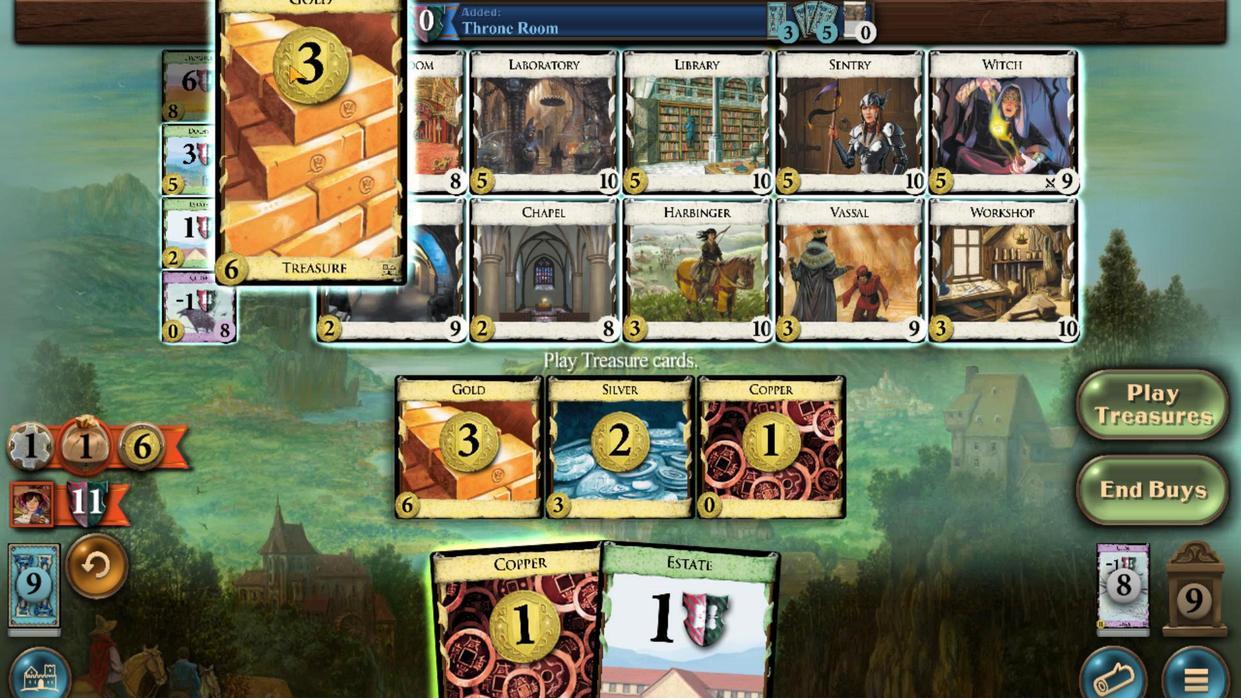 
Action: Mouse scrolled (364, 446) with delta (0, 0)
Screenshot: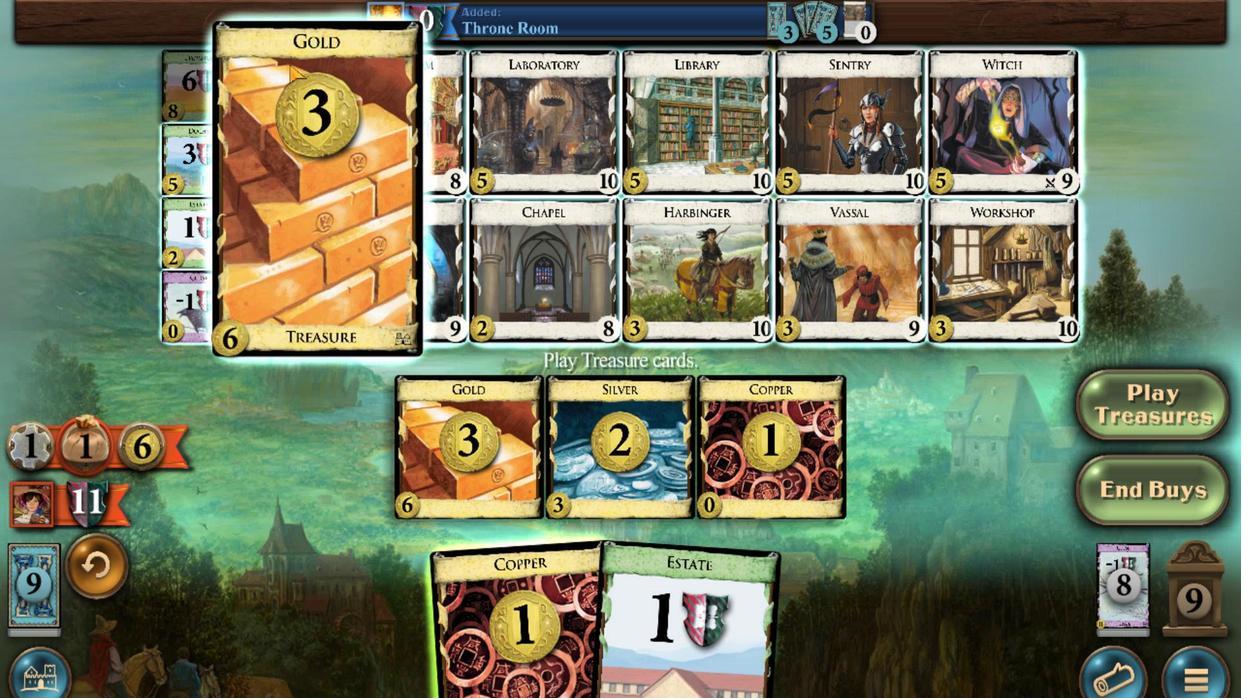 
Action: Mouse scrolled (364, 446) with delta (0, 0)
Screenshot: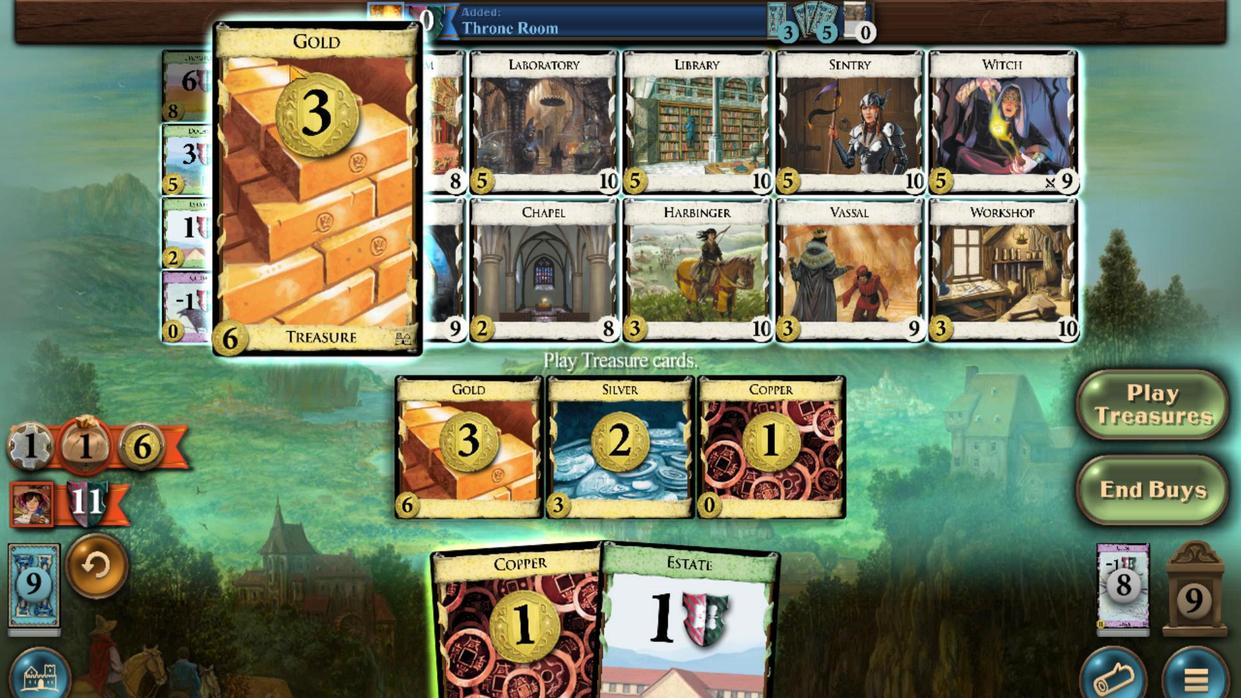 
Action: Mouse scrolled (364, 446) with delta (0, 0)
Screenshot: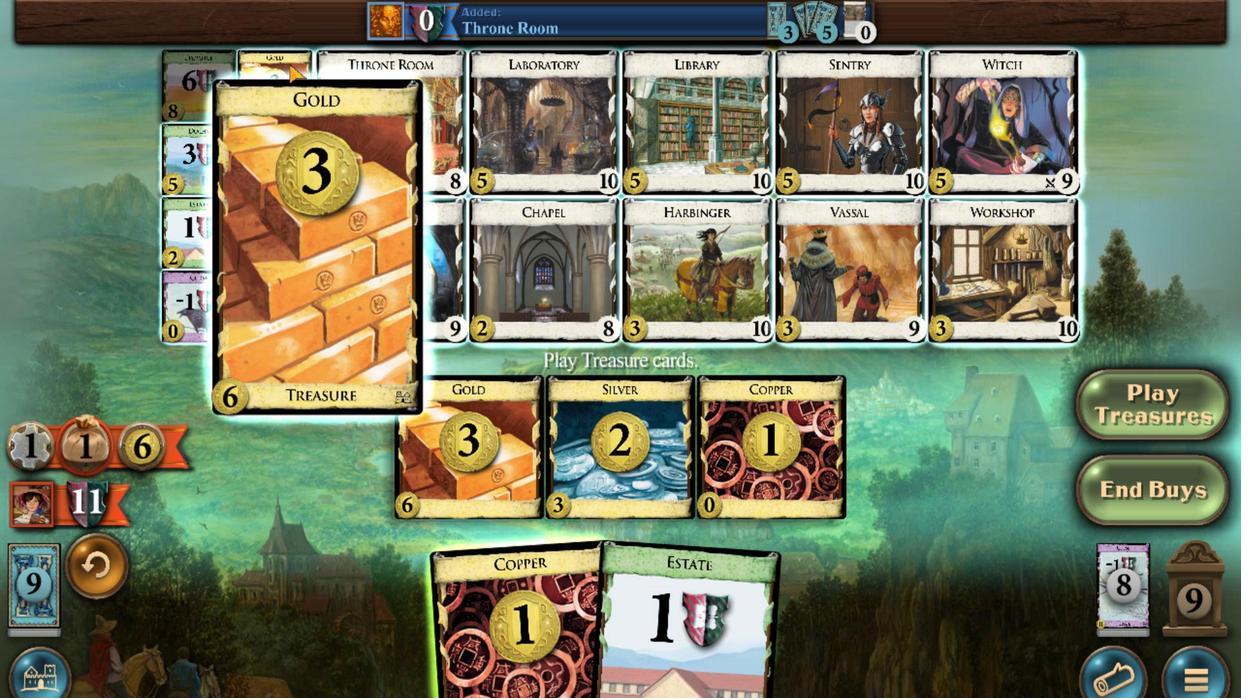 
Action: Mouse moved to (484, 510)
Screenshot: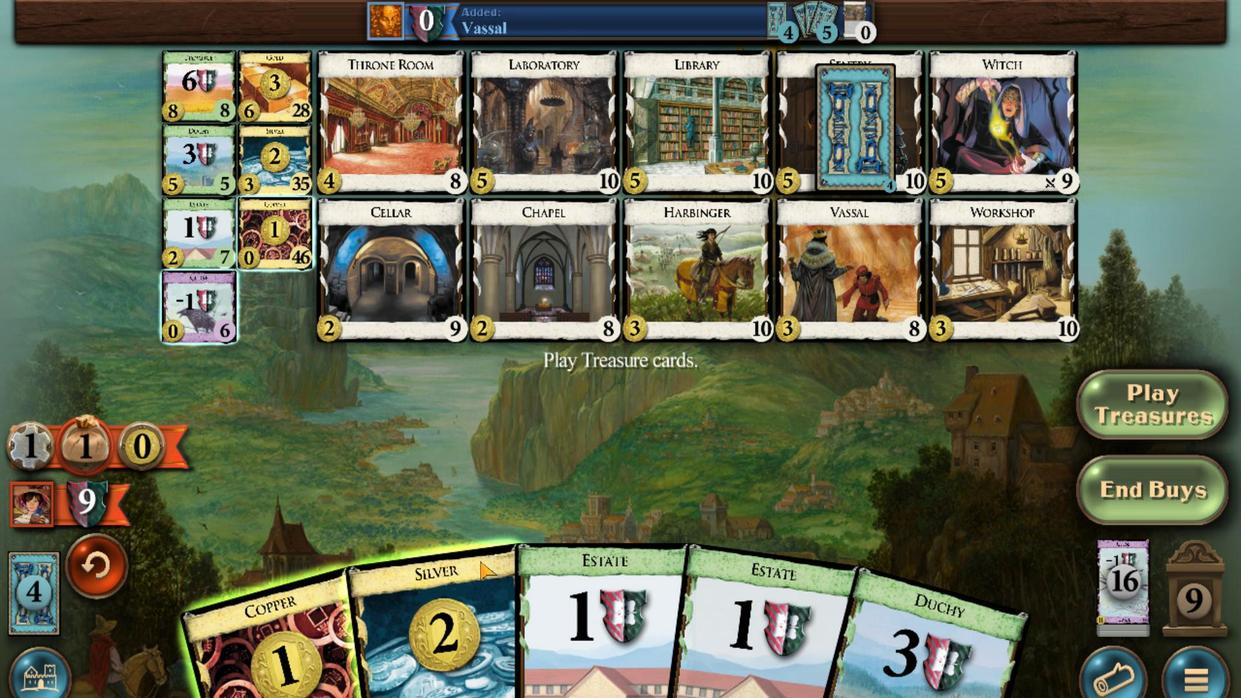 
Action: Mouse scrolled (484, 510) with delta (0, 0)
Screenshot: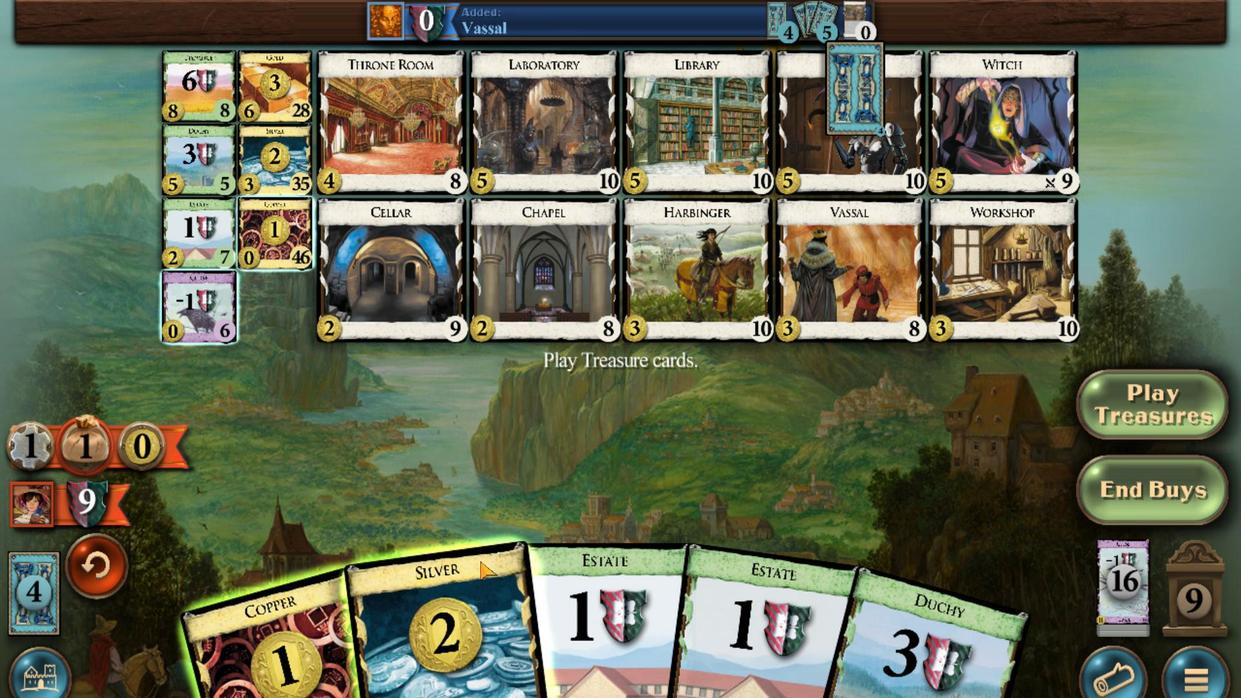 
Action: Mouse moved to (429, 512)
Screenshot: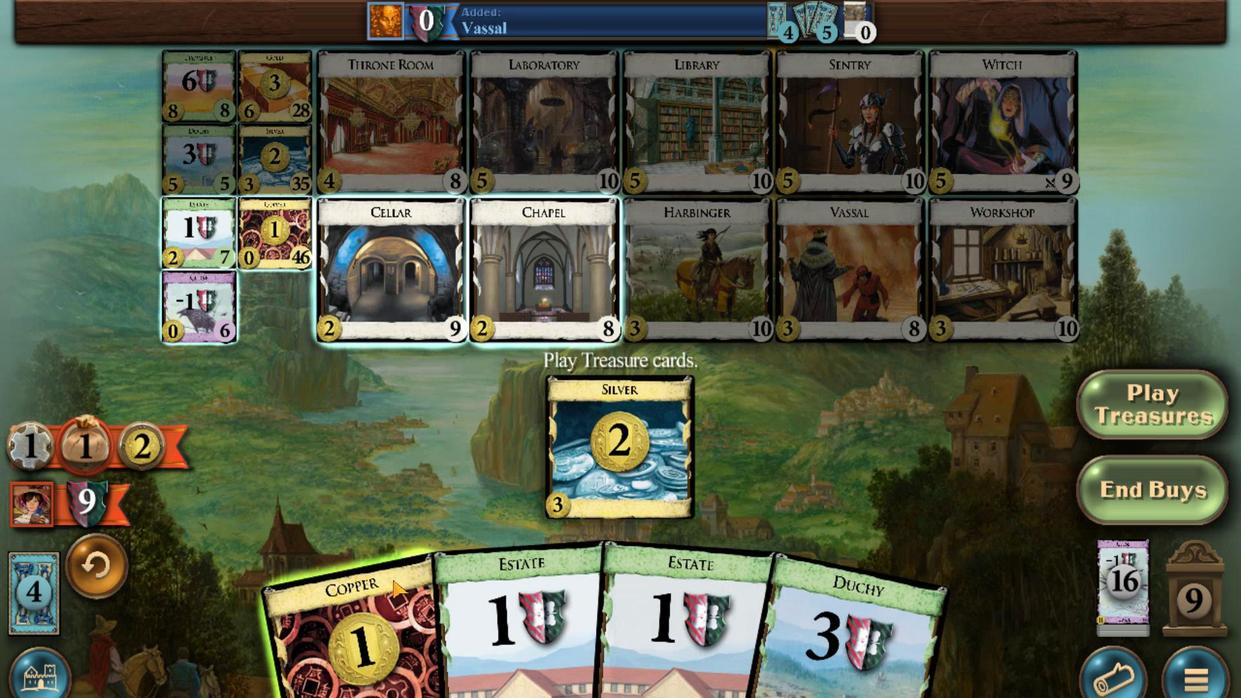 
Action: Mouse scrolled (429, 512) with delta (0, 0)
Screenshot: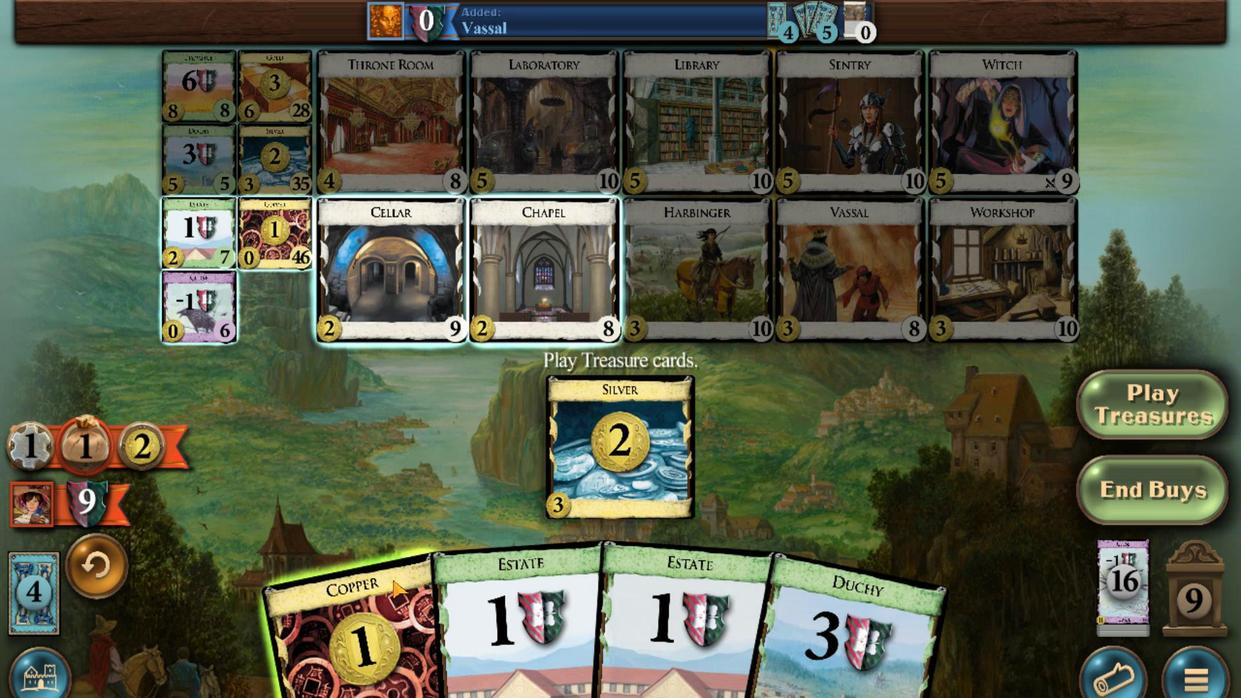 
Action: Mouse moved to (356, 457)
Screenshot: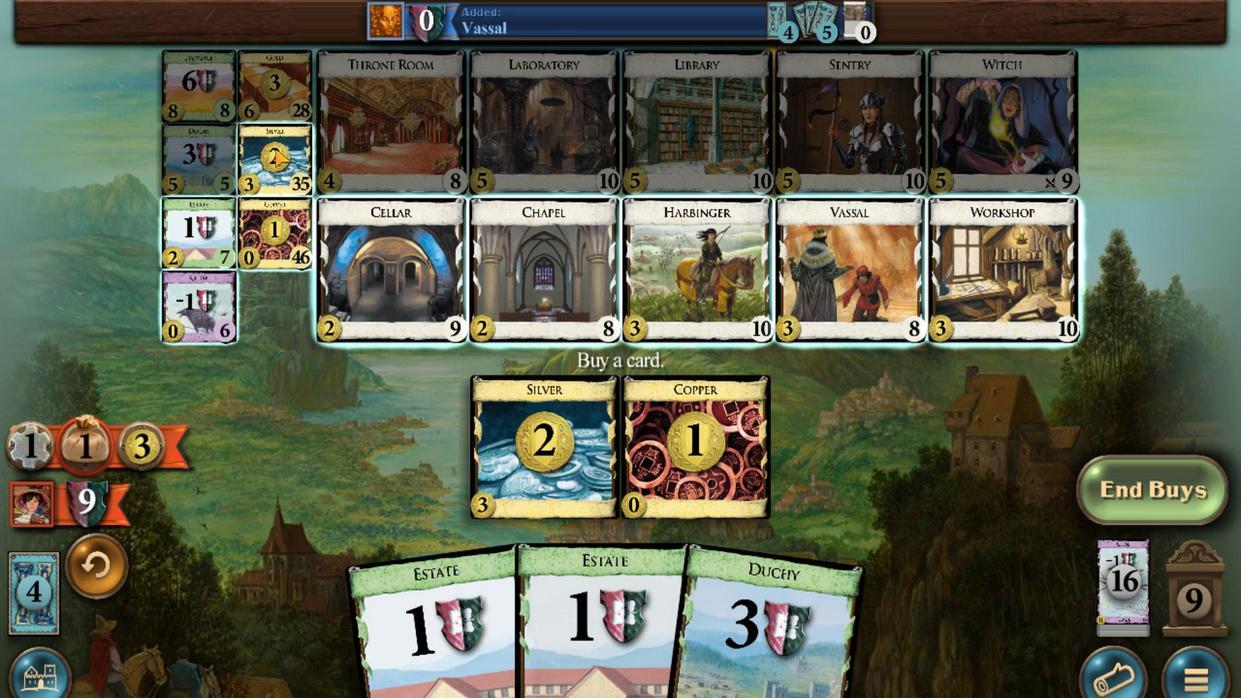 
Action: Mouse scrolled (356, 457) with delta (0, 0)
Screenshot: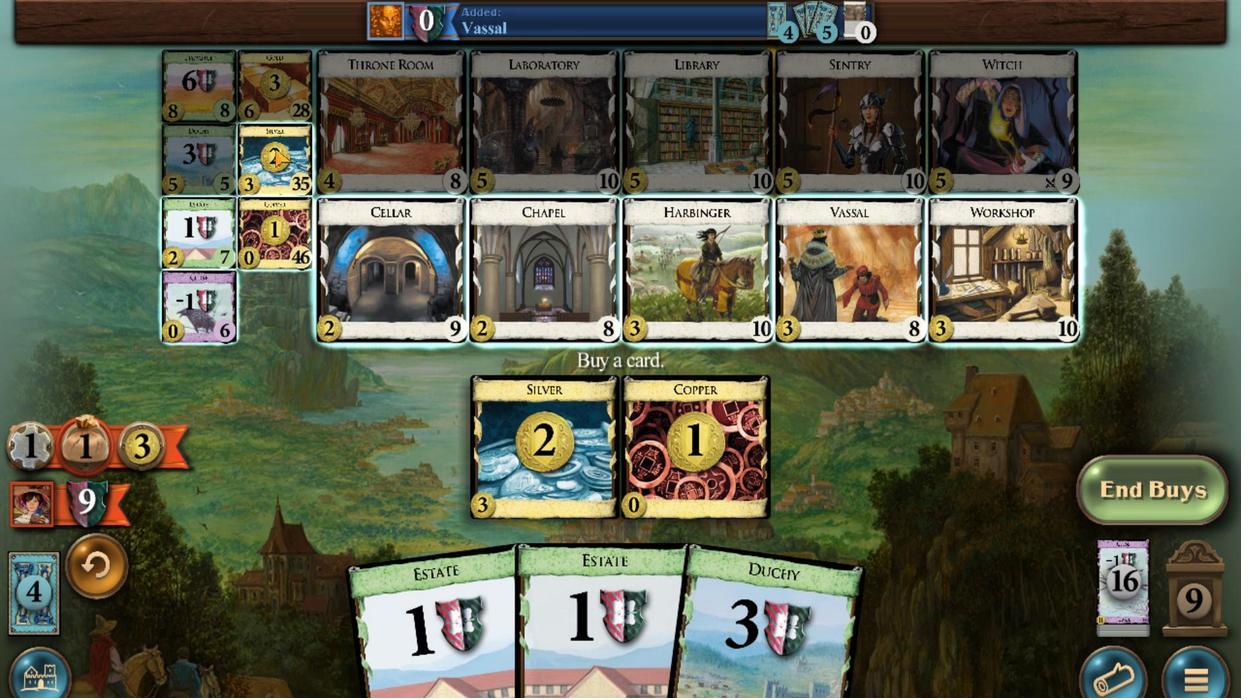 
Action: Mouse scrolled (356, 457) with delta (0, 0)
Screenshot: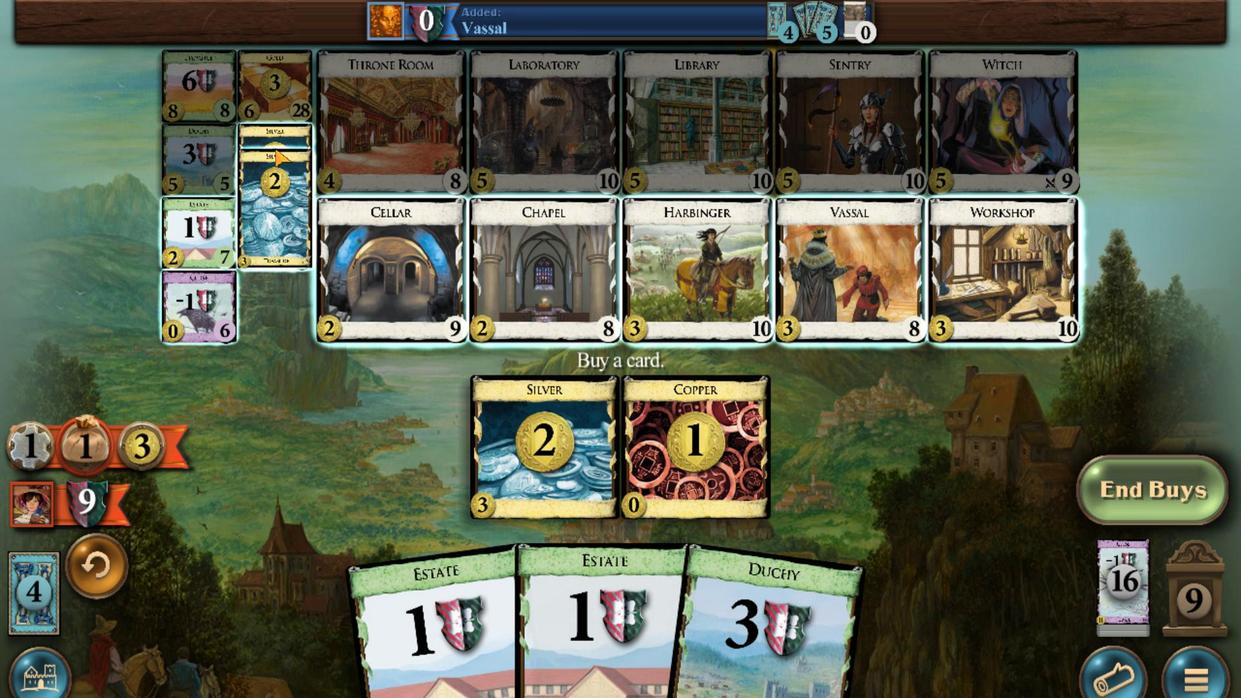 
Action: Mouse scrolled (356, 457) with delta (0, 0)
Screenshot: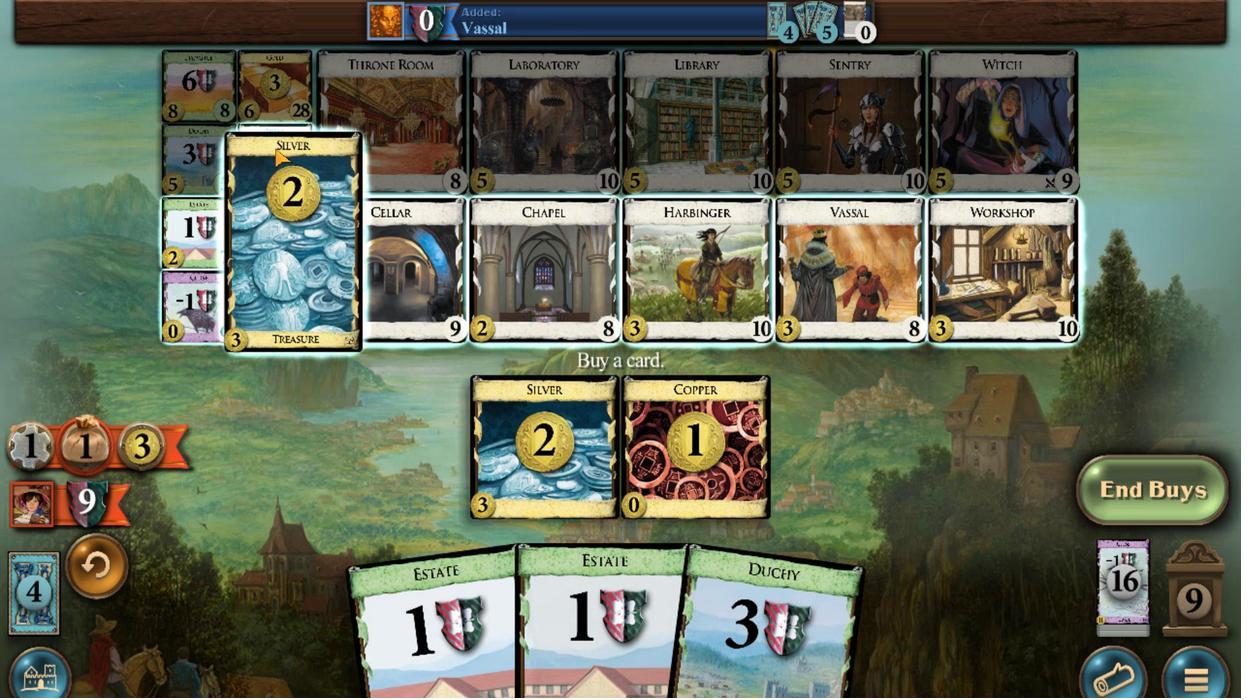 
Action: Mouse scrolled (356, 457) with delta (0, 0)
Screenshot: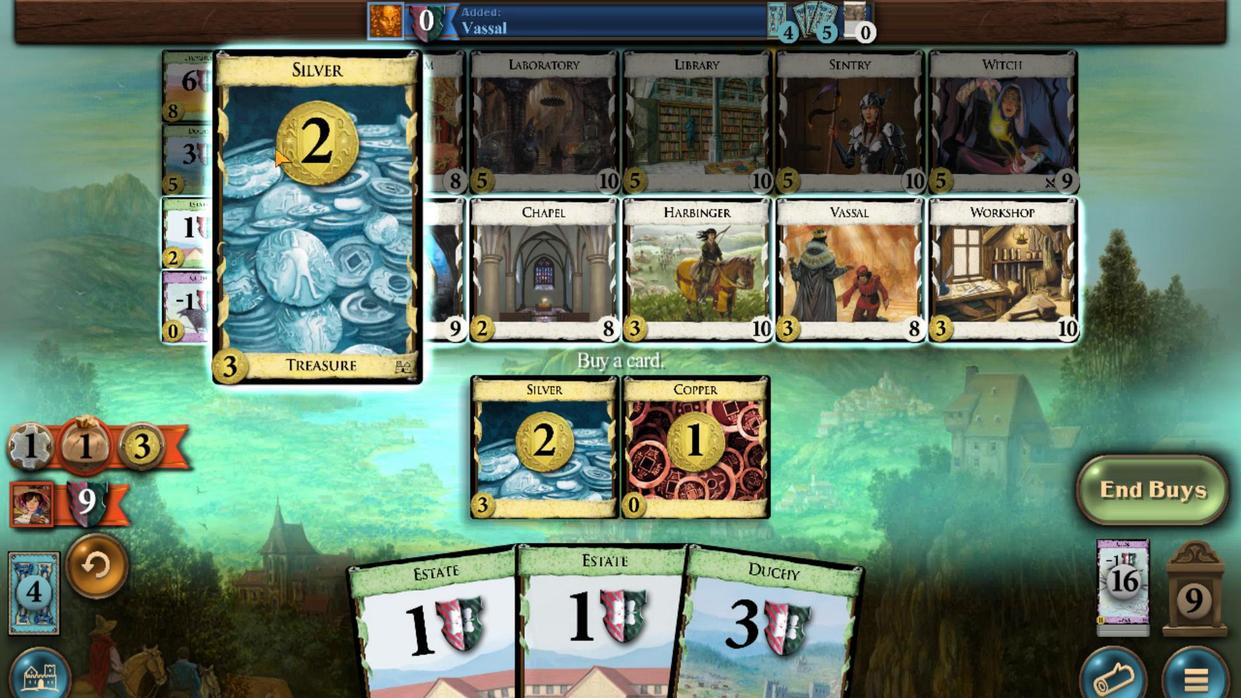 
Action: Mouse scrolled (356, 457) with delta (0, 0)
Screenshot: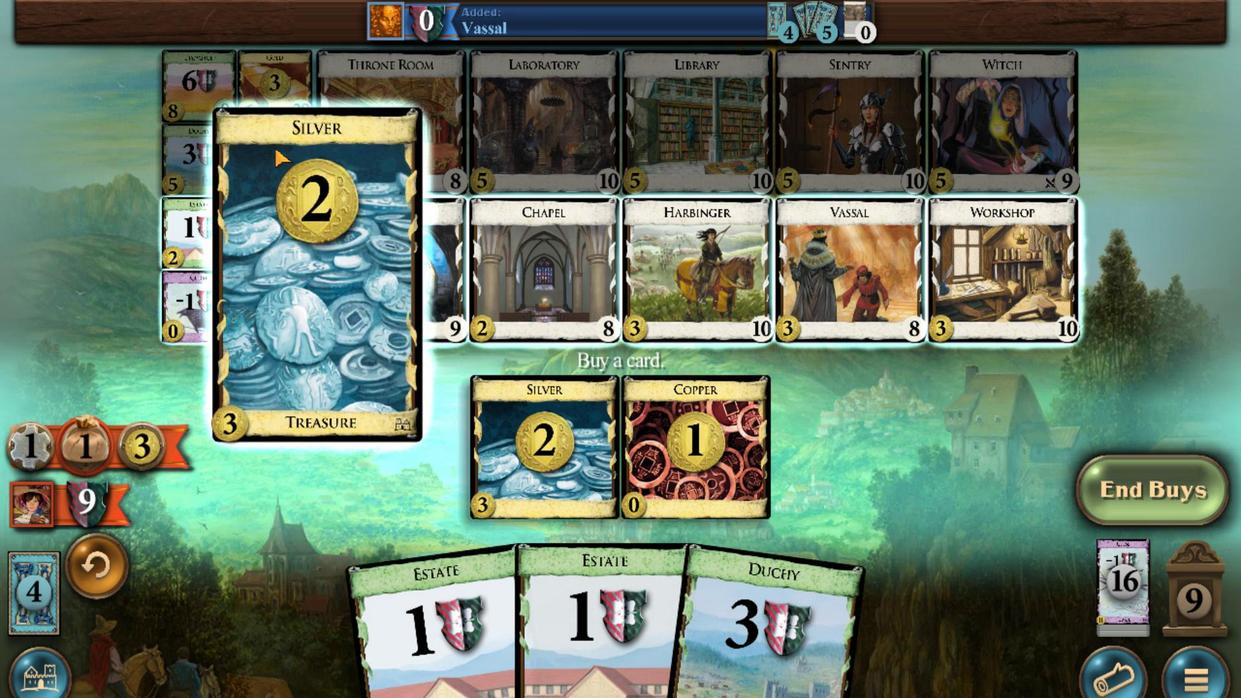
Action: Mouse scrolled (356, 457) with delta (0, 0)
Screenshot: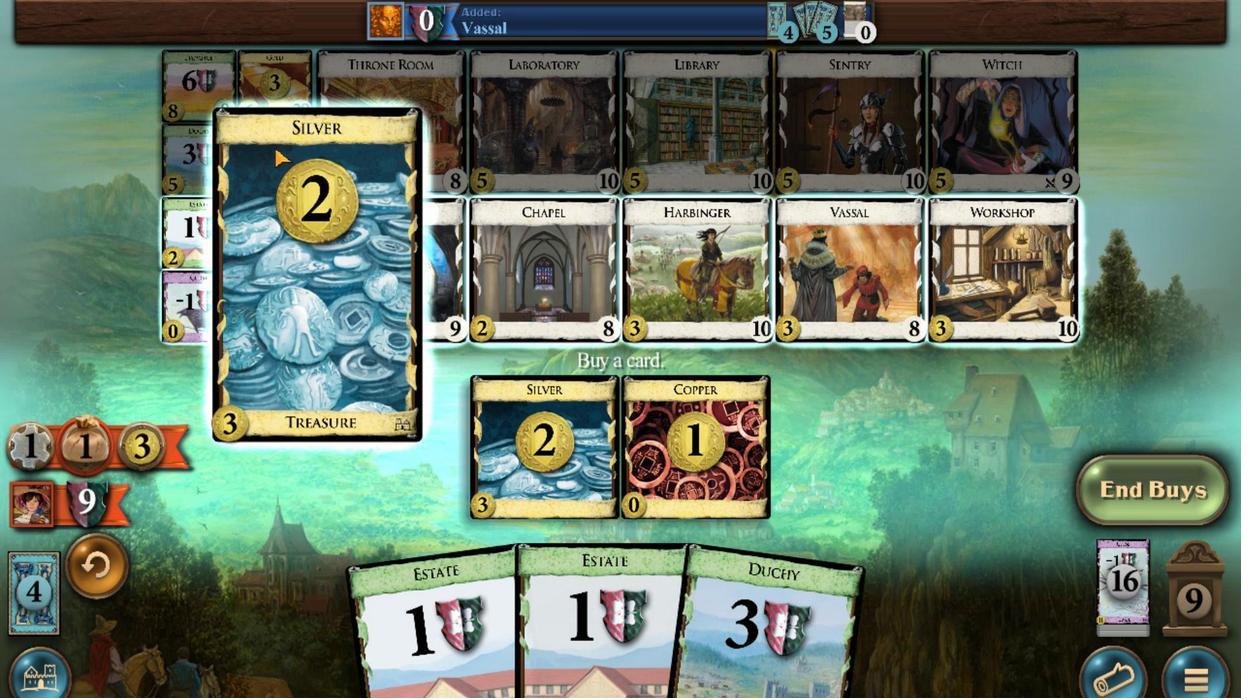 
Action: Mouse moved to (656, 512)
Screenshot: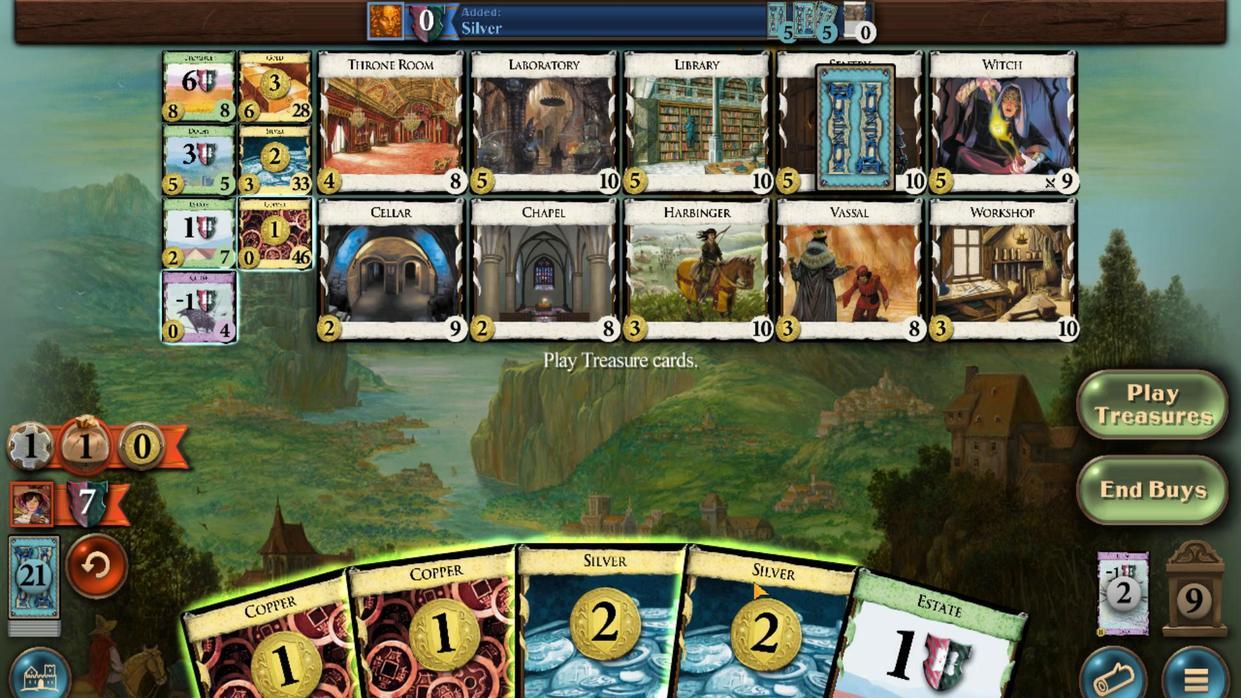 
Action: Mouse scrolled (656, 512) with delta (0, 0)
Screenshot: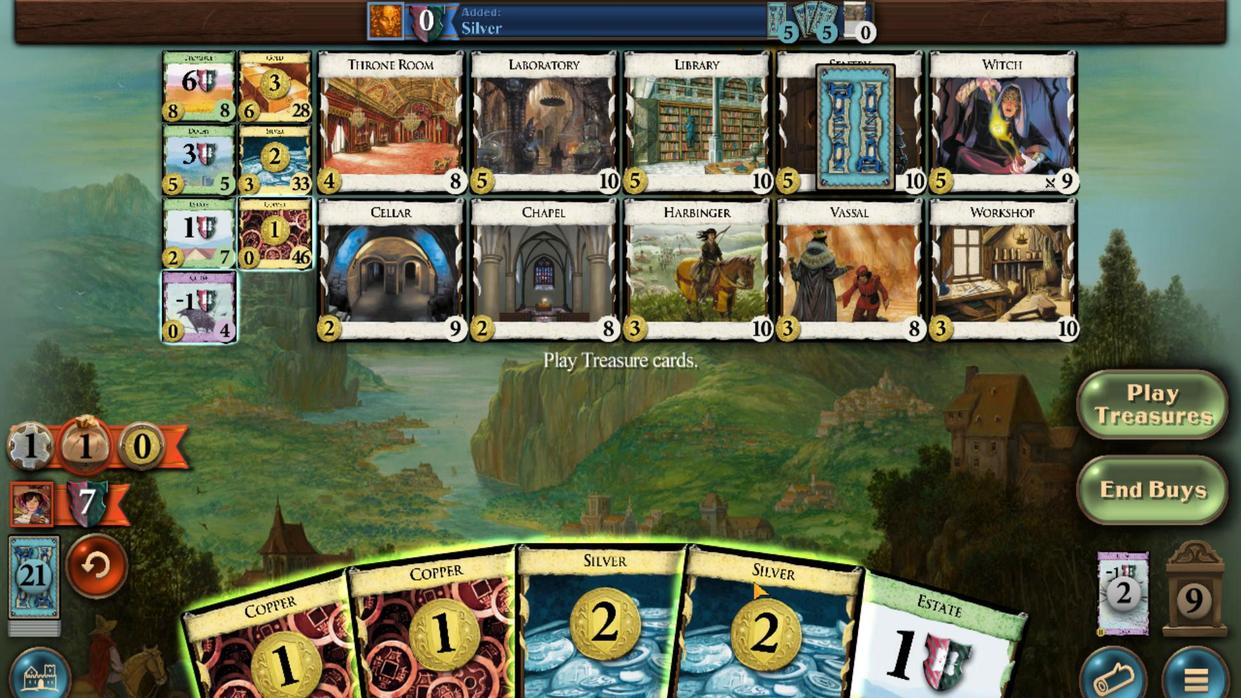 
Action: Mouse moved to (596, 512)
Screenshot: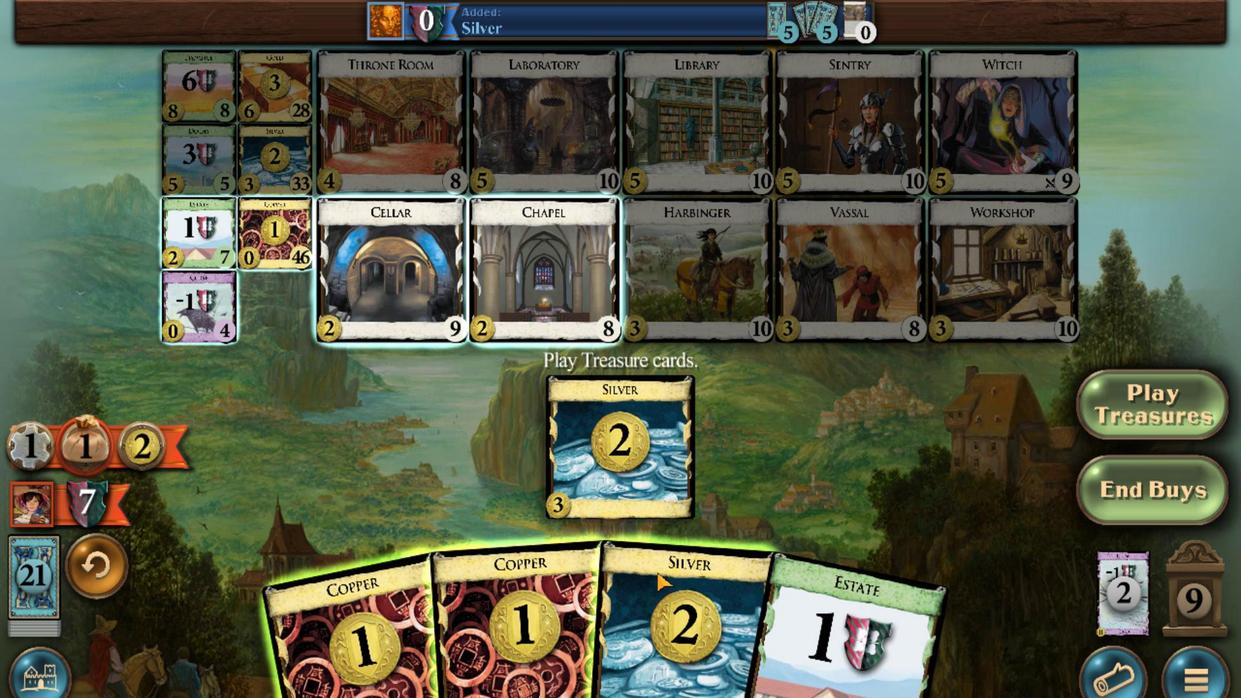 
Action: Mouse scrolled (596, 511) with delta (0, 0)
Screenshot: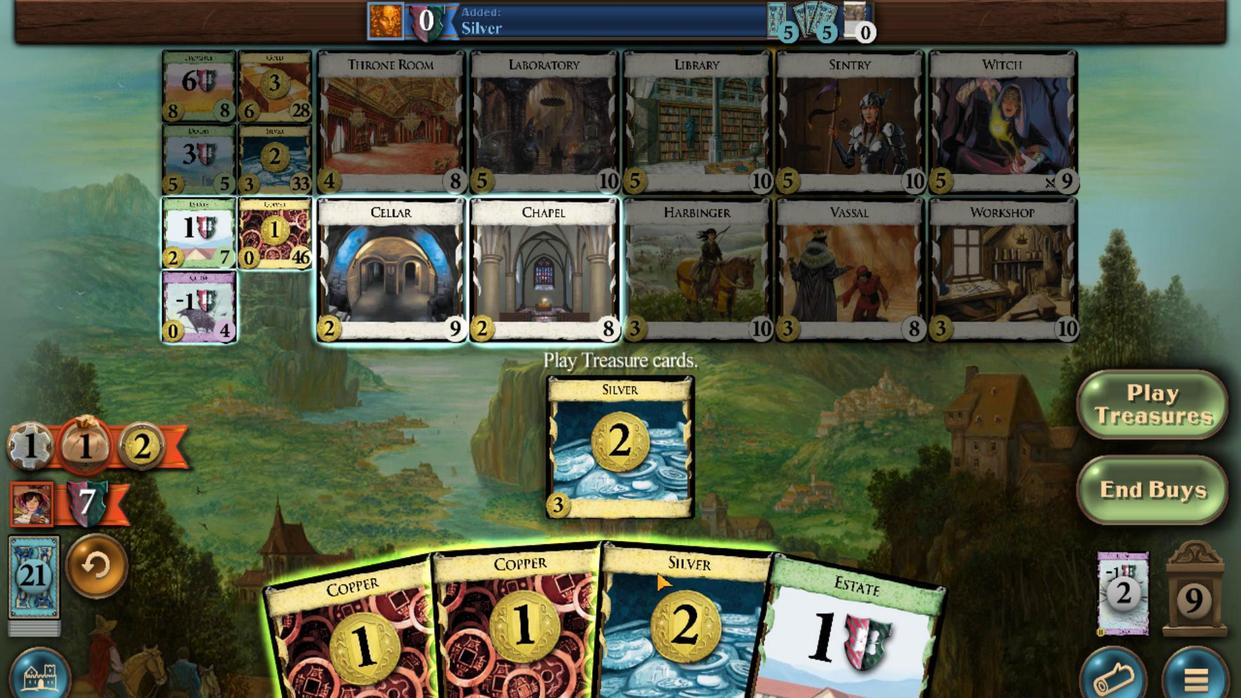 
Action: Mouse moved to (546, 512)
Screenshot: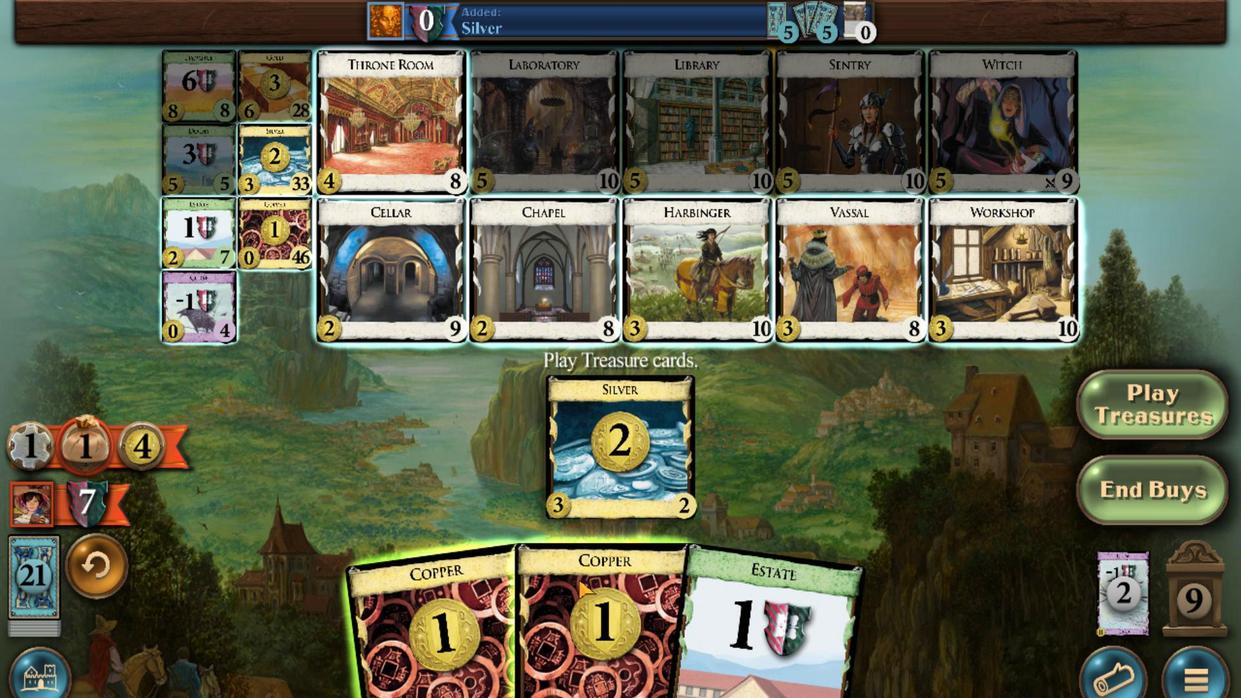 
Action: Mouse scrolled (546, 512) with delta (0, 0)
Screenshot: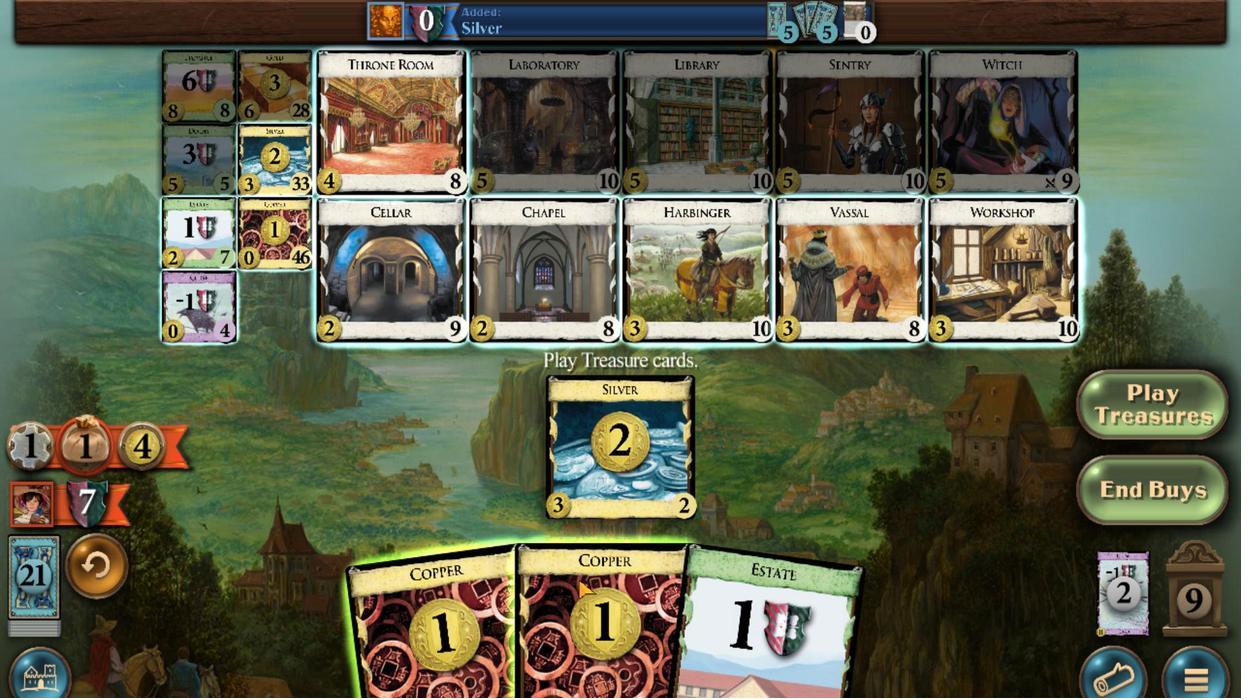 
Action: Mouse moved to (494, 512)
Screenshot: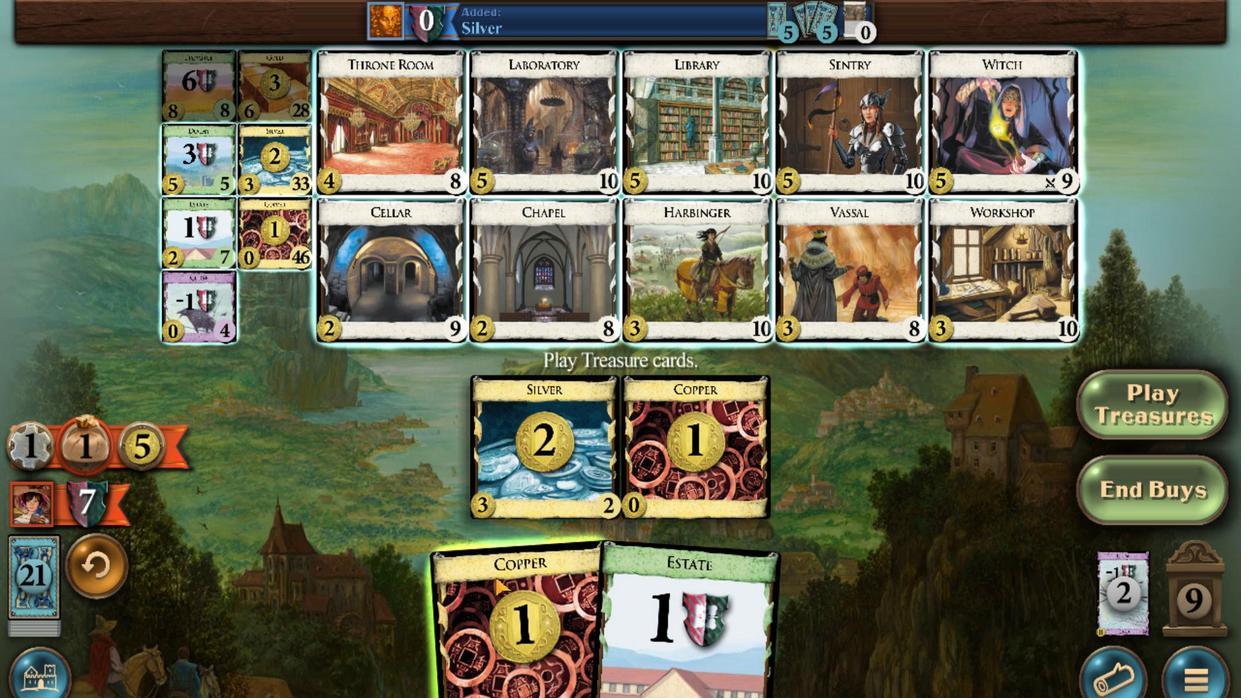 
Action: Mouse scrolled (494, 512) with delta (0, 0)
Screenshot: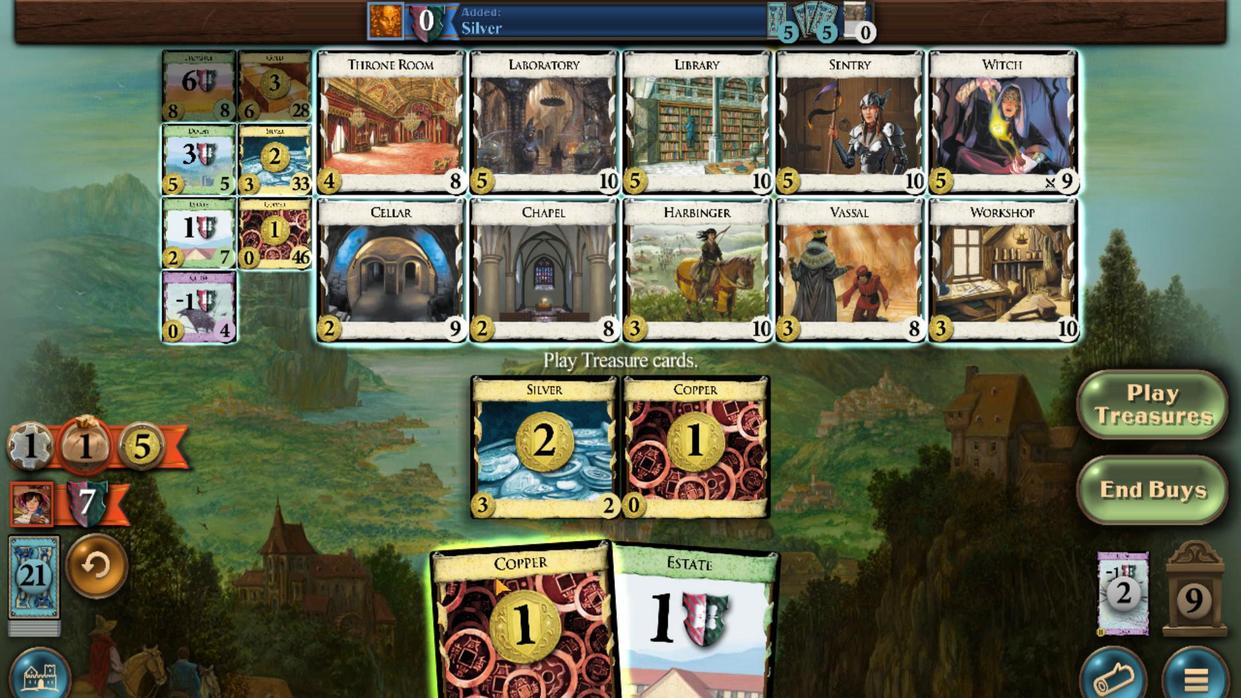 
Action: Mouse moved to (345, 449)
Screenshot: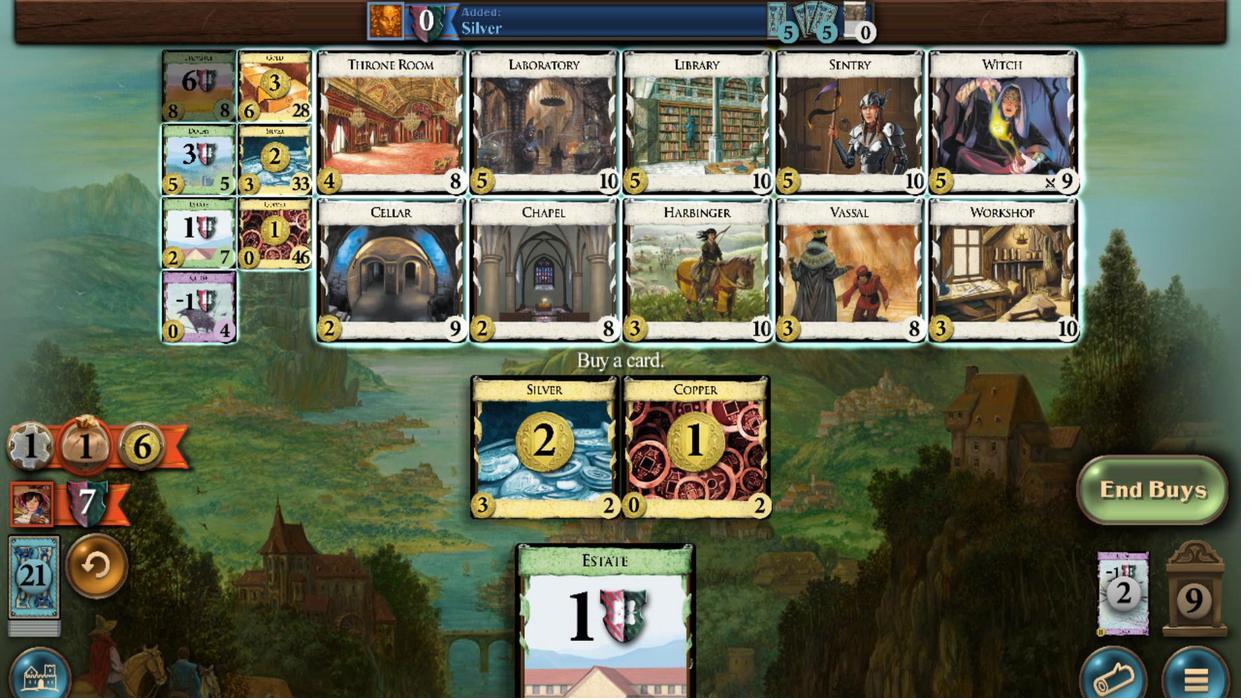 
Action: Mouse scrolled (345, 449) with delta (0, 0)
Screenshot: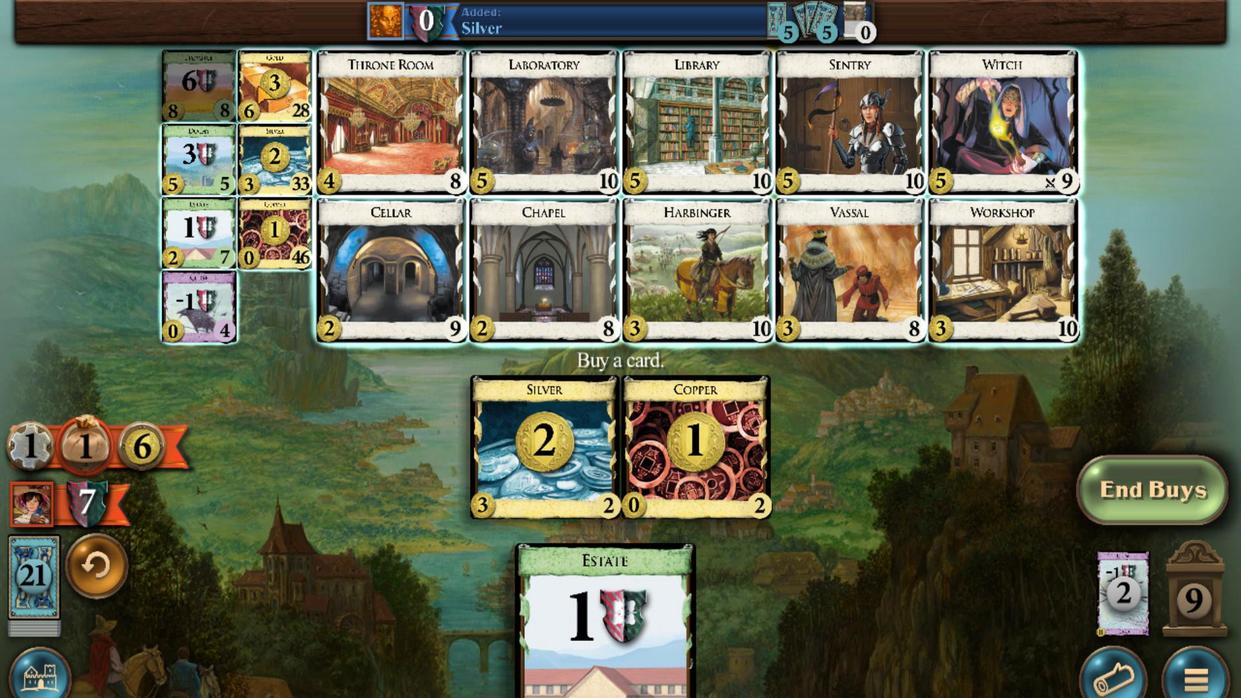 
Action: Mouse scrolled (345, 449) with delta (0, 0)
Screenshot: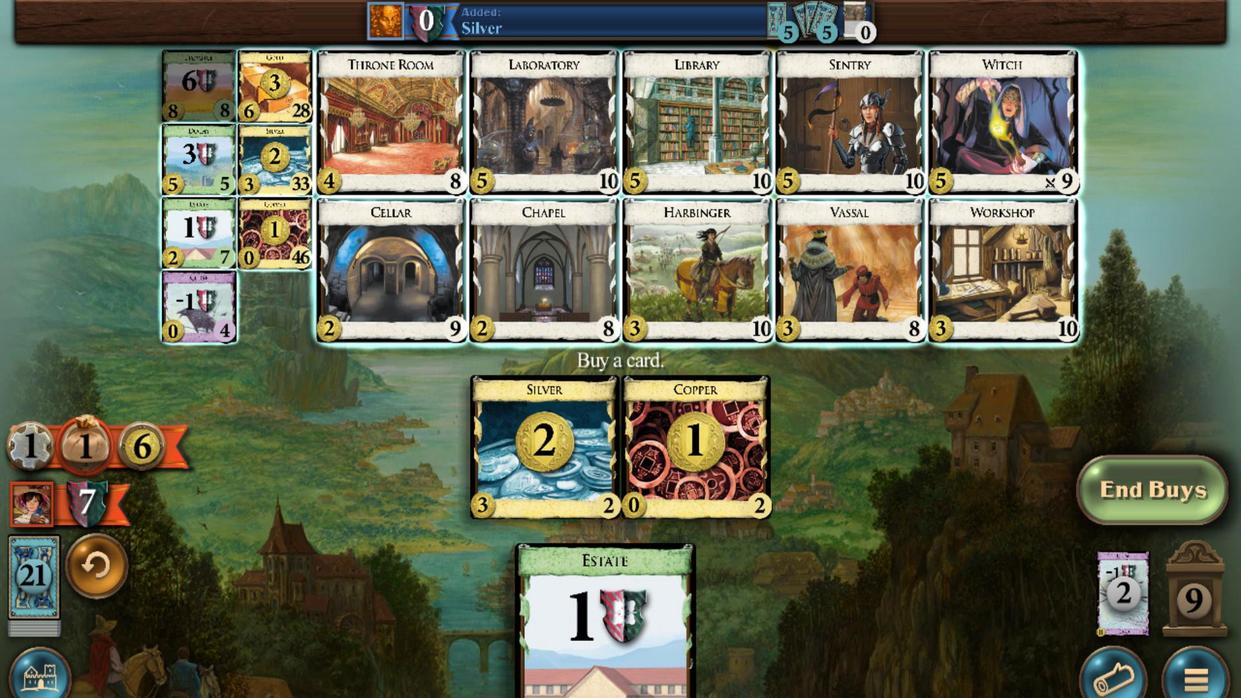 
Action: Mouse scrolled (345, 449) with delta (0, 0)
Screenshot: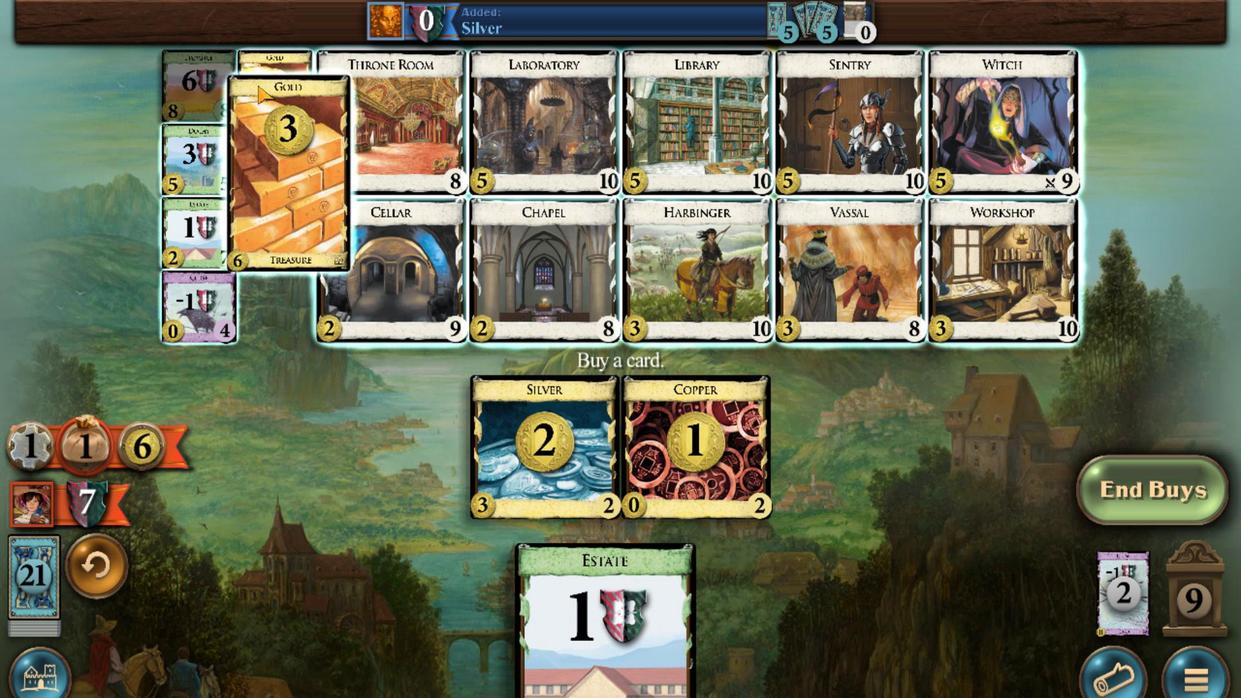 
Action: Mouse scrolled (345, 449) with delta (0, 0)
Screenshot: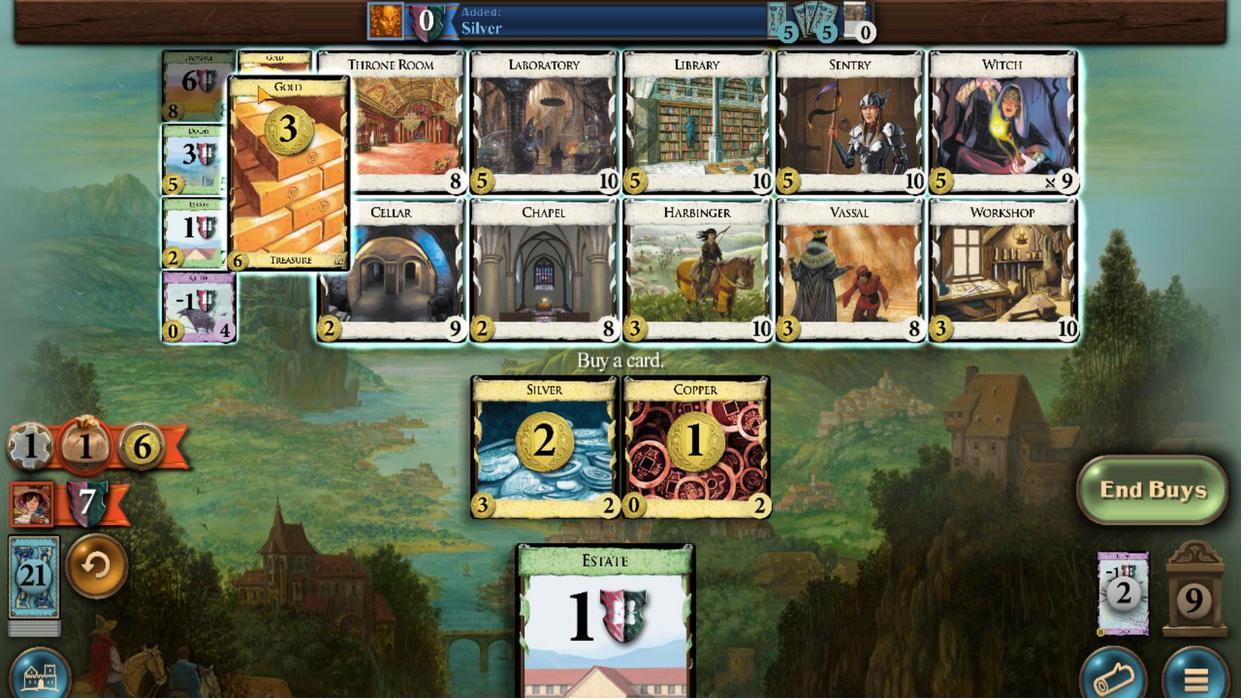 
Action: Mouse scrolled (345, 449) with delta (0, 0)
Screenshot: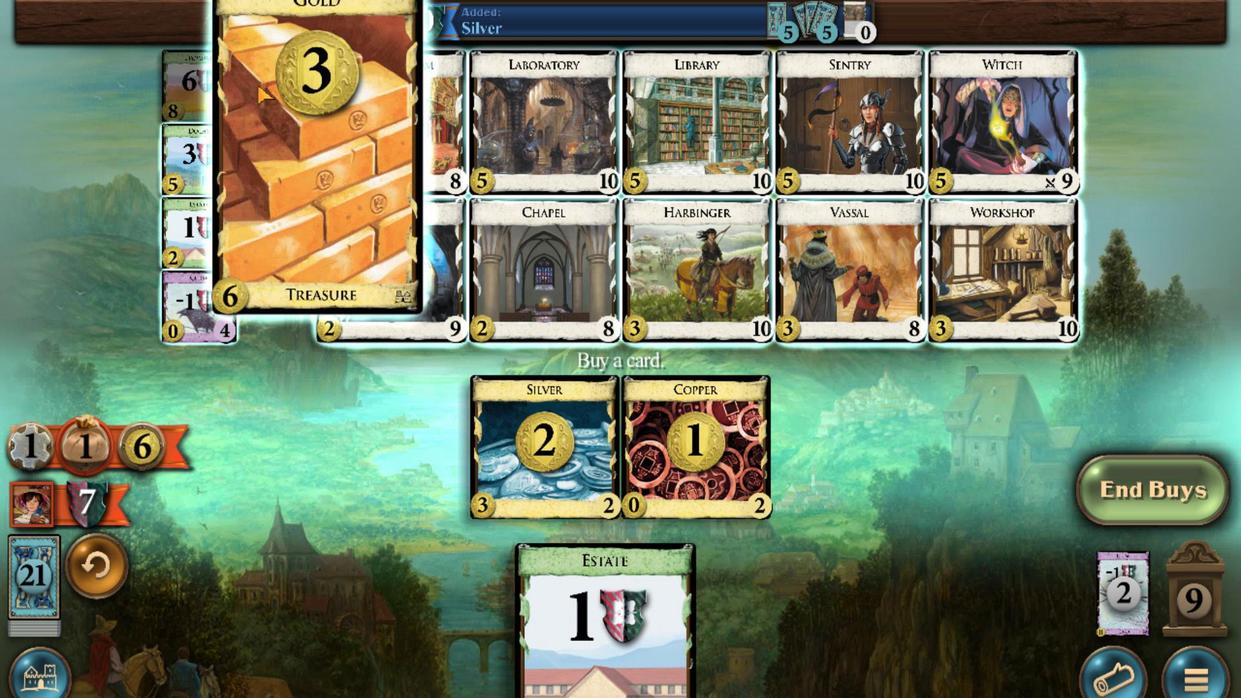 
Action: Mouse scrolled (345, 449) with delta (0, 0)
Screenshot: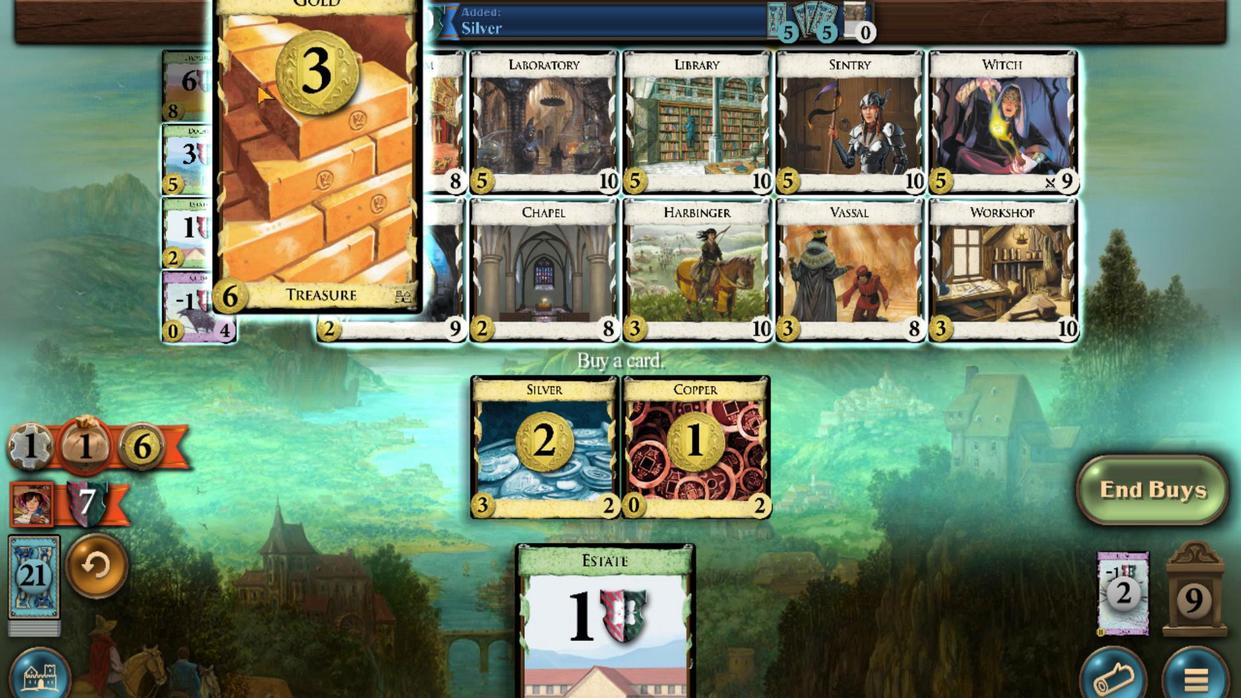 
Action: Mouse scrolled (345, 449) with delta (0, 0)
Screenshot: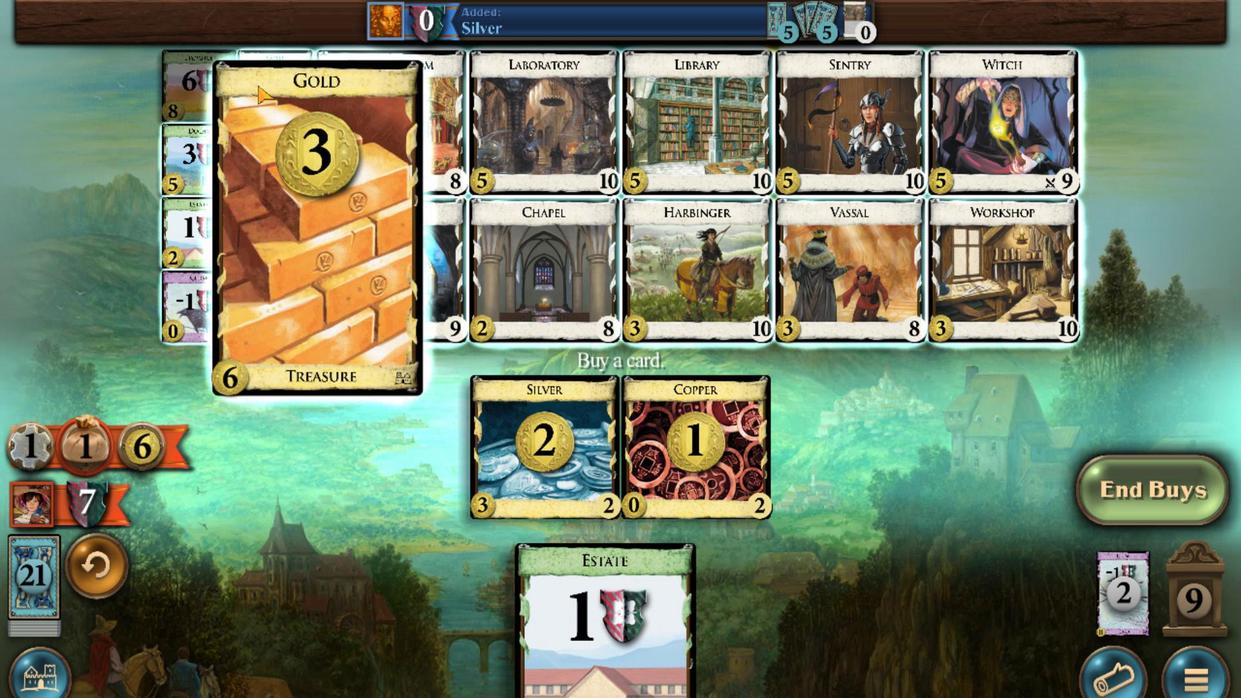 
Action: Mouse scrolled (345, 449) with delta (0, 0)
Screenshot: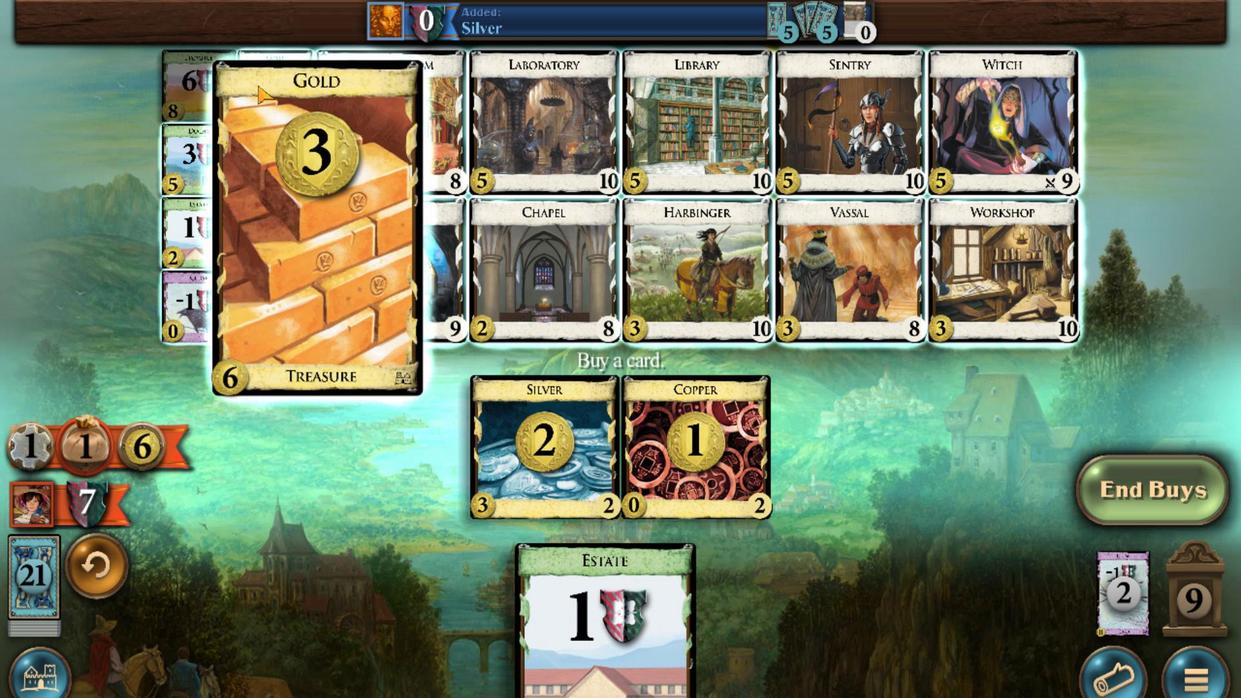 
Action: Mouse scrolled (345, 449) with delta (0, 0)
Screenshot: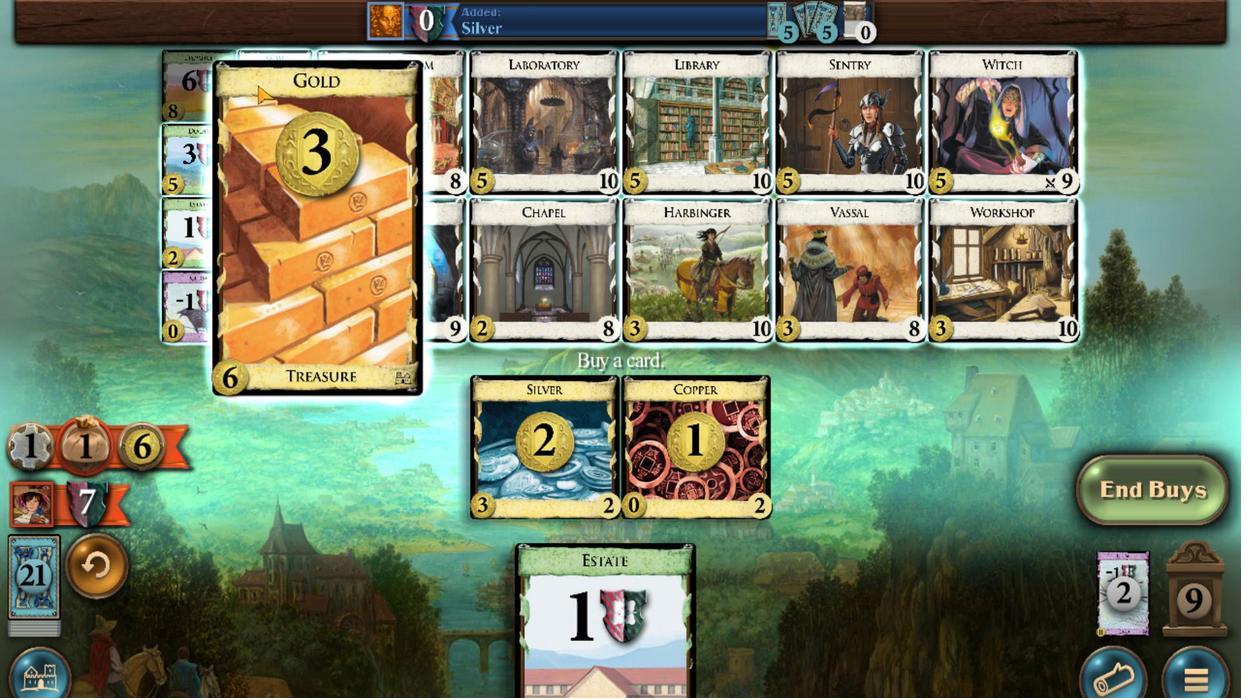 
Action: Mouse moved to (558, 510)
Screenshot: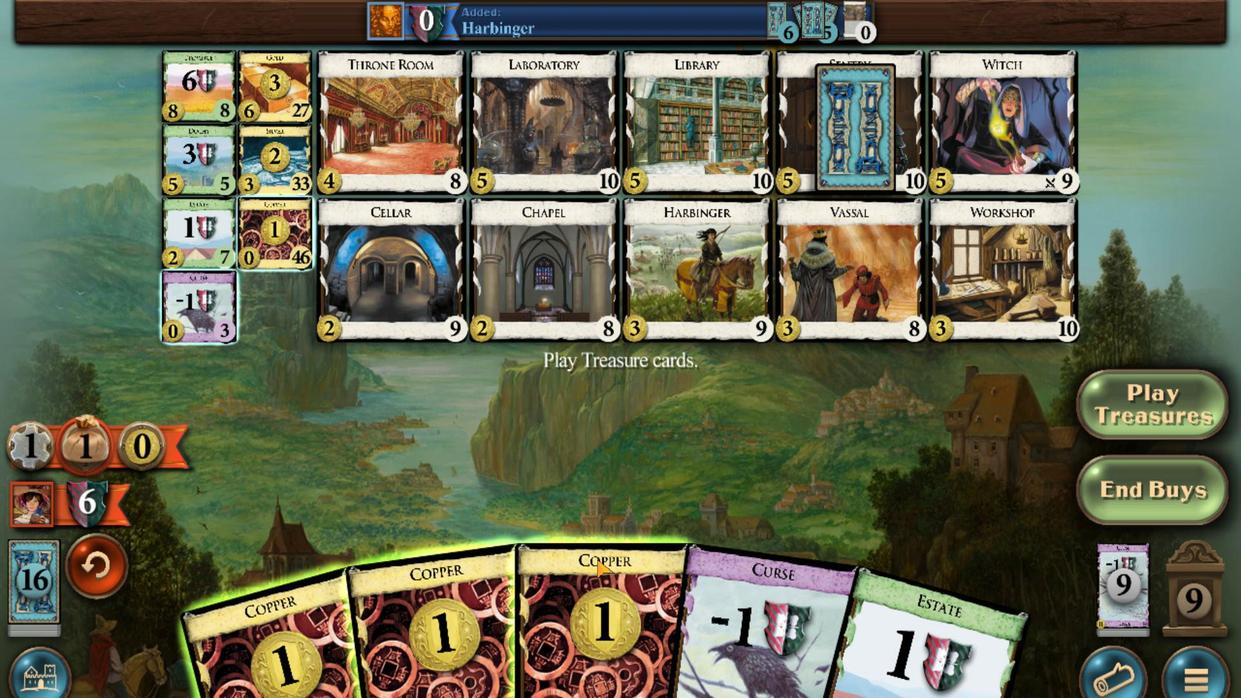 
Action: Mouse scrolled (558, 510) with delta (0, 0)
Screenshot: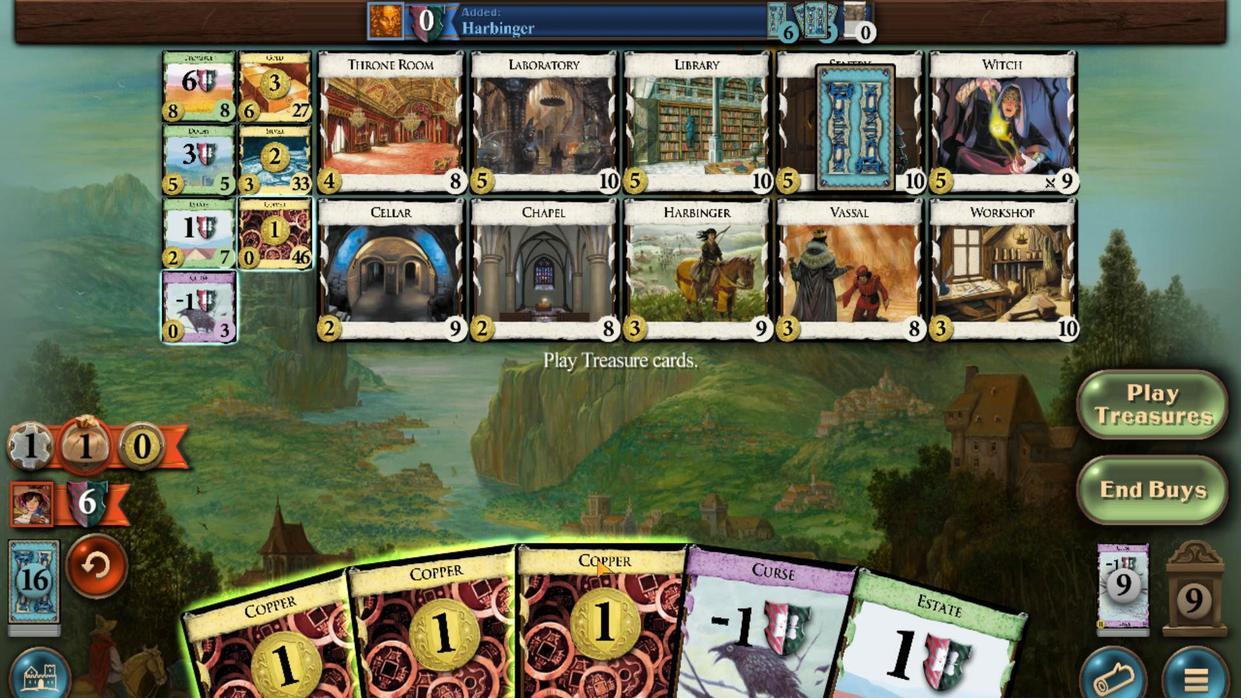 
Action: Mouse moved to (507, 510)
Screenshot: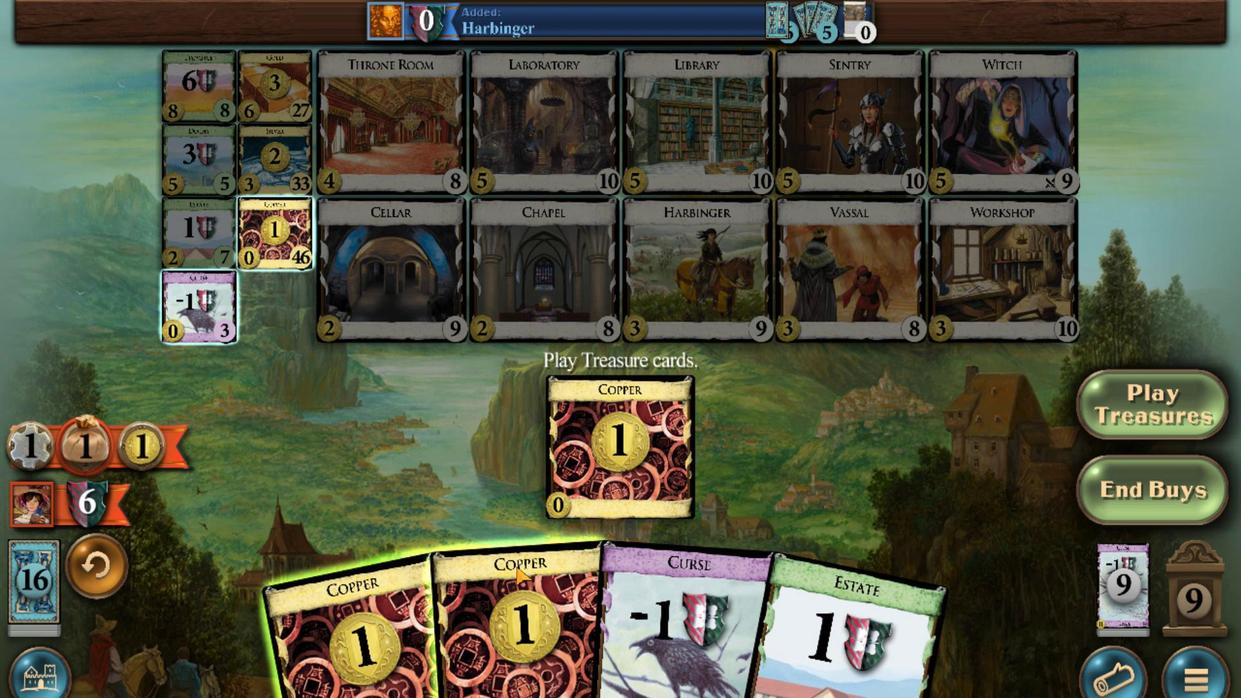 
Action: Mouse scrolled (507, 510) with delta (0, 0)
Screenshot: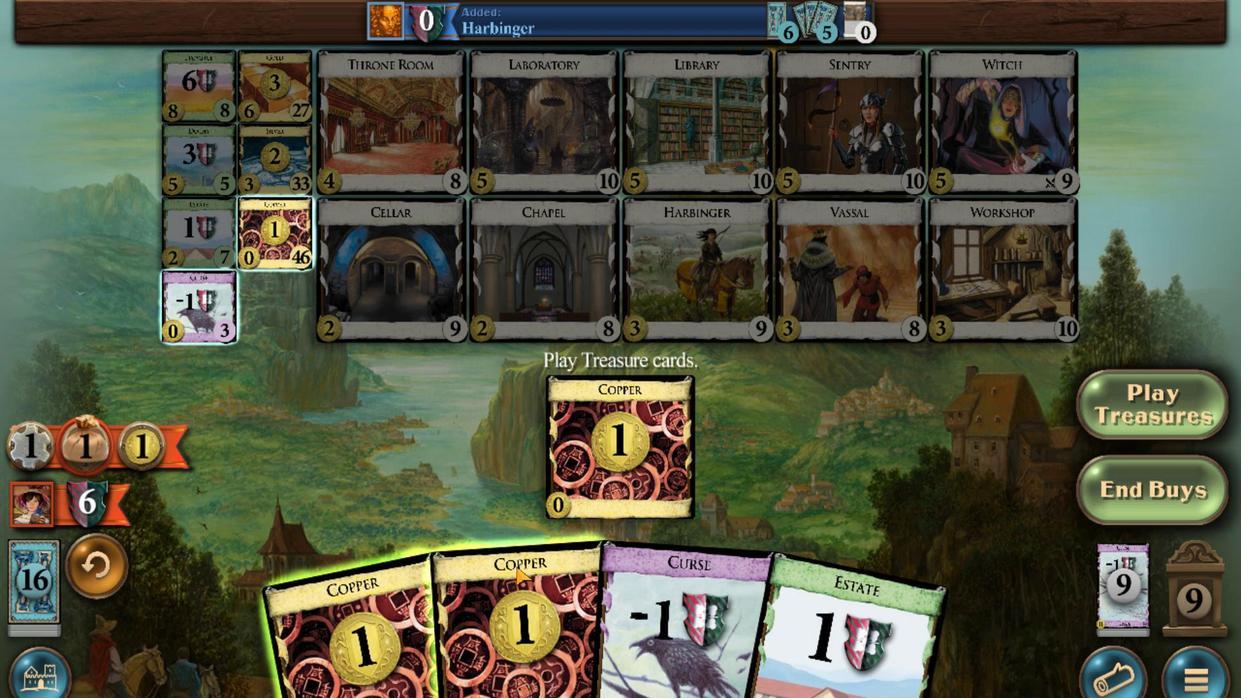 
Action: Mouse moved to (455, 512)
Screenshot: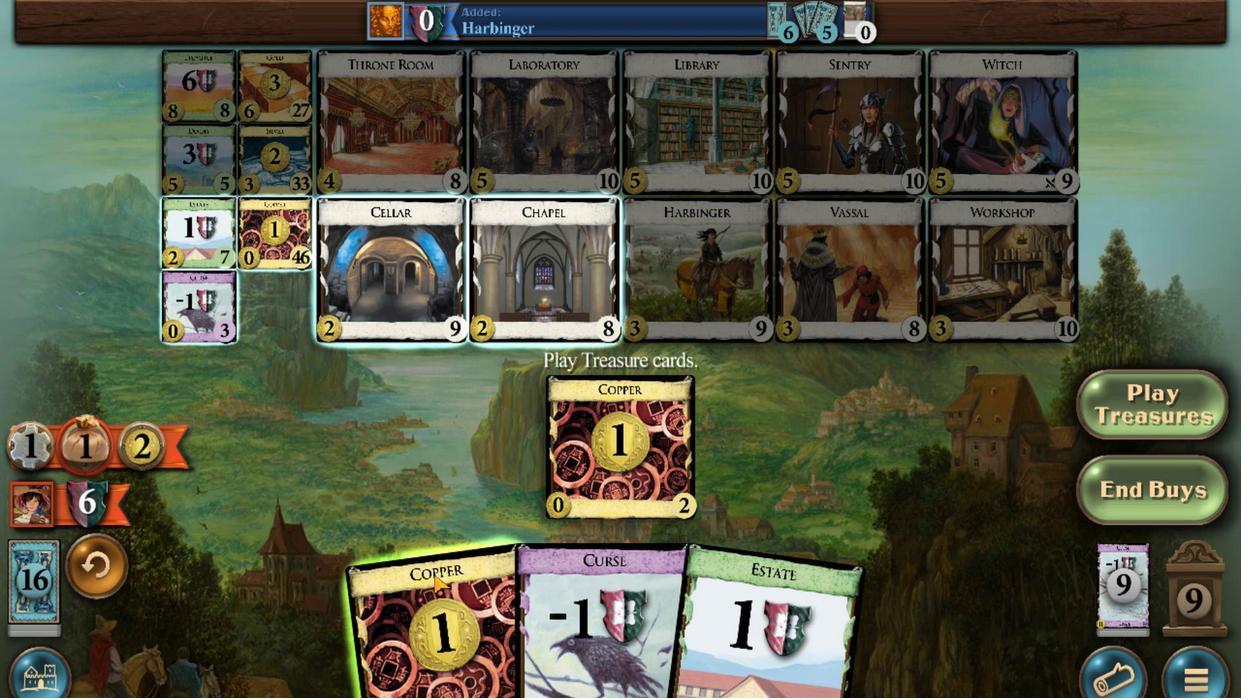 
Action: Mouse scrolled (455, 512) with delta (0, 0)
Screenshot: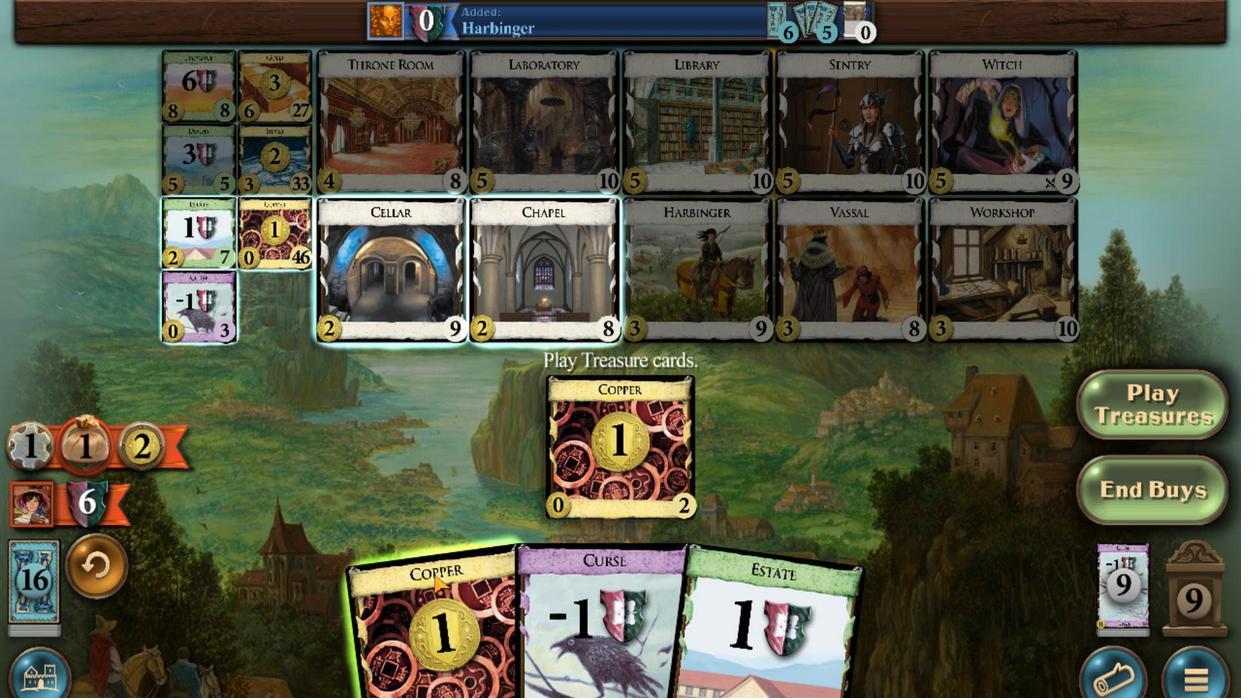 
Action: Mouse moved to (345, 456)
Screenshot: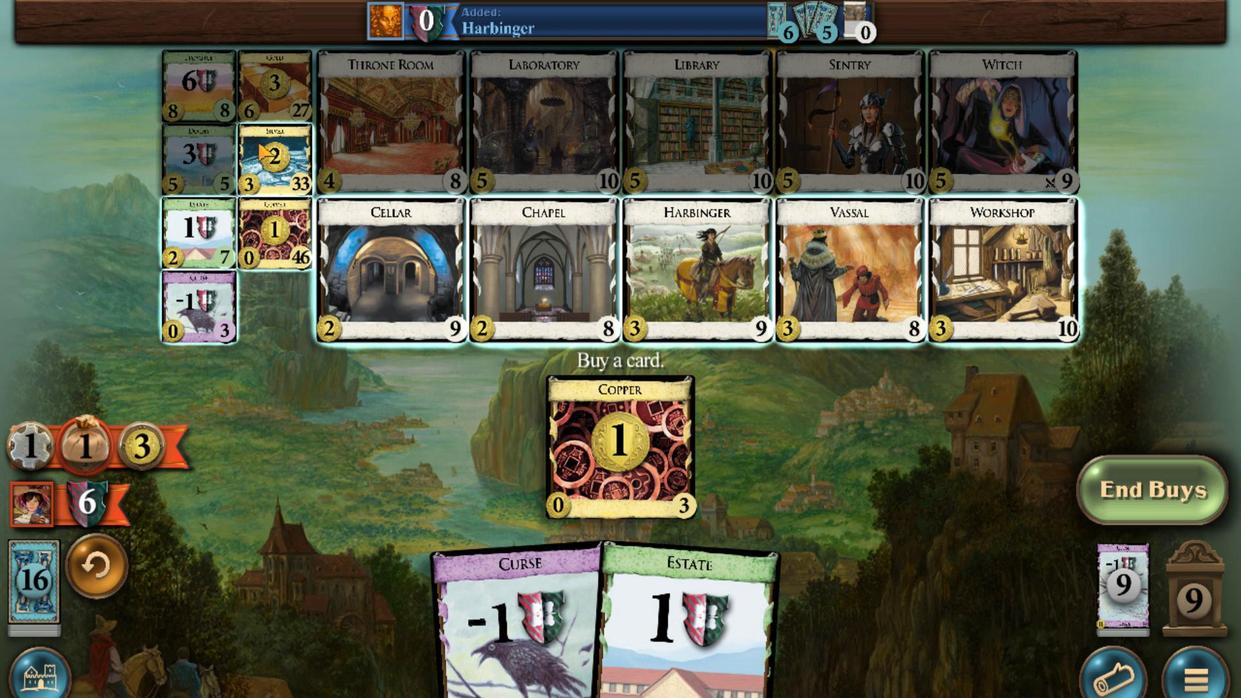 
Action: Mouse scrolled (345, 456) with delta (0, 0)
Screenshot: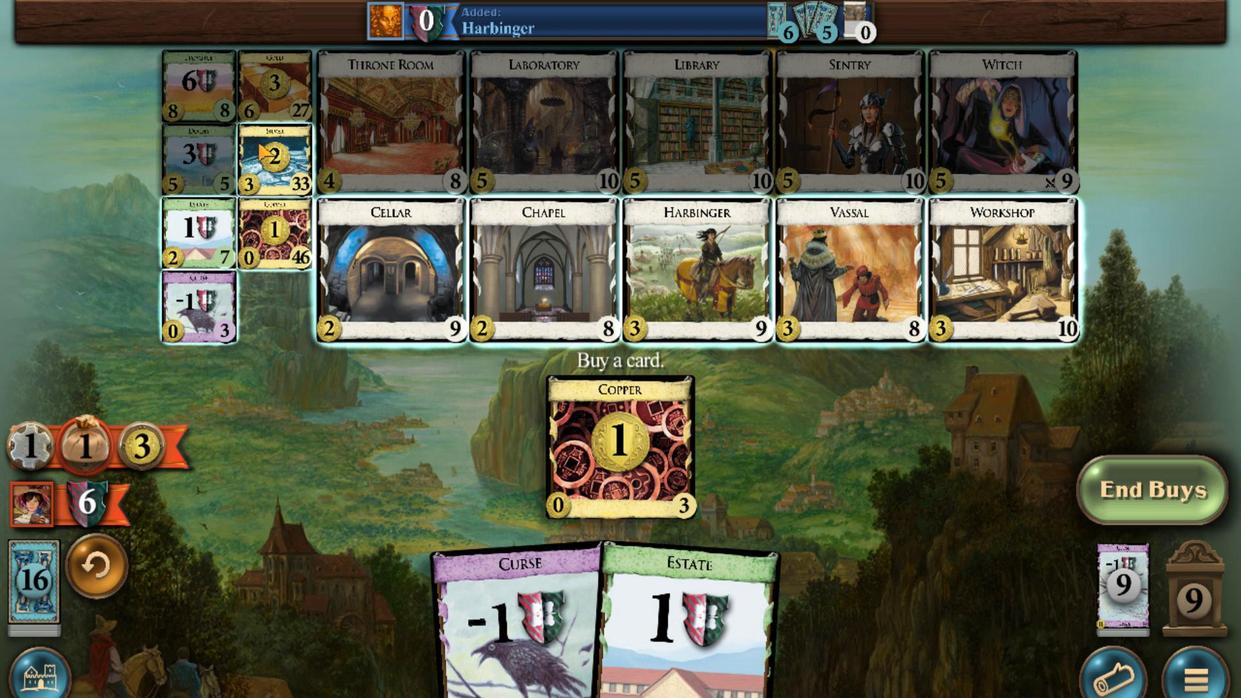 
Action: Mouse scrolled (345, 456) with delta (0, 0)
Screenshot: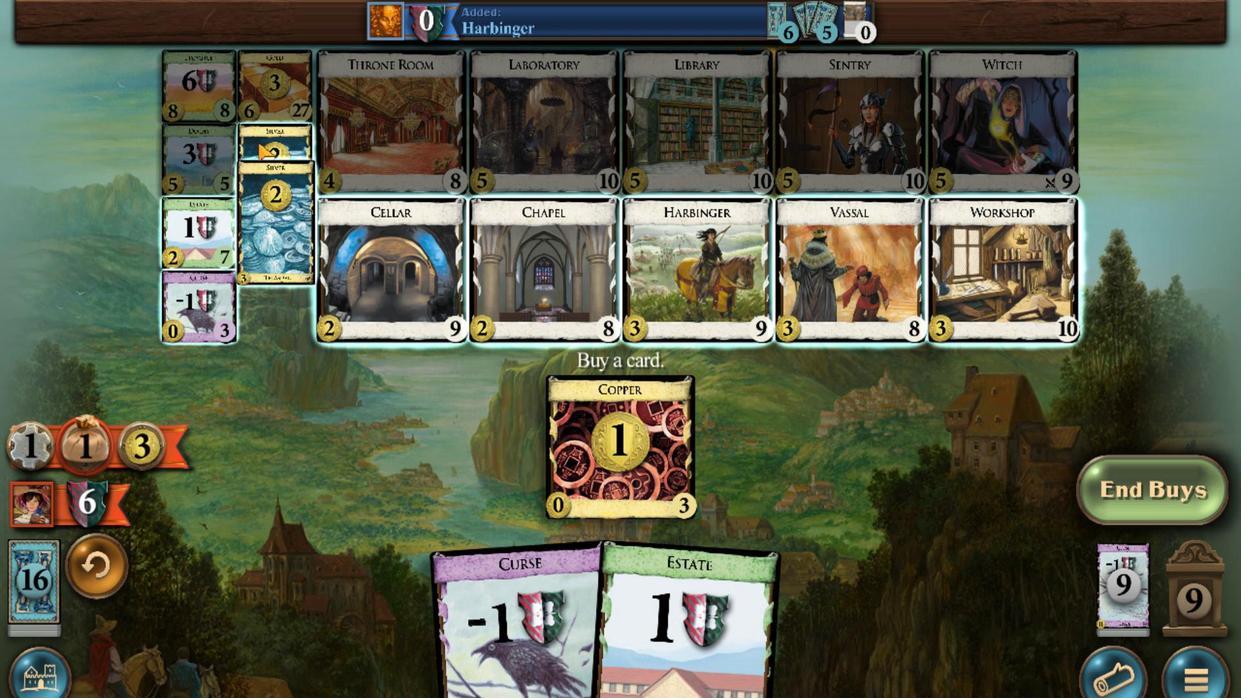 
Action: Mouse scrolled (345, 456) with delta (0, 0)
Screenshot: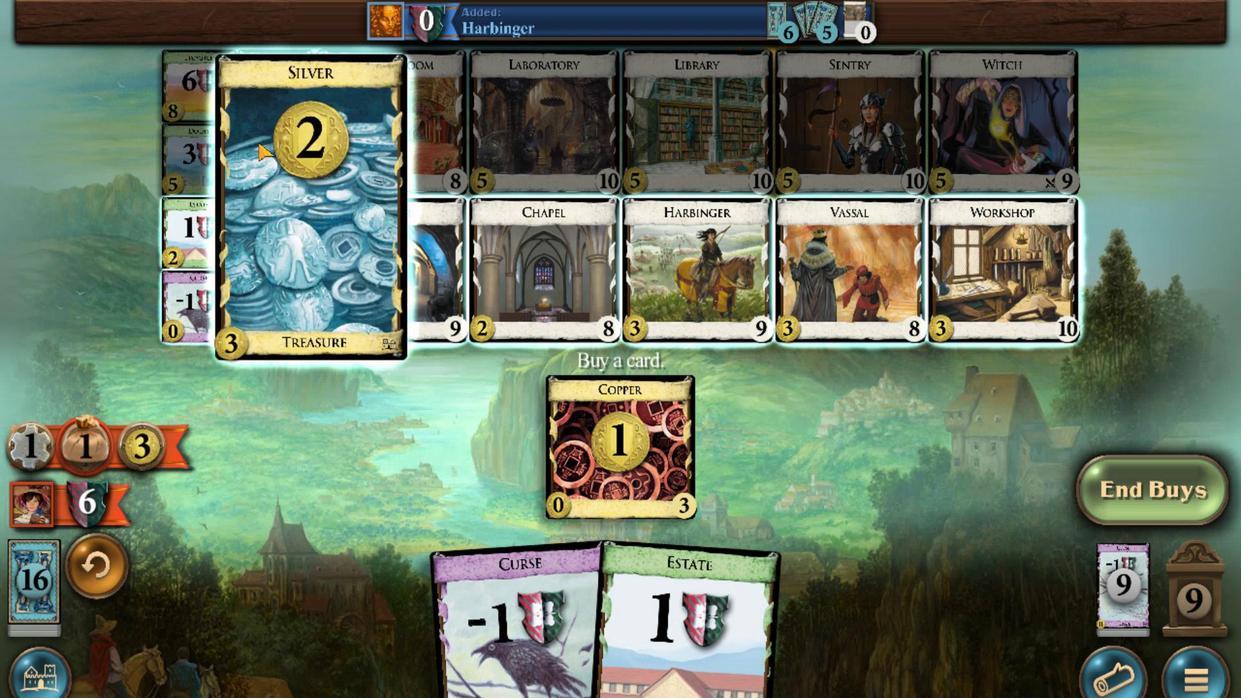 
Action: Mouse scrolled (345, 456) with delta (0, 0)
Screenshot: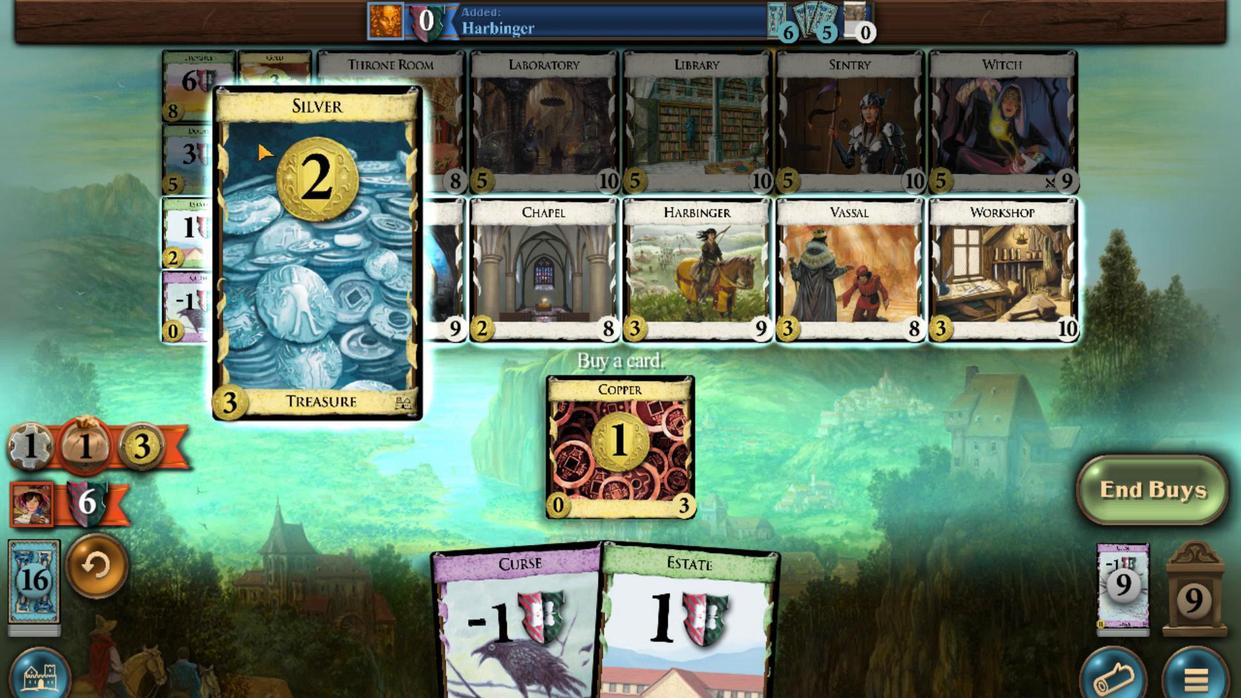 
Action: Mouse scrolled (345, 456) with delta (0, 0)
Screenshot: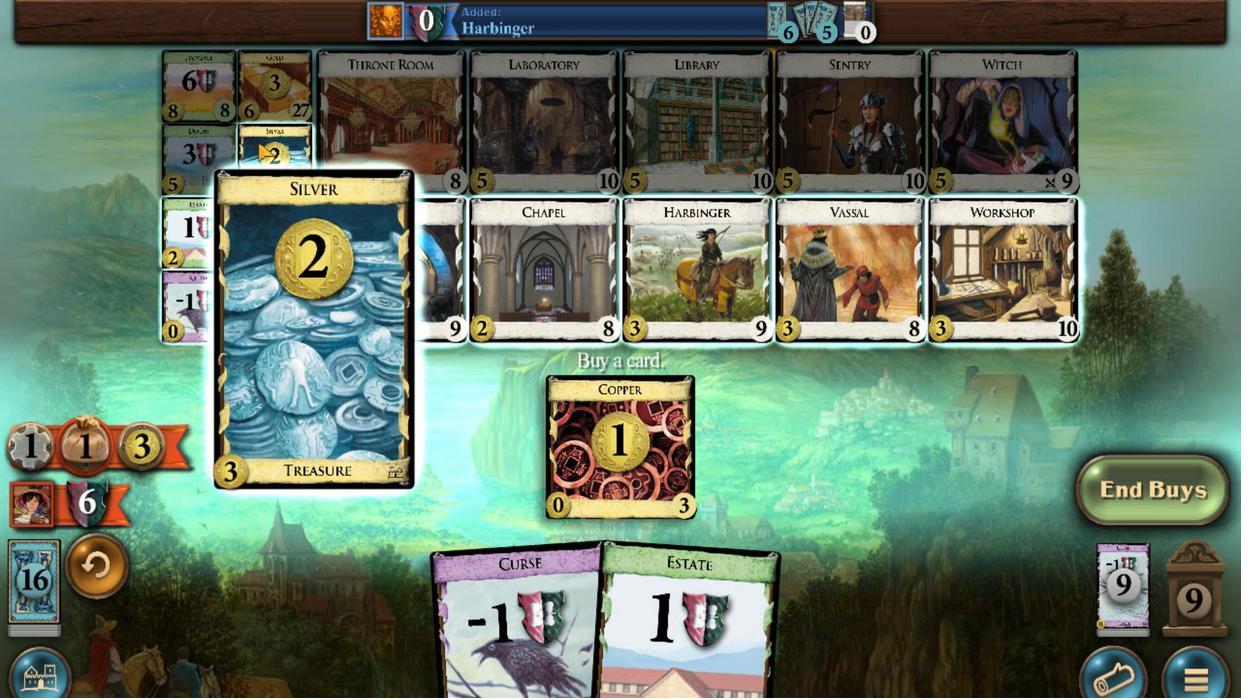 
Action: Mouse scrolled (345, 456) with delta (0, 0)
Screenshot: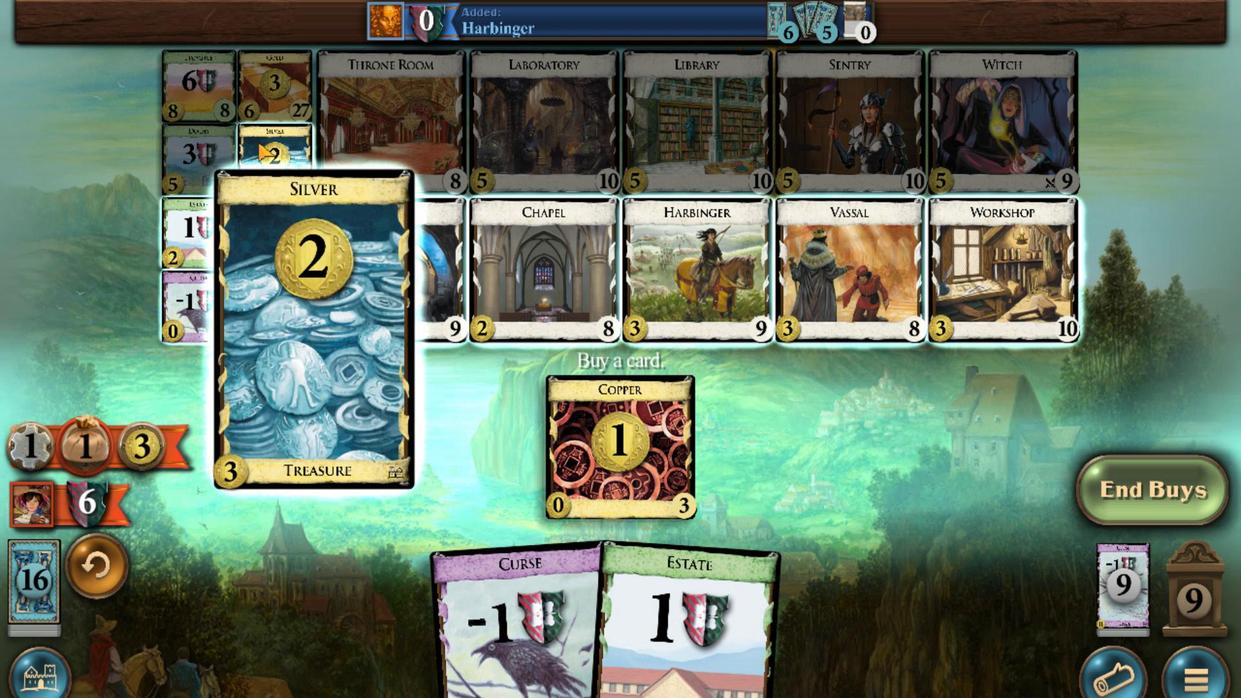 
Action: Mouse scrolled (345, 456) with delta (0, 0)
Screenshot: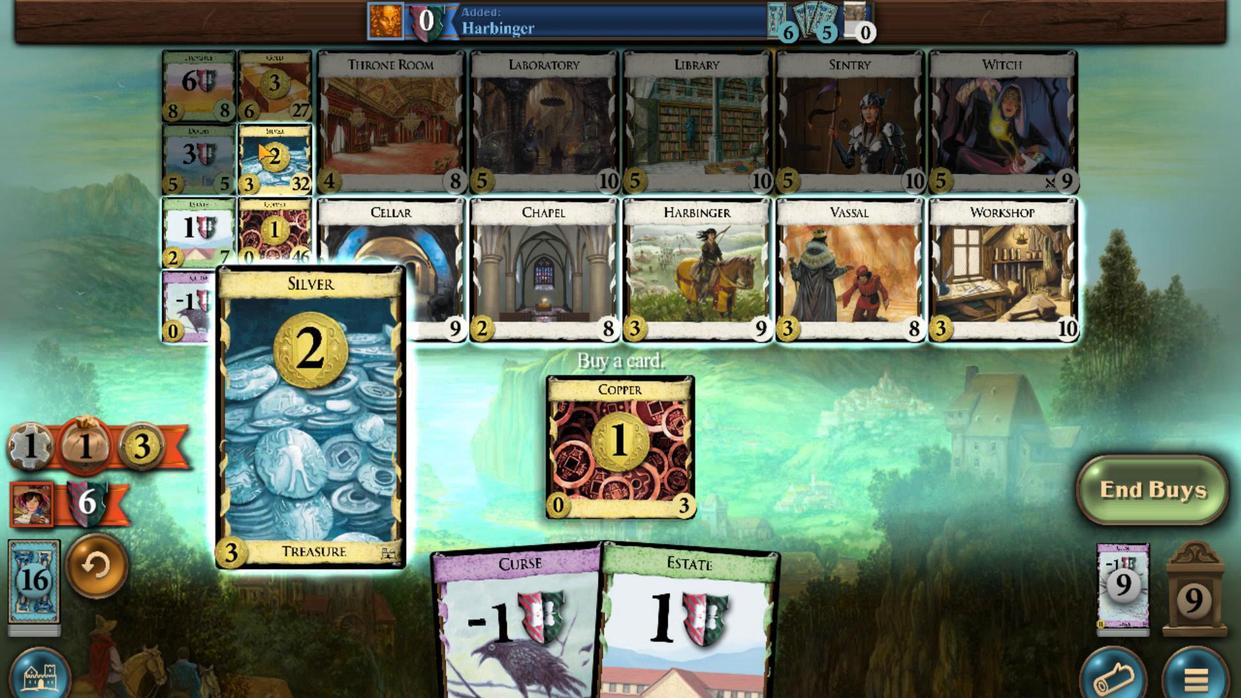 
Action: Mouse moved to (516, 489)
Screenshot: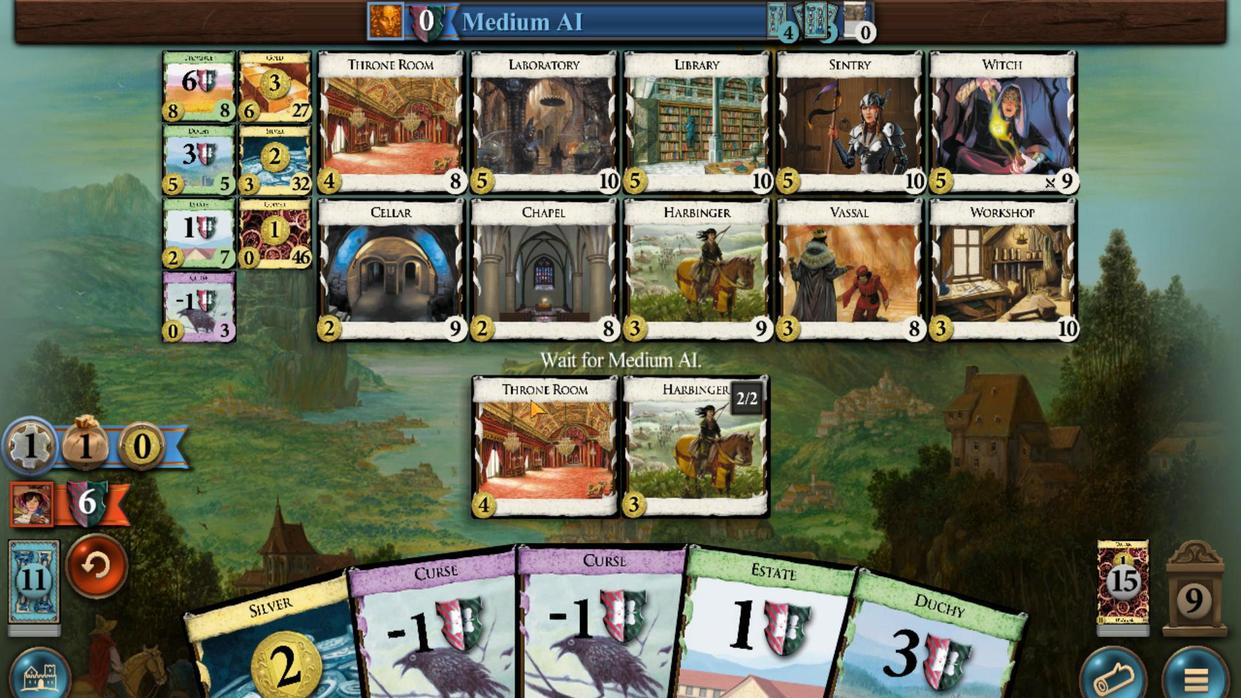 
Action: Mouse scrolled (516, 489) with delta (0, 0)
Screenshot: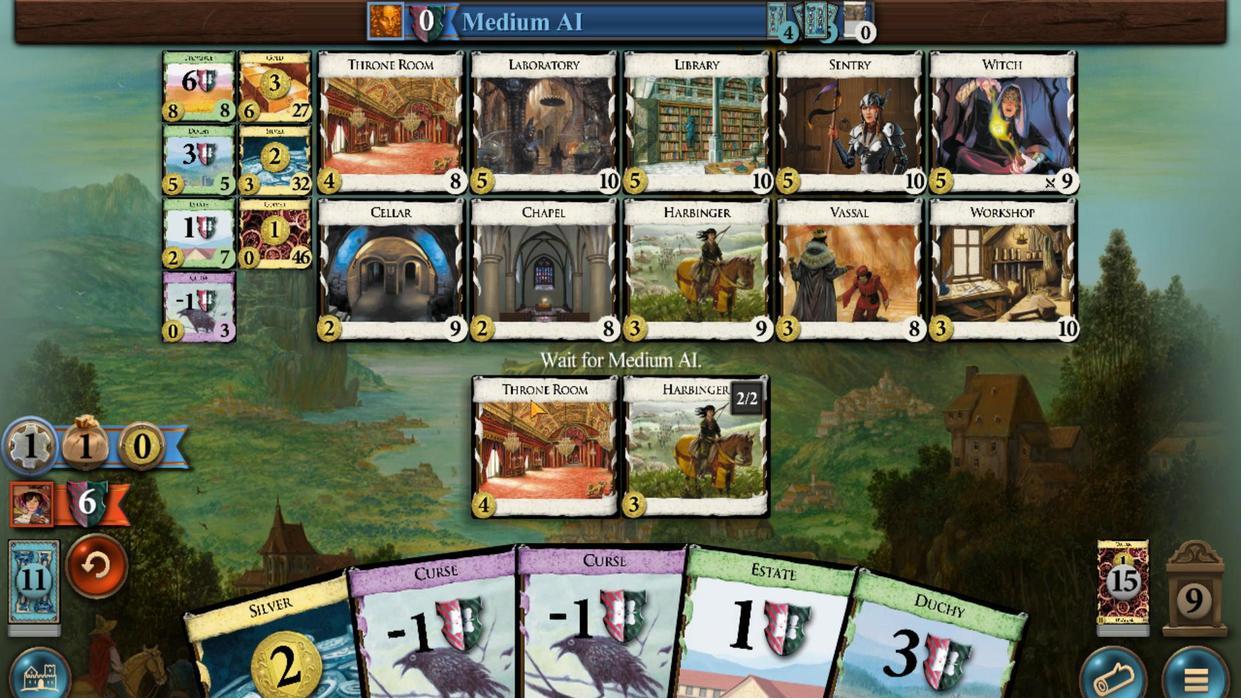 
Action: Mouse moved to (381, 515)
Screenshot: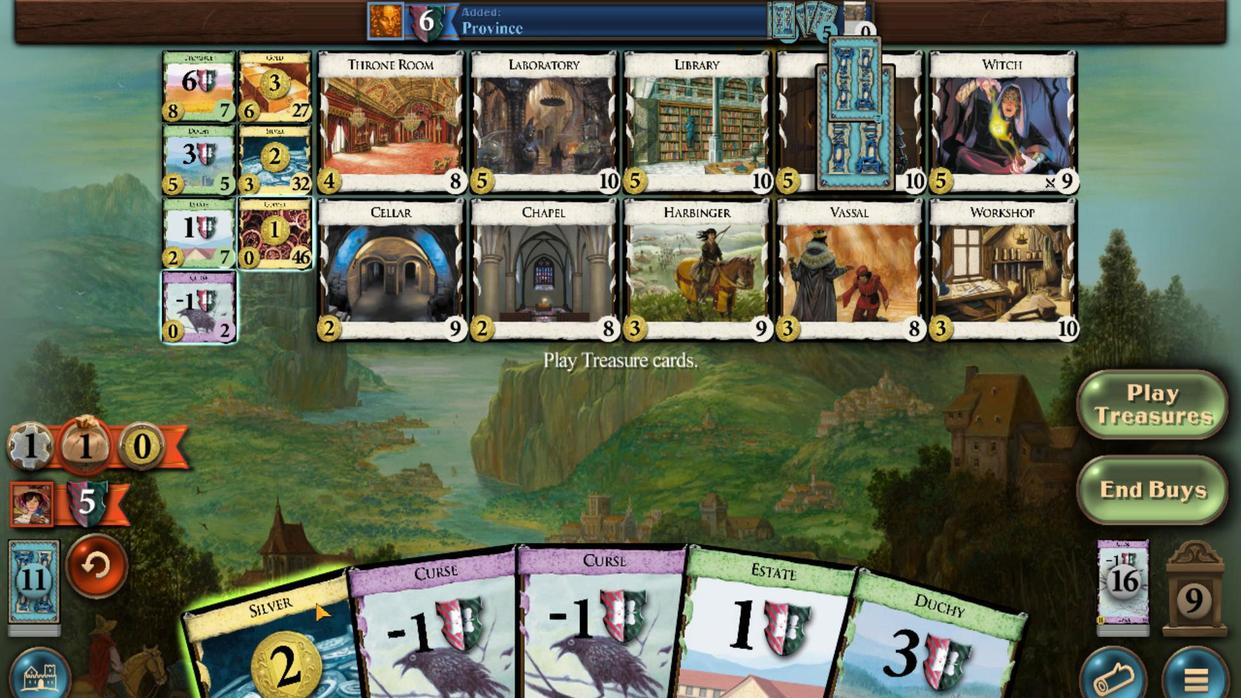 
Action: Mouse scrolled (381, 515) with delta (0, 0)
Screenshot: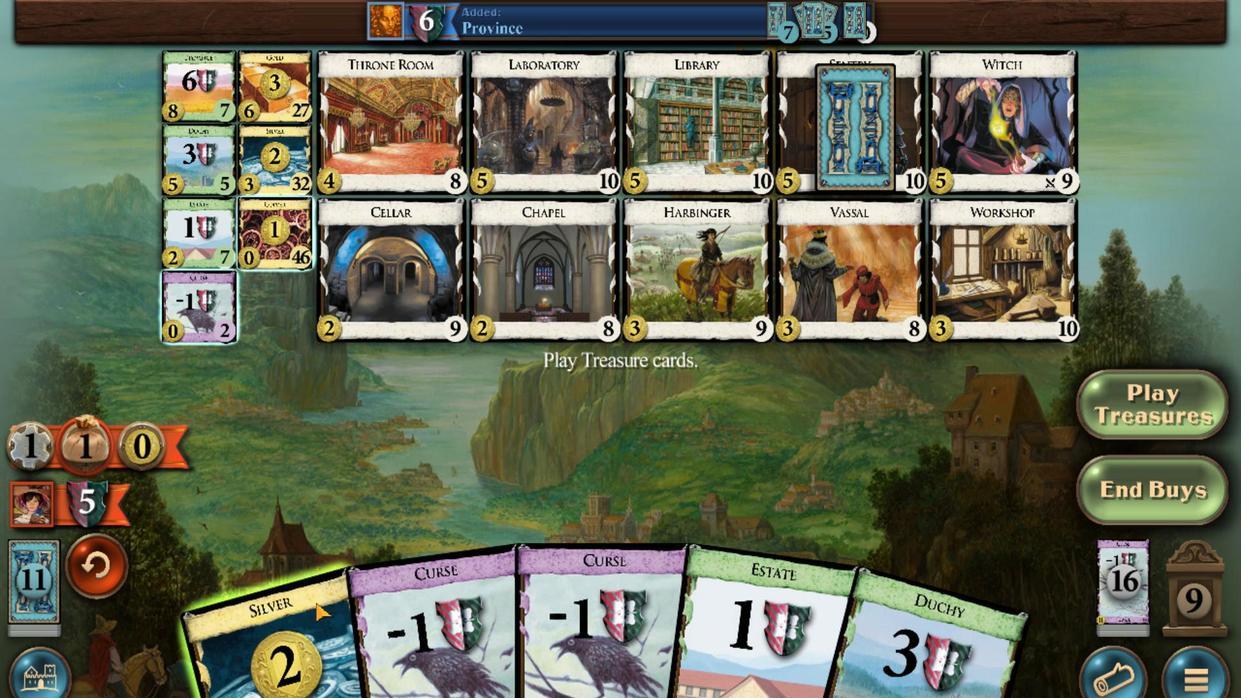 
Action: Mouse moved to (300, 466)
Screenshot: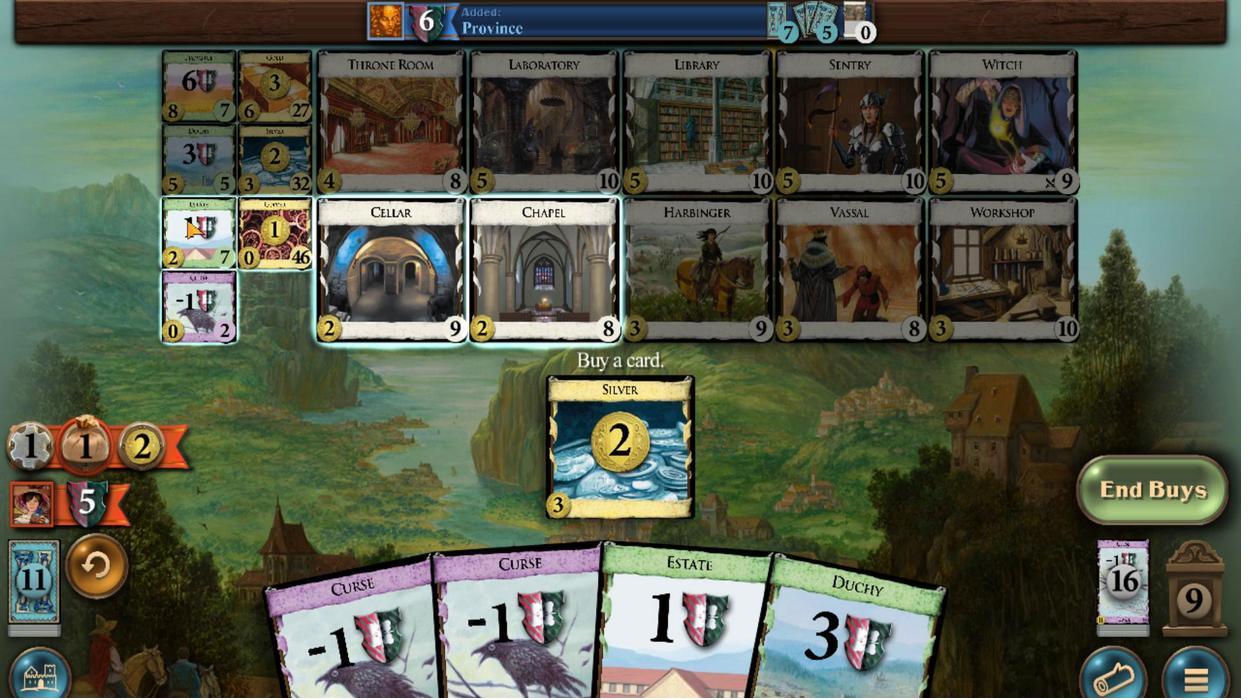 
Action: Mouse scrolled (300, 466) with delta (0, 0)
Screenshot: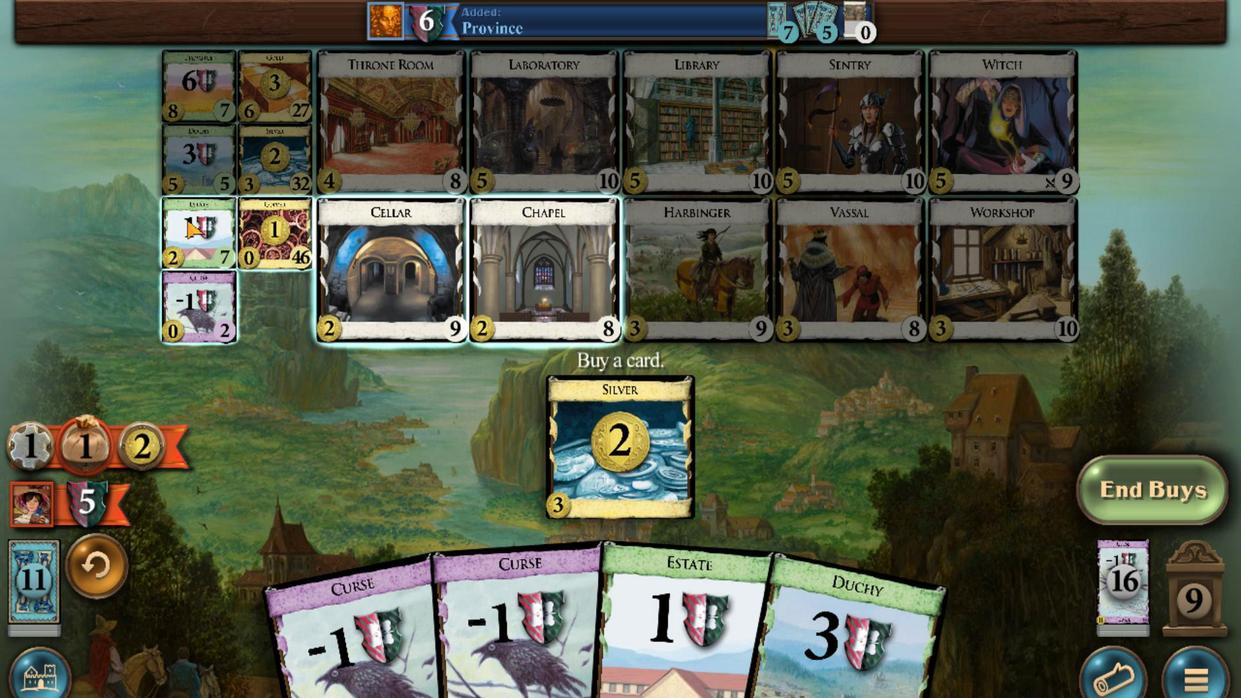 
Action: Mouse scrolled (300, 466) with delta (0, 0)
Screenshot: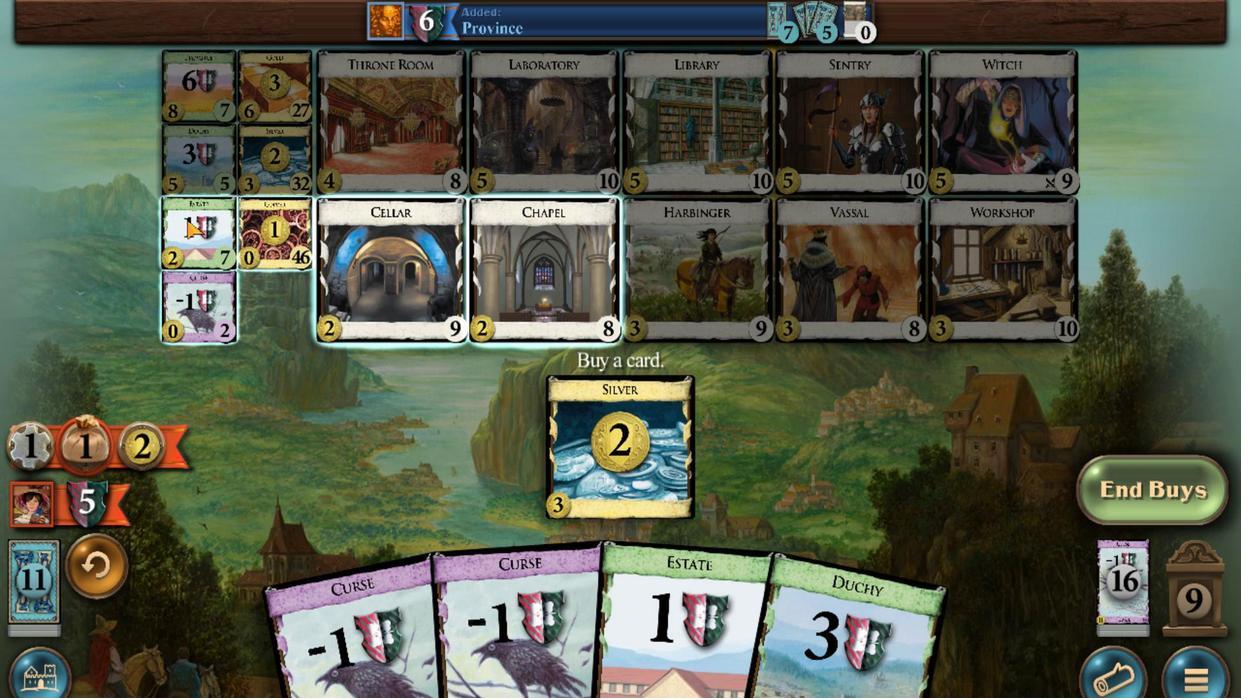 
Action: Mouse scrolled (300, 466) with delta (0, 0)
Screenshot: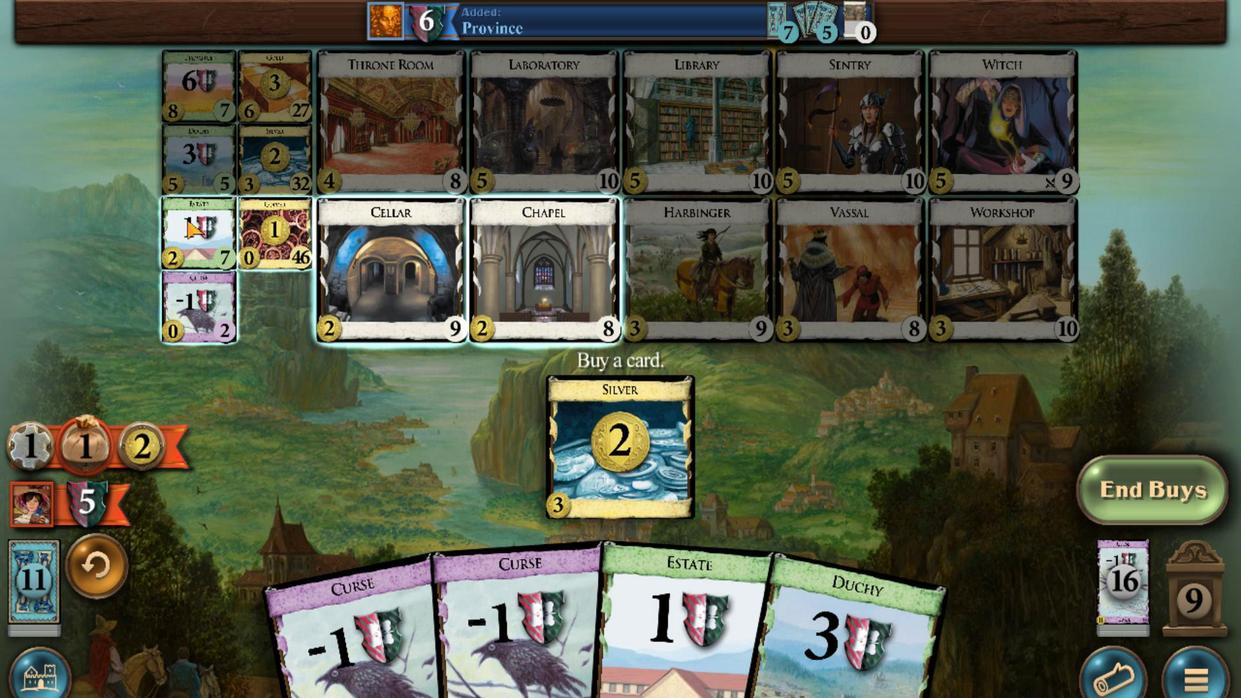 
Action: Mouse scrolled (300, 466) with delta (0, 0)
Screenshot: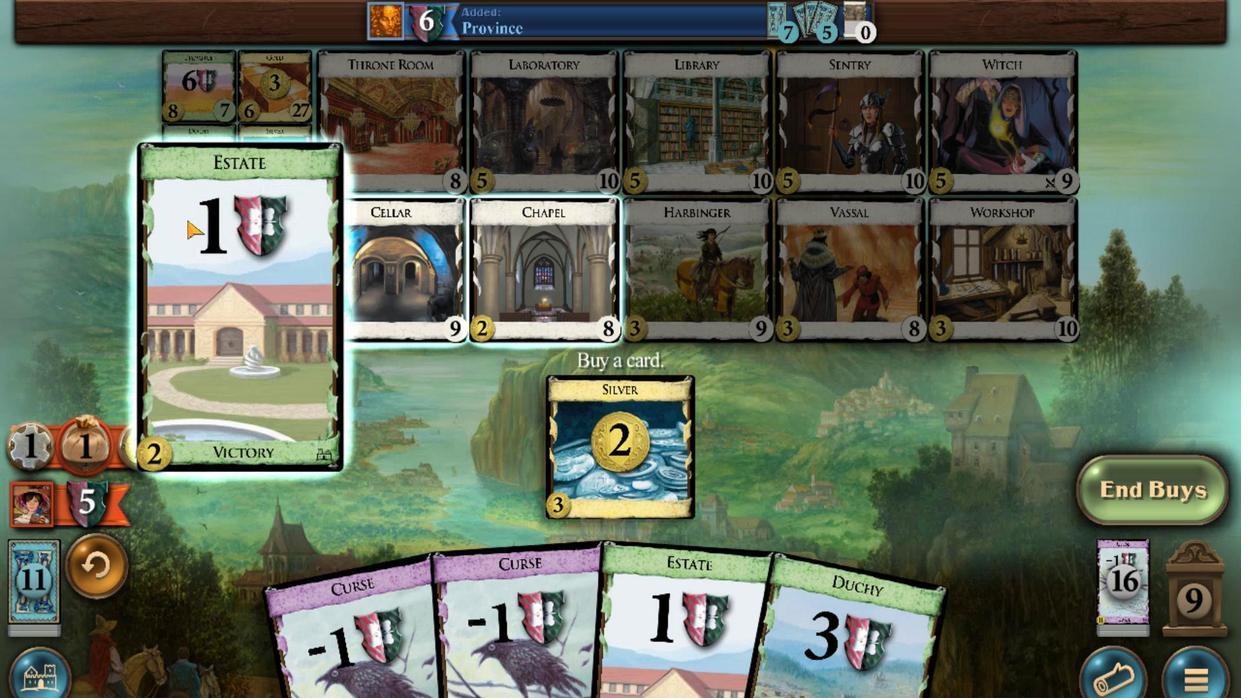 
Action: Mouse scrolled (300, 466) with delta (0, 0)
Screenshot: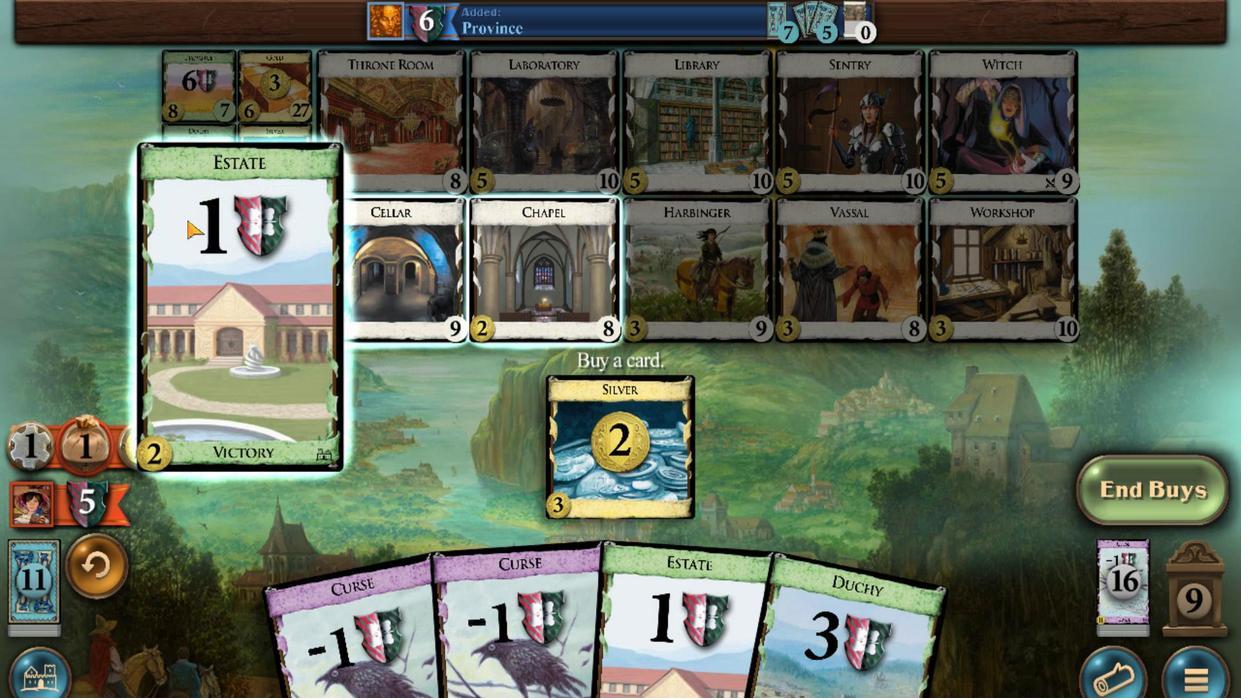 
Action: Mouse moved to (354, 517)
Screenshot: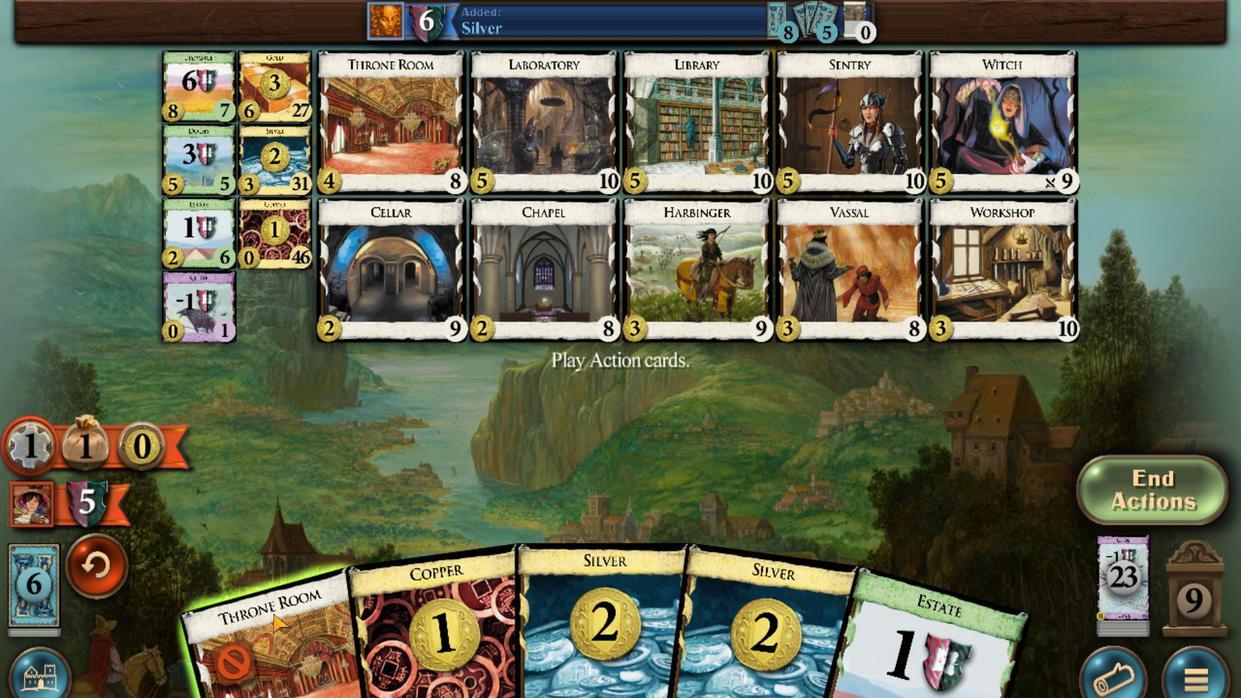 
Action: Mouse scrolled (354, 517) with delta (0, 0)
Screenshot: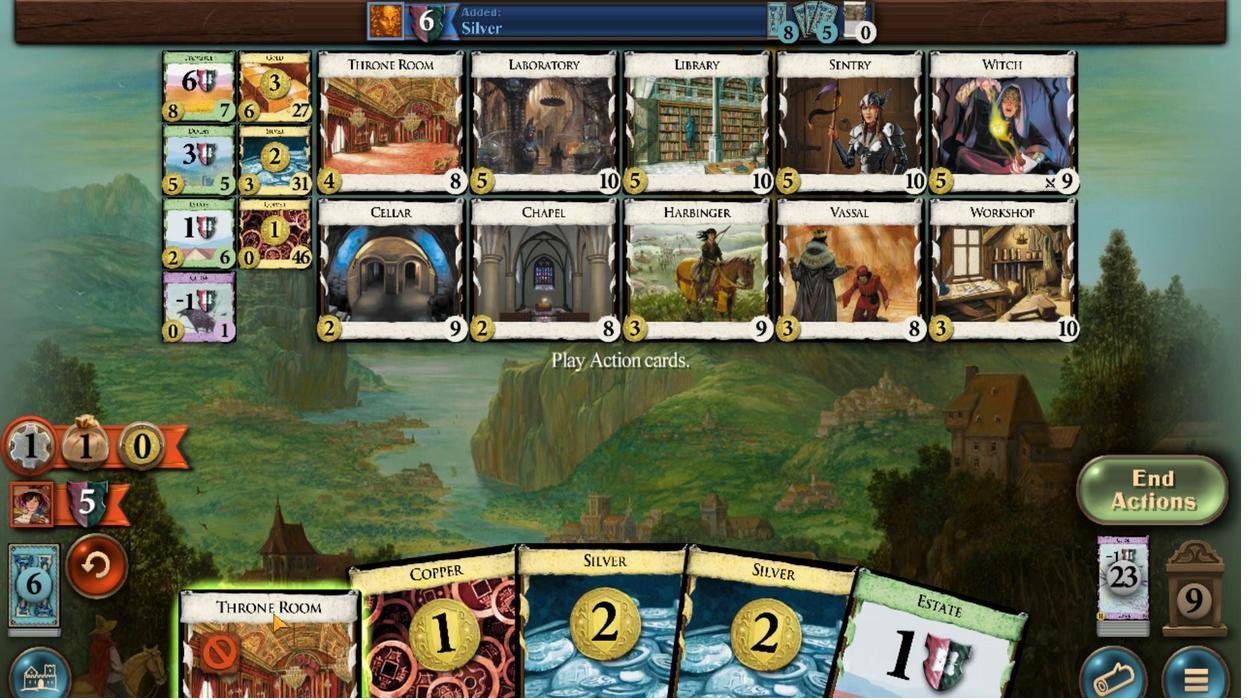 
Action: Mouse moved to (473, 520)
Screenshot: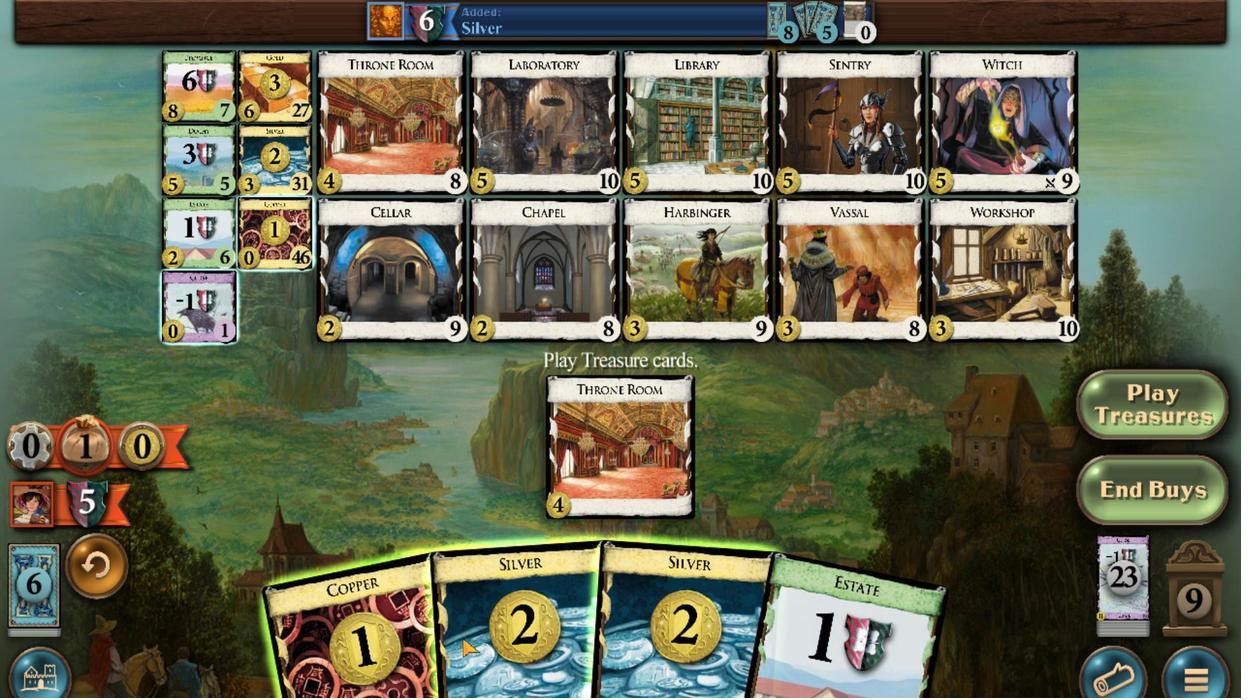 
Action: Mouse scrolled (473, 520) with delta (0, 0)
Screenshot: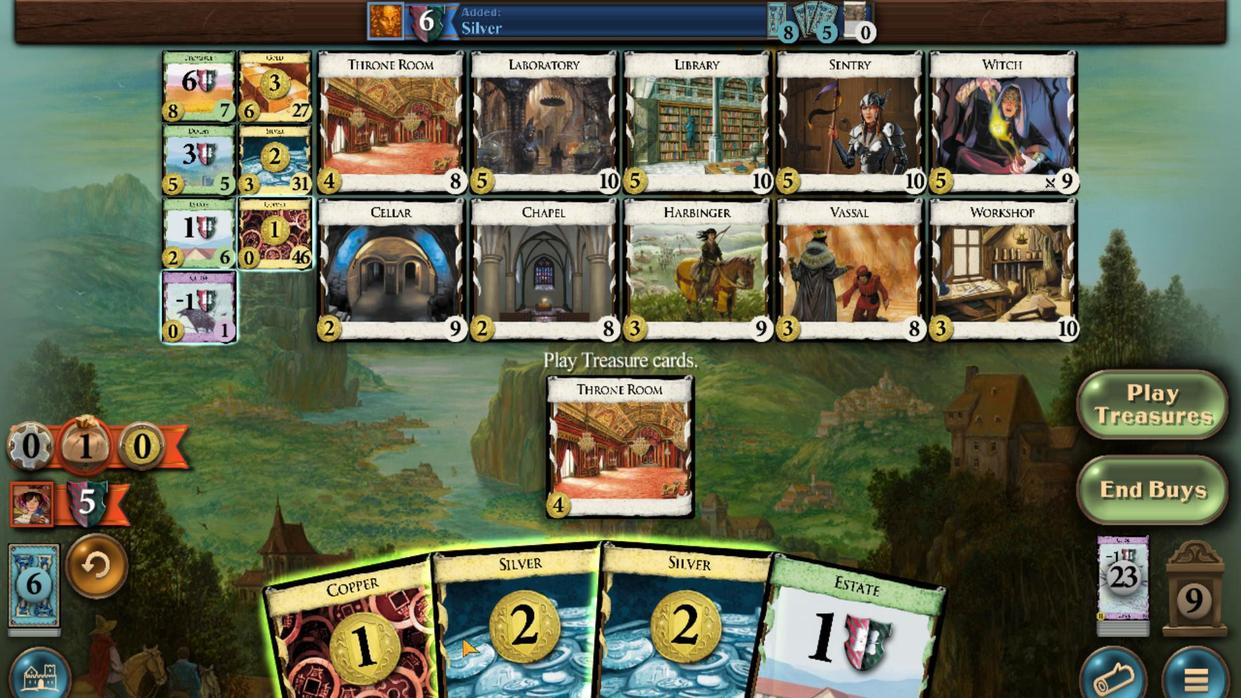 
Action: Mouse moved to (475, 523)
Screenshot: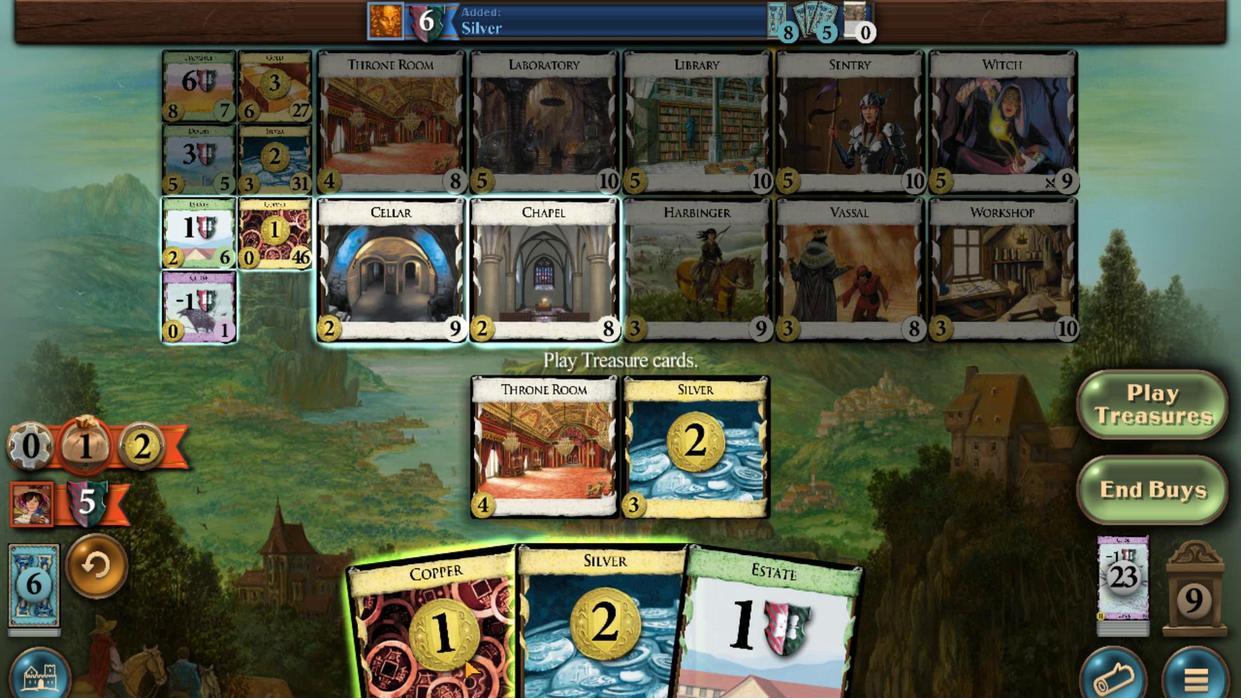 
Action: Mouse scrolled (475, 523) with delta (0, 0)
Screenshot: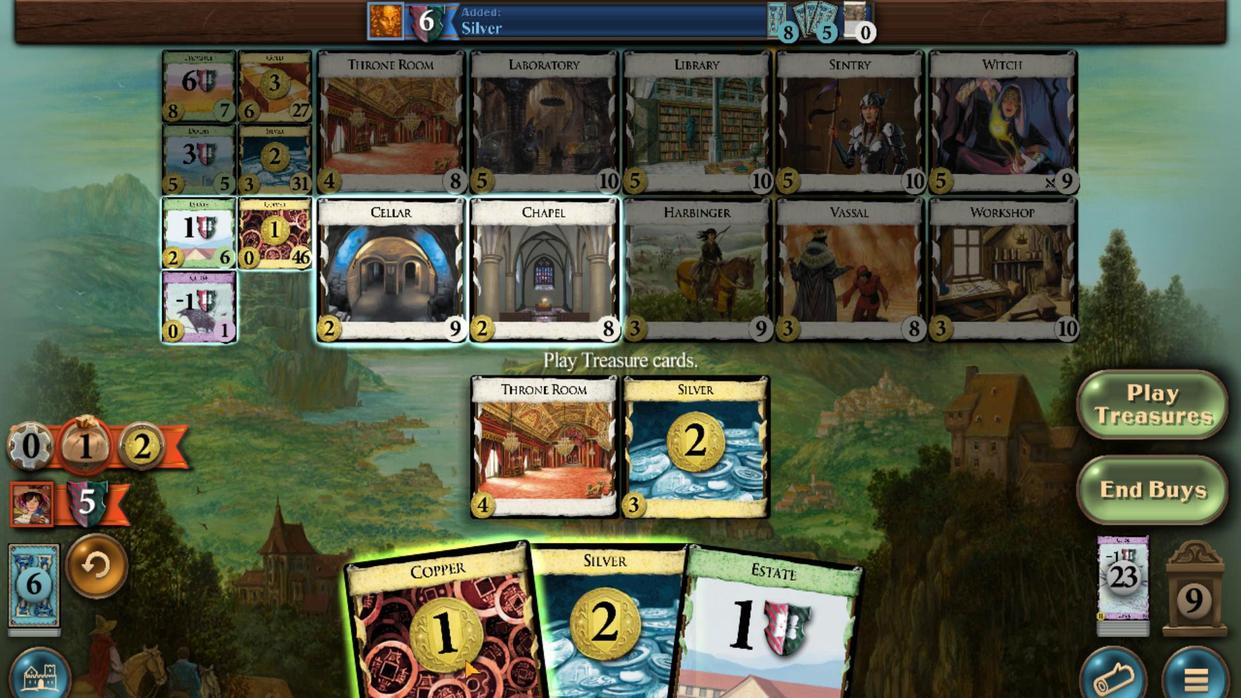 
Action: Mouse moved to (511, 523)
Screenshot: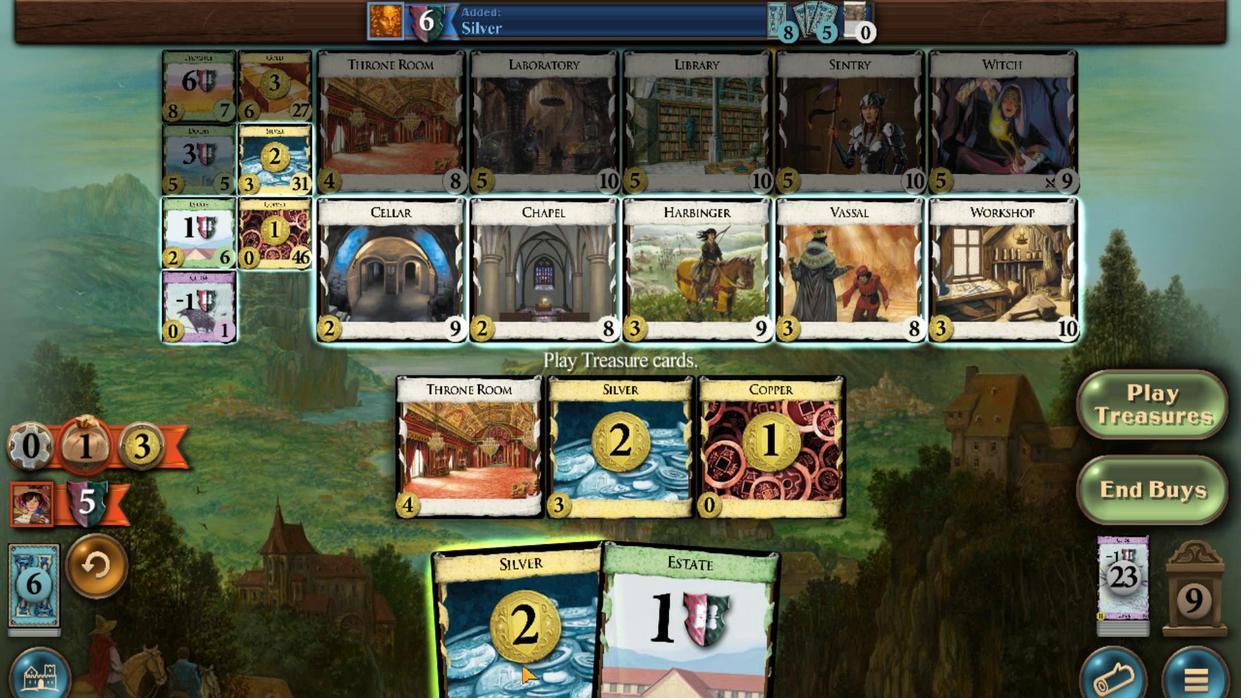 
Action: Mouse scrolled (511, 523) with delta (0, 0)
Screenshot: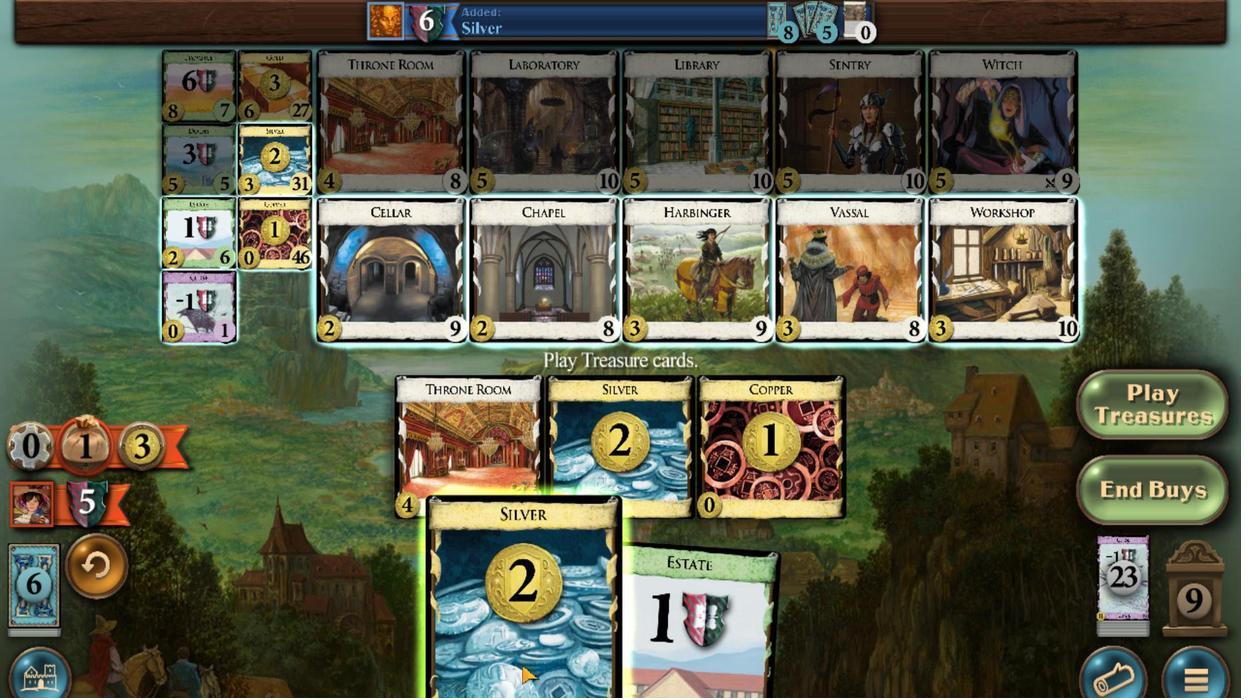 
Action: Mouse moved to (305, 458)
Screenshot: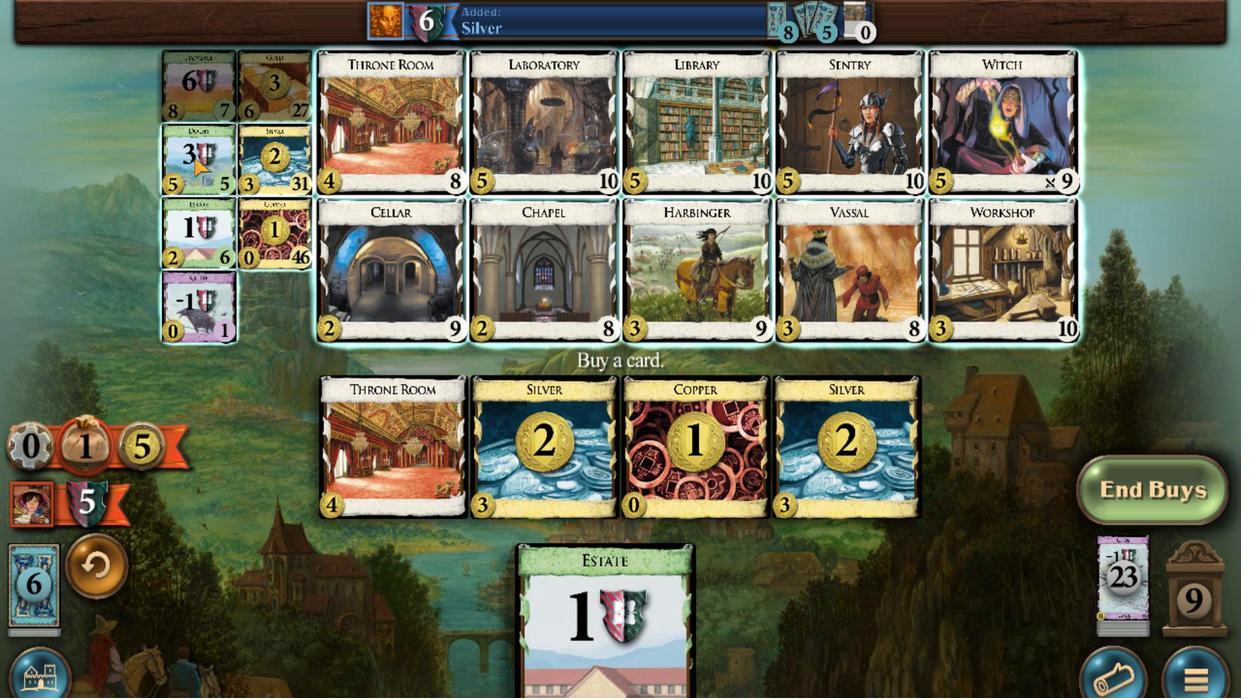 
Action: Mouse scrolled (305, 458) with delta (0, 0)
Screenshot: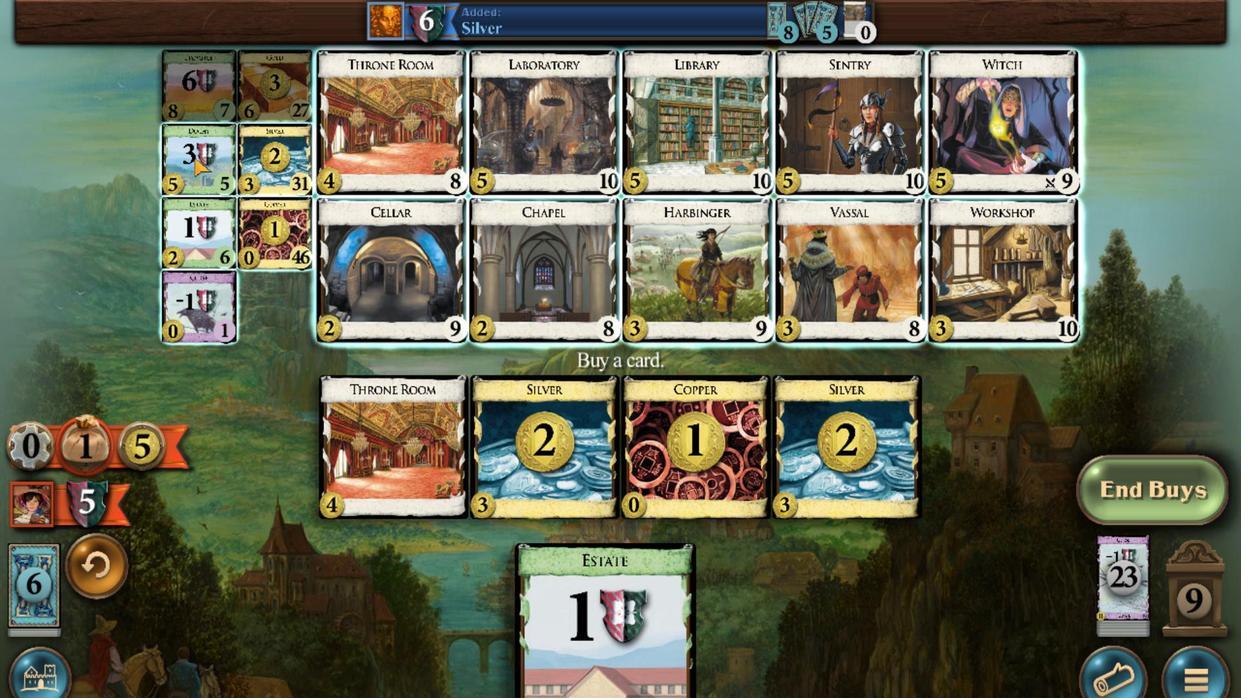
Action: Mouse scrolled (305, 458) with delta (0, 0)
Screenshot: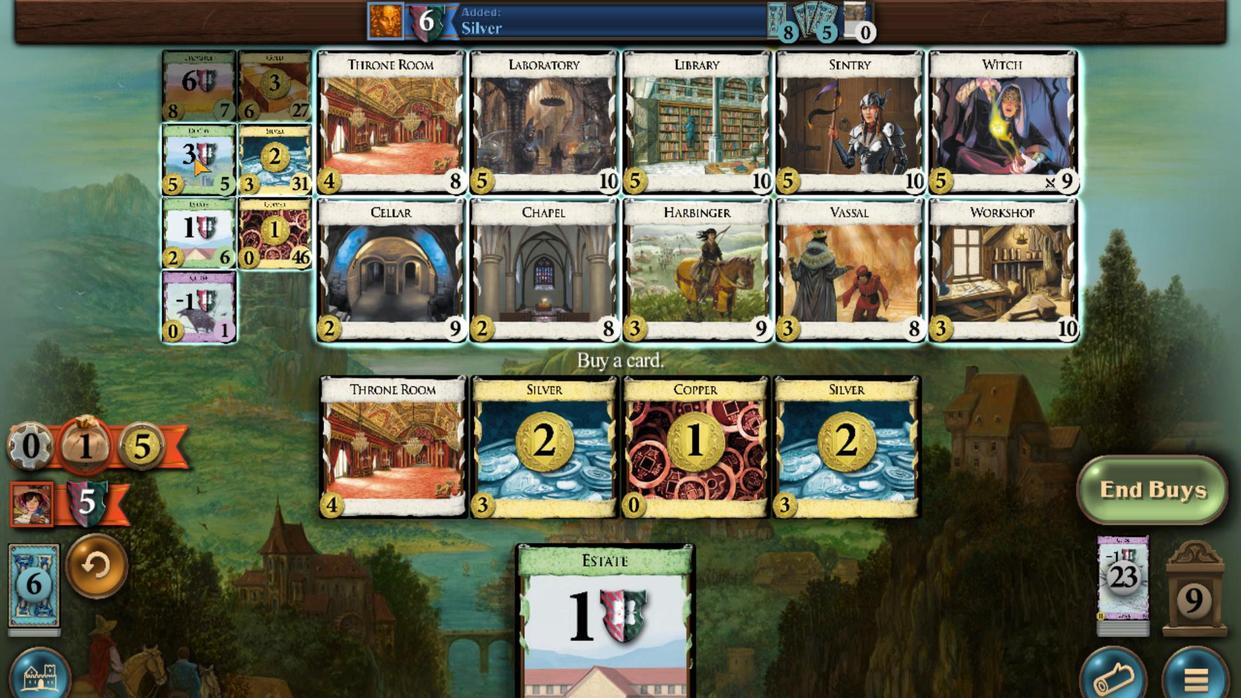 
Action: Mouse scrolled (305, 458) with delta (0, 0)
Screenshot: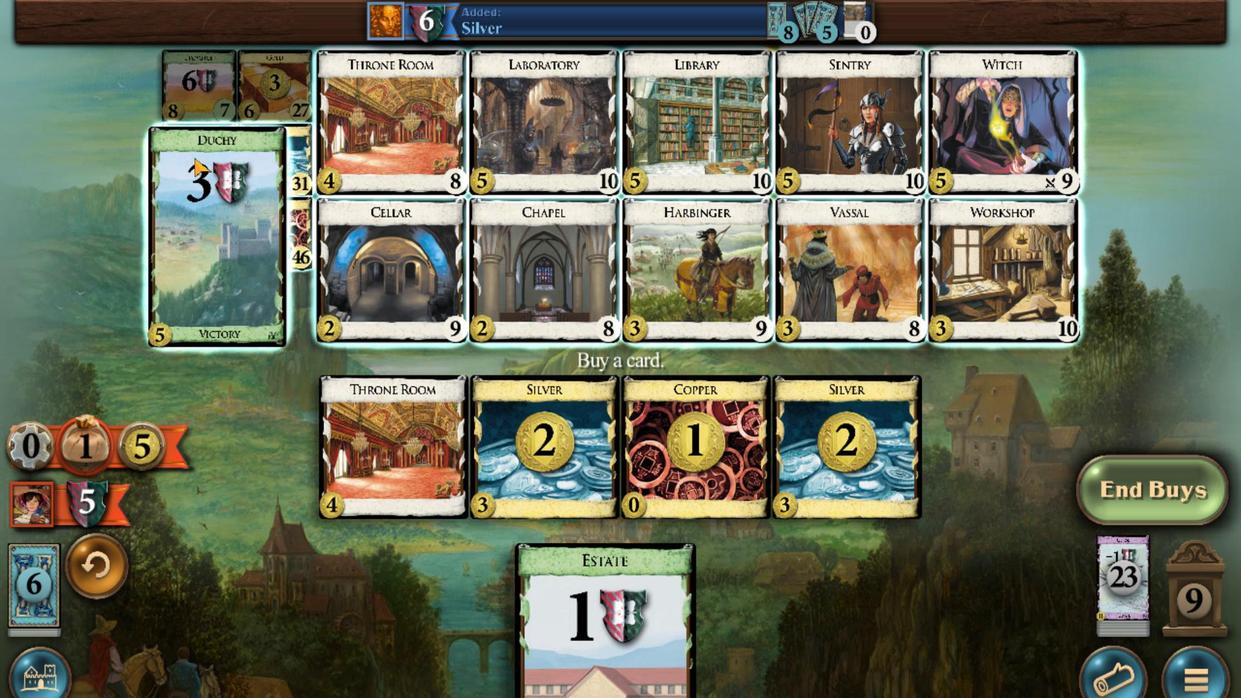 
Action: Mouse scrolled (305, 458) with delta (0, 0)
Screenshot: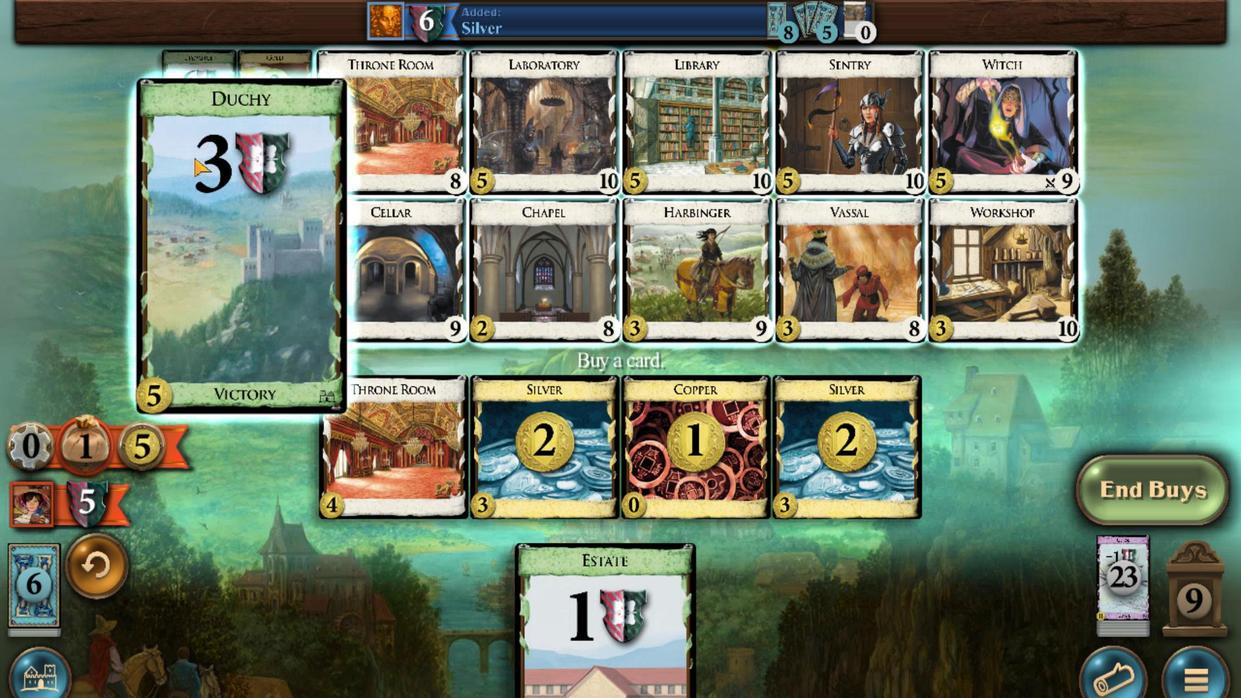 
Action: Mouse scrolled (305, 458) with delta (0, 0)
Screenshot: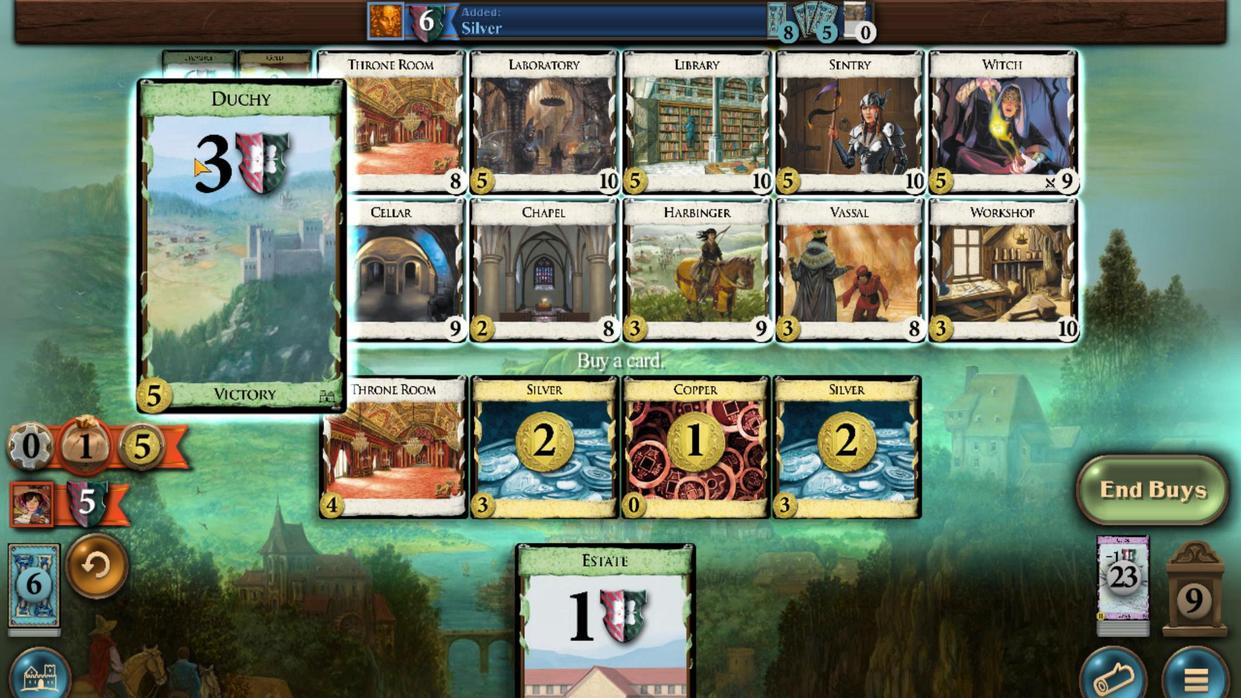 
Action: Mouse scrolled (305, 458) with delta (0, 0)
Screenshot: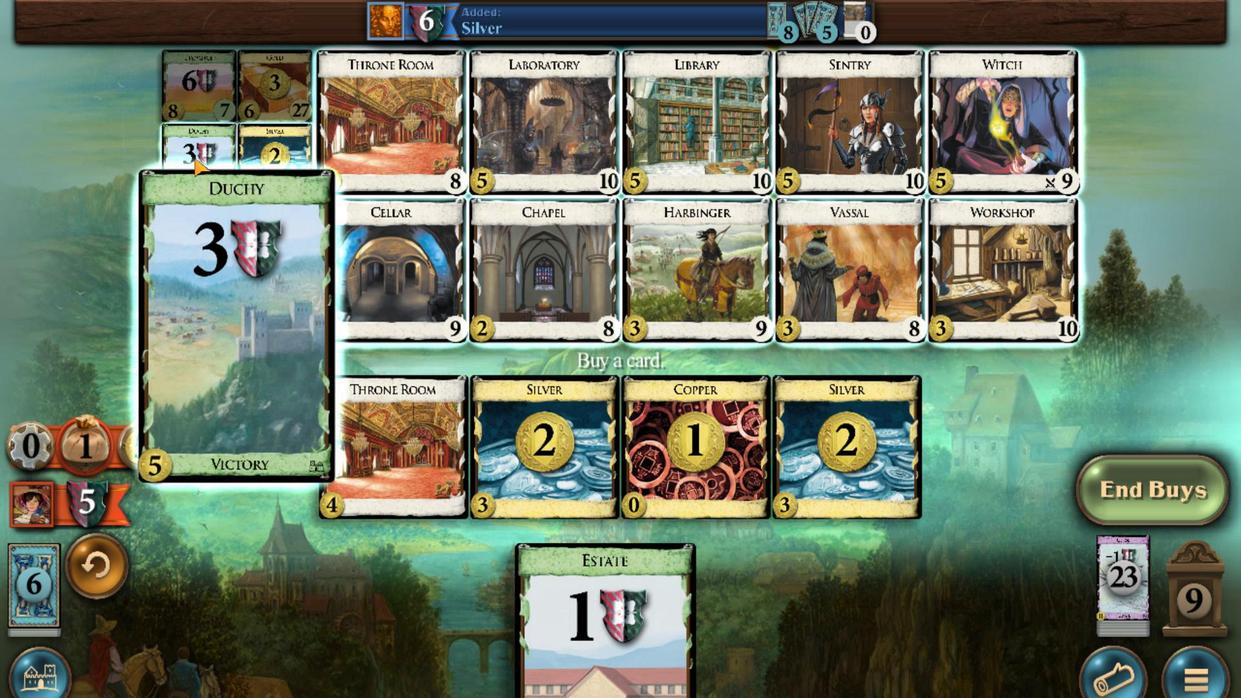 
Action: Mouse scrolled (305, 458) with delta (0, 0)
Screenshot: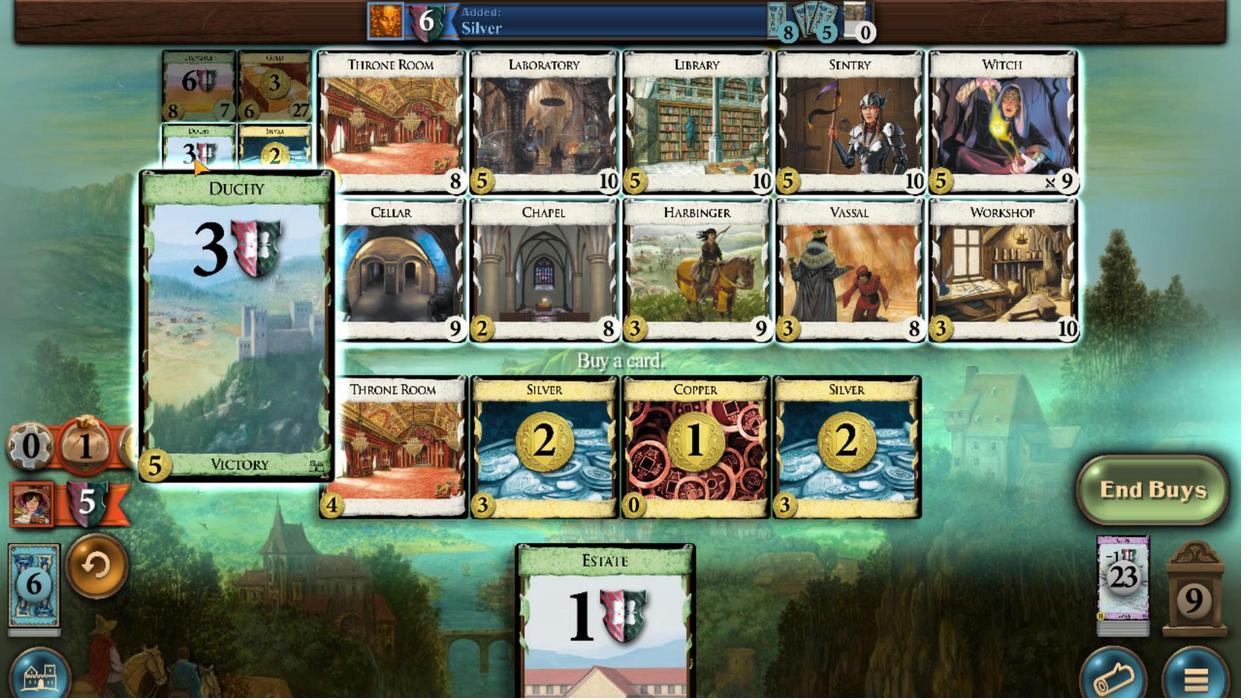 
Action: Mouse moved to (459, 514)
Screenshot: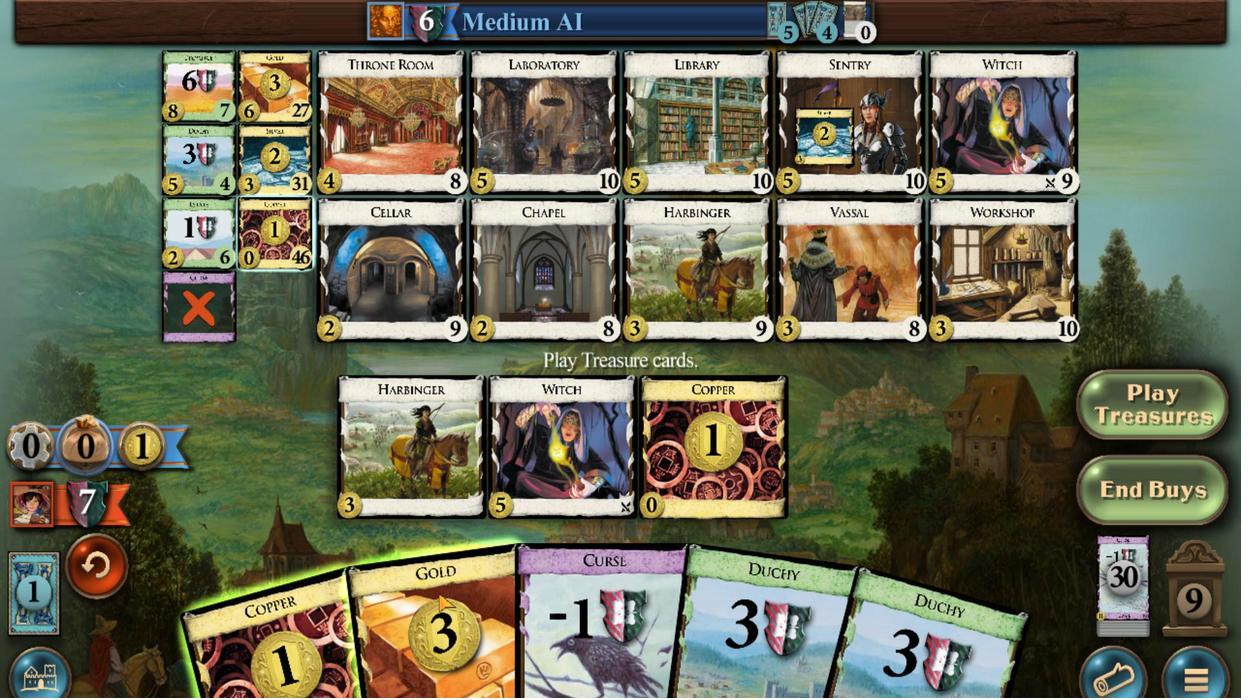 
Action: Mouse scrolled (459, 514) with delta (0, 0)
Screenshot: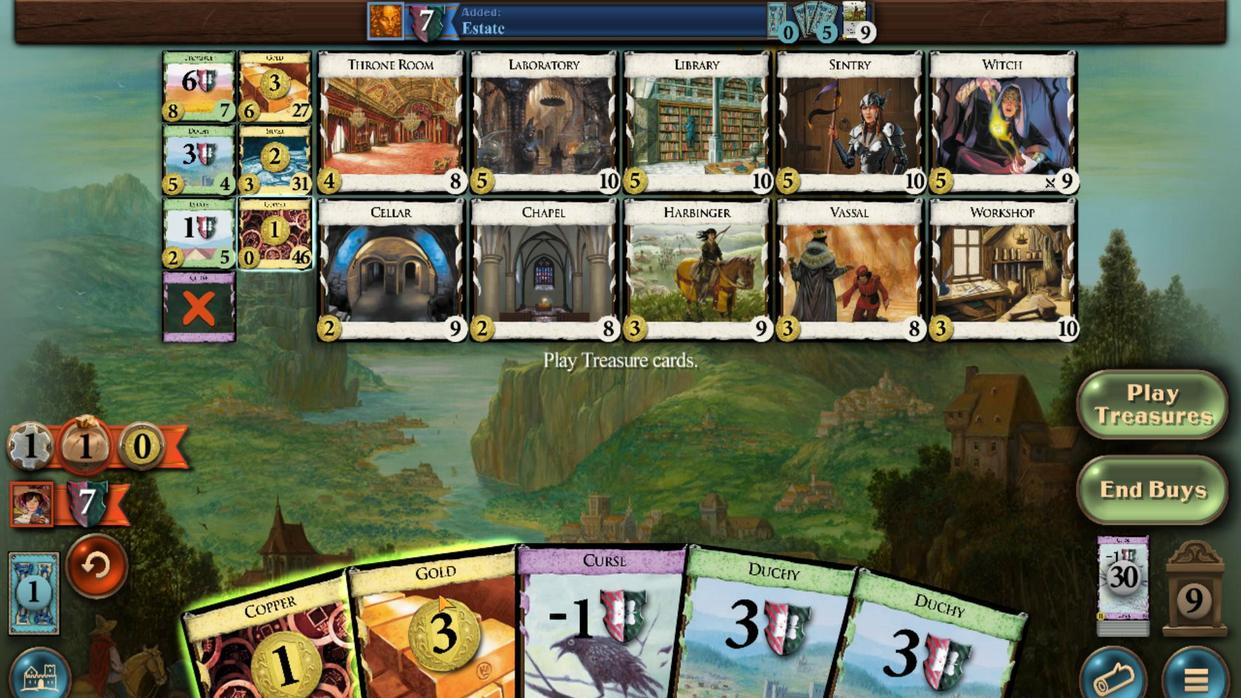 
Action: Mouse moved to (409, 517)
Screenshot: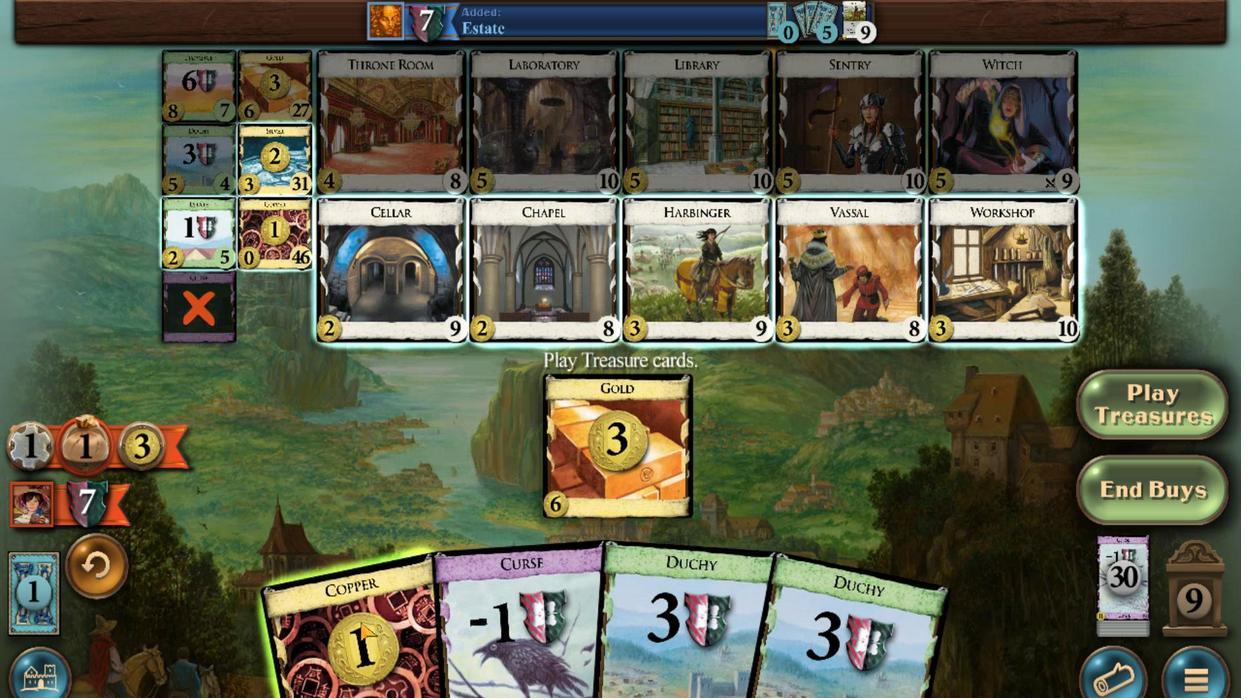 
Action: Mouse scrolled (409, 517) with delta (0, 0)
Screenshot: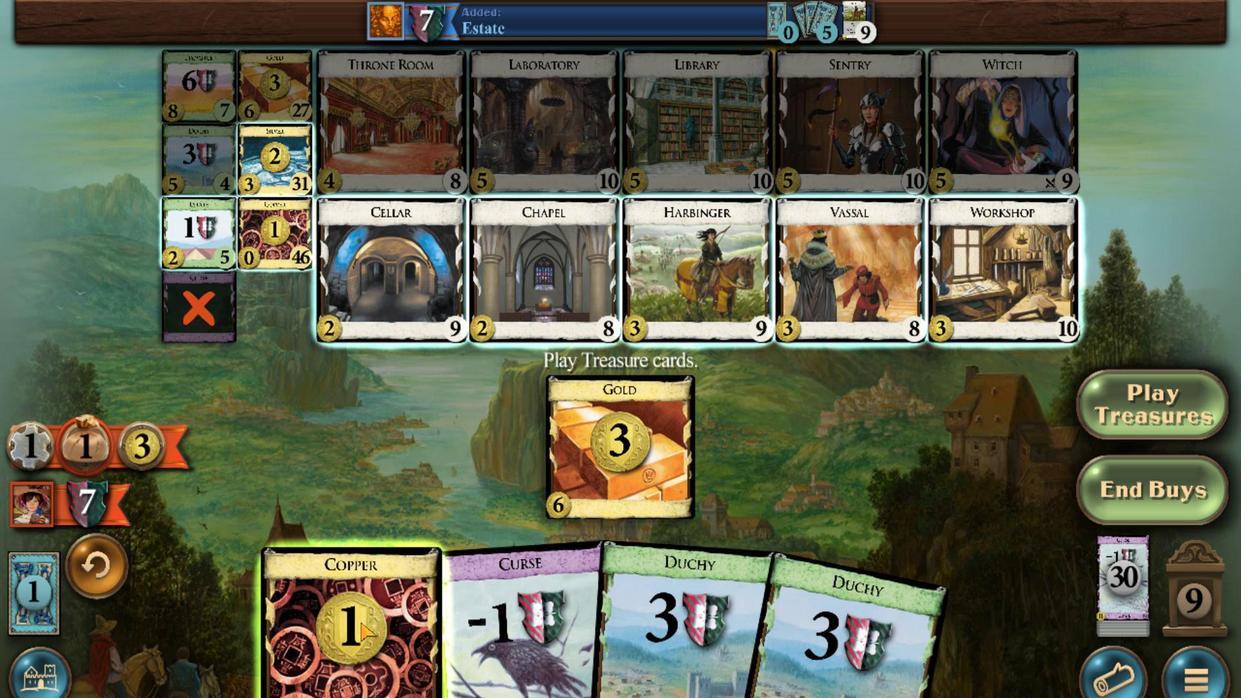 
Action: Mouse moved to (430, 450)
Screenshot: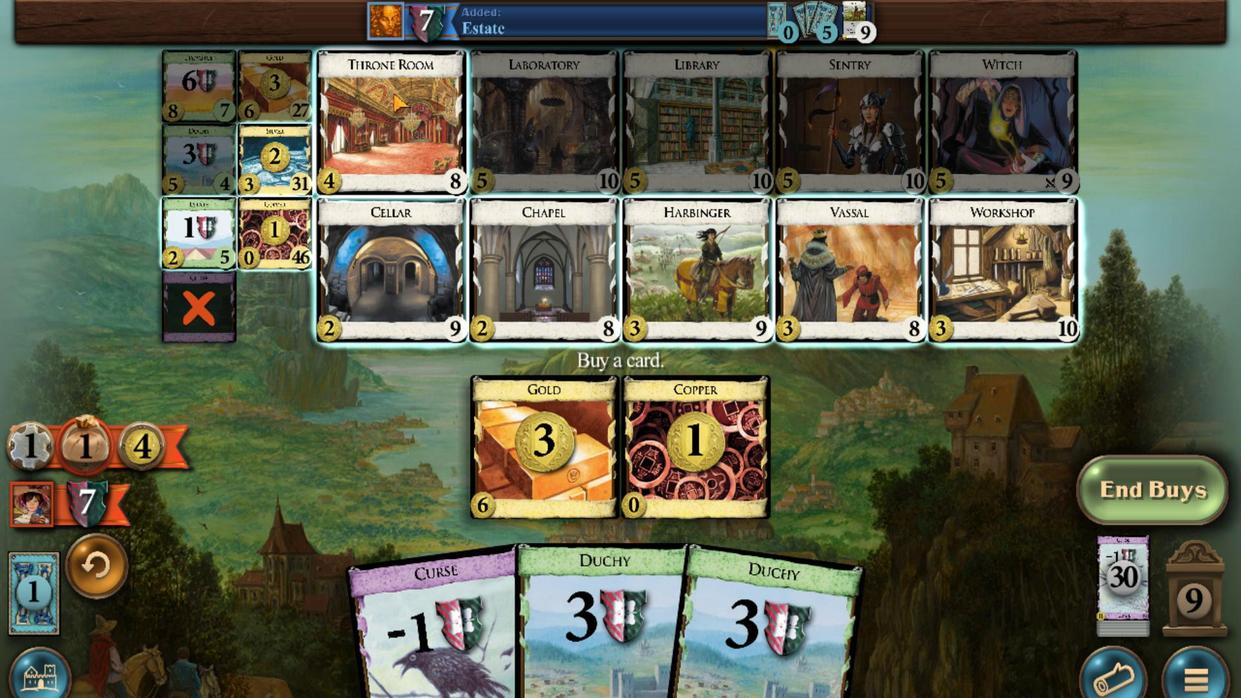 
Action: Mouse scrolled (430, 450) with delta (0, 0)
Screenshot: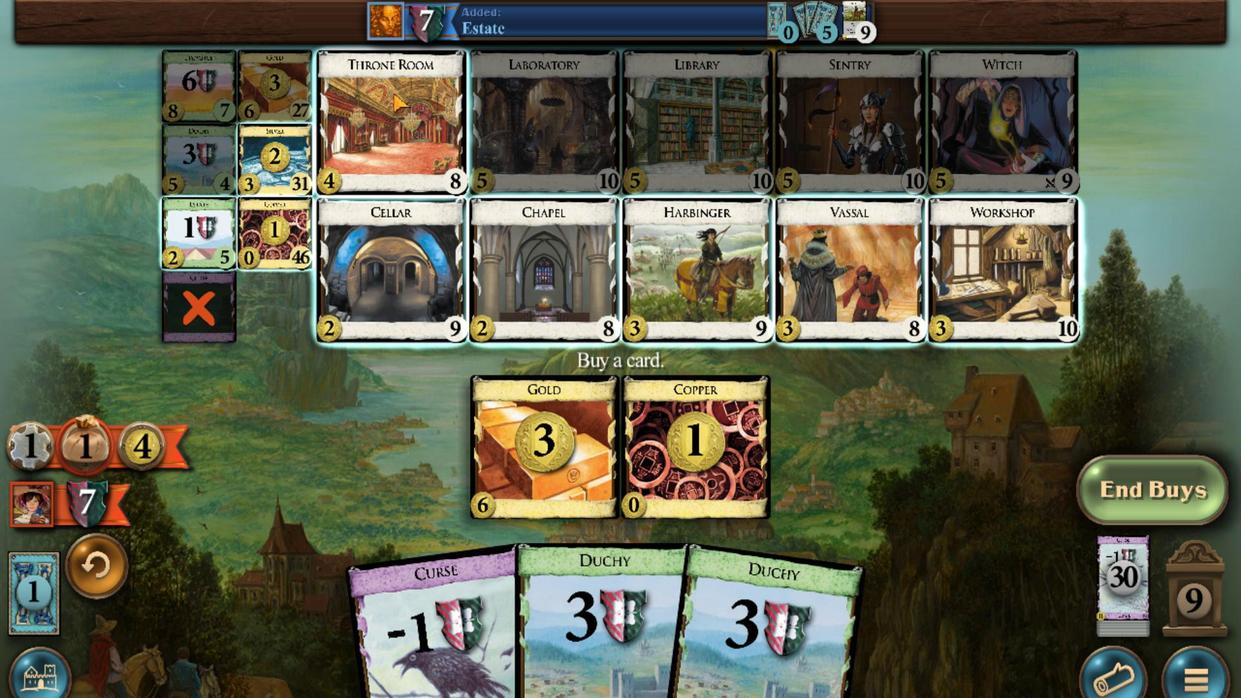 
Action: Mouse scrolled (430, 450) with delta (0, 0)
Screenshot: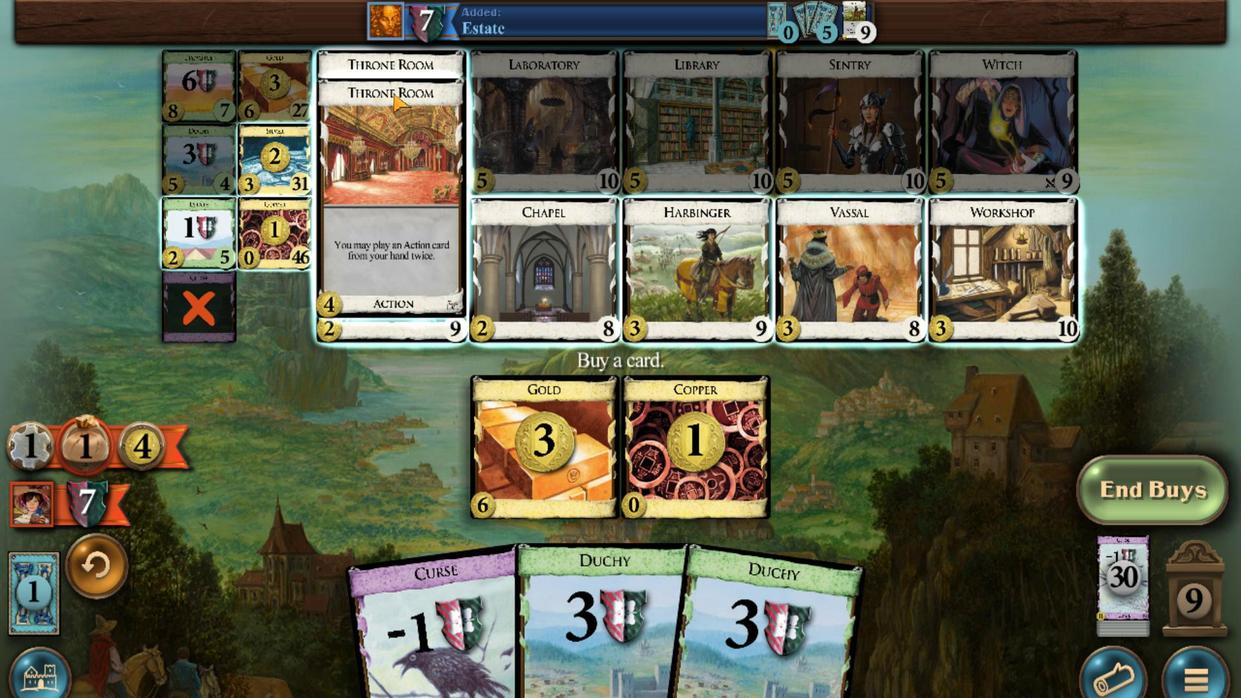 
Action: Mouse scrolled (430, 450) with delta (0, 0)
Screenshot: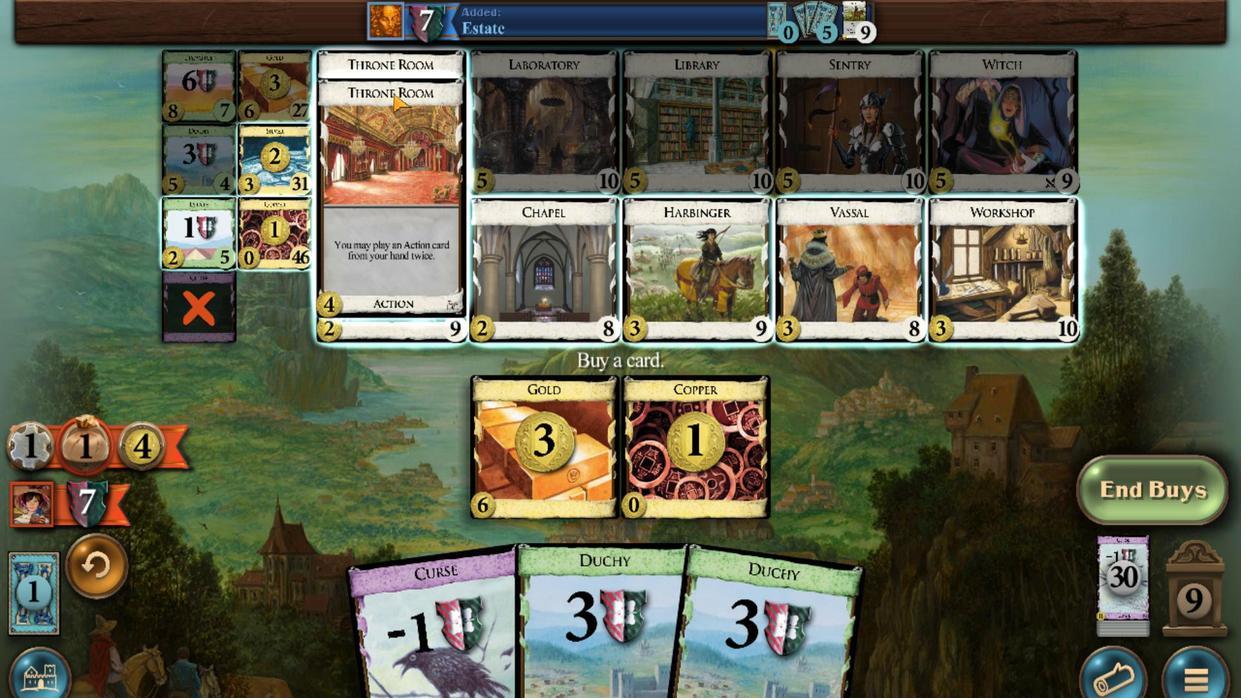 
Action: Mouse scrolled (430, 450) with delta (0, 0)
Screenshot: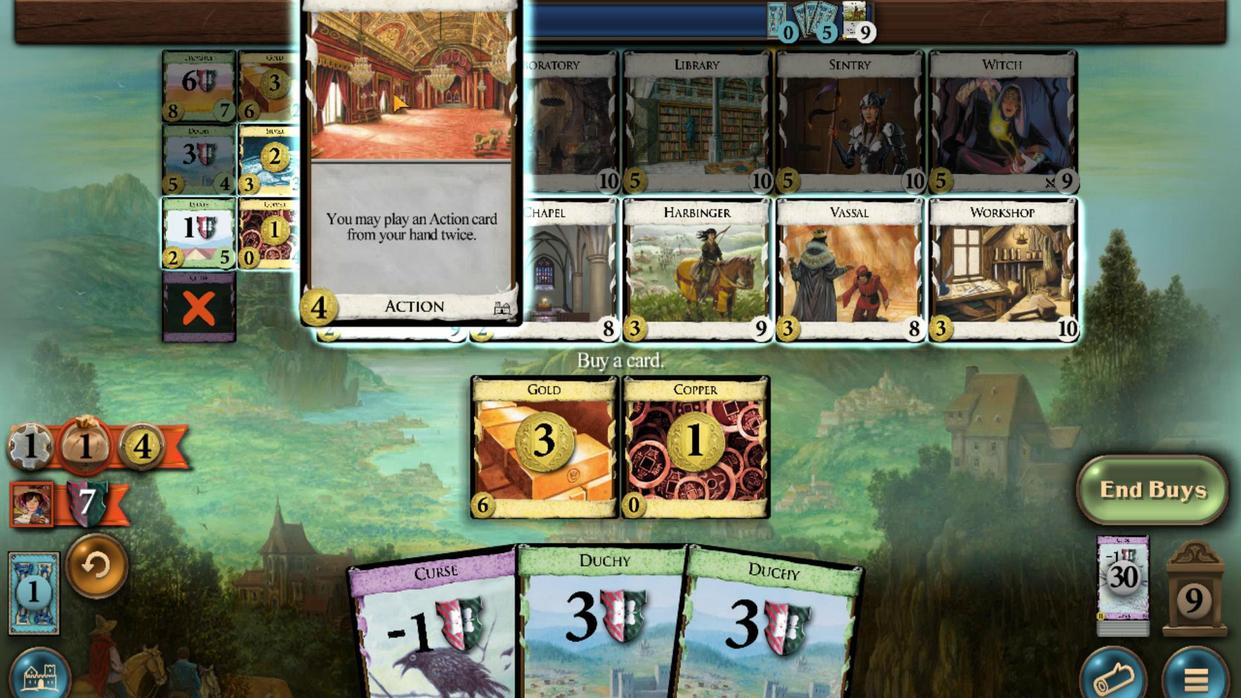 
Action: Mouse scrolled (430, 450) with delta (0, 0)
Screenshot: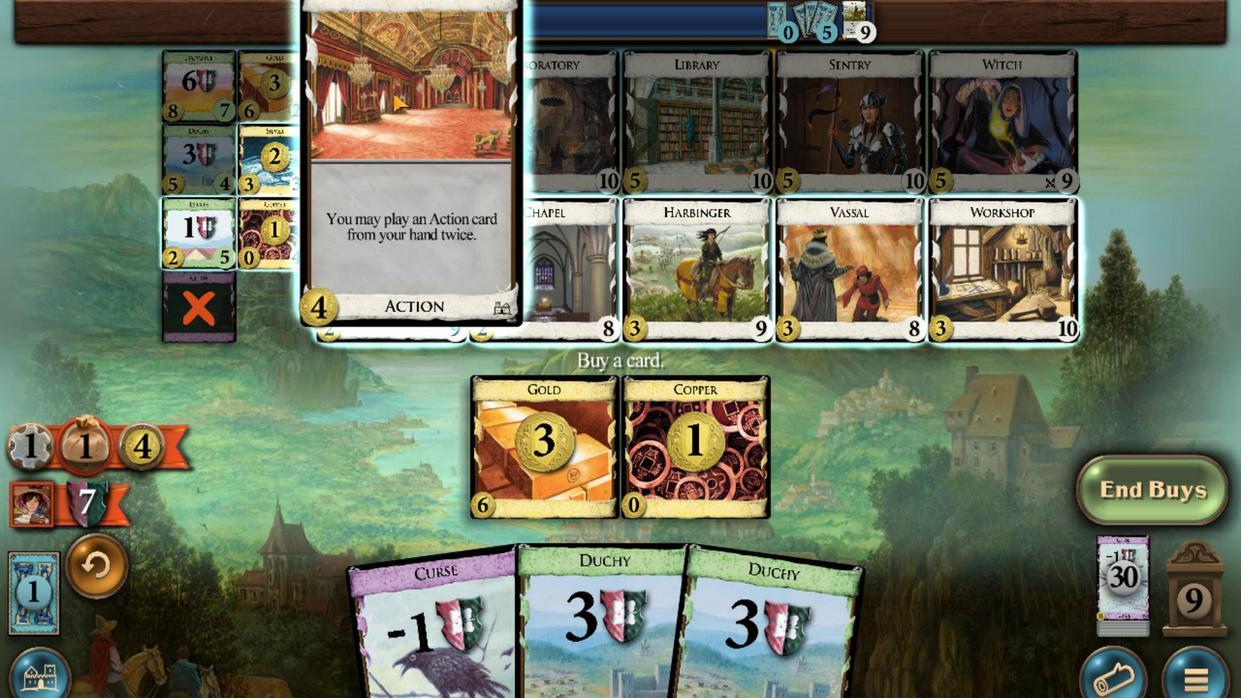 
Action: Mouse scrolled (430, 450) with delta (0, 0)
Screenshot: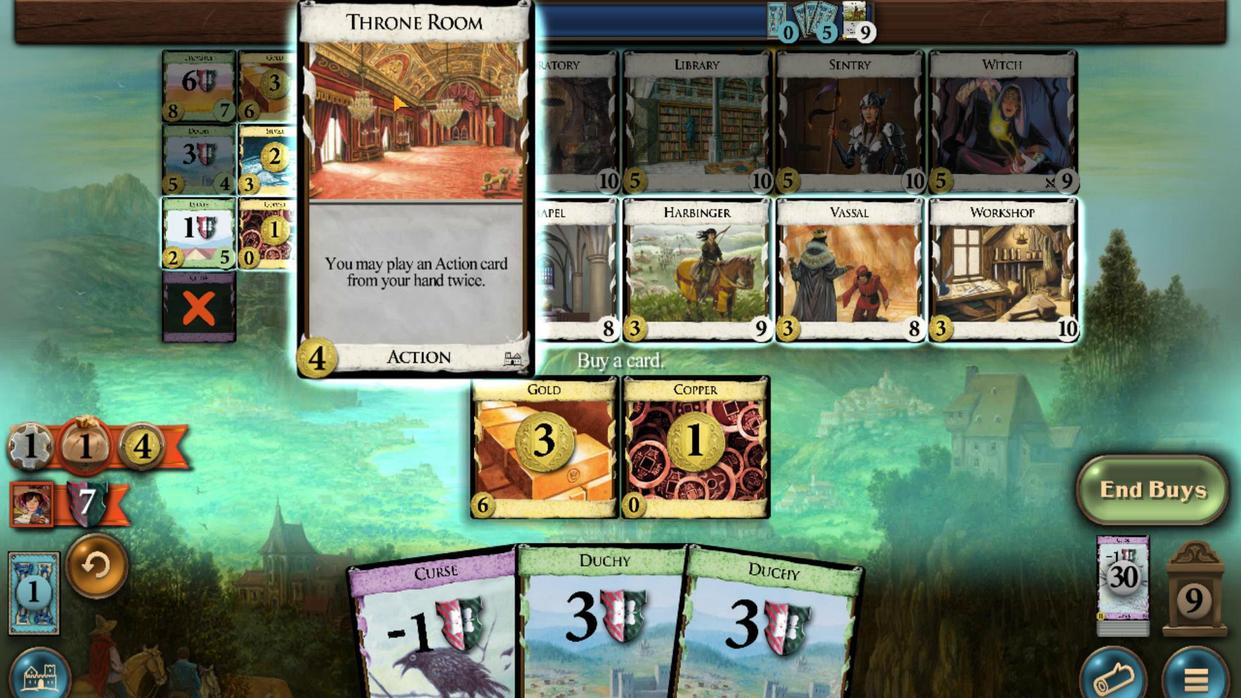 
Action: Mouse scrolled (430, 450) with delta (0, 0)
Screenshot: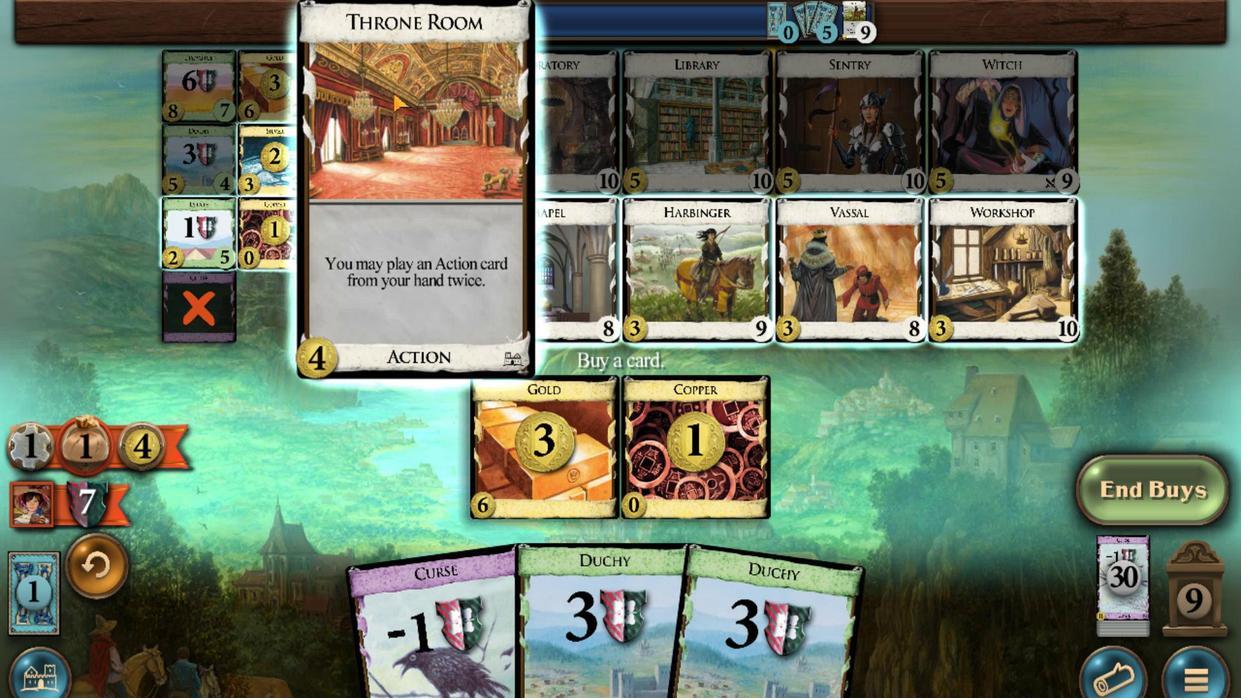 
Action: Mouse scrolled (430, 450) with delta (0, 0)
Screenshot: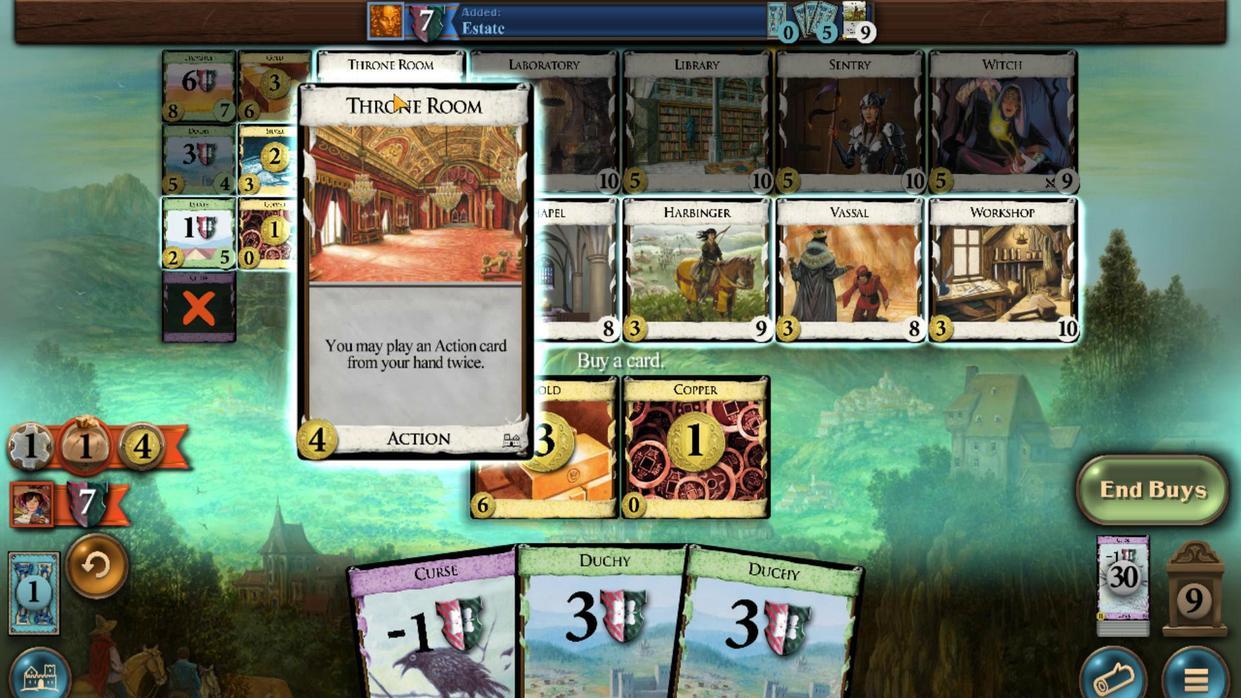
Action: Mouse scrolled (430, 450) with delta (0, 0)
